 Task: Develop an online course platform, featuring video lessons, quizzes, and progress tracking for learners.
Action: Mouse moved to (926, 591)
Screenshot: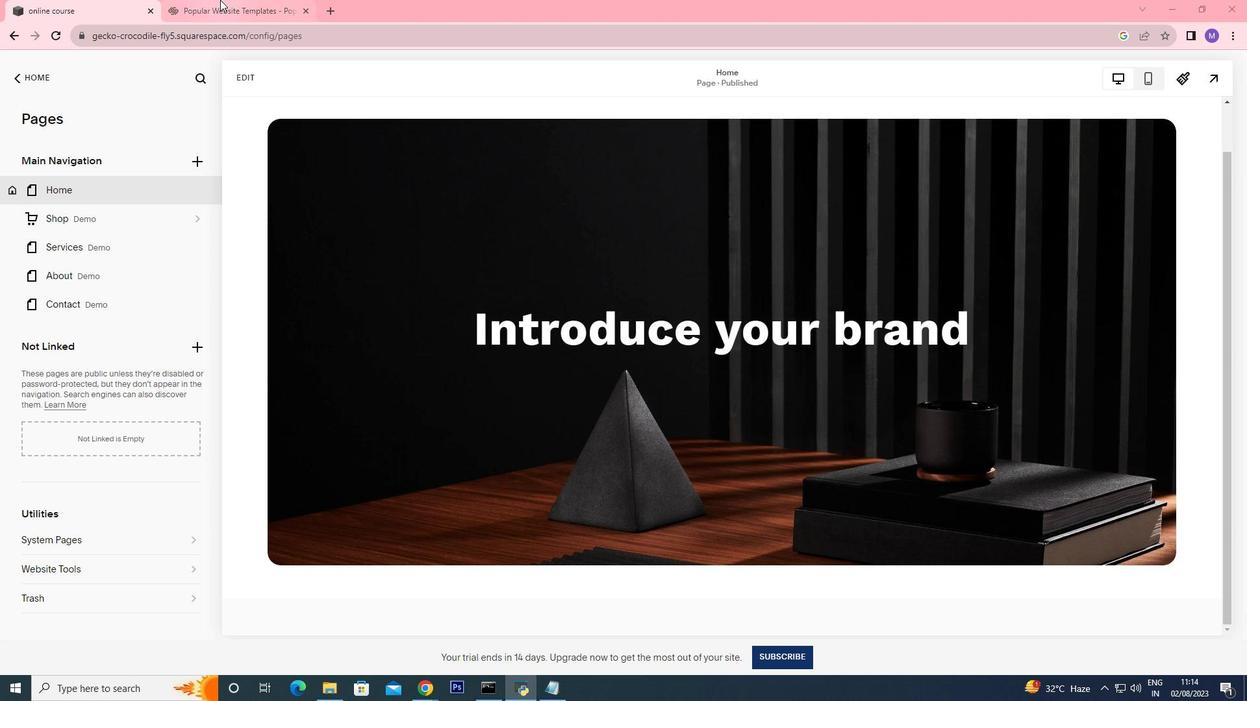 
Action: Mouse pressed left at (926, 591)
Screenshot: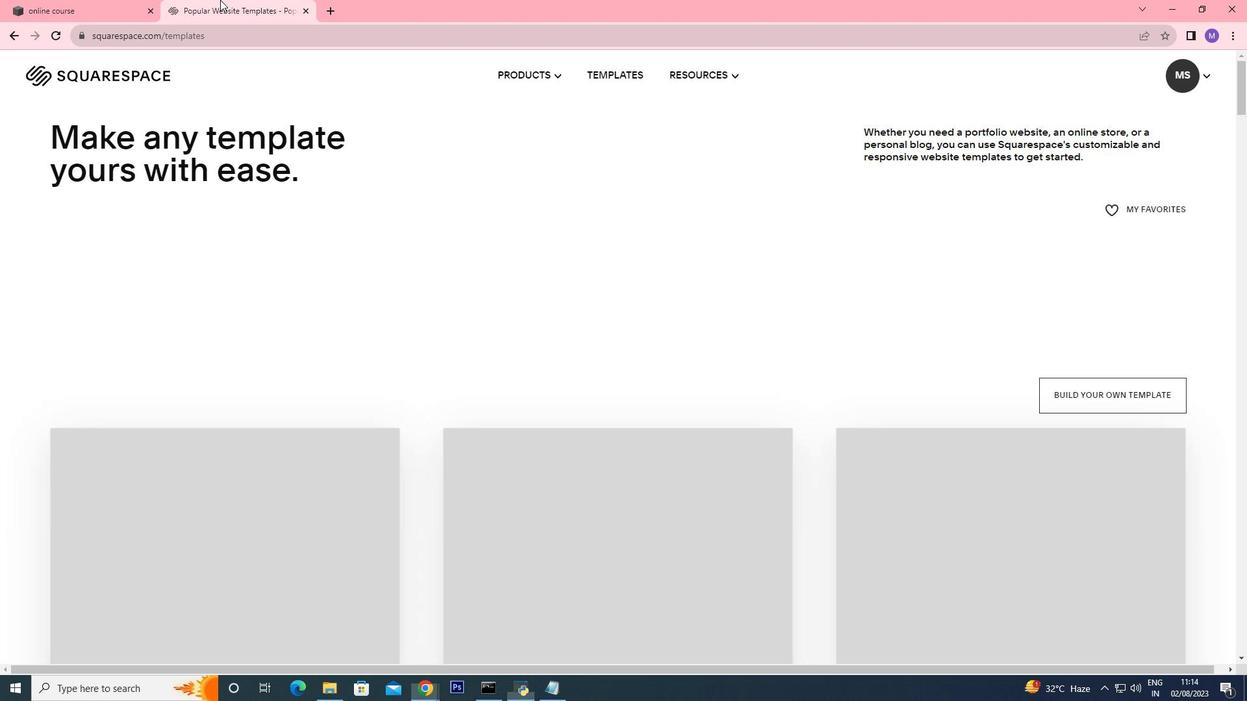 
Action: Mouse pressed left at (926, 591)
Screenshot: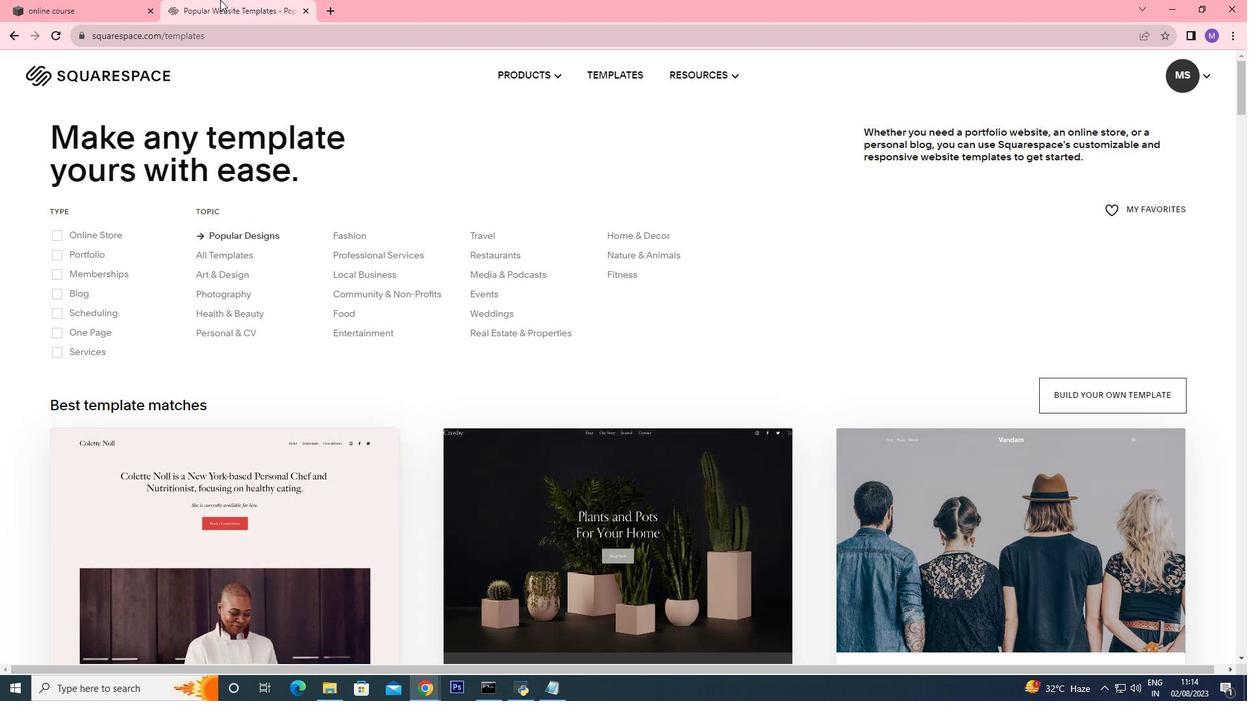 
Action: Mouse moved to (619, 548)
Screenshot: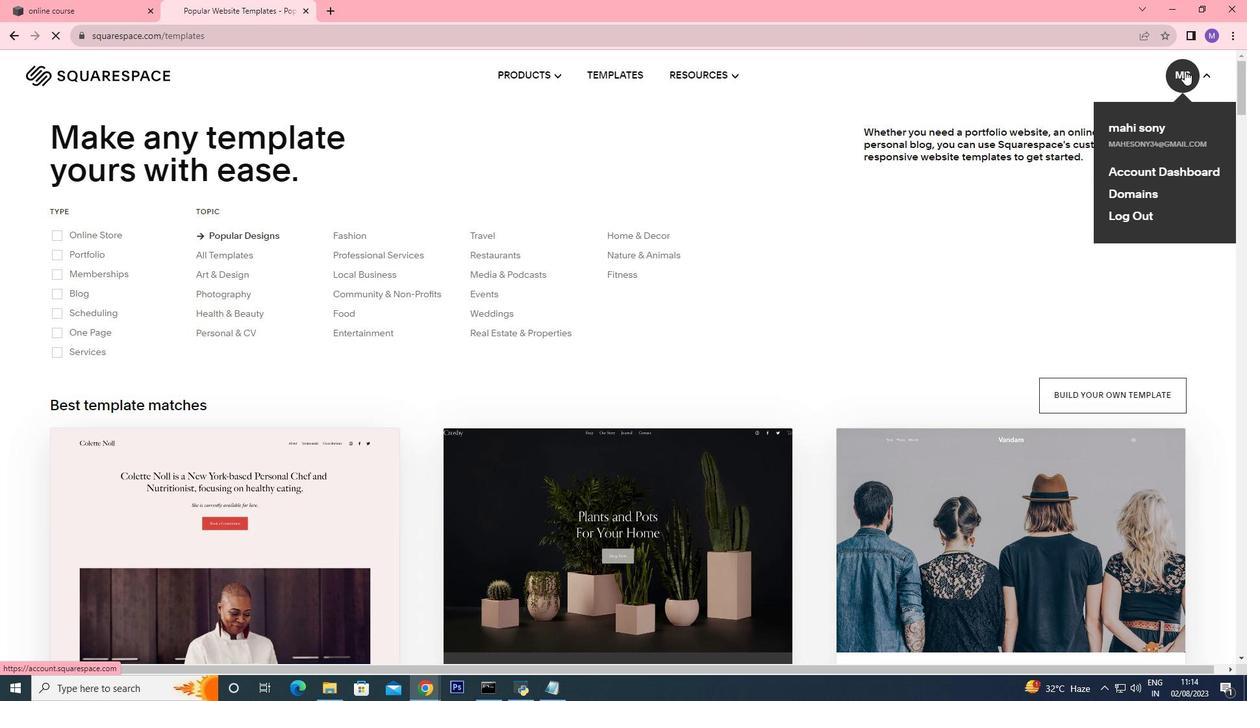
Action: Mouse pressed left at (619, 548)
Screenshot: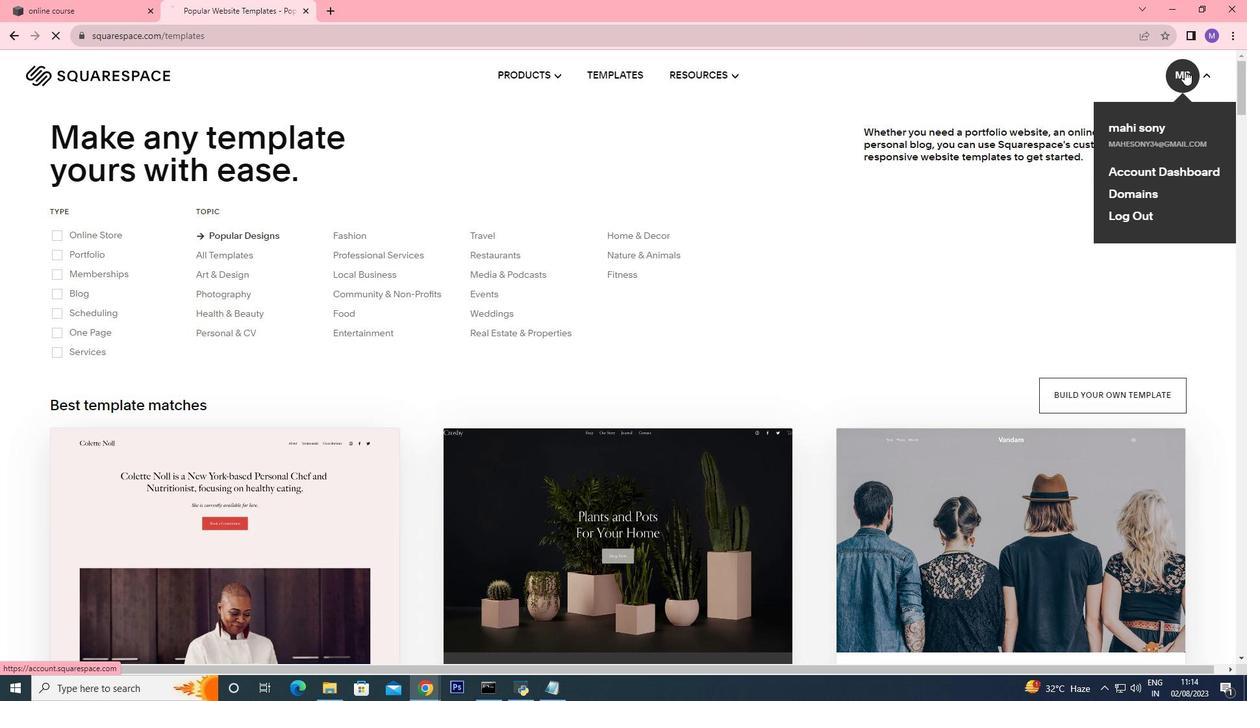 
Action: Mouse moved to (668, 512)
Screenshot: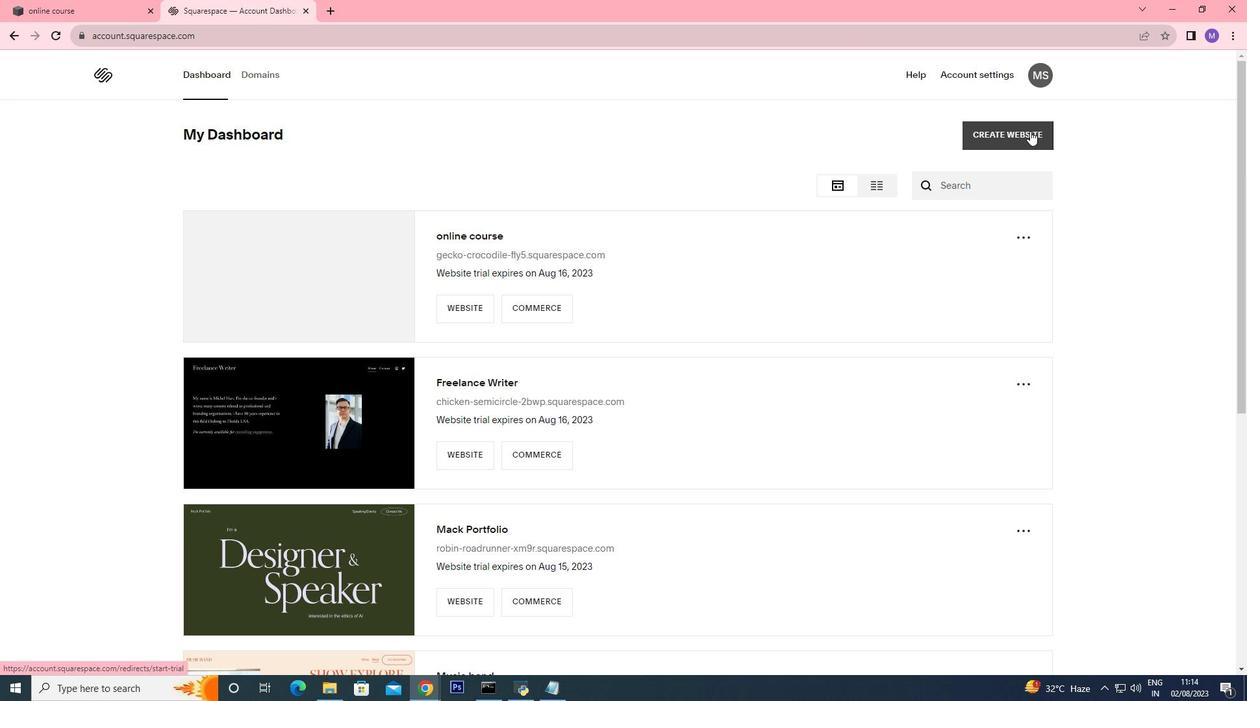 
Action: Mouse pressed left at (668, 512)
Screenshot: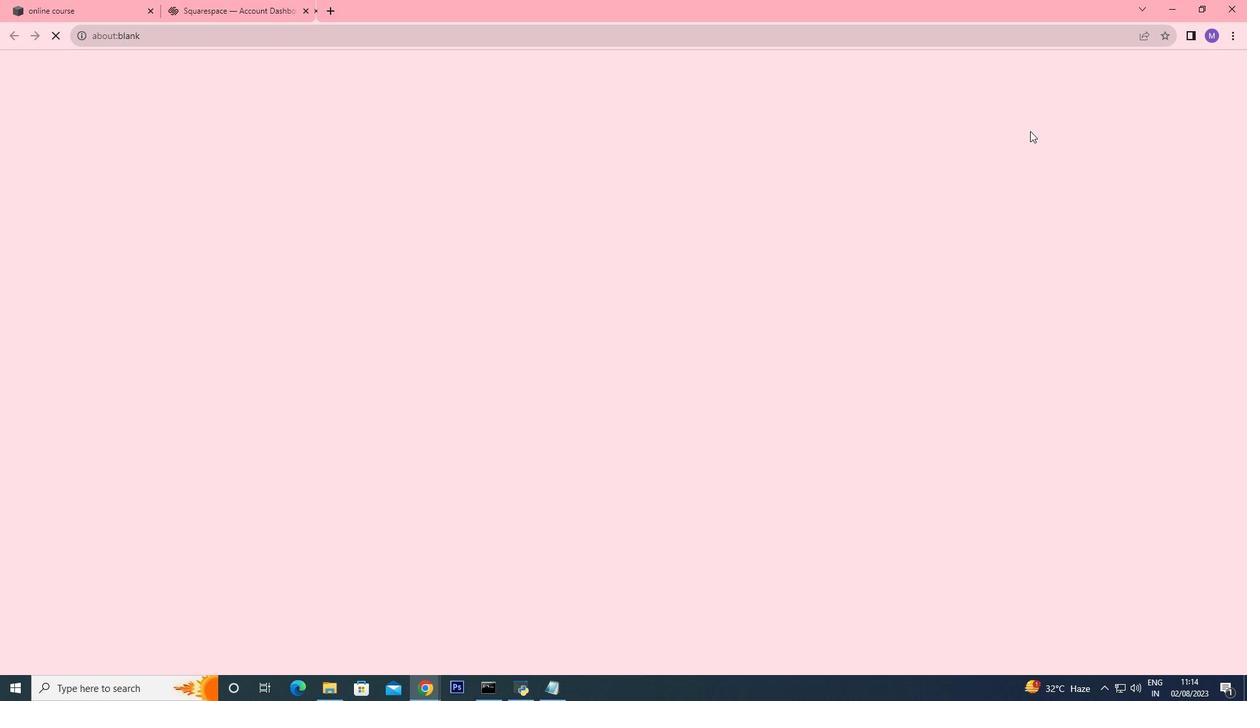 
Action: Mouse moved to (653, 356)
Screenshot: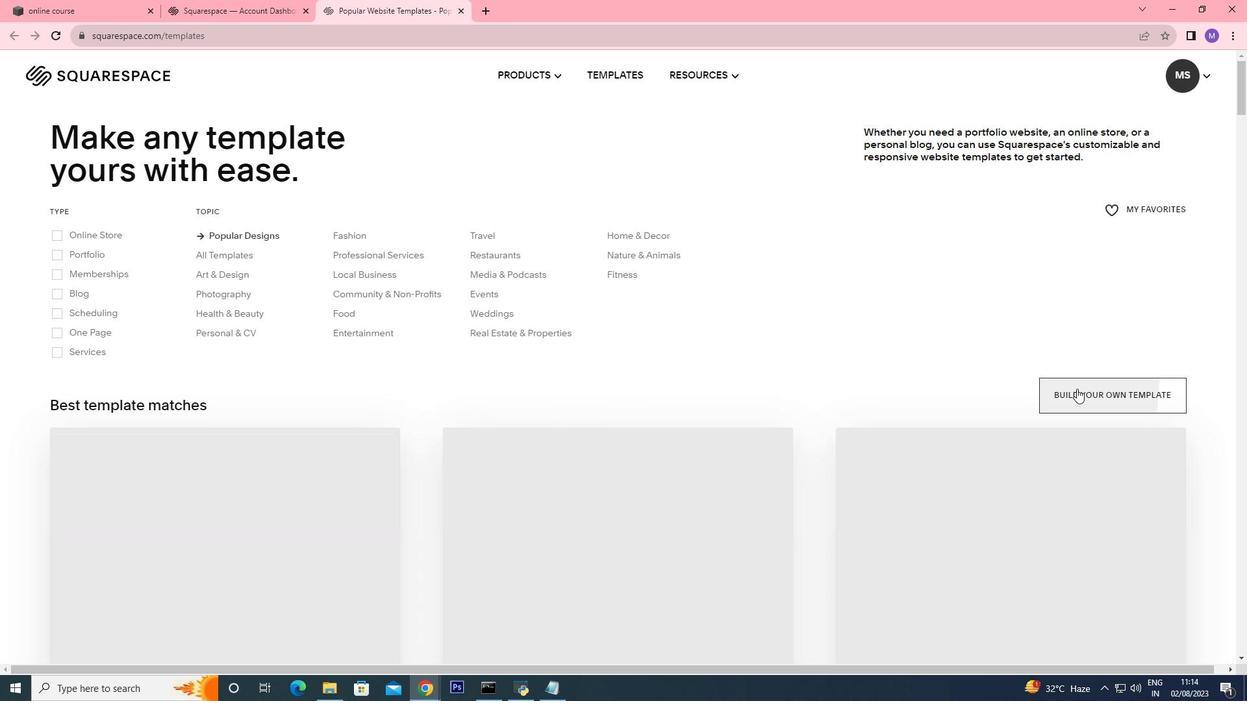 
Action: Mouse pressed left at (653, 356)
Screenshot: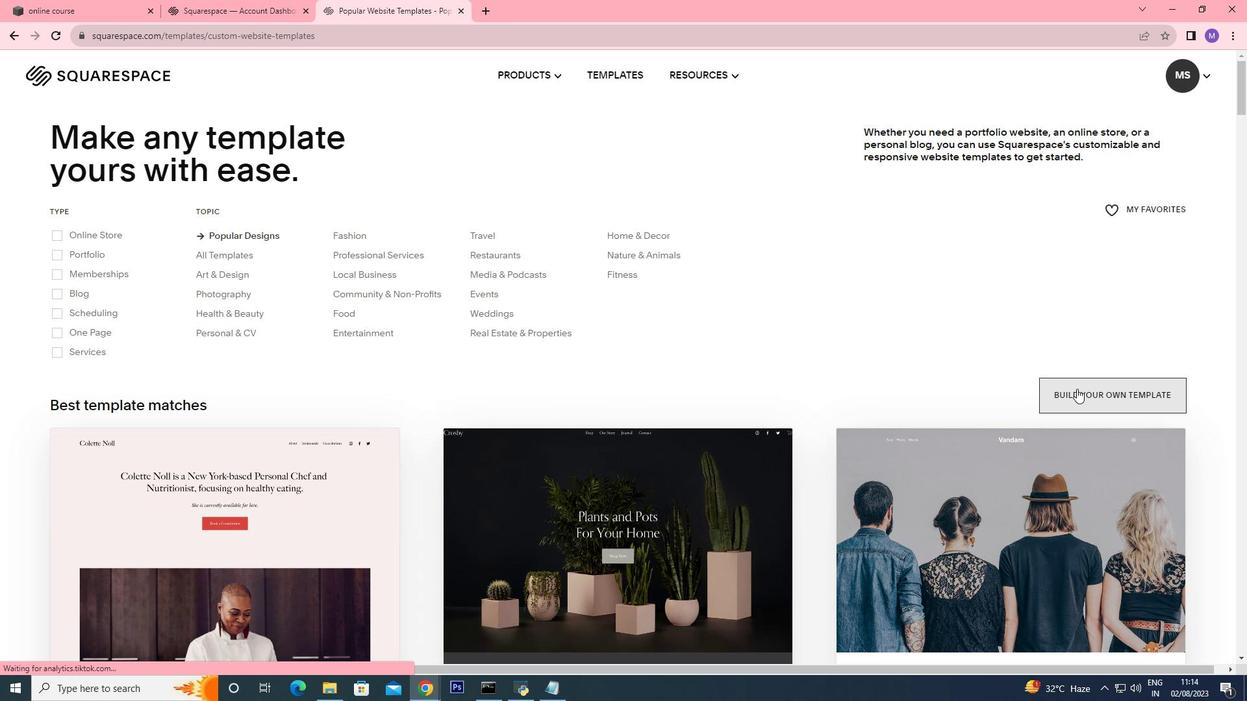 
Action: Mouse moved to (674, 289)
Screenshot: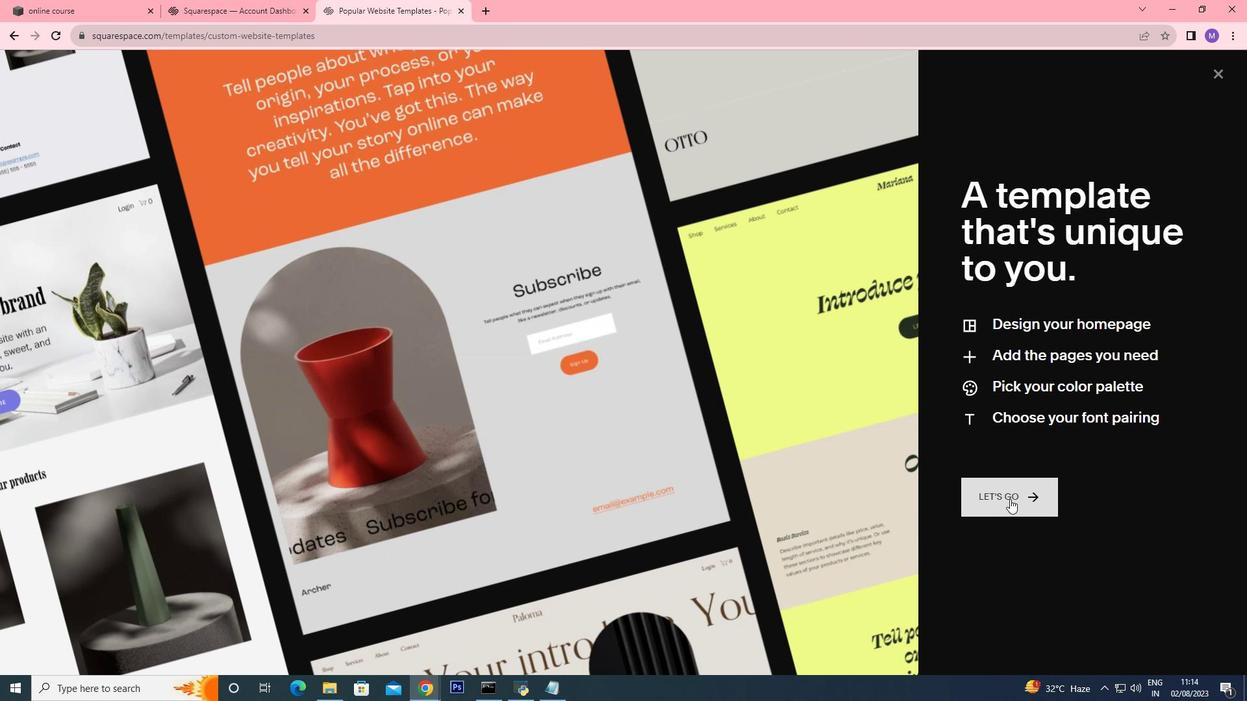 
Action: Mouse pressed left at (674, 289)
Screenshot: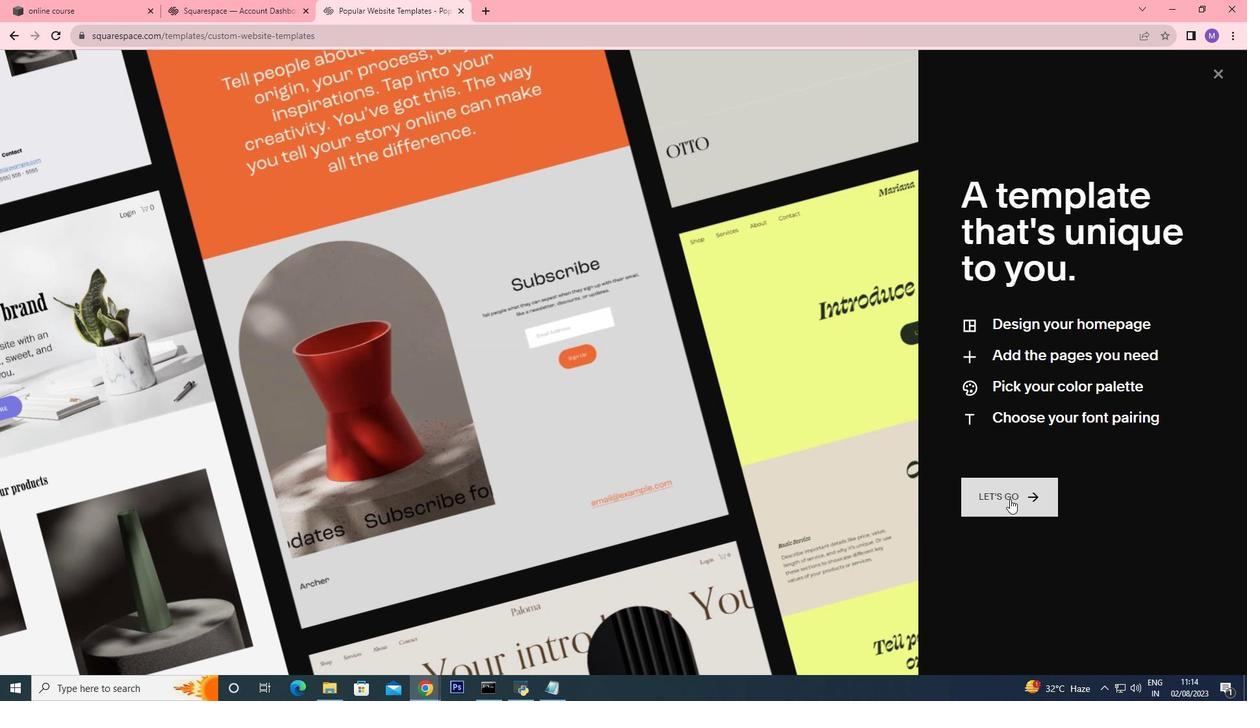 
Action: Mouse moved to (670, 450)
Screenshot: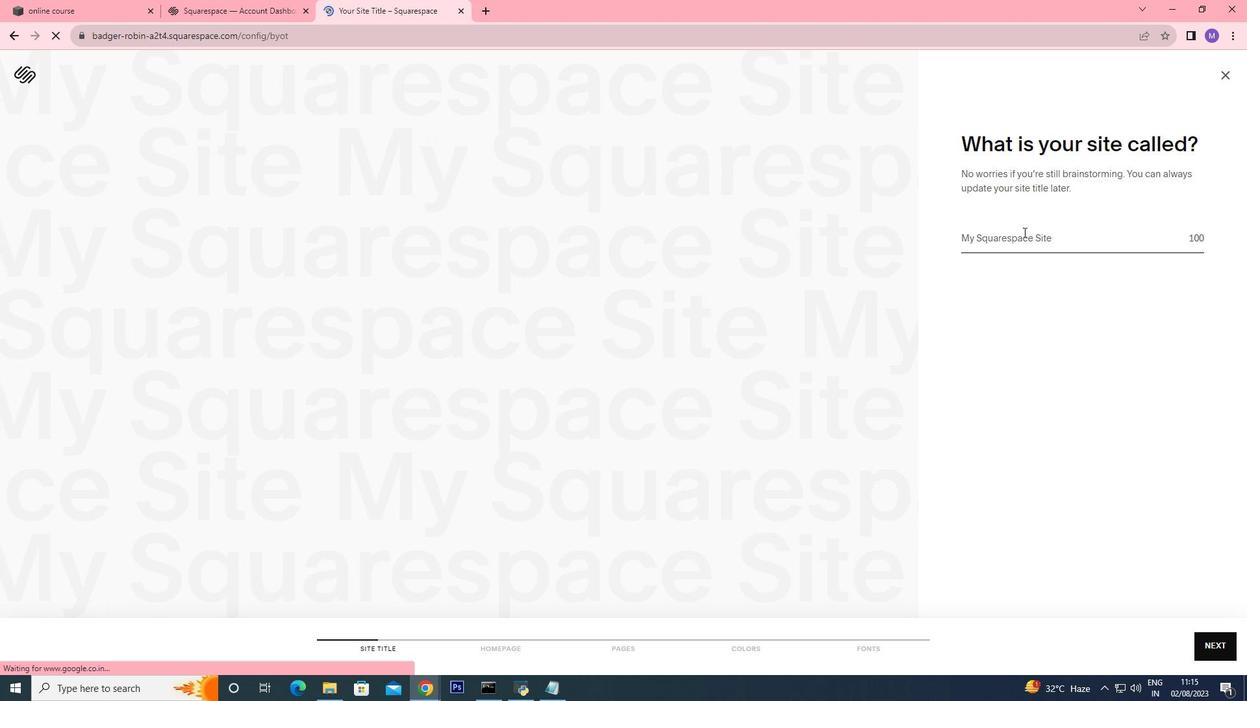 
Action: Mouse pressed left at (670, 450)
Screenshot: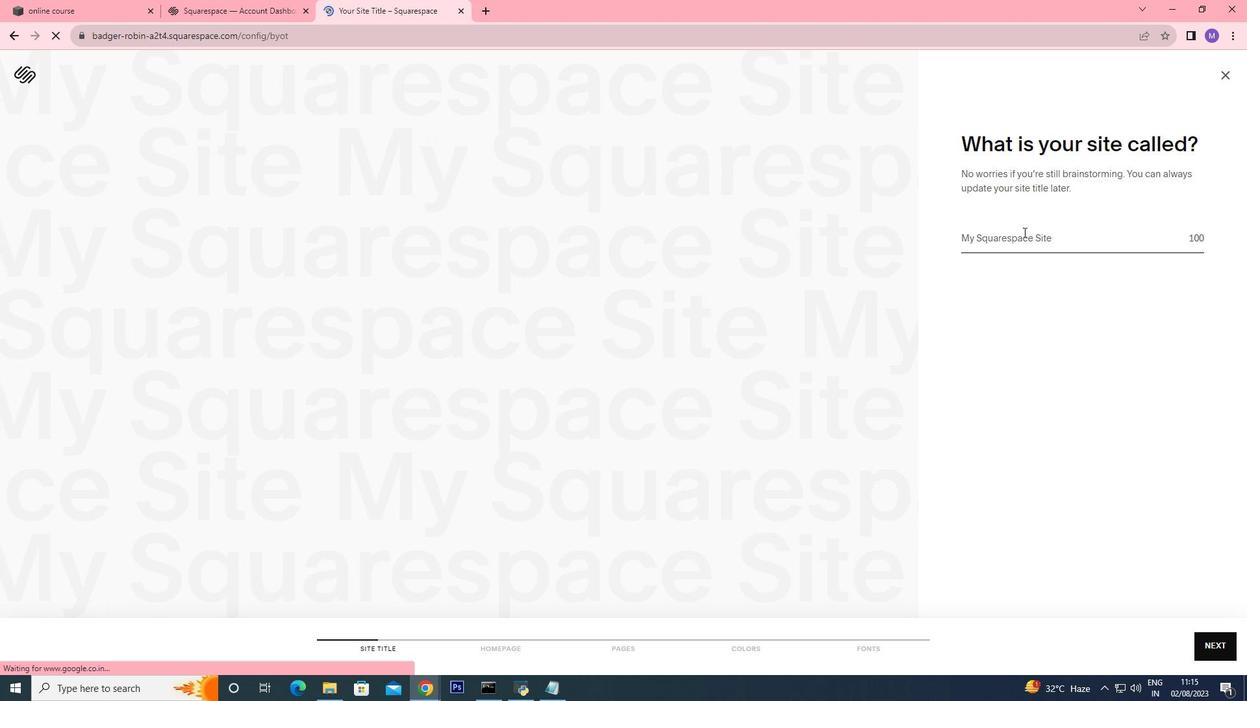 
Action: Key pressed <Key.shift>Online<Key.space><Key.shift>Course<Key.space><Key.shift>Platform
Screenshot: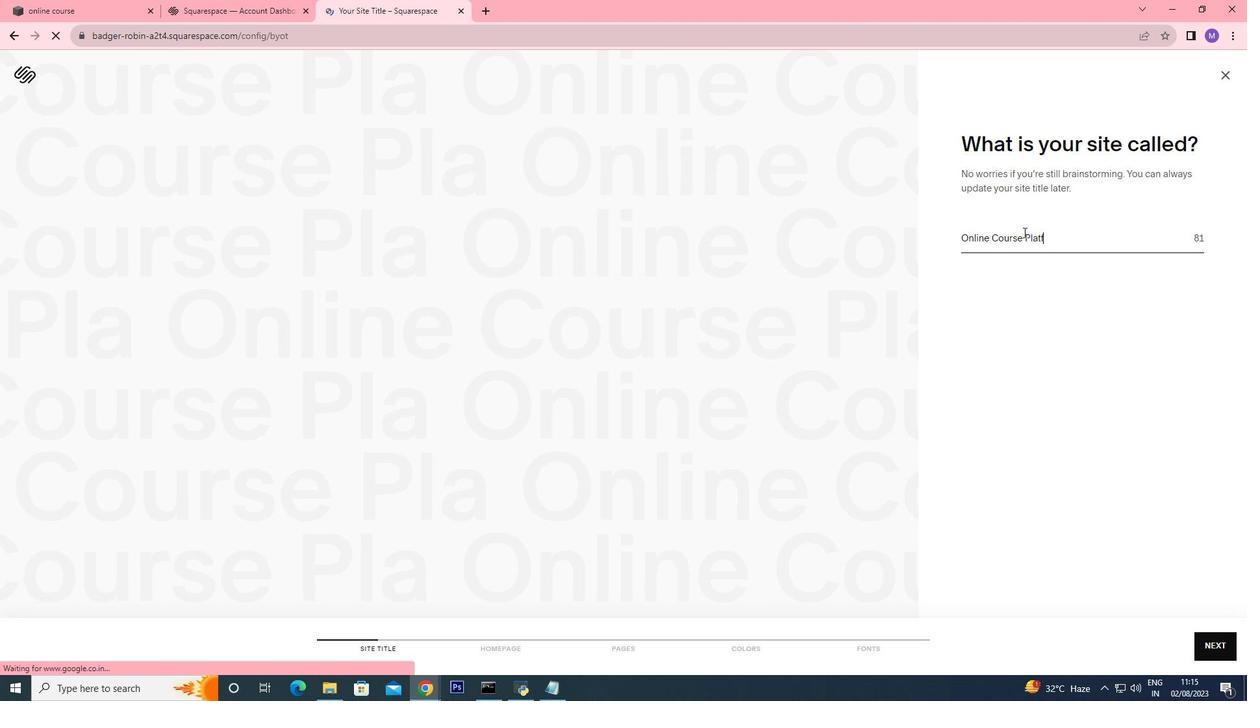 
Action: Mouse moved to (608, 204)
Screenshot: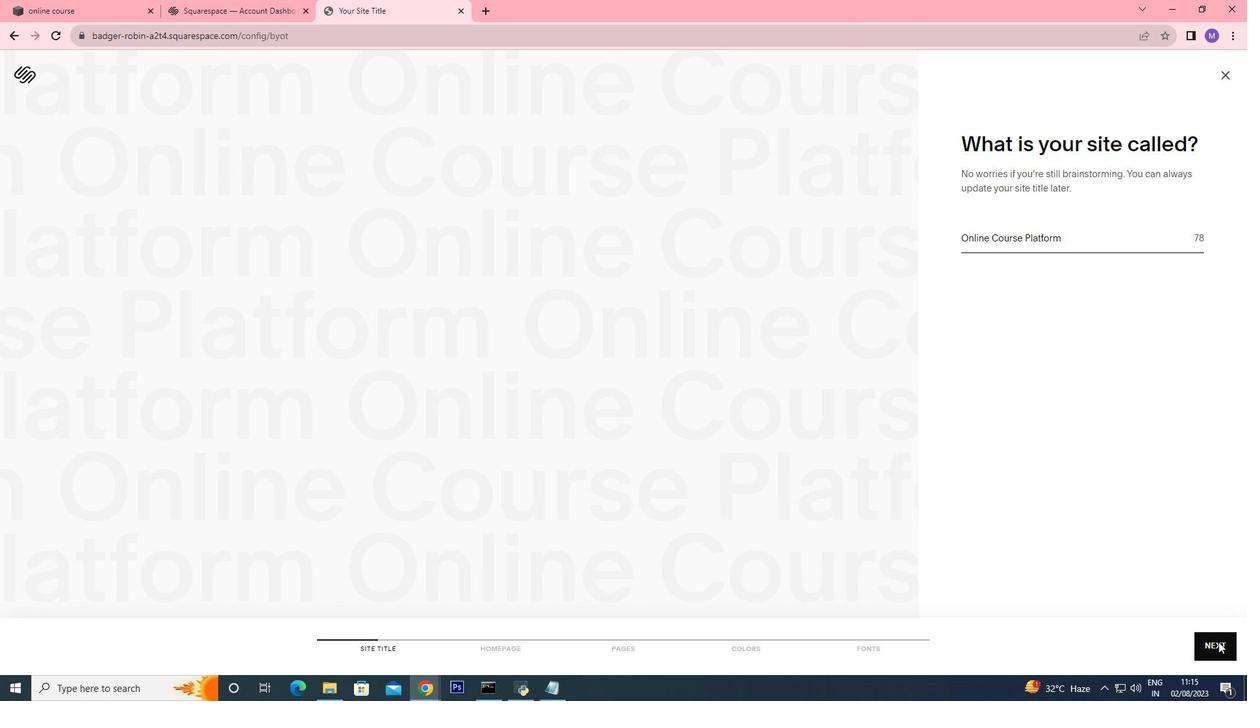 
Action: Mouse pressed left at (608, 204)
Screenshot: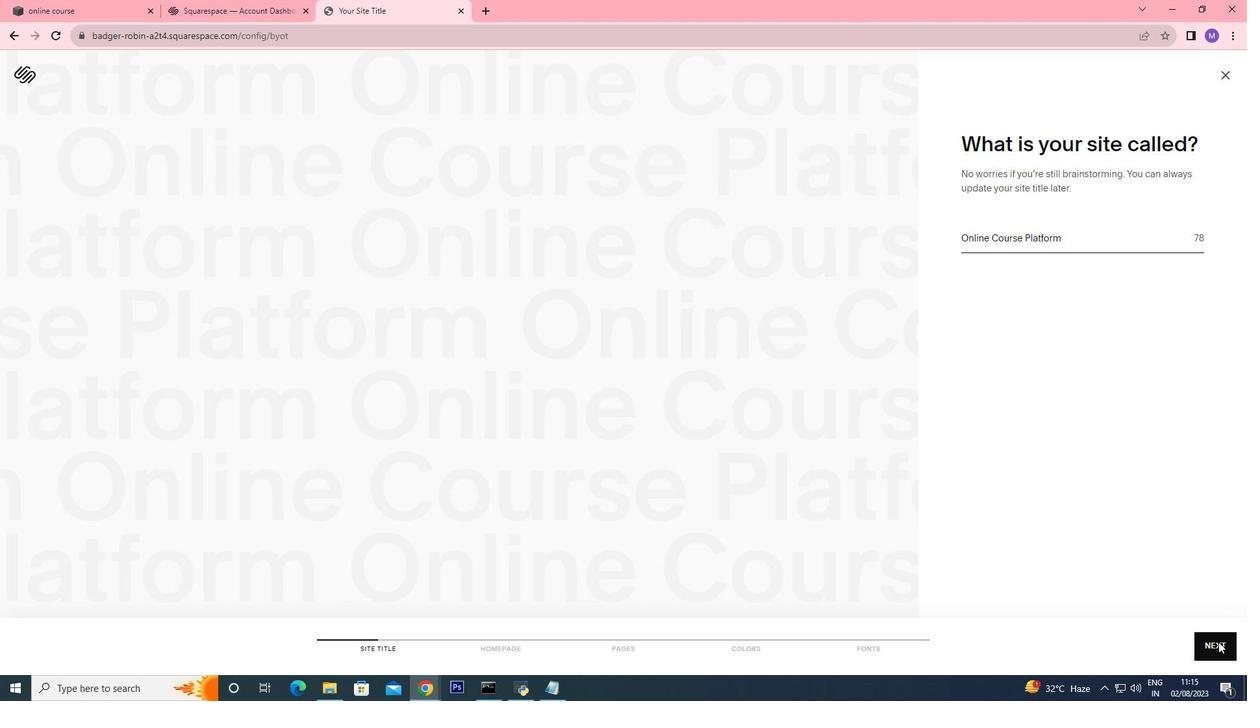 
Action: Mouse moved to (635, 384)
Screenshot: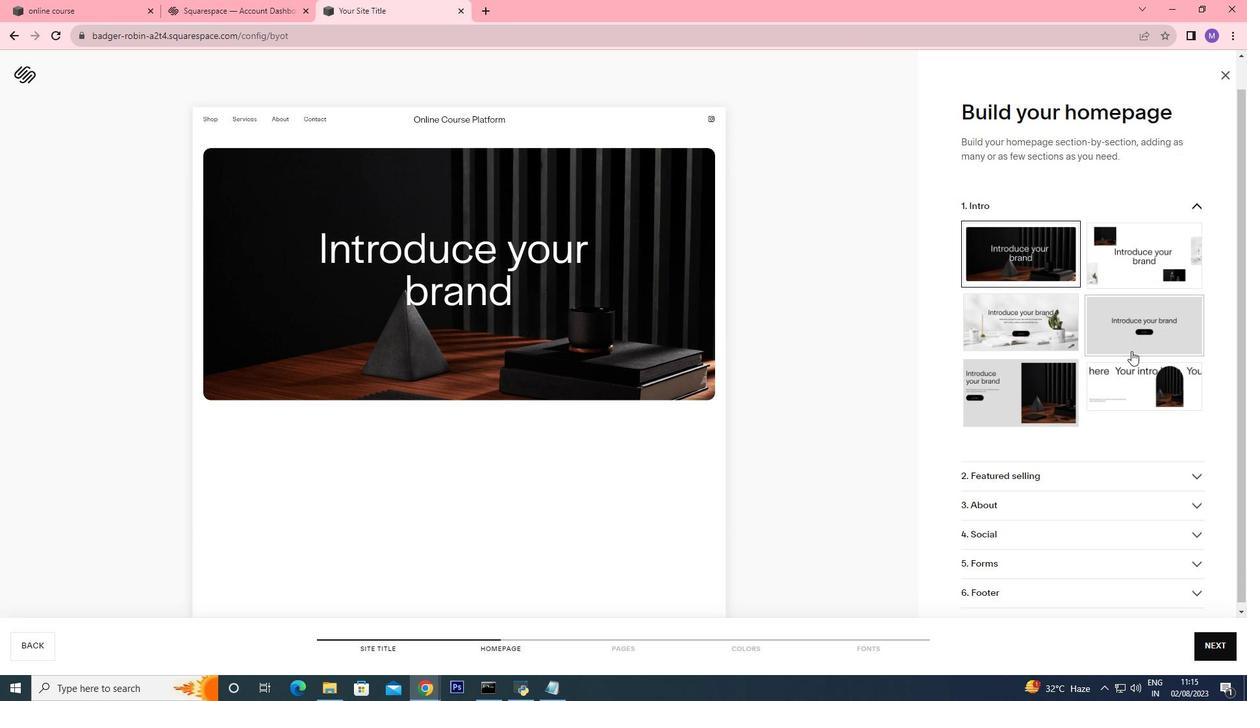 
Action: Mouse scrolled (635, 384) with delta (0, 0)
Screenshot: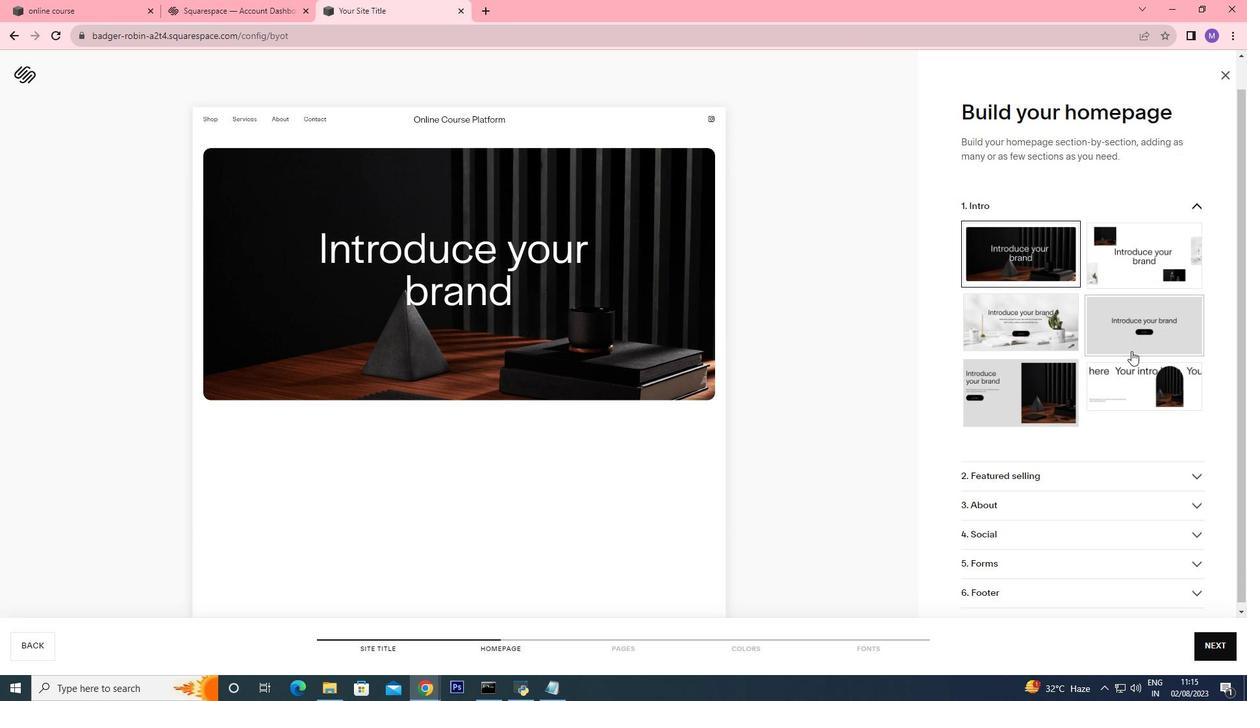 
Action: Mouse moved to (636, 380)
Screenshot: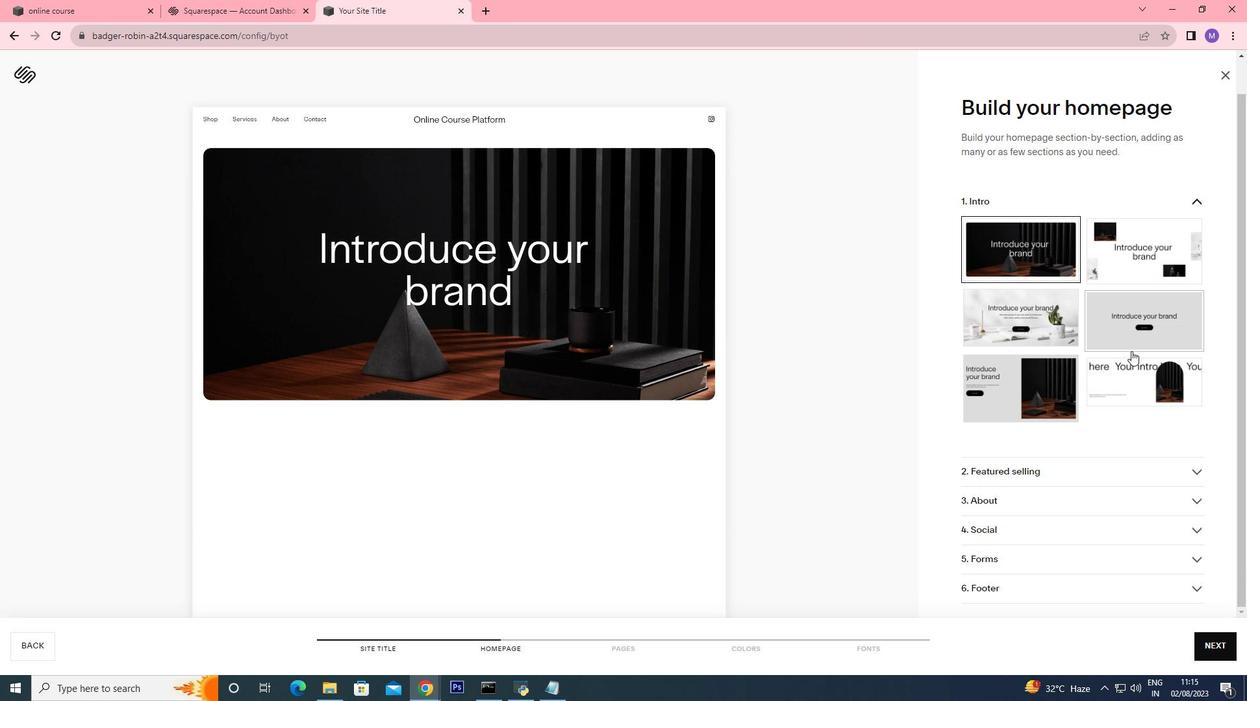
Action: Mouse scrolled (636, 380) with delta (0, 0)
Screenshot: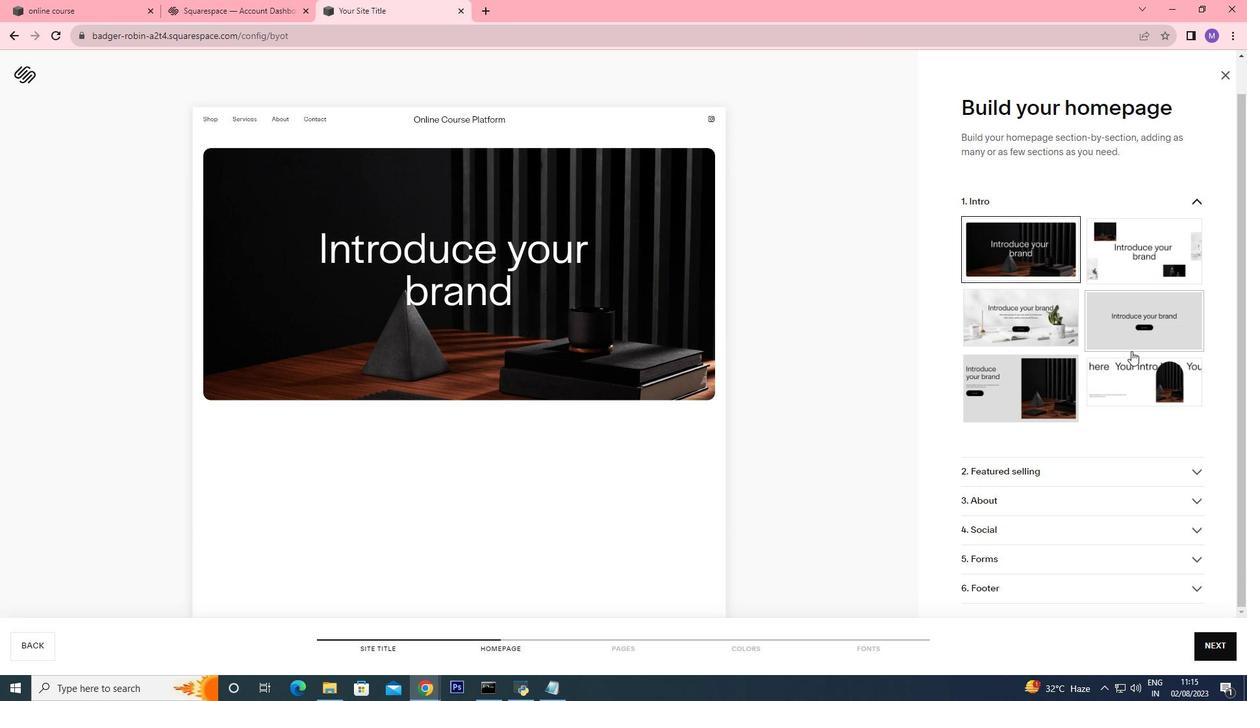 
Action: Mouse moved to (636, 379)
Screenshot: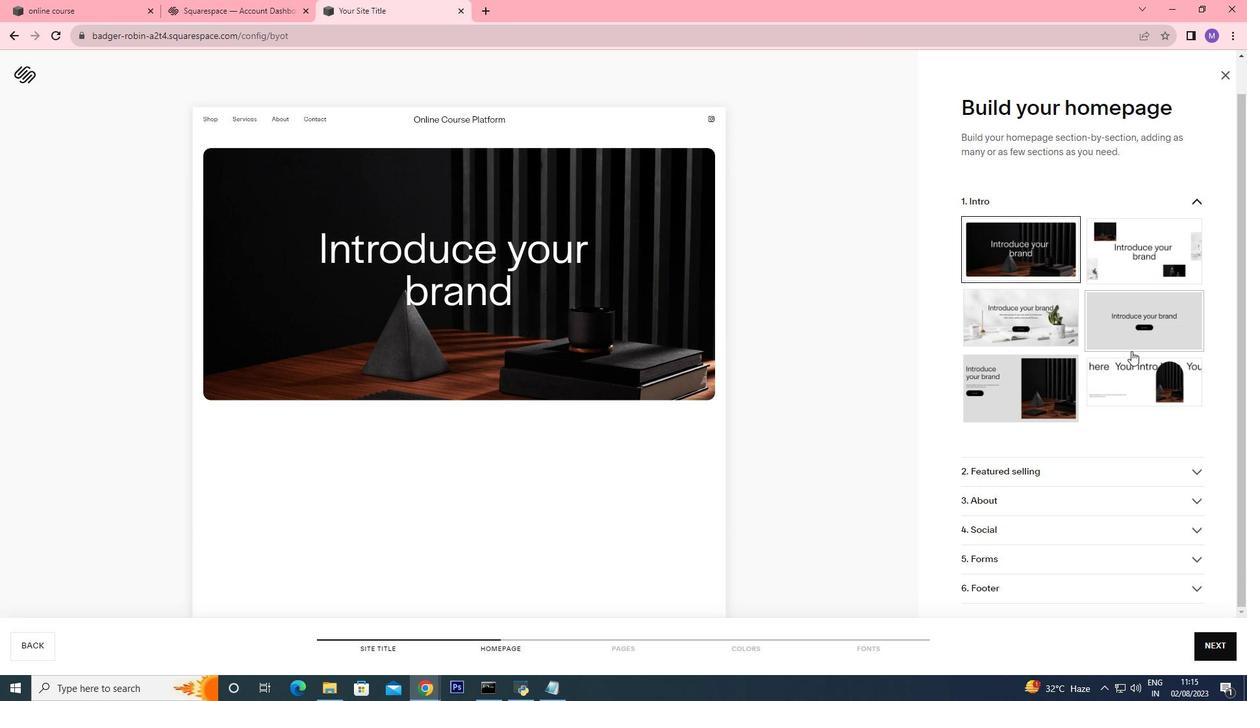 
Action: Mouse scrolled (636, 379) with delta (0, 0)
Screenshot: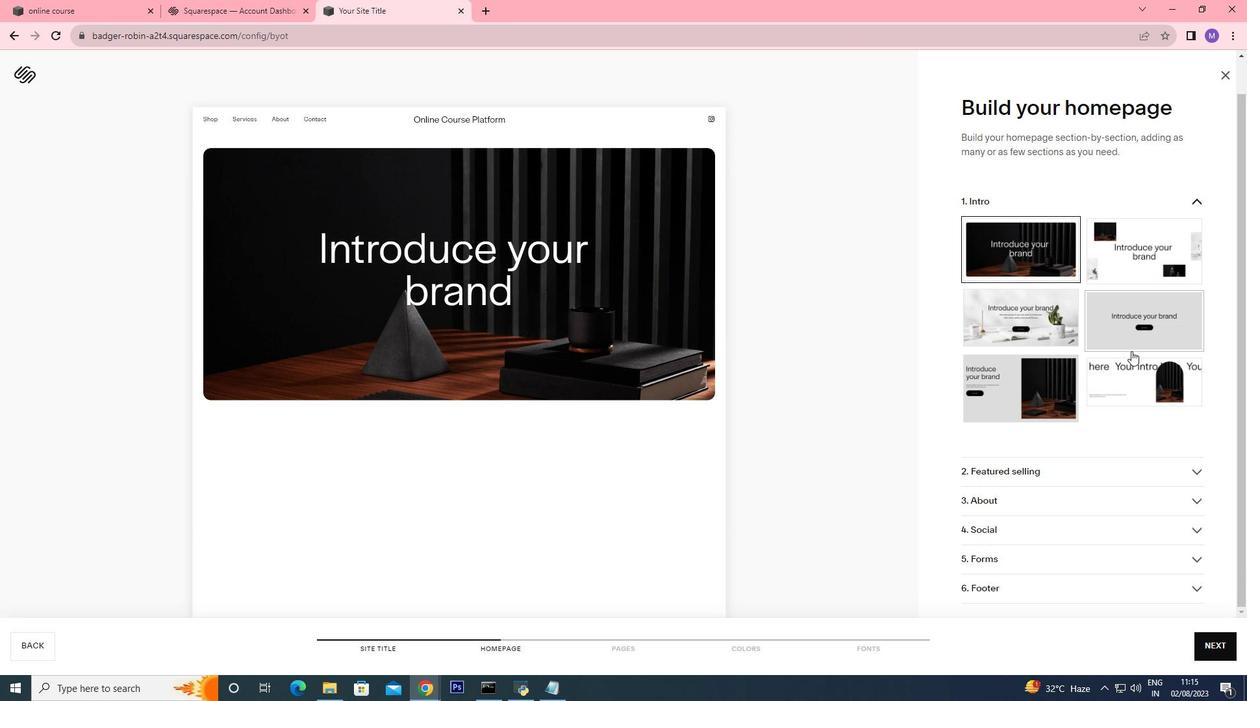 
Action: Mouse scrolled (636, 379) with delta (0, 0)
Screenshot: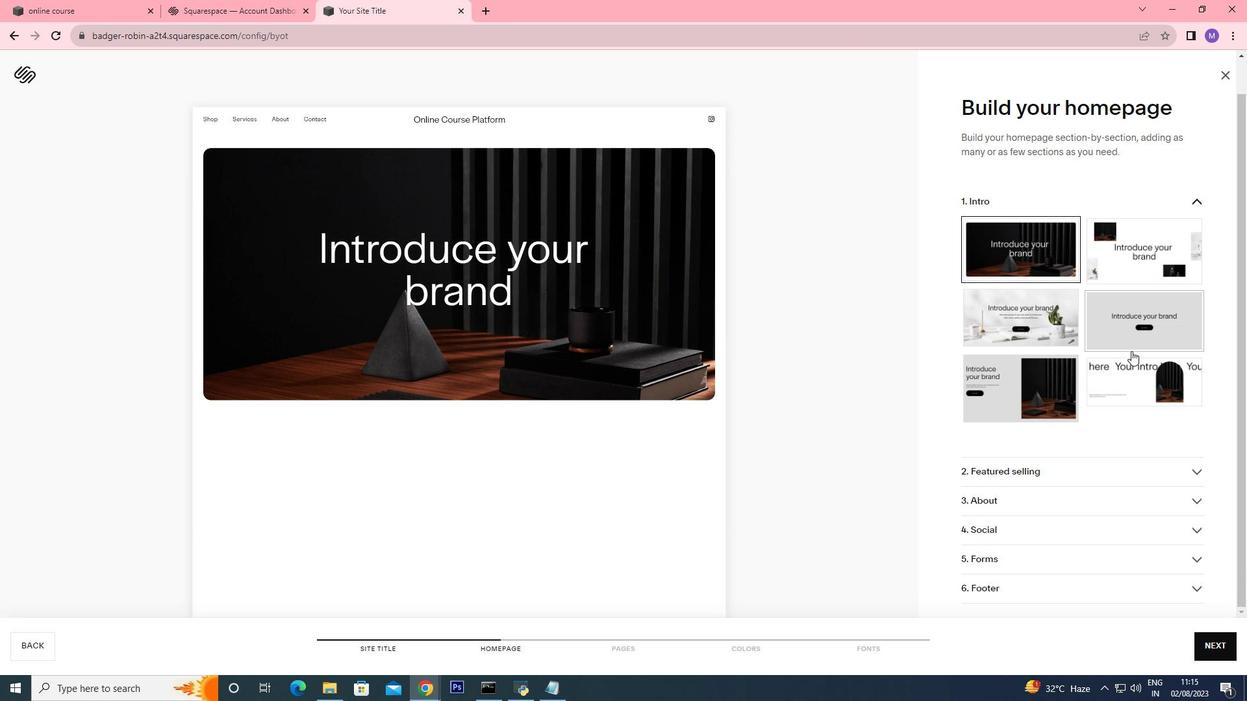 
Action: Mouse scrolled (636, 379) with delta (0, 0)
Screenshot: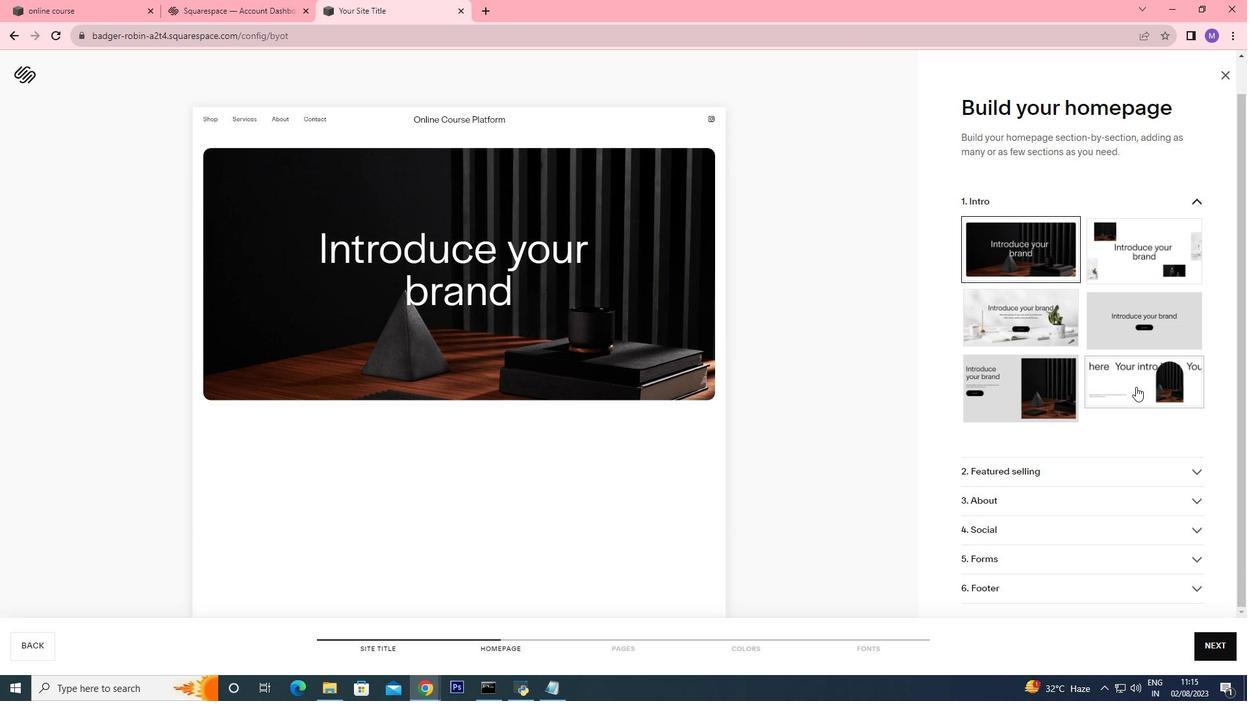 
Action: Mouse moved to (660, 443)
Screenshot: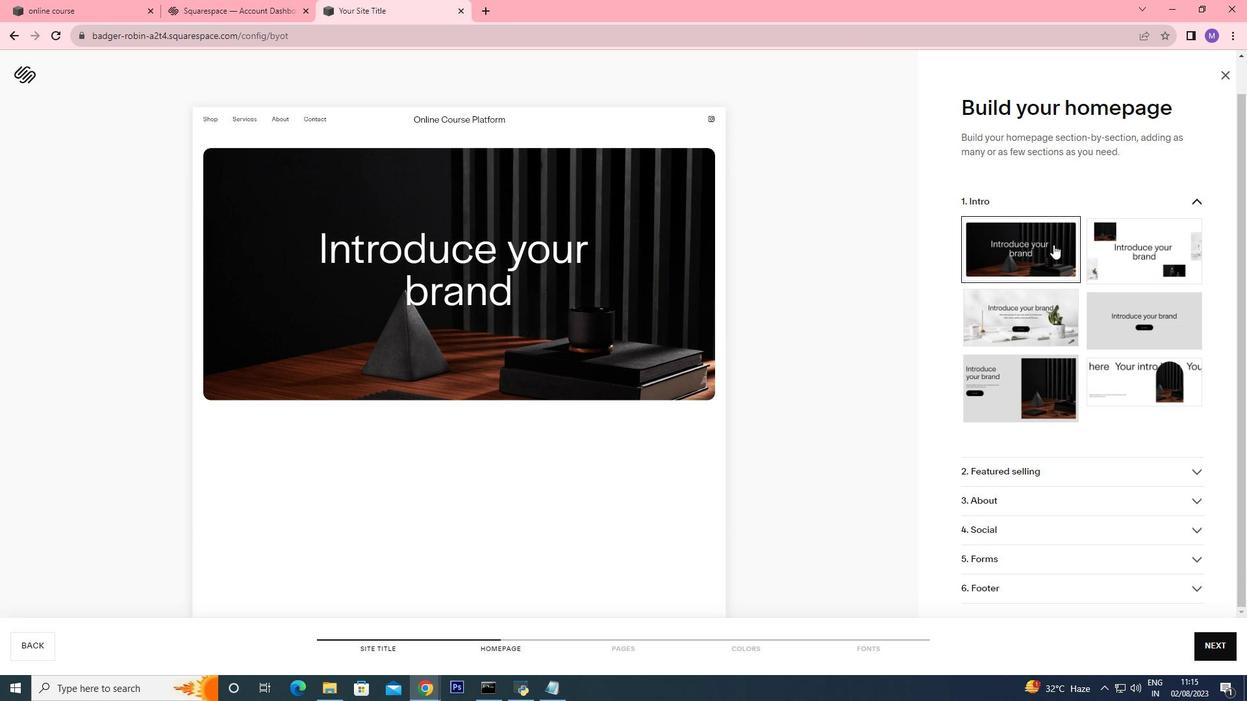 
Action: Mouse pressed left at (660, 443)
Screenshot: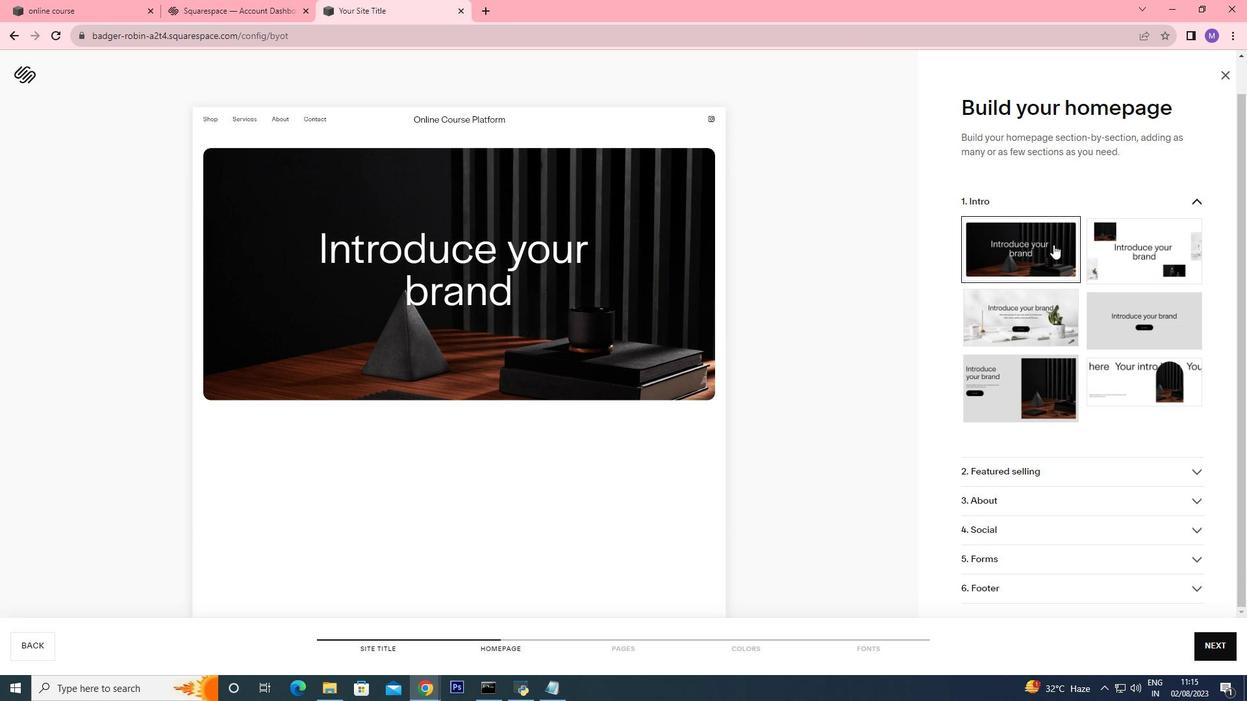 
Action: Mouse moved to (665, 437)
Screenshot: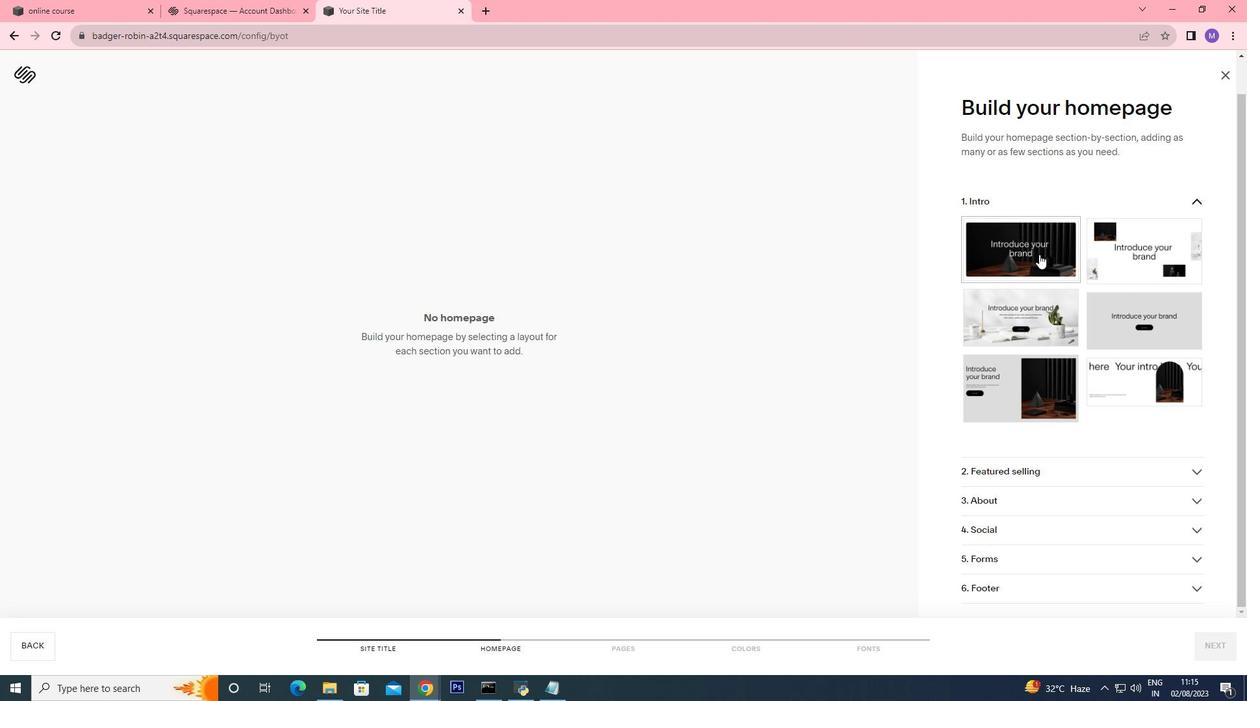 
Action: Mouse pressed left at (665, 437)
Screenshot: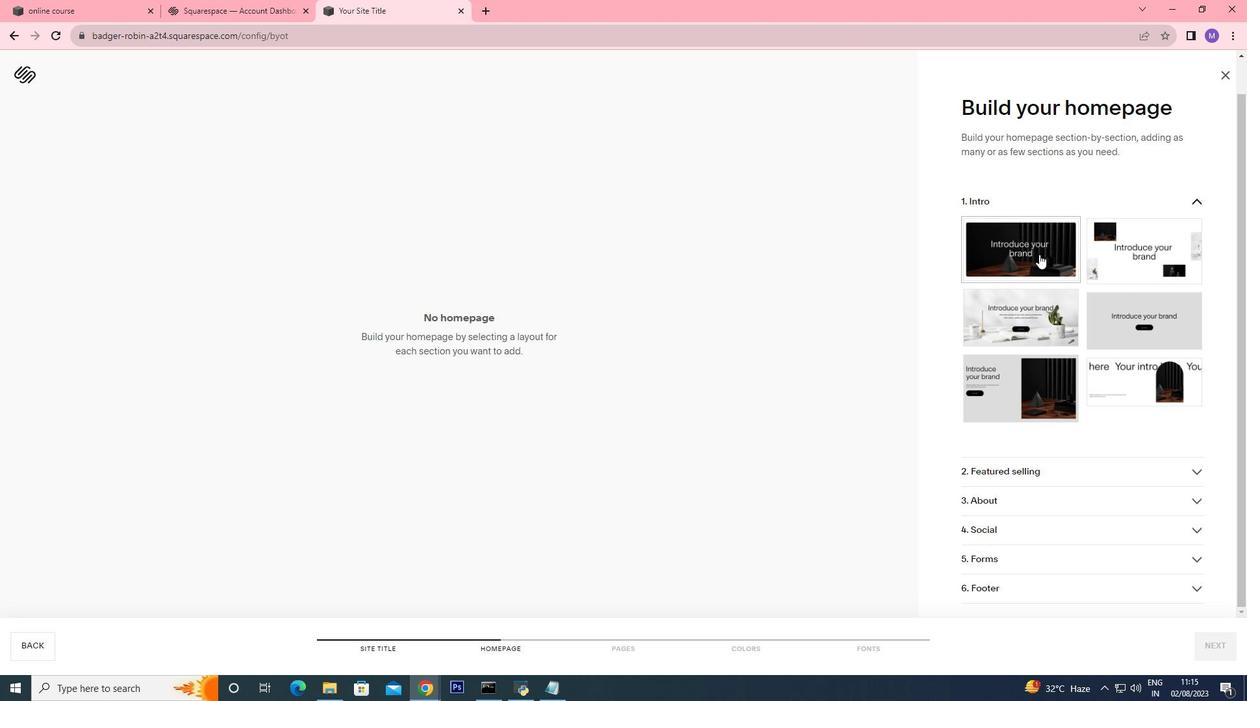 
Action: Mouse moved to (614, 310)
Screenshot: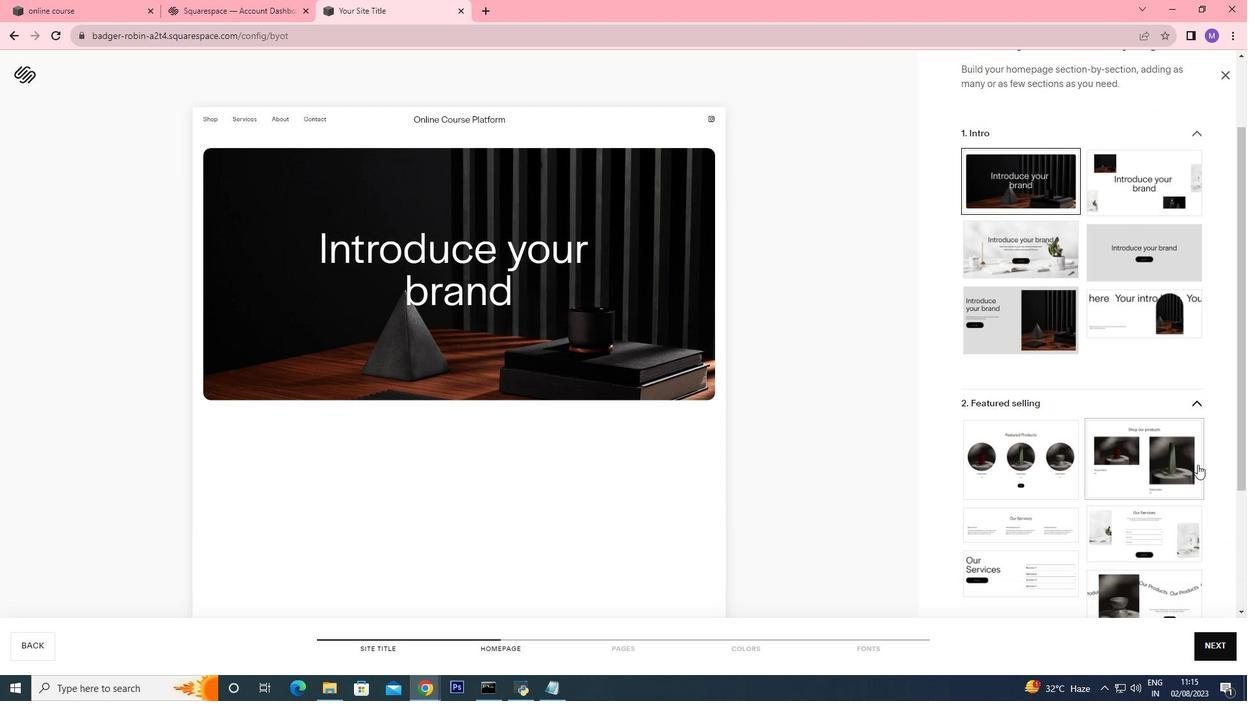 
Action: Mouse scrolled (614, 310) with delta (0, 0)
Screenshot: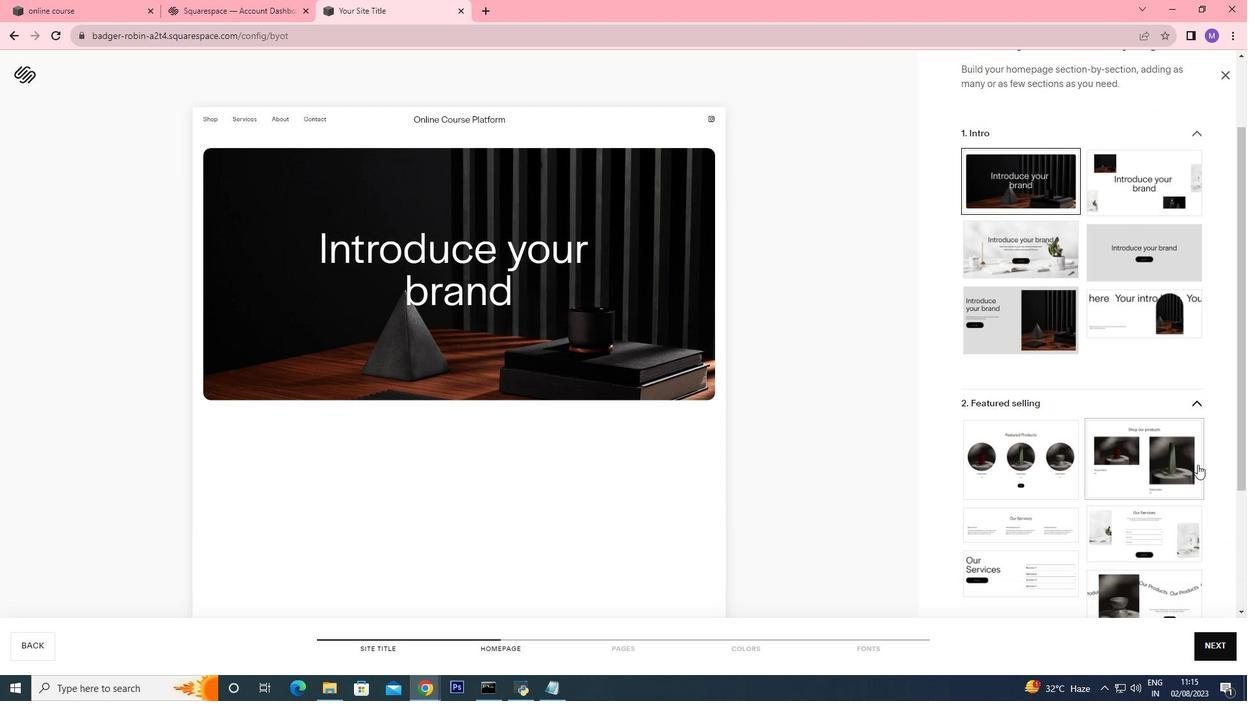 
Action: Mouse moved to (614, 310)
Screenshot: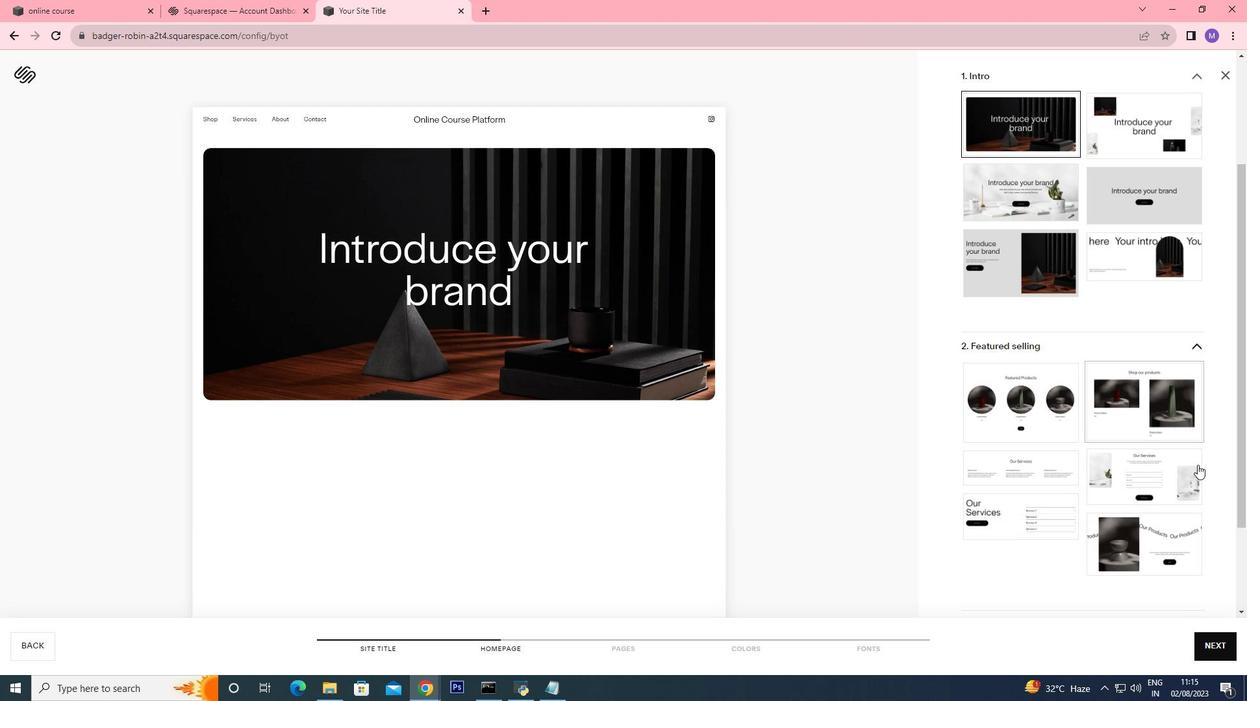 
Action: Mouse scrolled (614, 310) with delta (0, 0)
Screenshot: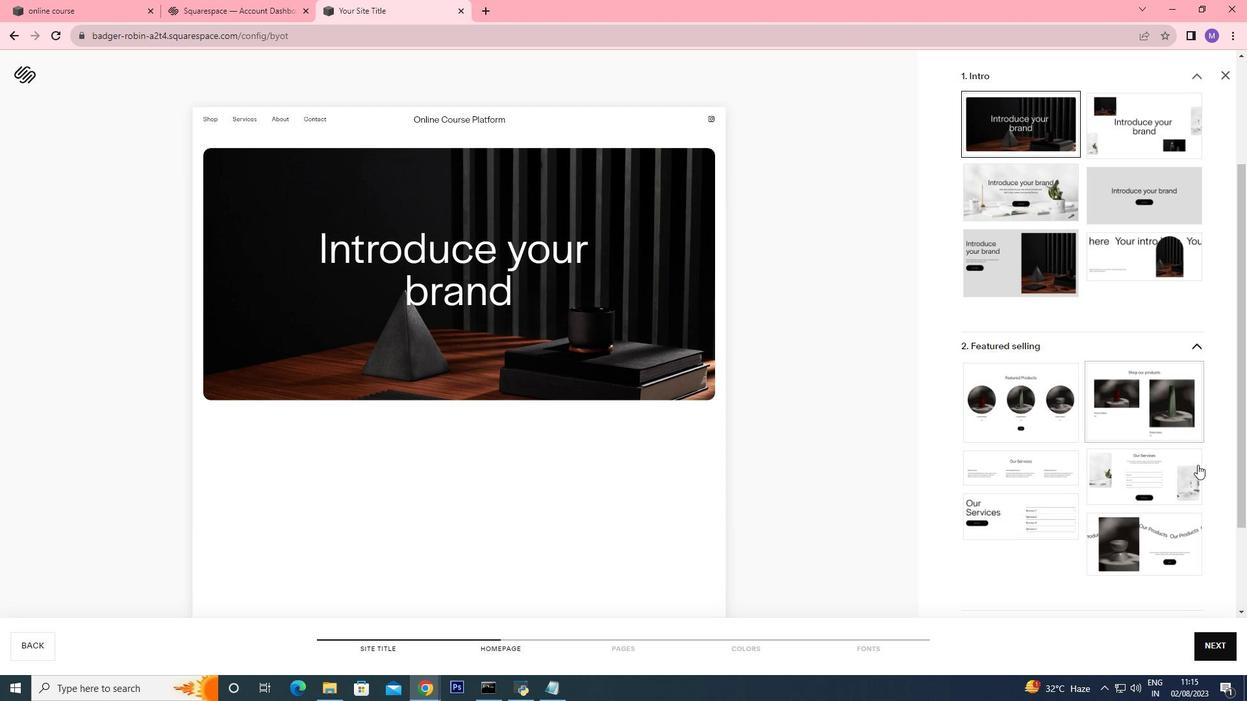 
Action: Mouse moved to (626, 318)
Screenshot: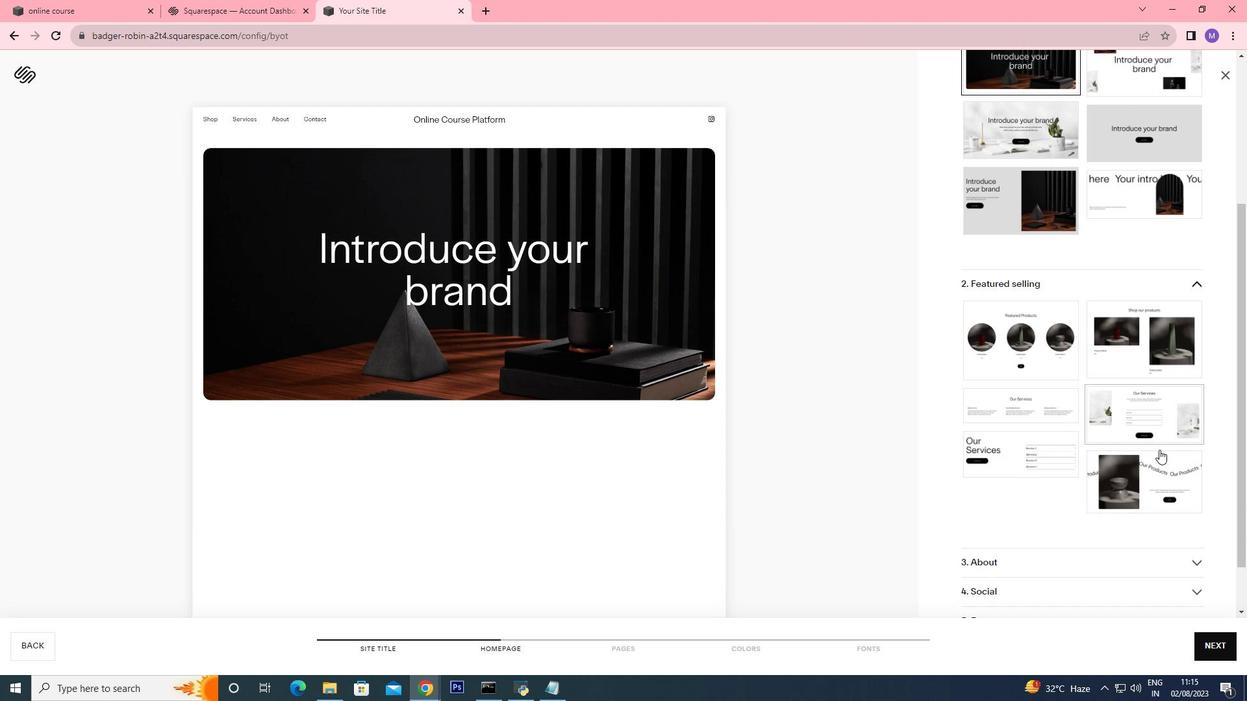 
Action: Mouse scrolled (626, 319) with delta (0, 0)
Screenshot: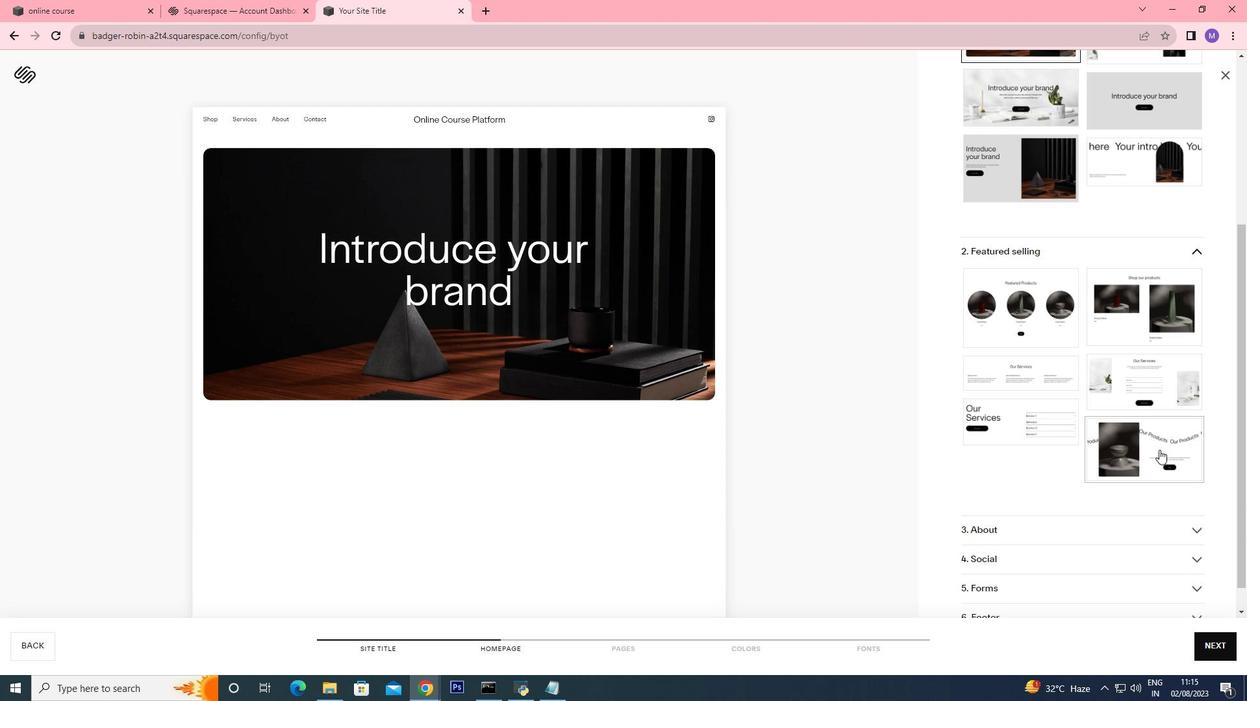 
Action: Mouse moved to (627, 319)
Screenshot: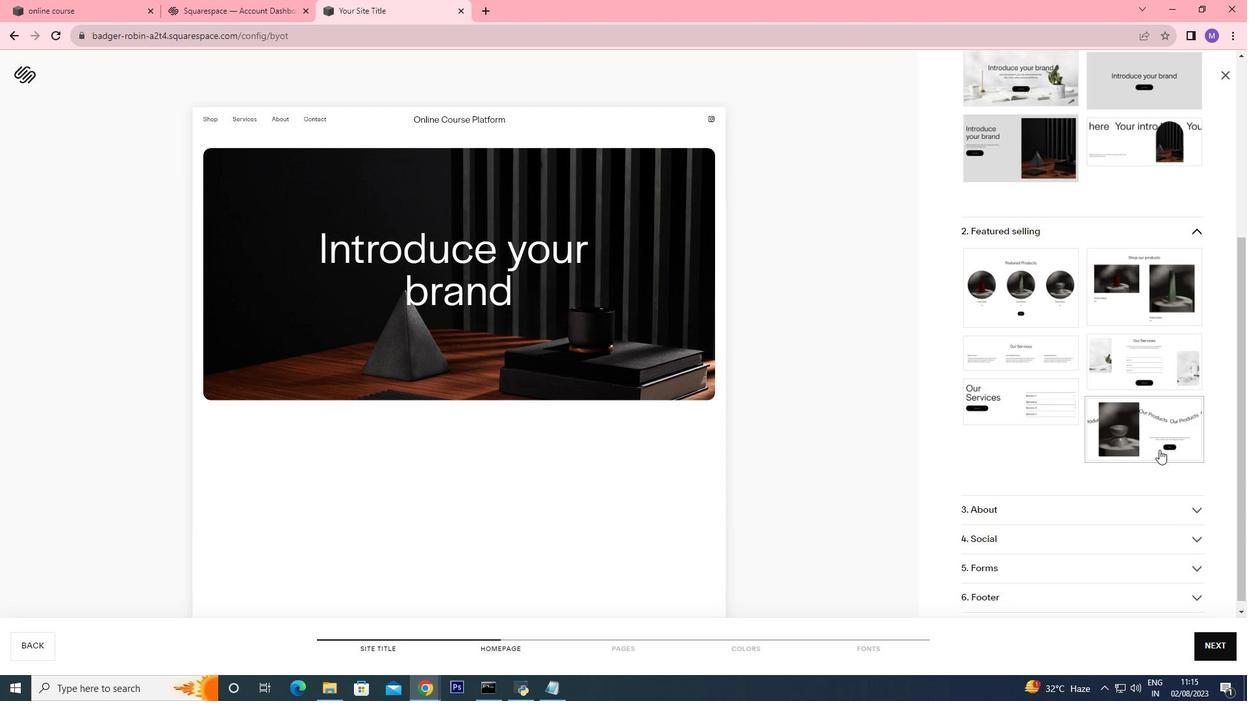 
Action: Mouse scrolled (627, 320) with delta (0, 0)
Screenshot: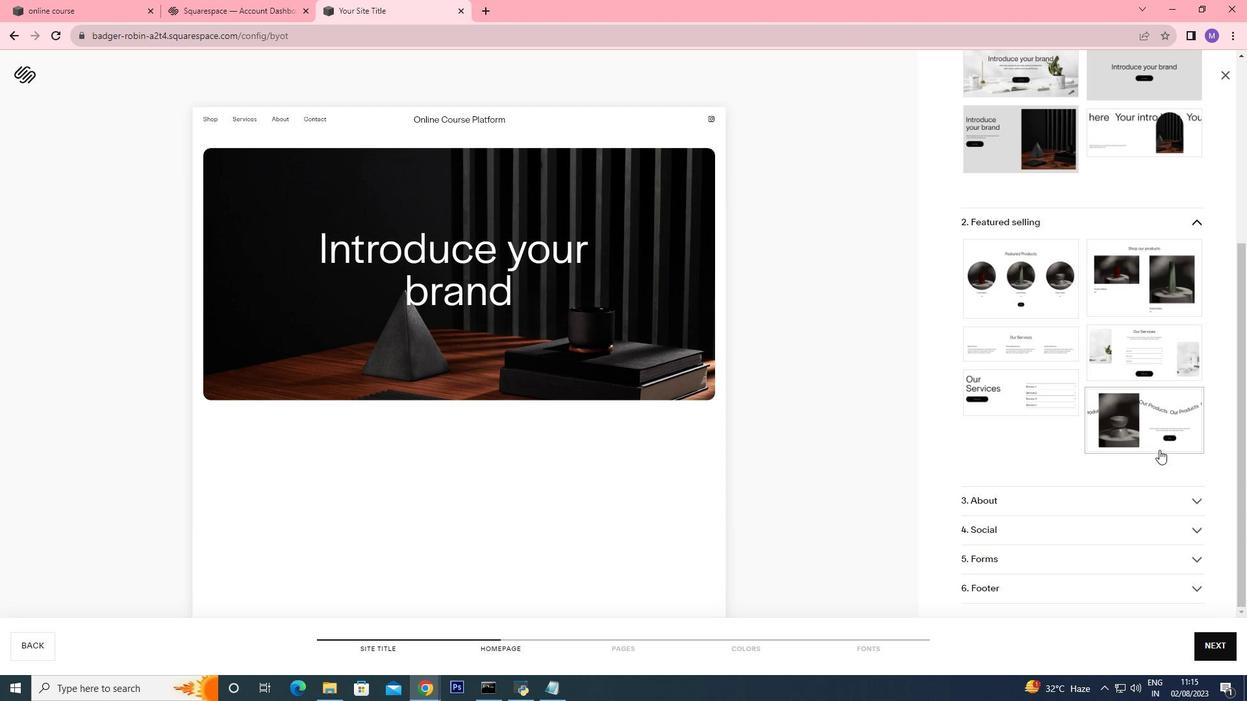 
Action: Mouse moved to (659, 413)
Screenshot: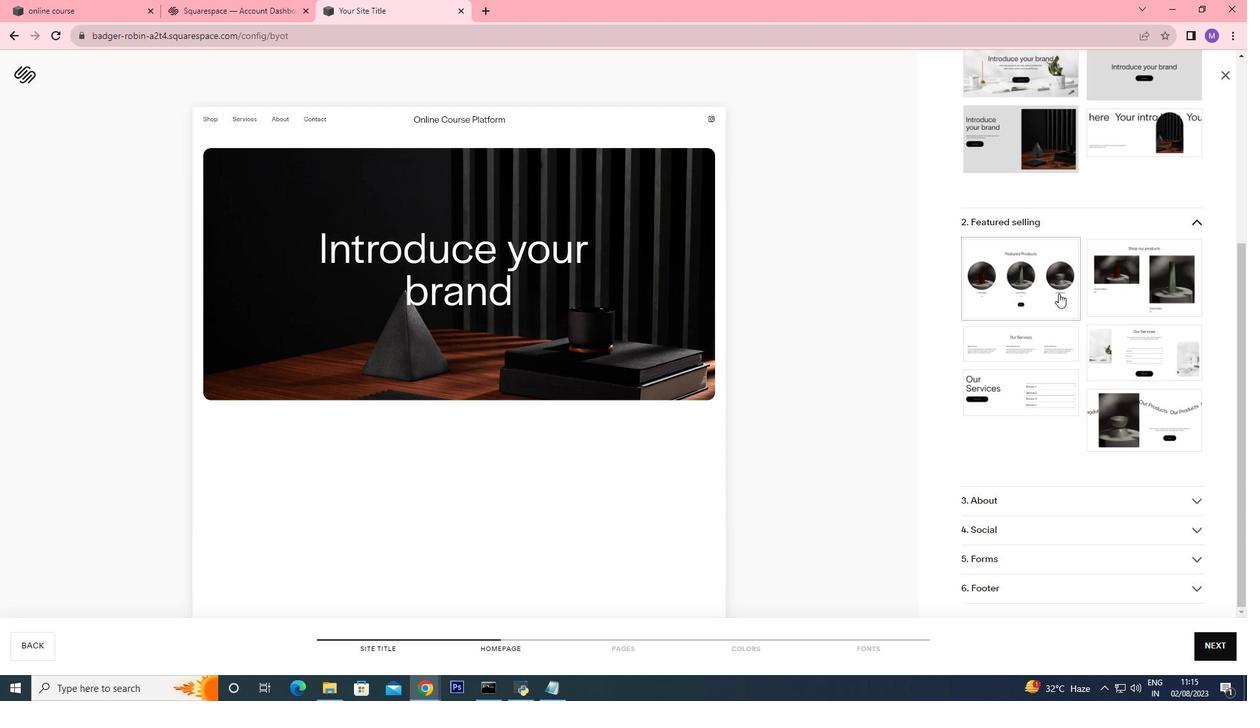 
Action: Mouse pressed left at (659, 413)
Screenshot: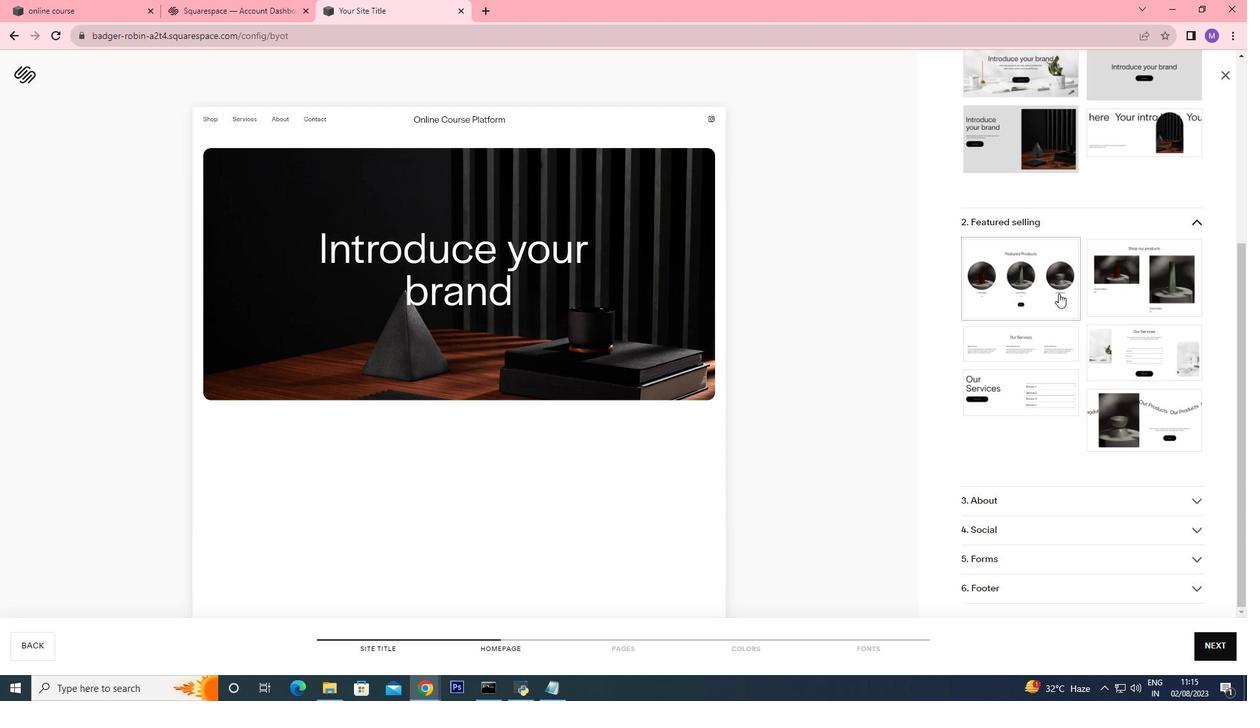
Action: Mouse moved to (653, 319)
Screenshot: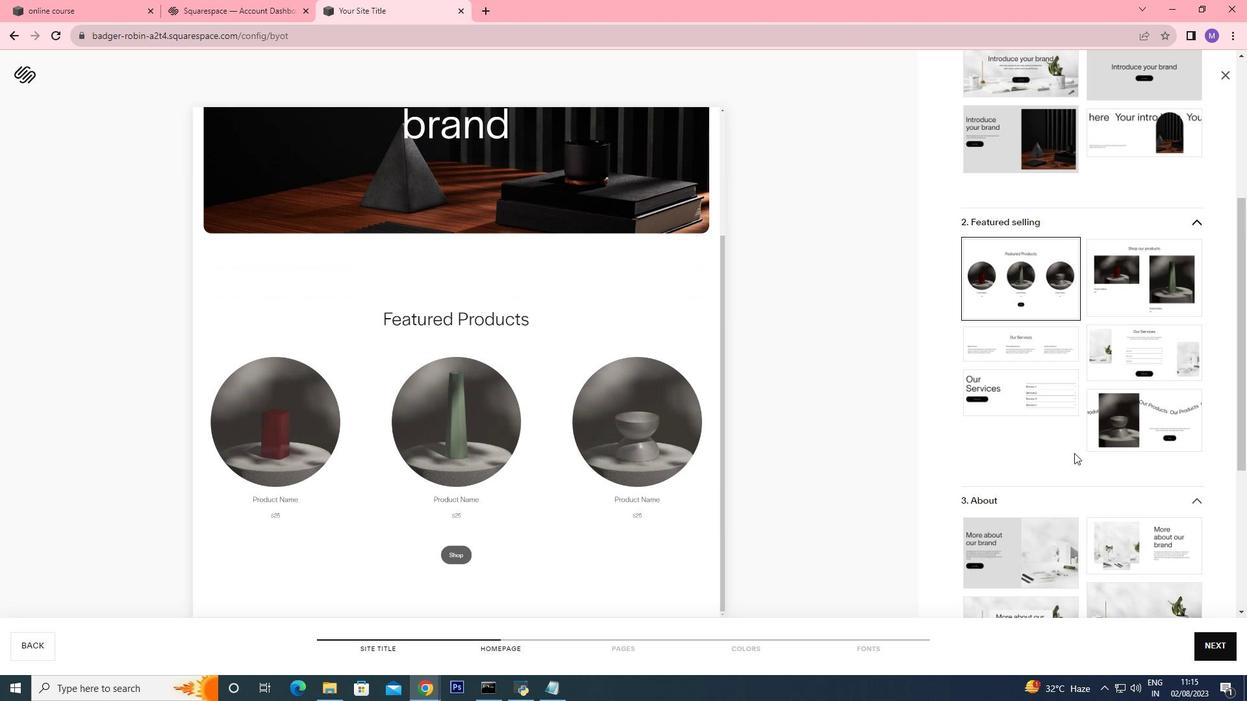
Action: Mouse scrolled (653, 320) with delta (0, 0)
Screenshot: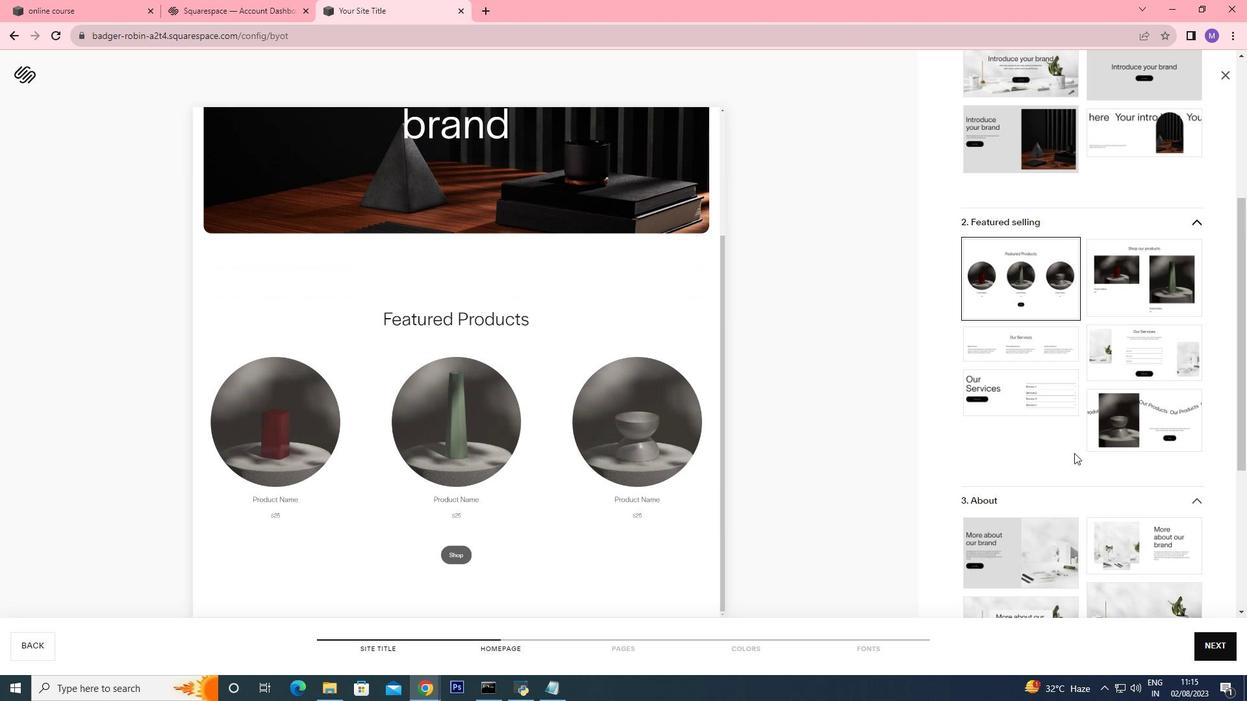 
Action: Mouse moved to (654, 317)
Screenshot: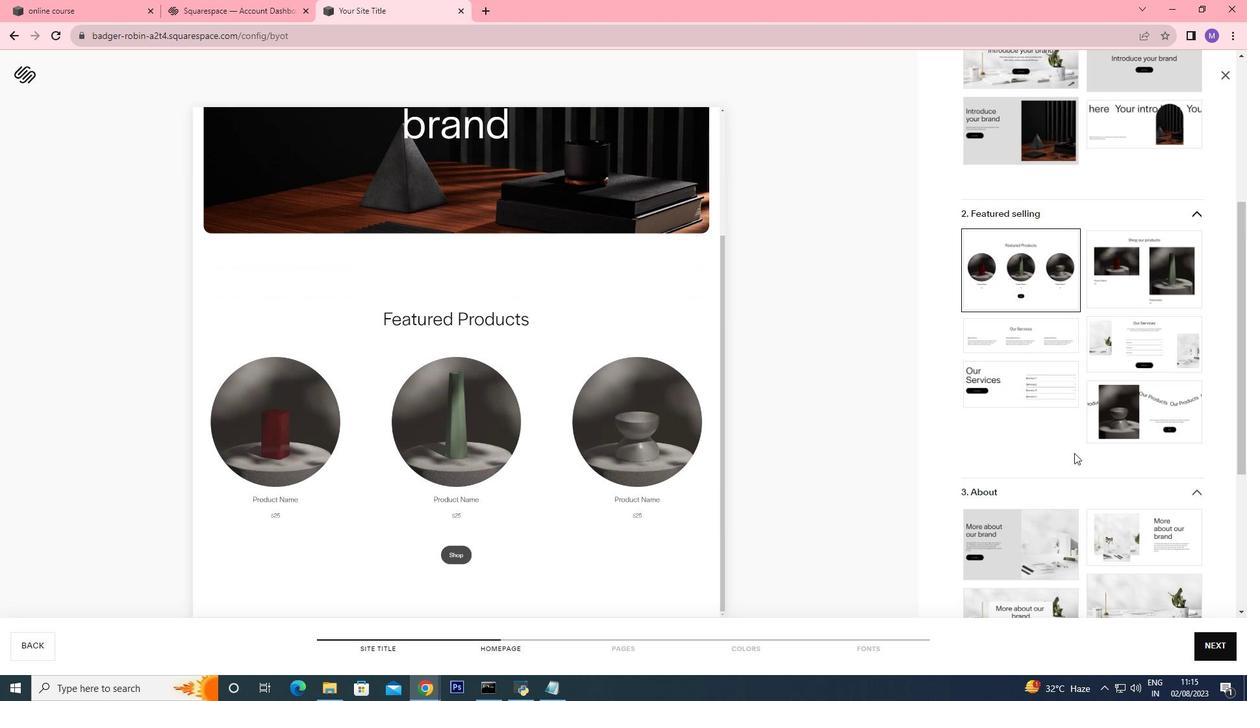 
Action: Mouse scrolled (654, 318) with delta (0, 0)
Screenshot: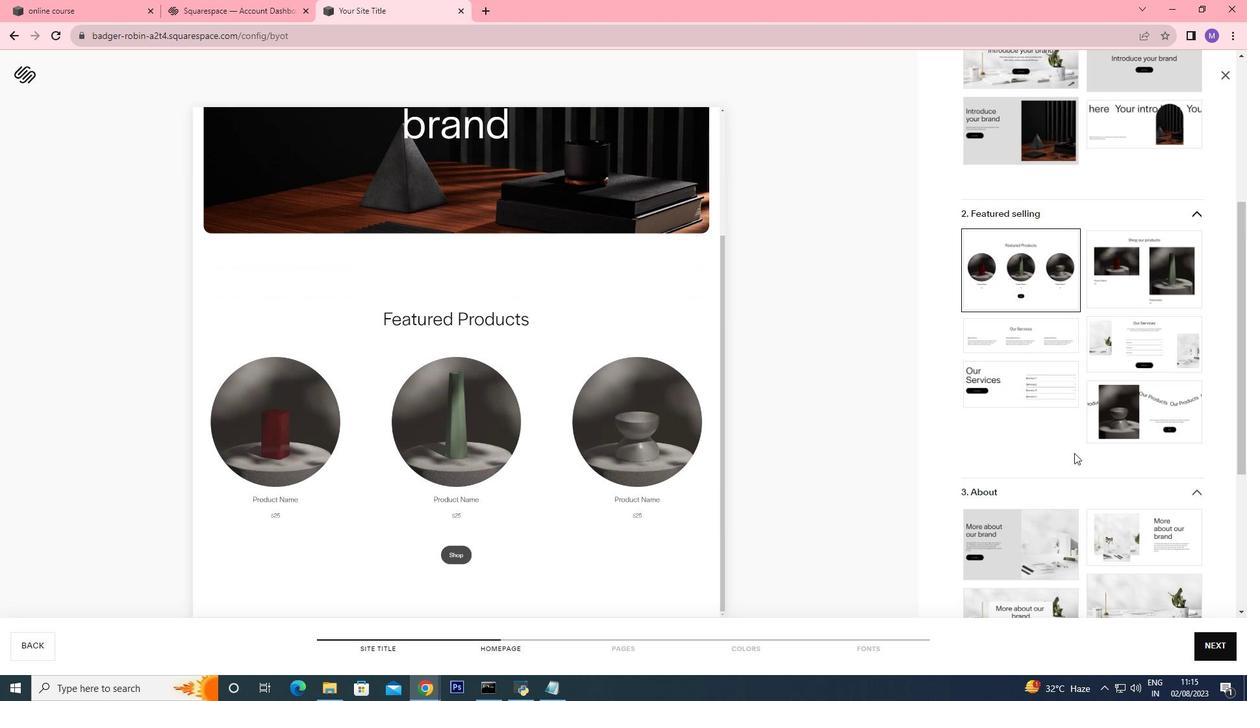 
Action: Mouse moved to (654, 317)
Screenshot: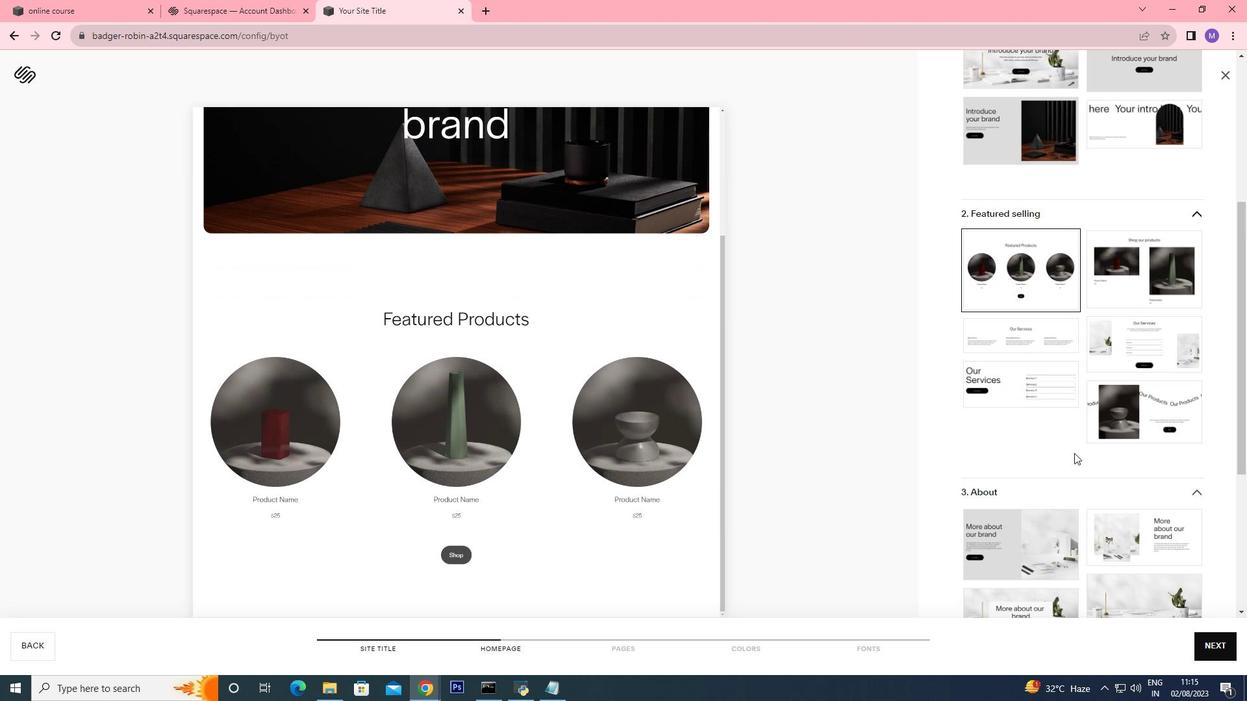 
Action: Mouse scrolled (654, 318) with delta (0, 0)
Screenshot: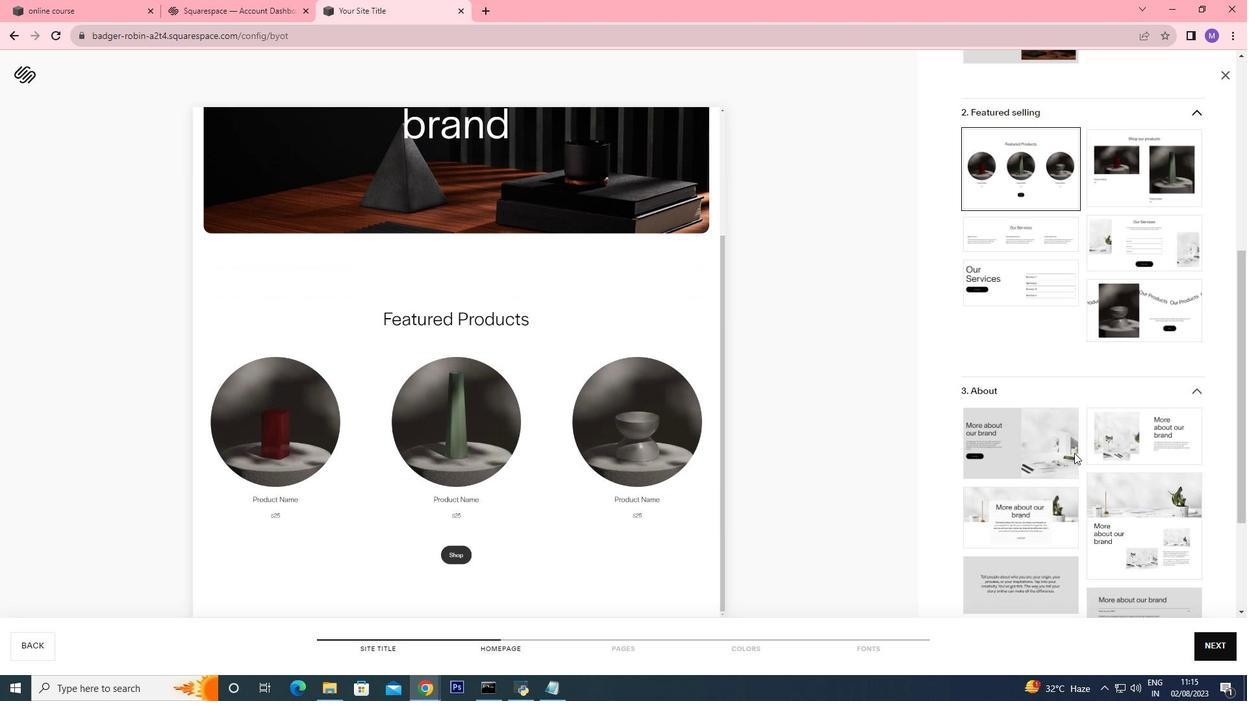 
Action: Mouse moved to (666, 339)
Screenshot: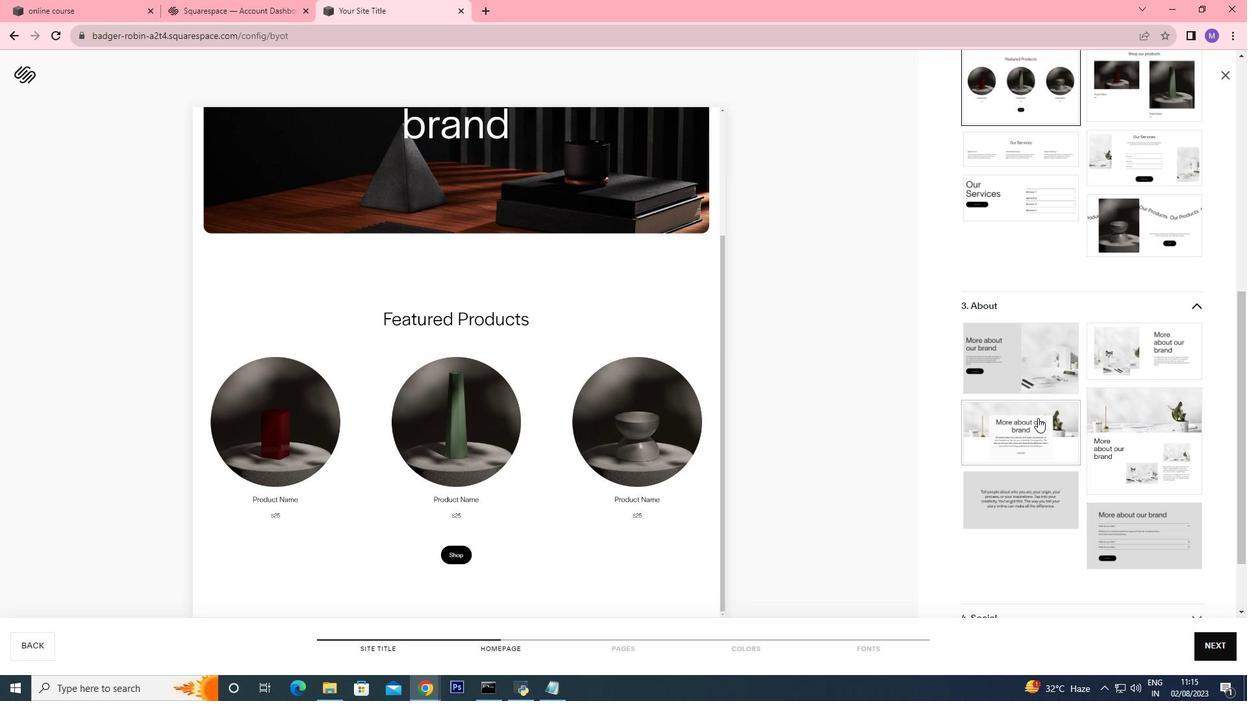 
Action: Mouse pressed left at (666, 339)
Screenshot: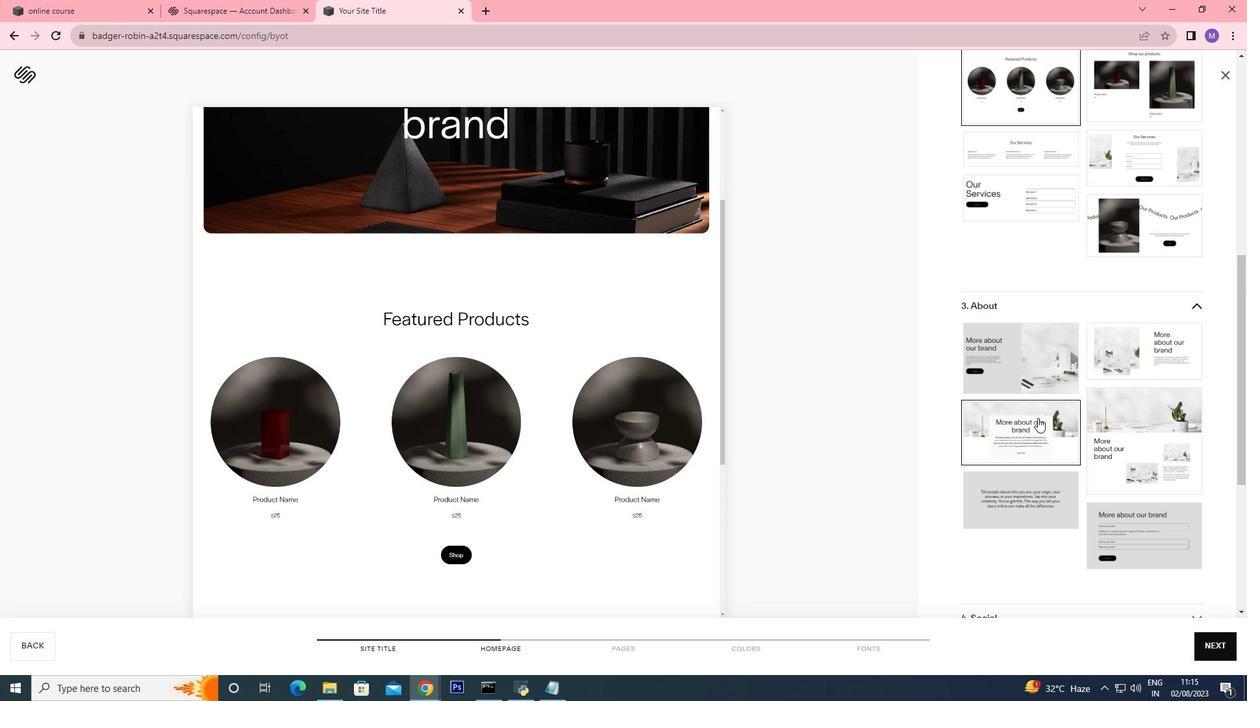 
Action: Mouse moved to (643, 329)
Screenshot: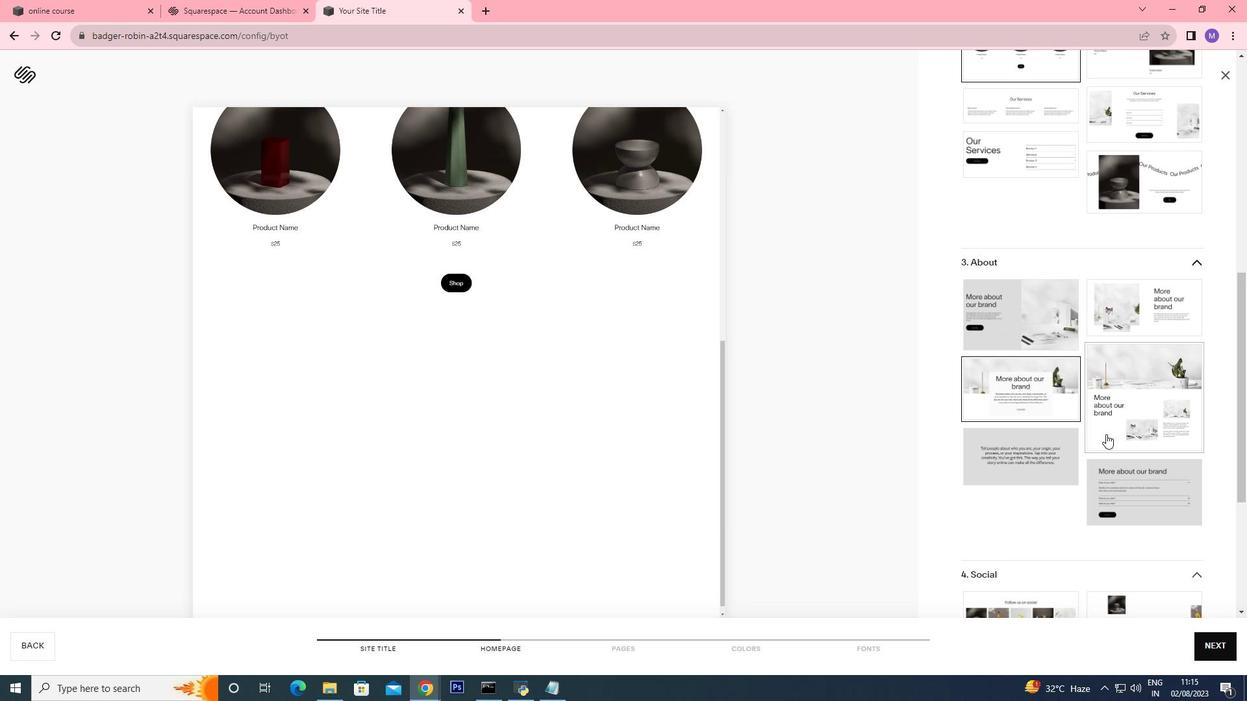 
Action: Mouse scrolled (643, 329) with delta (0, 0)
Screenshot: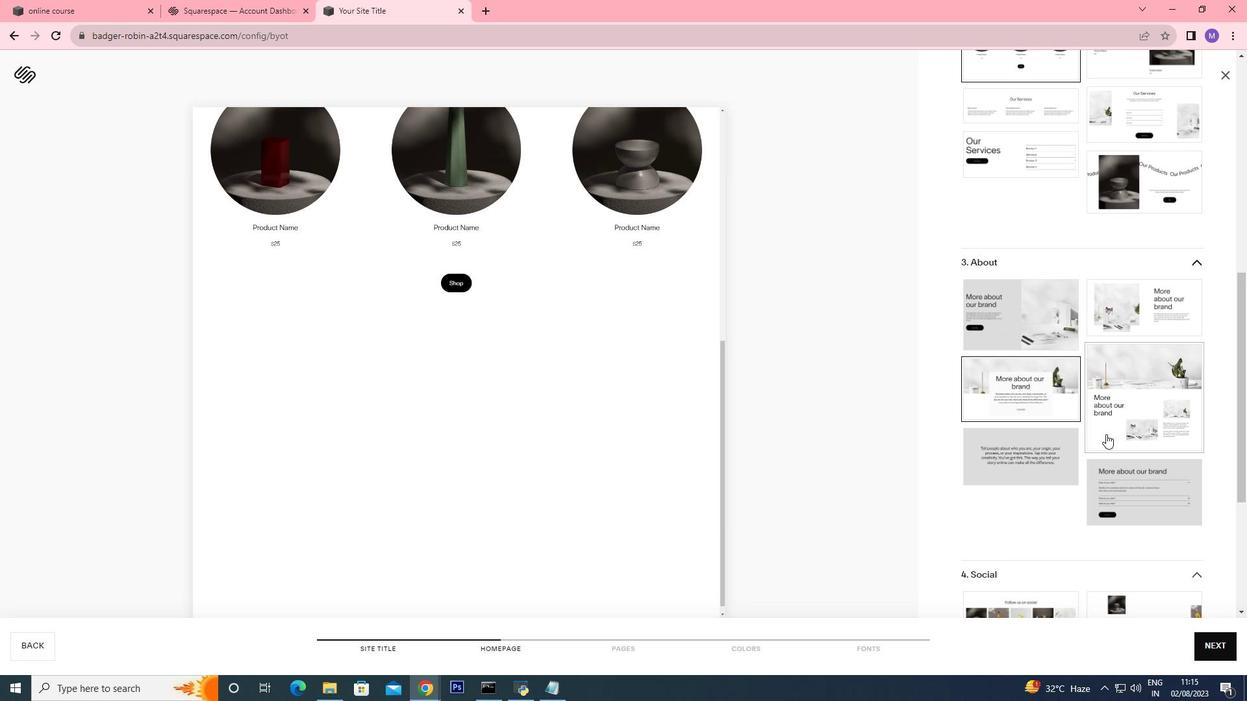 
Action: Mouse scrolled (643, 329) with delta (0, 0)
Screenshot: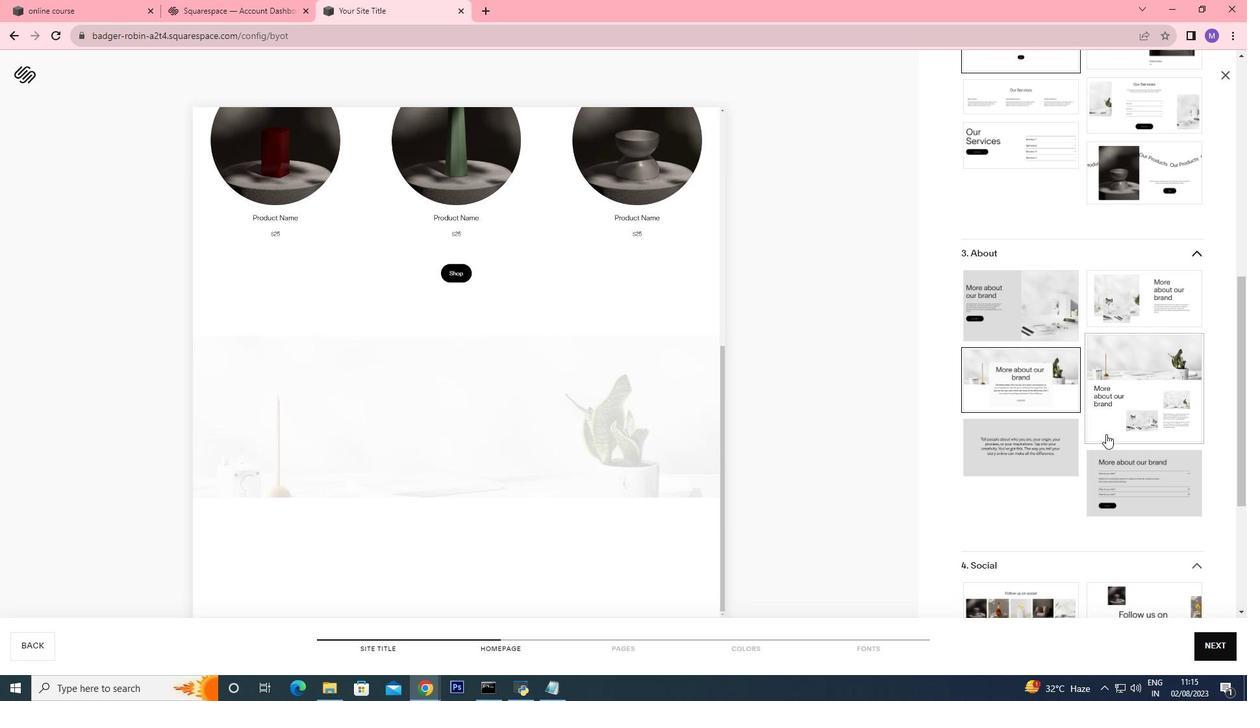 
Action: Mouse scrolled (643, 329) with delta (0, 0)
Screenshot: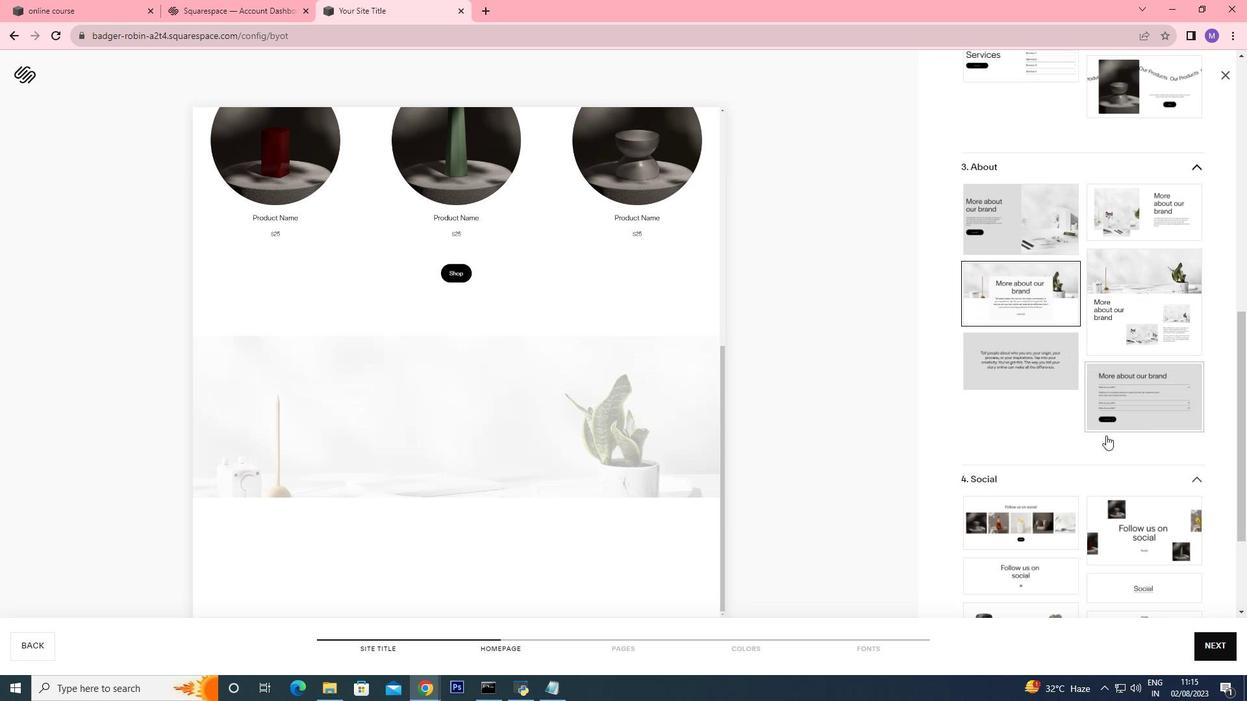
Action: Mouse scrolled (643, 329) with delta (0, 0)
Screenshot: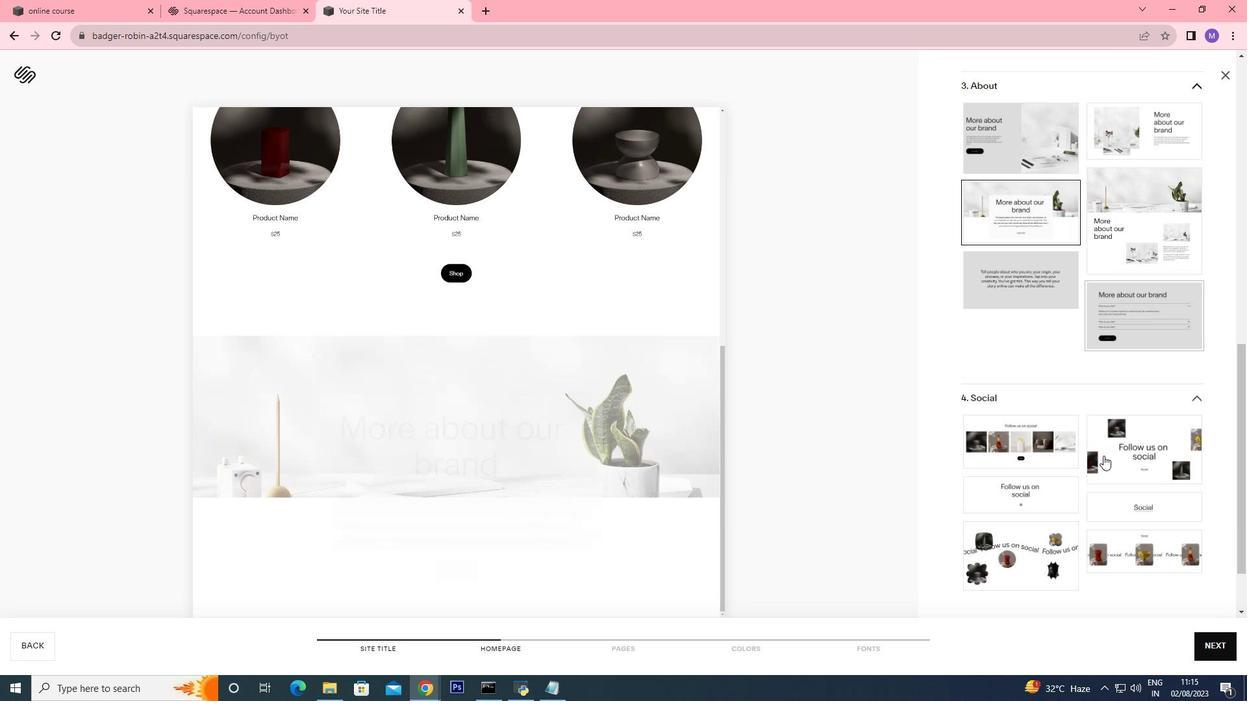 
Action: Mouse moved to (646, 309)
Screenshot: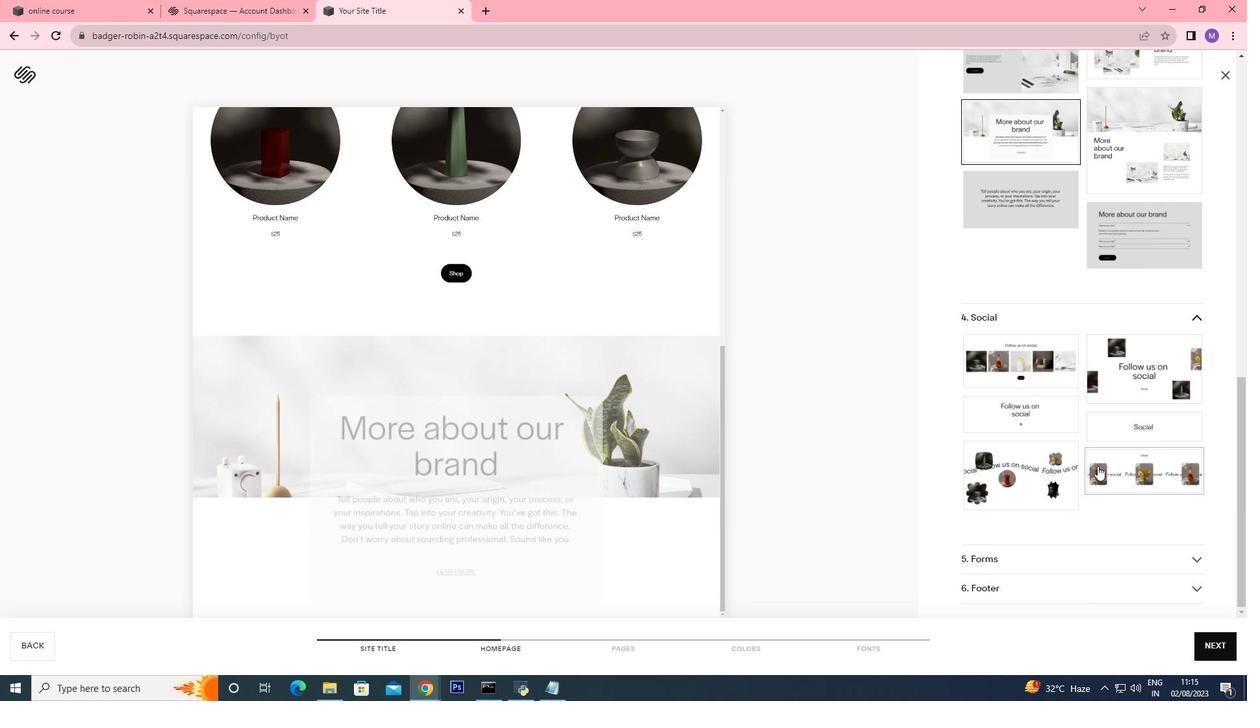 
Action: Mouse scrolled (646, 310) with delta (0, 0)
Screenshot: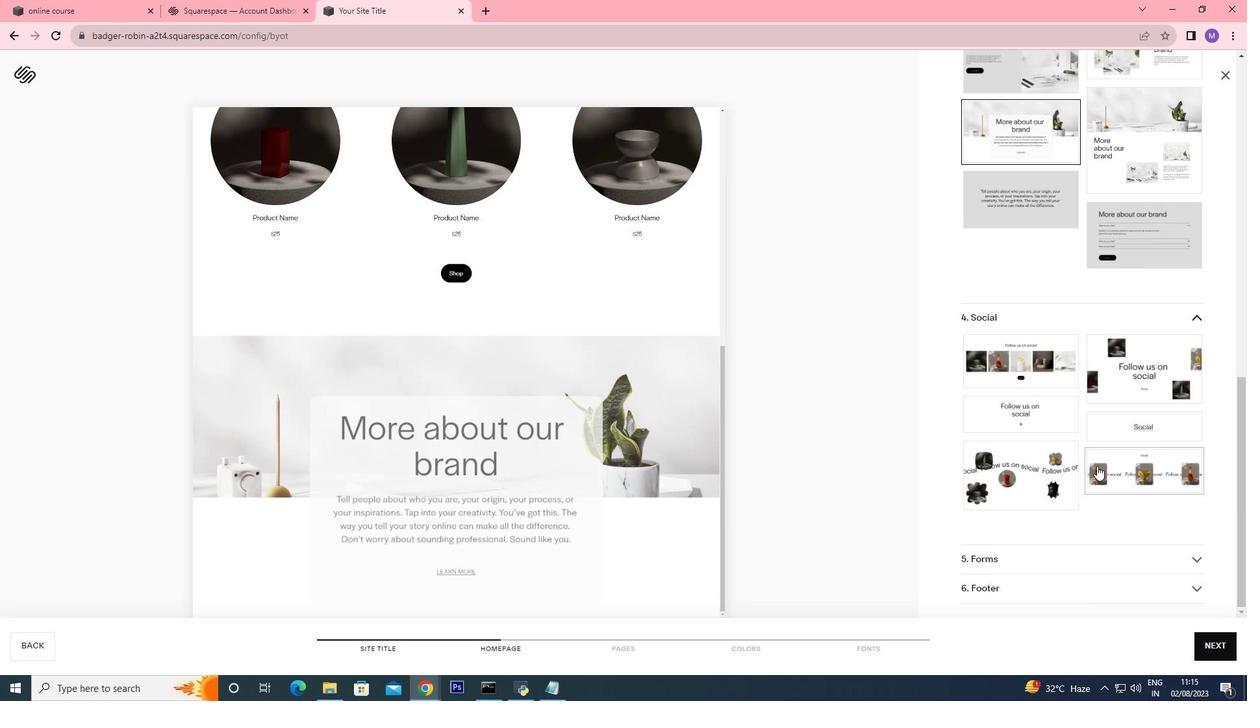 
Action: Mouse moved to (672, 352)
Screenshot: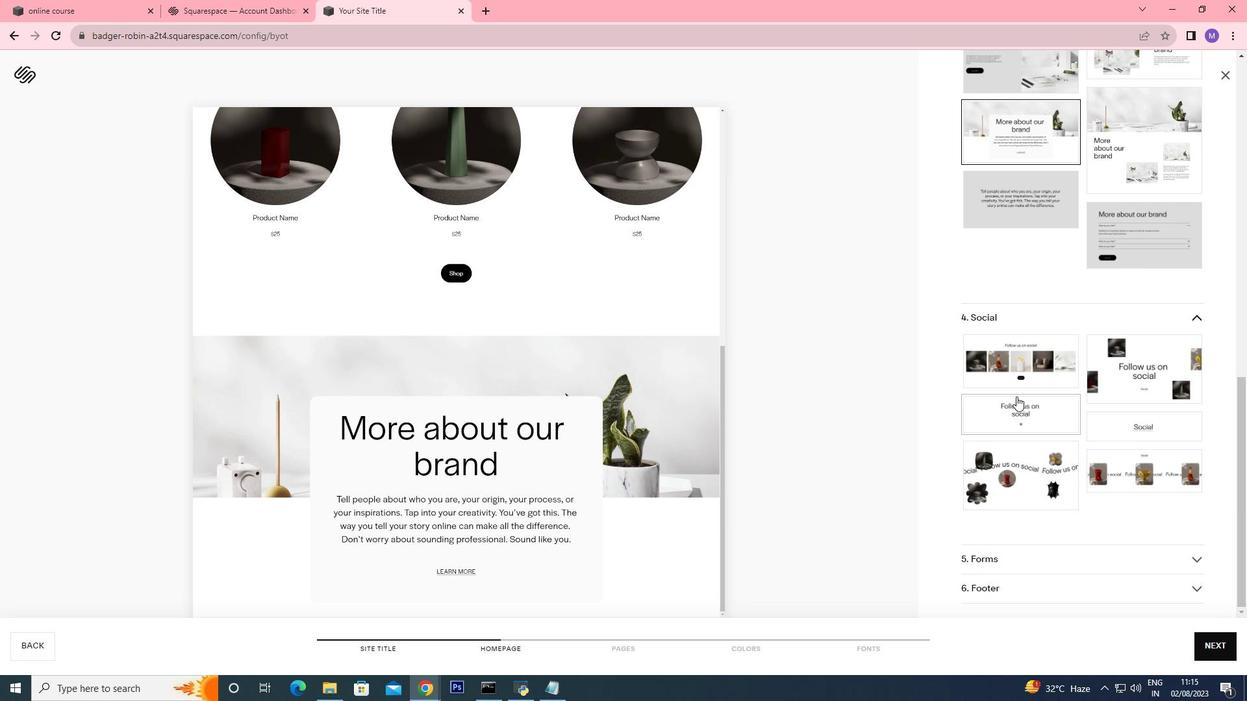
Action: Mouse scrolled (672, 352) with delta (0, 0)
Screenshot: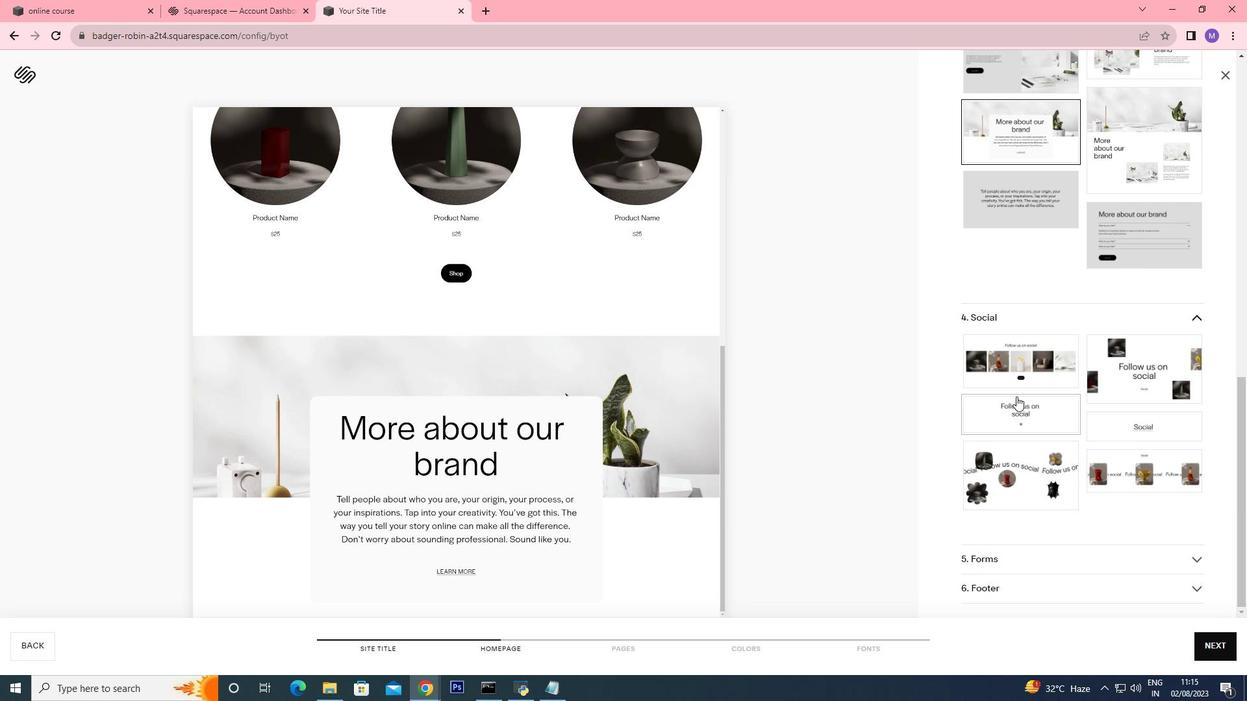 
Action: Mouse moved to (658, 305)
Screenshot: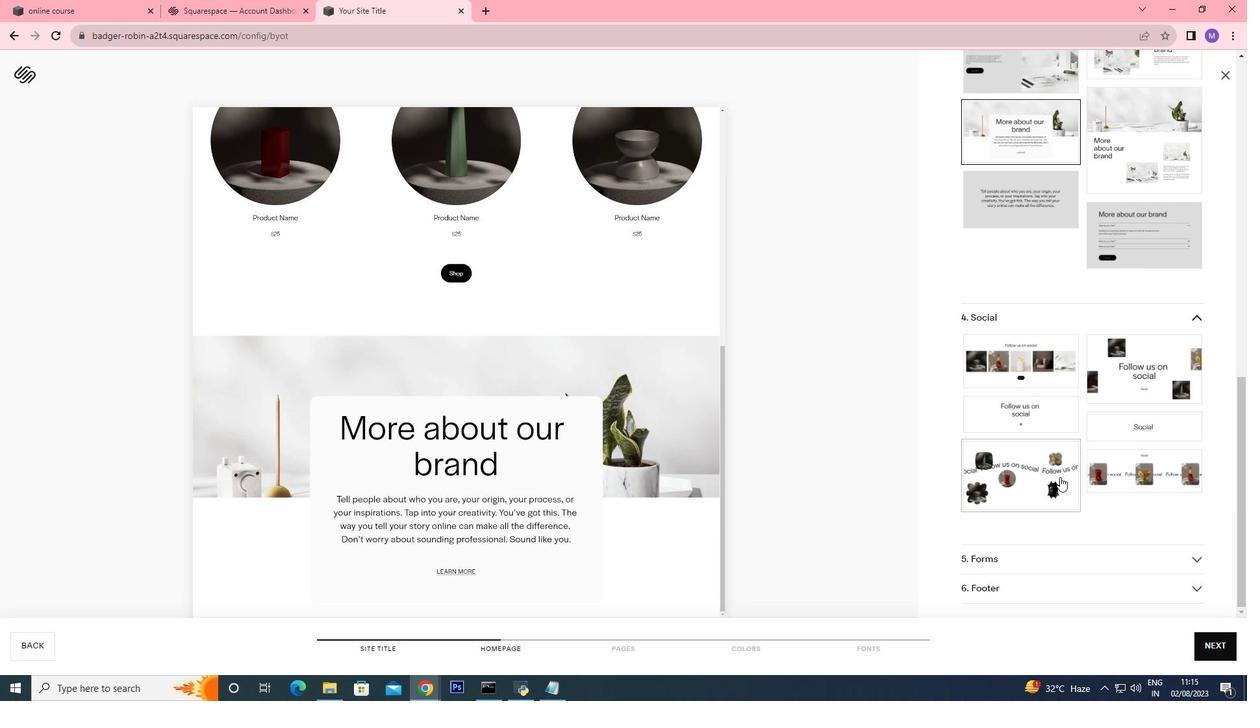 
Action: Mouse scrolled (658, 306) with delta (0, 0)
Screenshot: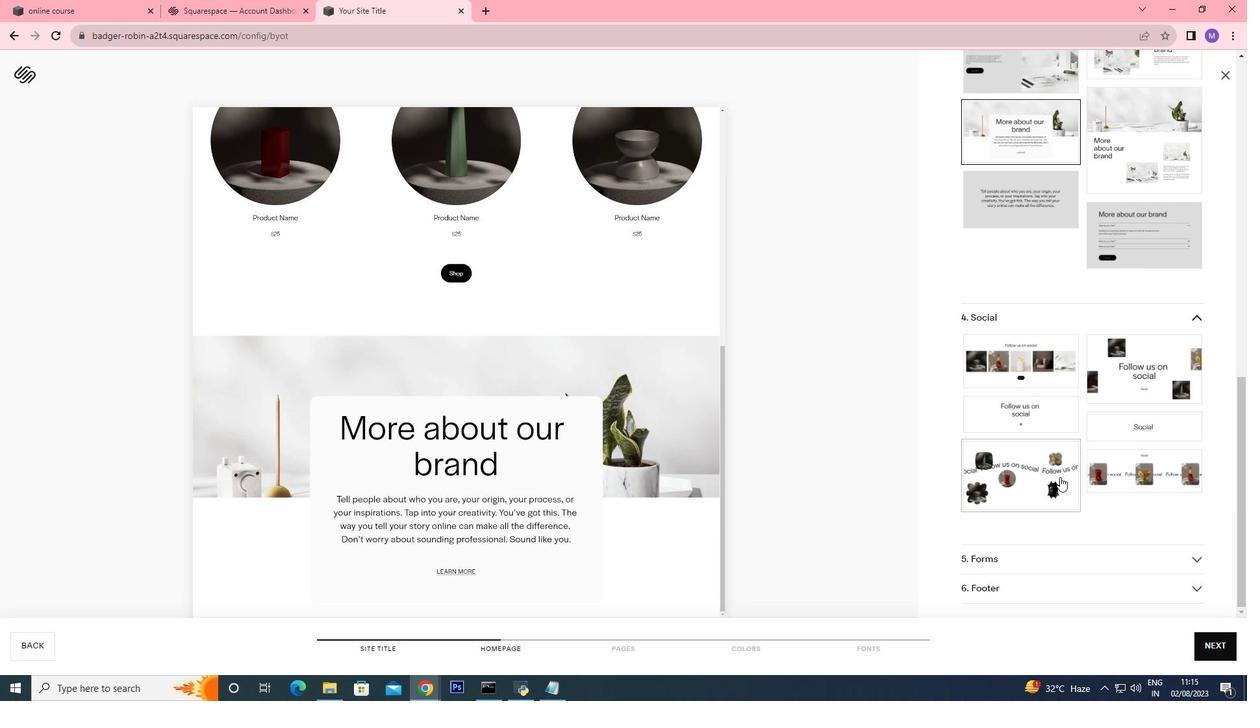 
Action: Mouse moved to (658, 305)
Screenshot: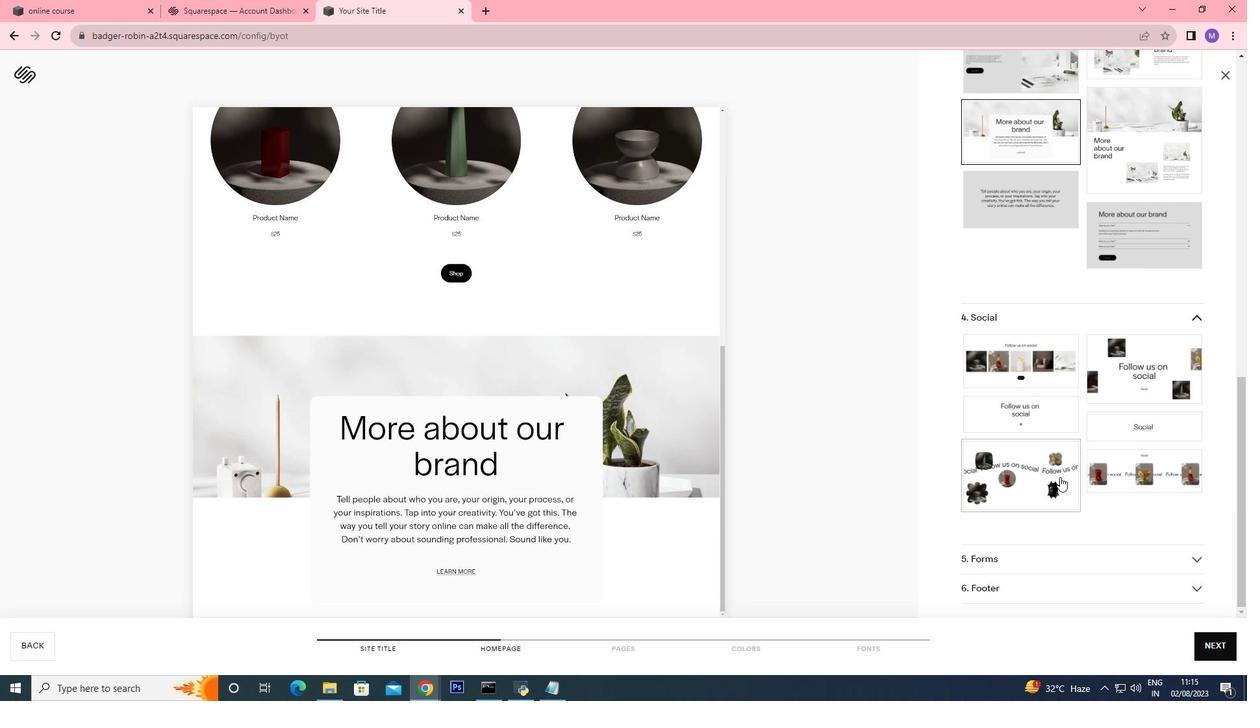 
Action: Mouse scrolled (658, 305) with delta (0, 0)
Screenshot: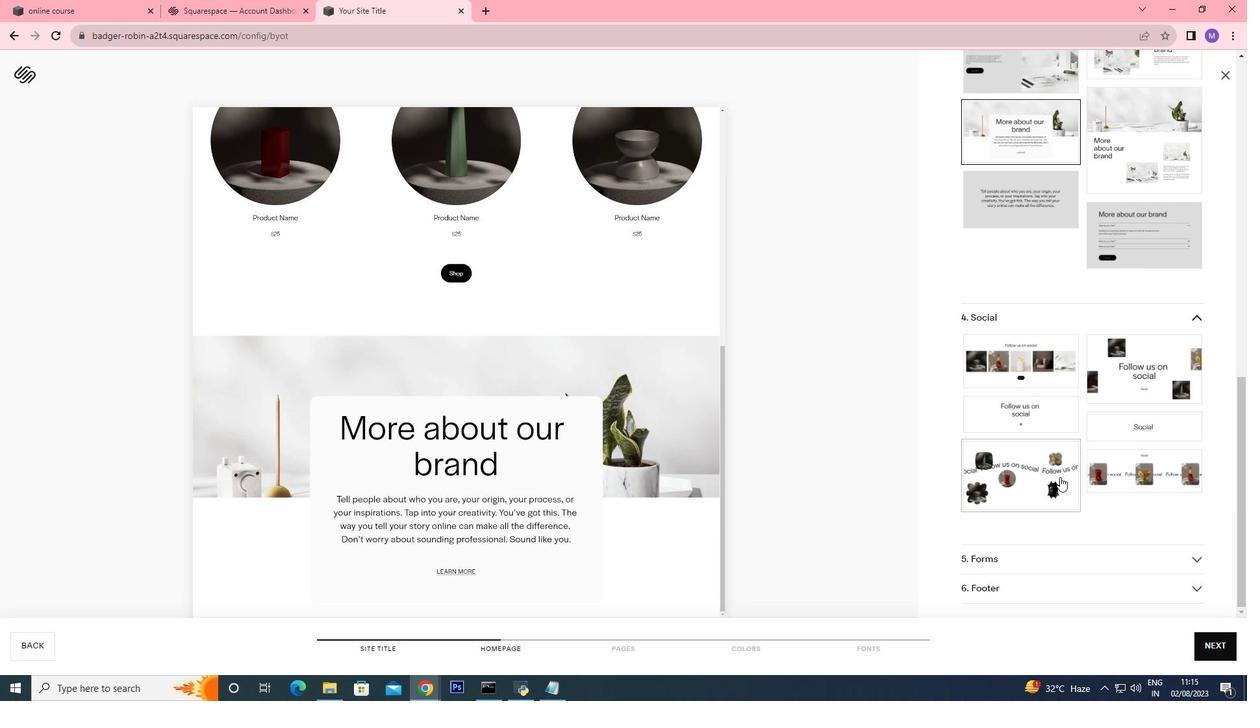 
Action: Mouse moved to (658, 303)
Screenshot: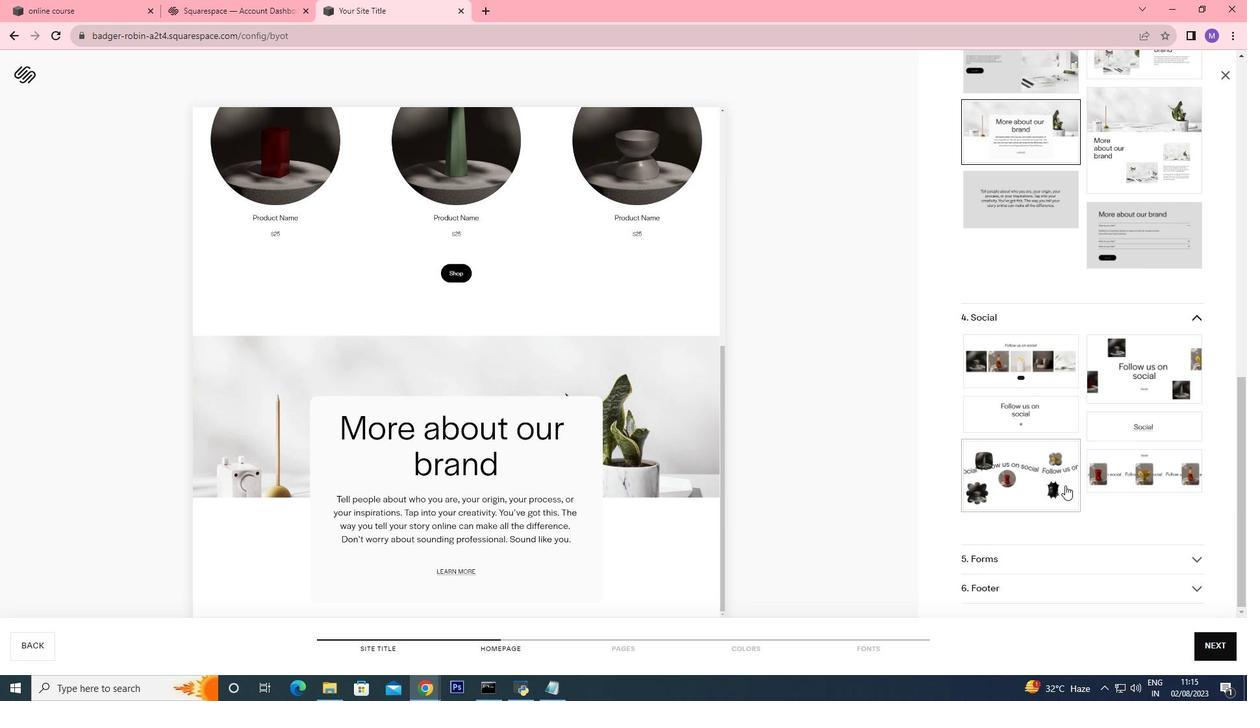 
Action: Mouse scrolled (658, 303) with delta (0, 0)
Screenshot: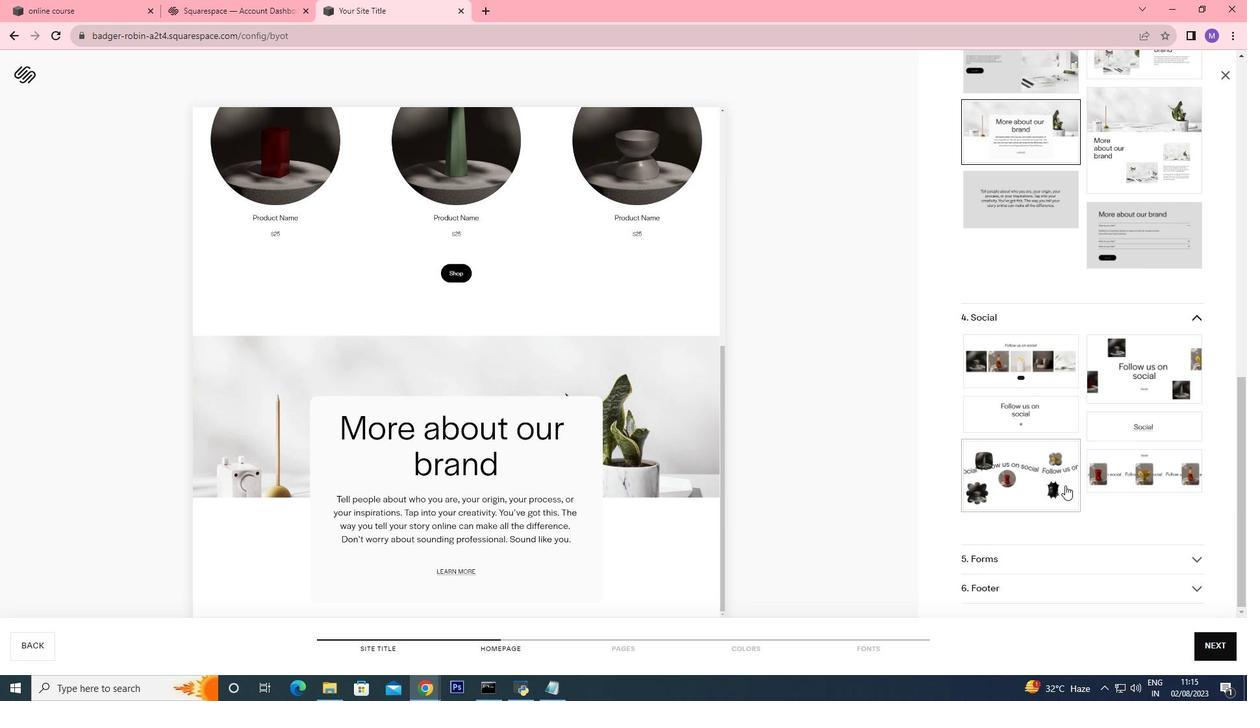 
Action: Mouse moved to (617, 256)
Screenshot: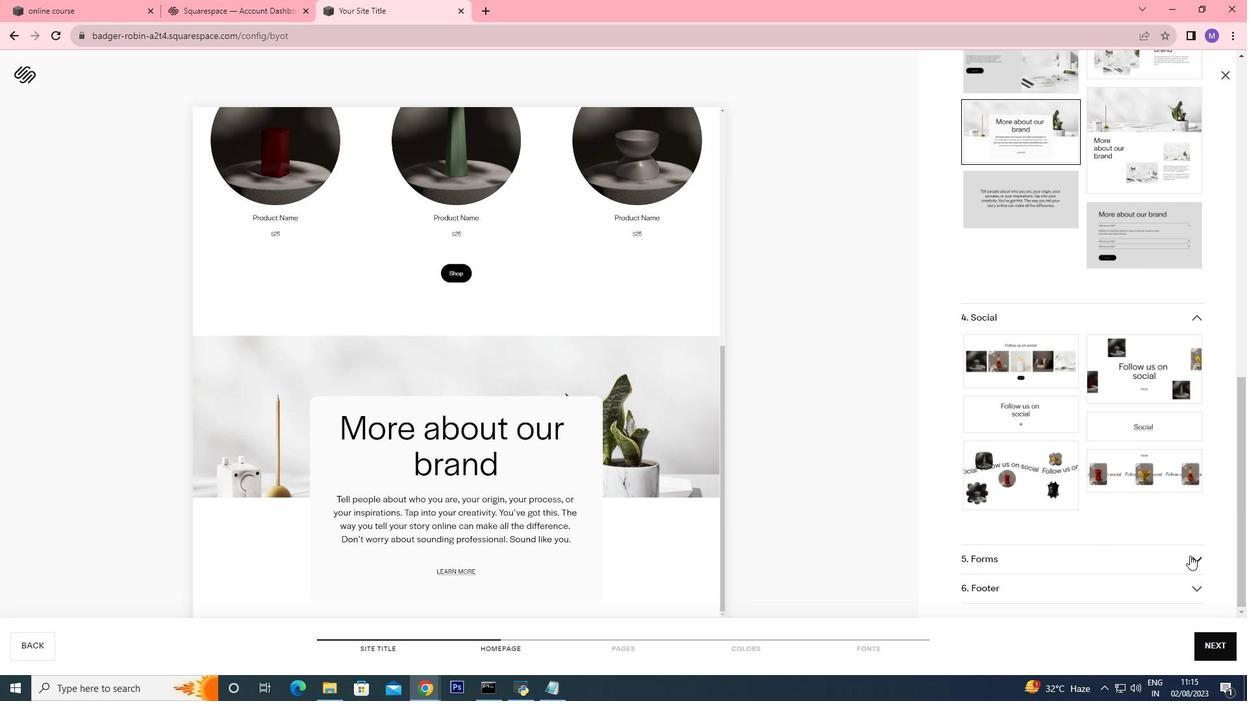 
Action: Mouse pressed left at (617, 256)
Screenshot: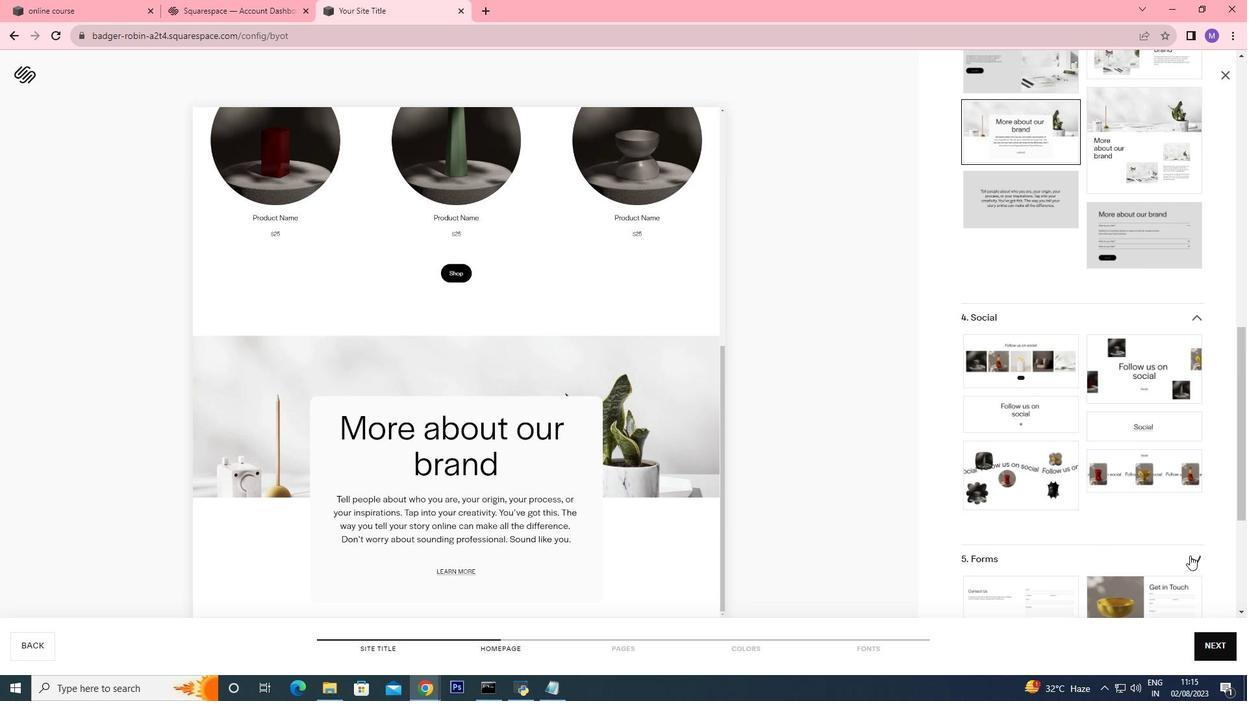 
Action: Mouse moved to (645, 301)
Screenshot: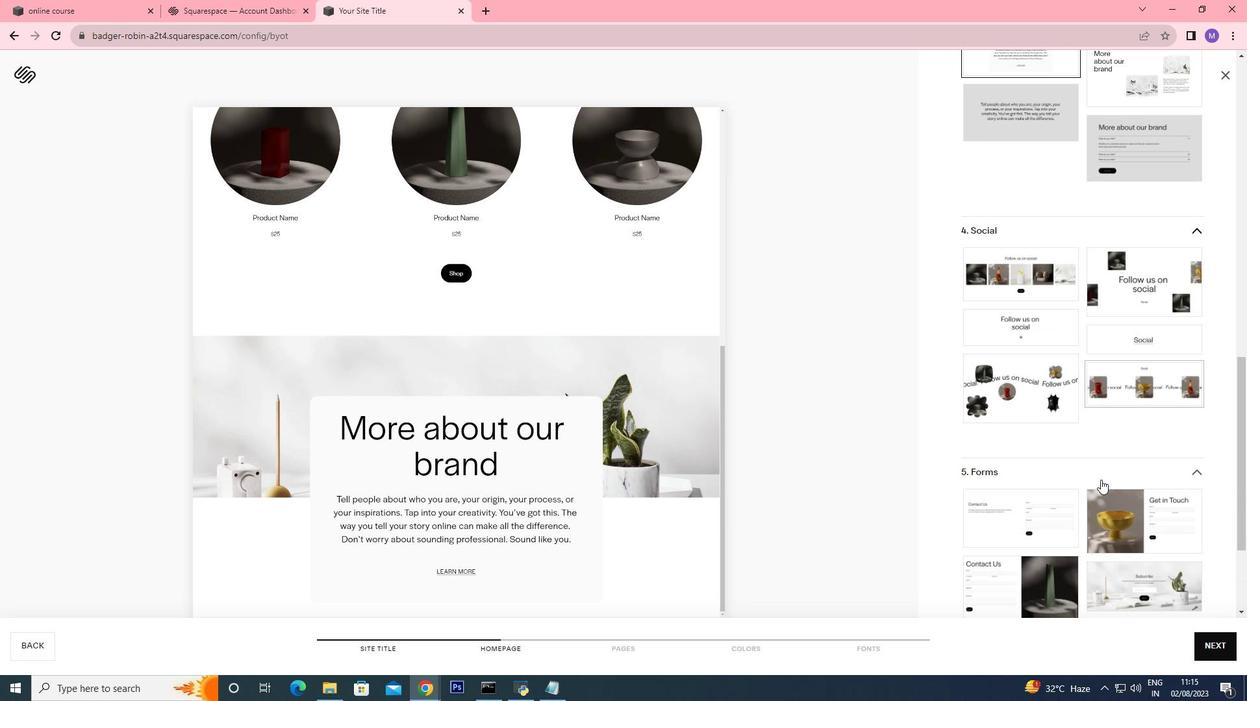 
Action: Mouse scrolled (645, 302) with delta (0, 0)
Screenshot: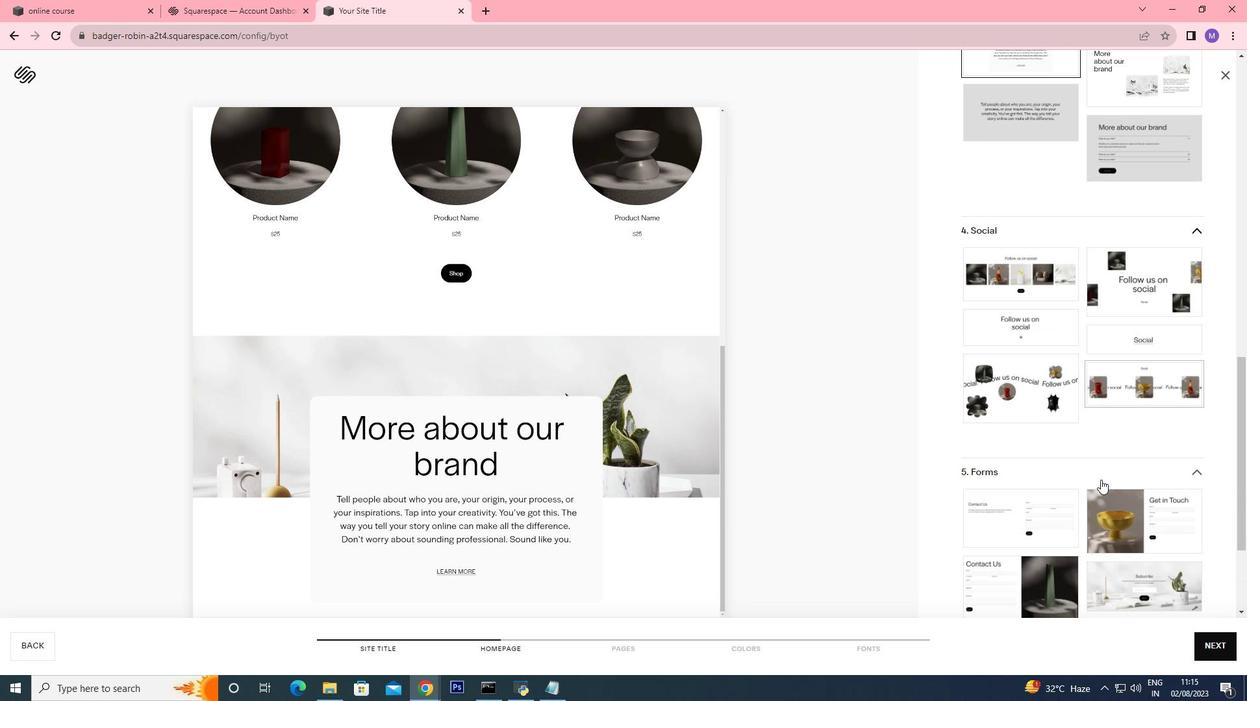 
Action: Mouse scrolled (645, 302) with delta (0, 0)
Screenshot: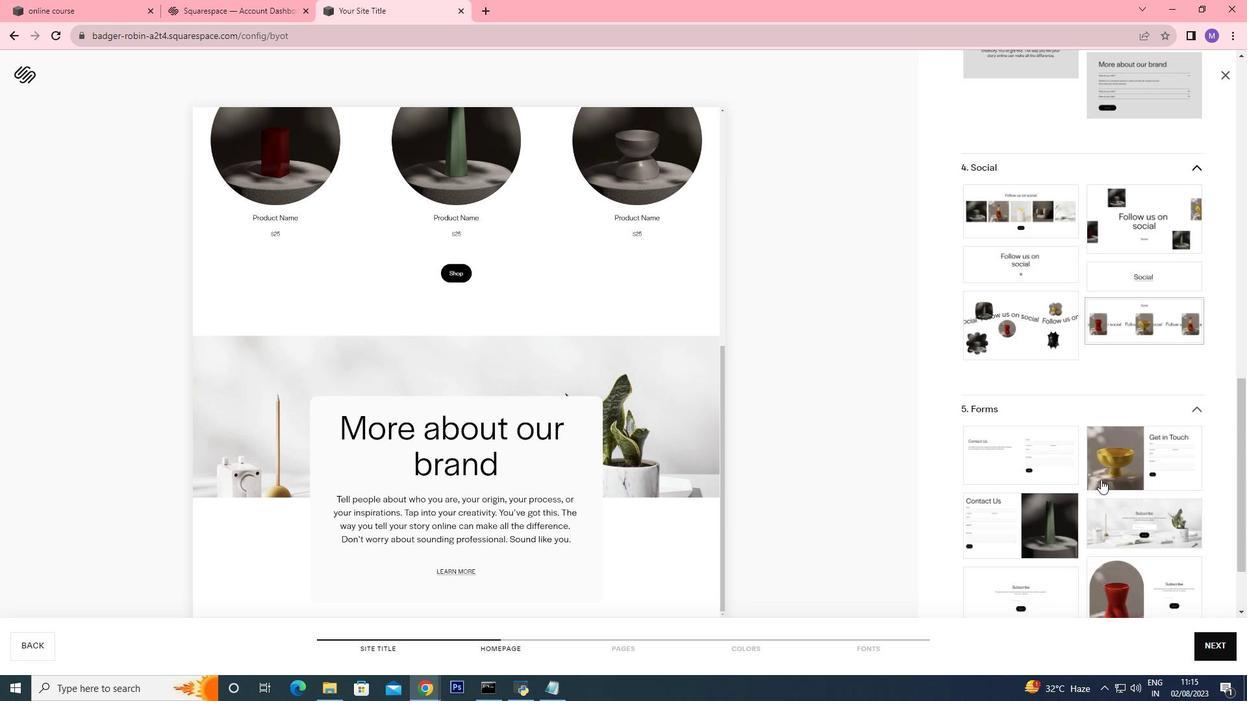 
Action: Mouse scrolled (645, 302) with delta (0, 0)
Screenshot: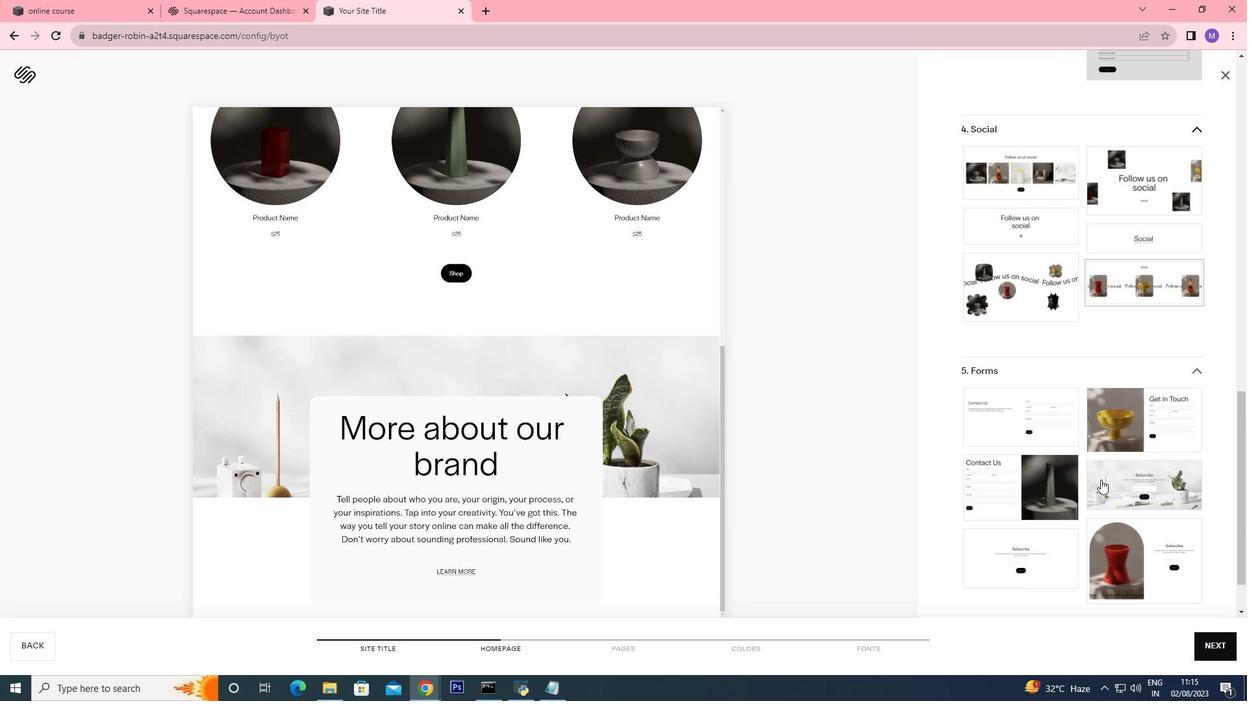 
Action: Mouse moved to (653, 296)
Screenshot: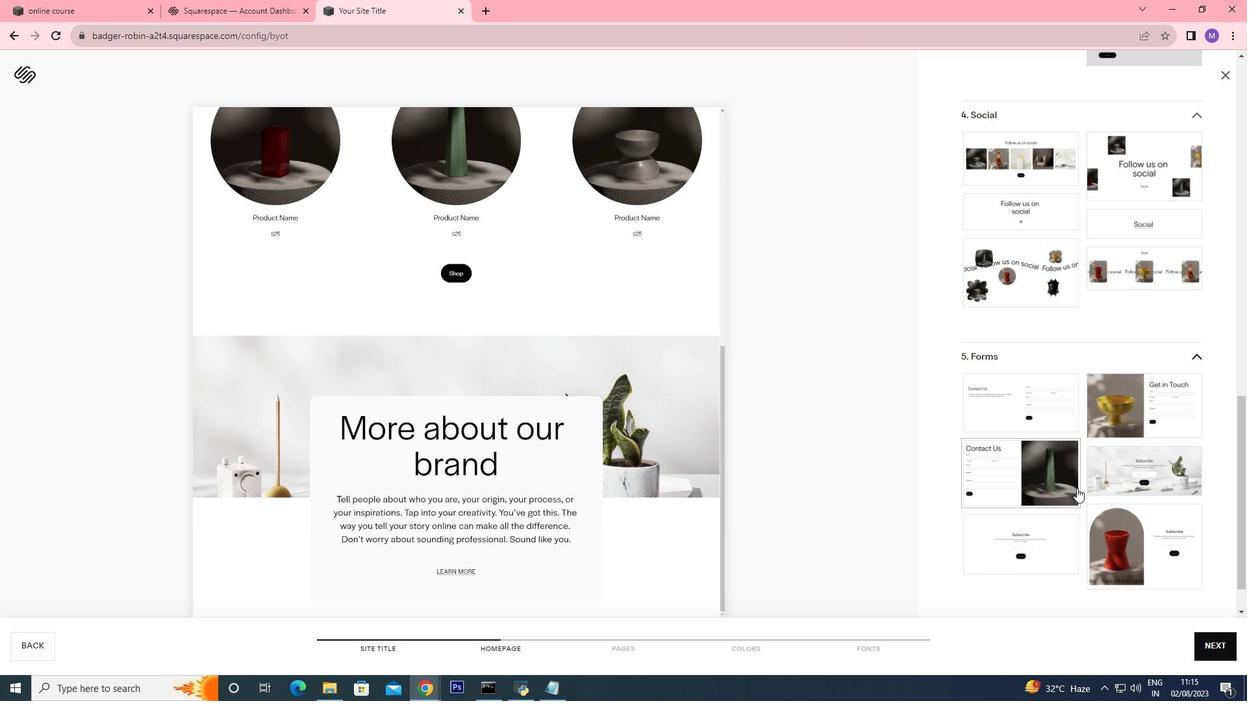 
Action: Mouse scrolled (653, 296) with delta (0, 0)
Screenshot: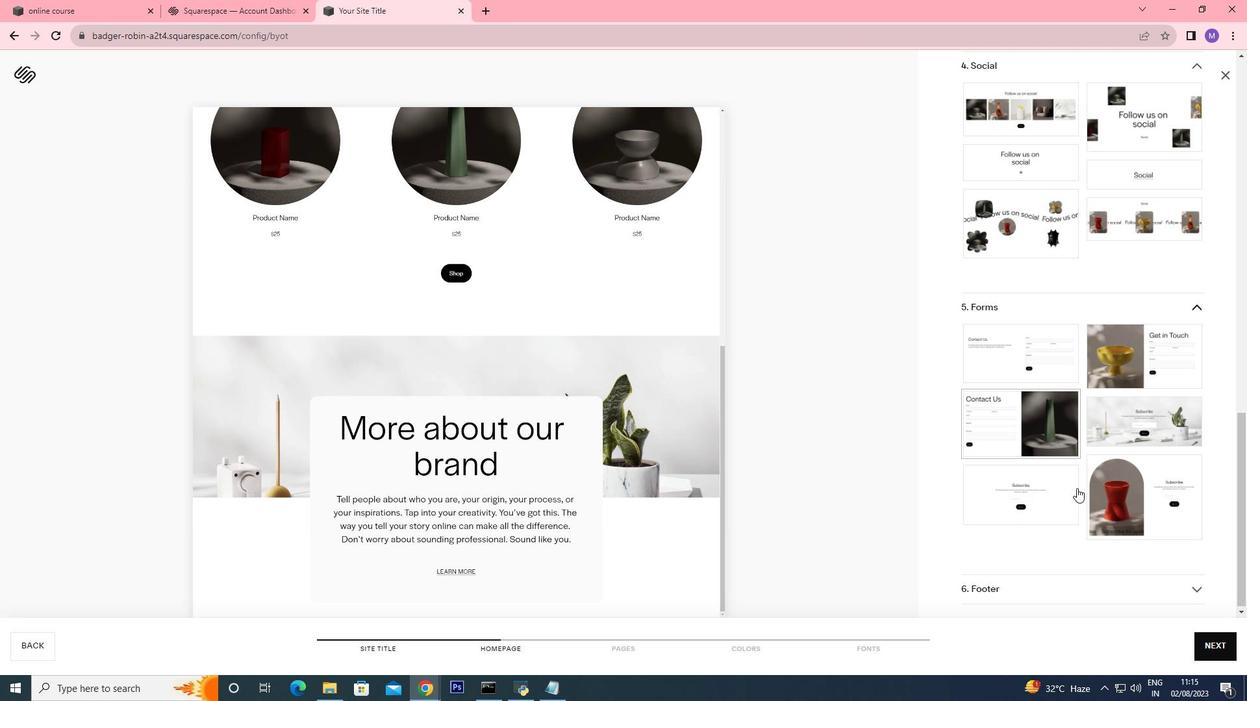 
Action: Mouse moved to (672, 345)
Screenshot: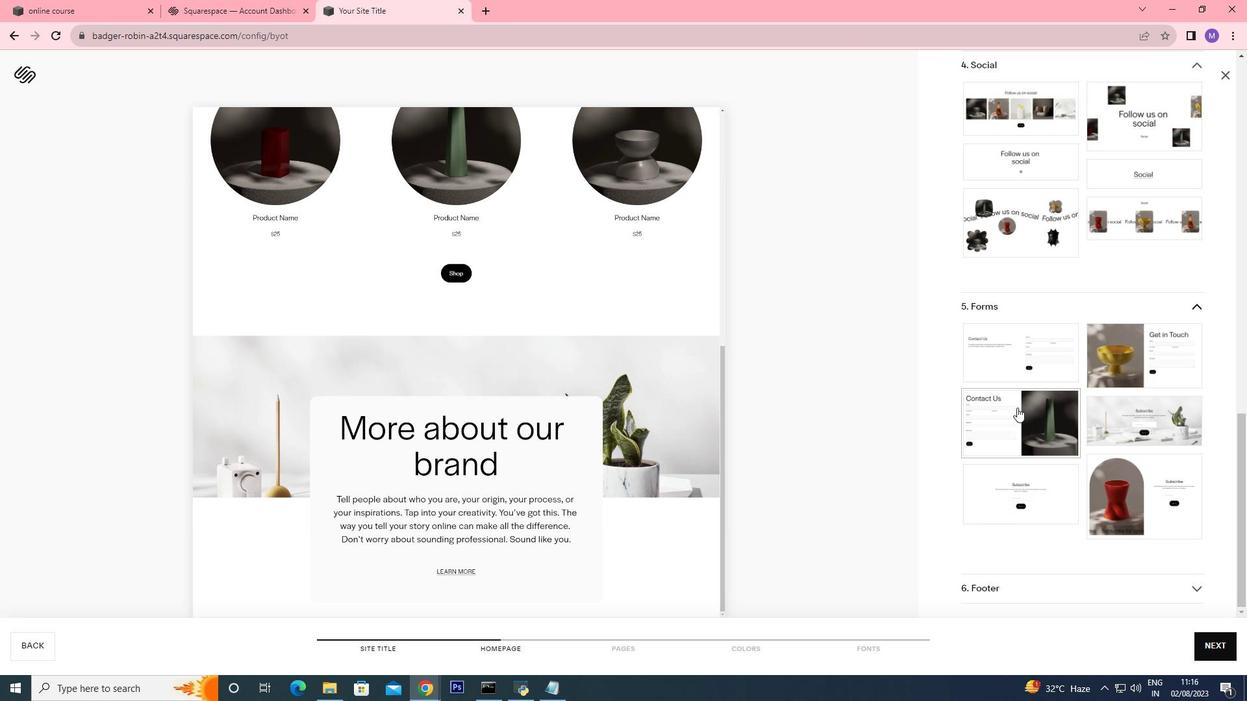 
Action: Mouse pressed left at (672, 345)
Screenshot: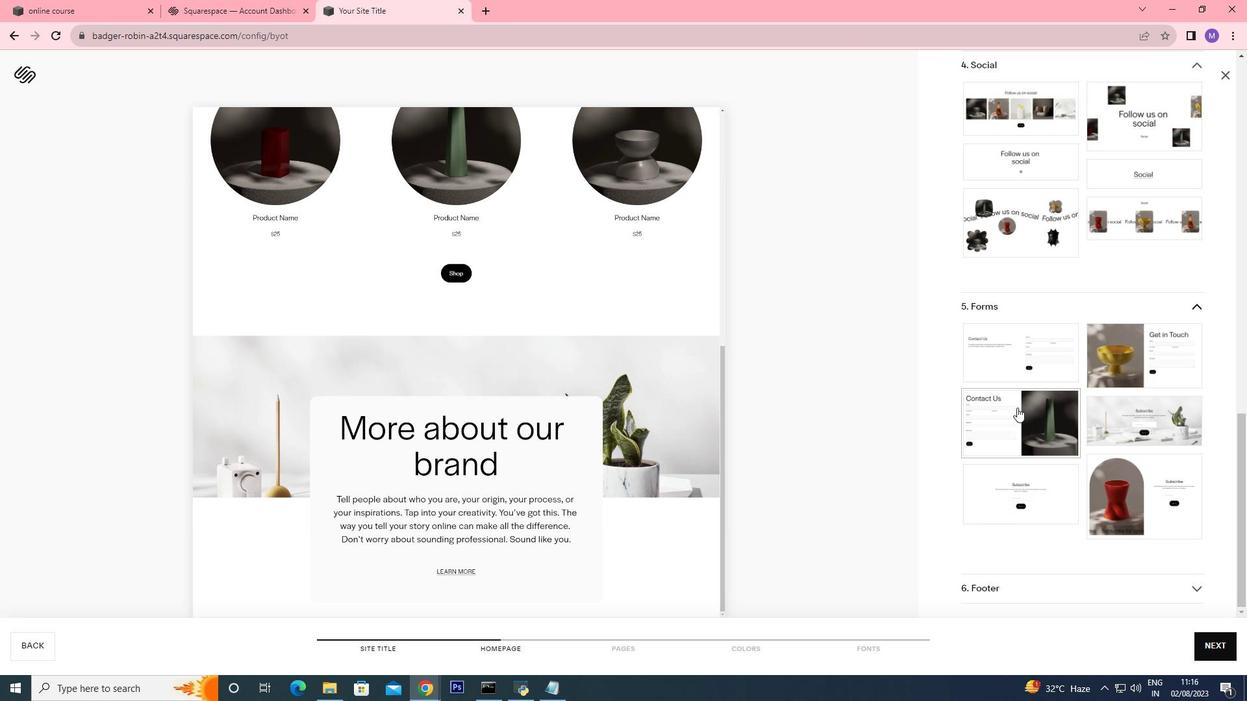 
Action: Mouse moved to (642, 315)
Screenshot: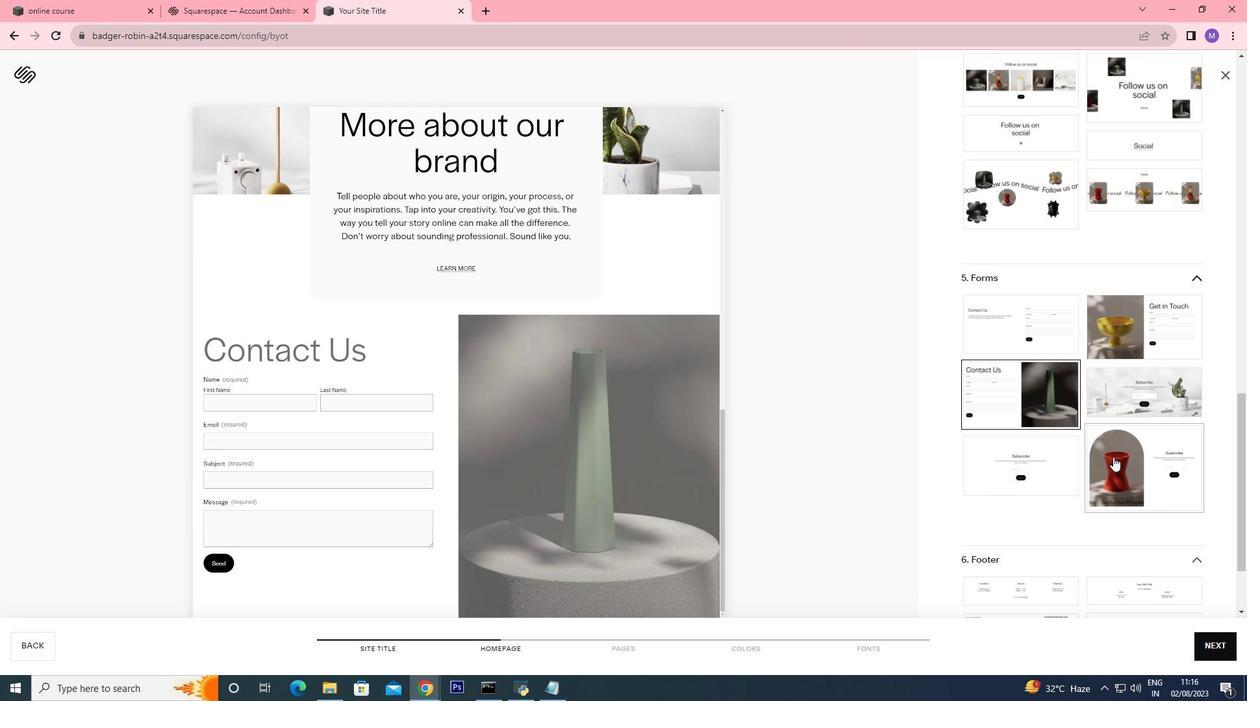 
Action: Mouse scrolled (642, 315) with delta (0, 0)
Screenshot: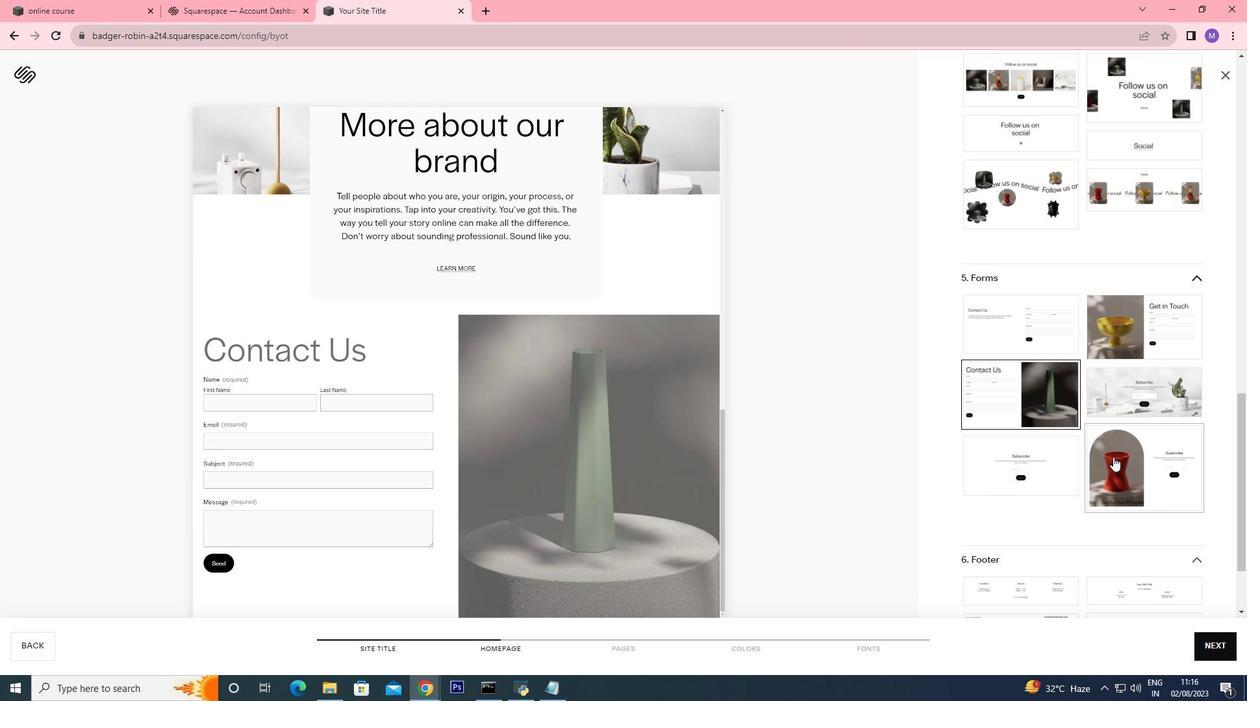 
Action: Mouse scrolled (642, 315) with delta (0, 0)
Screenshot: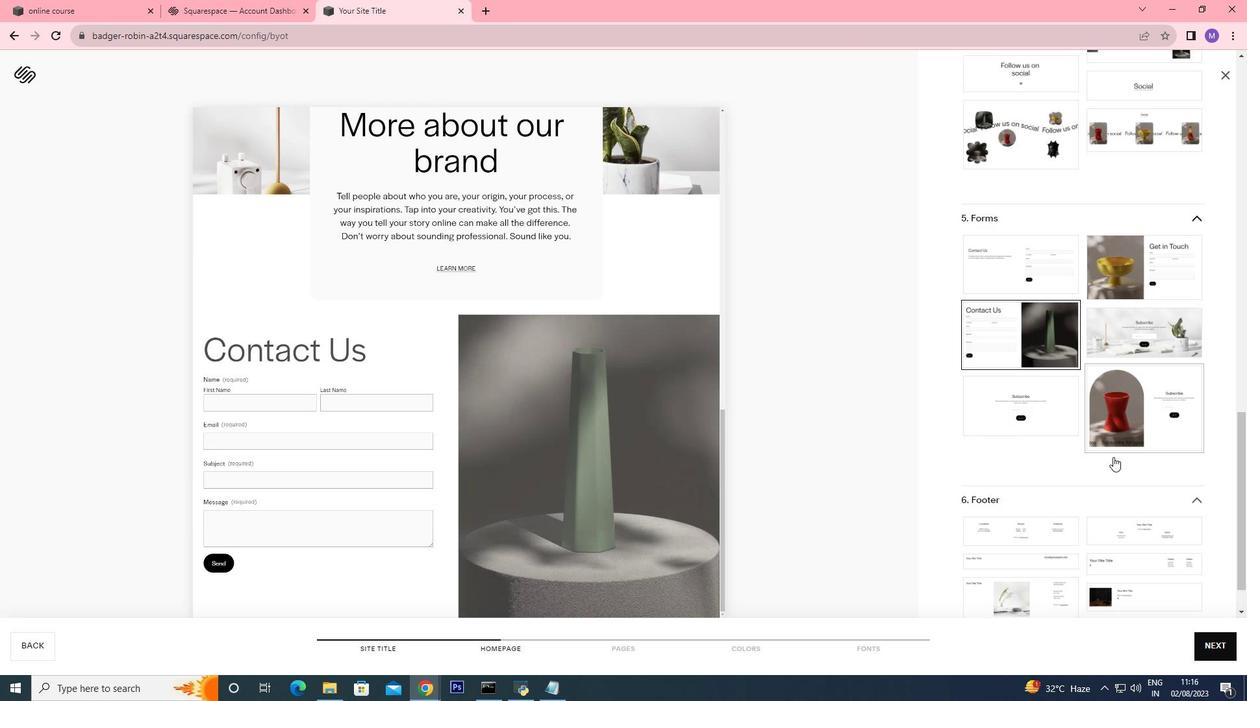 
Action: Mouse scrolled (642, 315) with delta (0, 0)
Screenshot: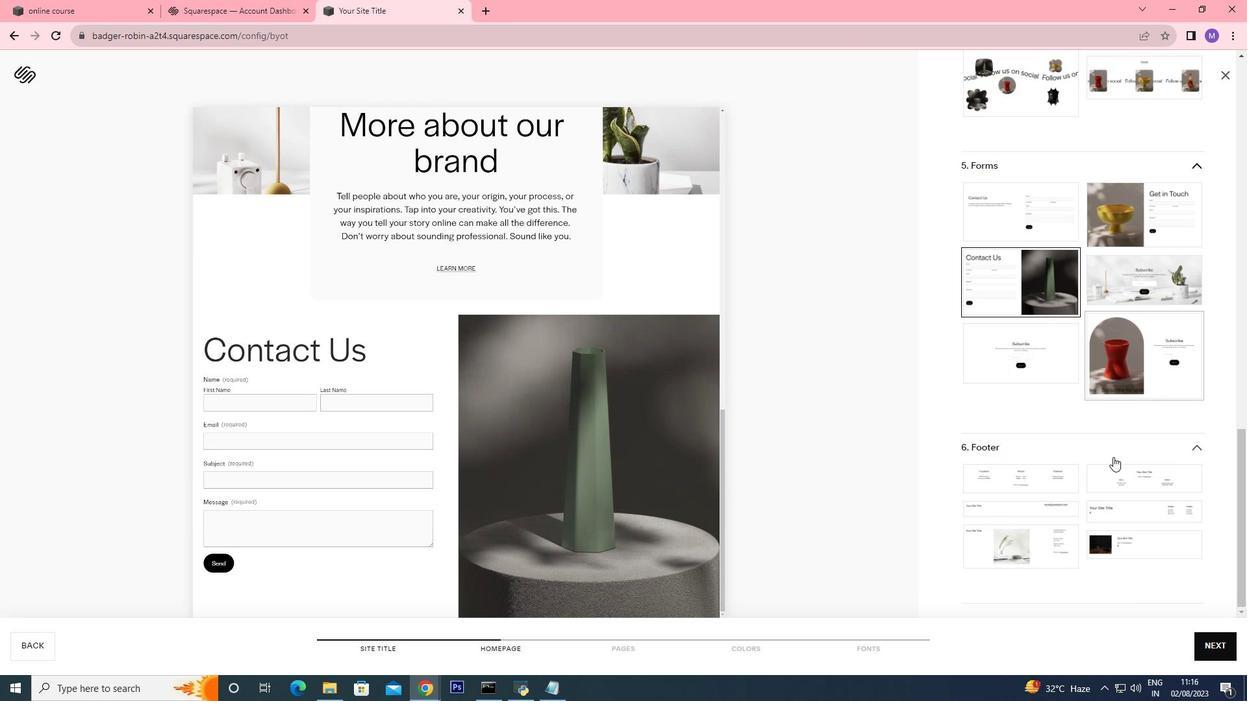 
Action: Mouse scrolled (642, 315) with delta (0, 0)
Screenshot: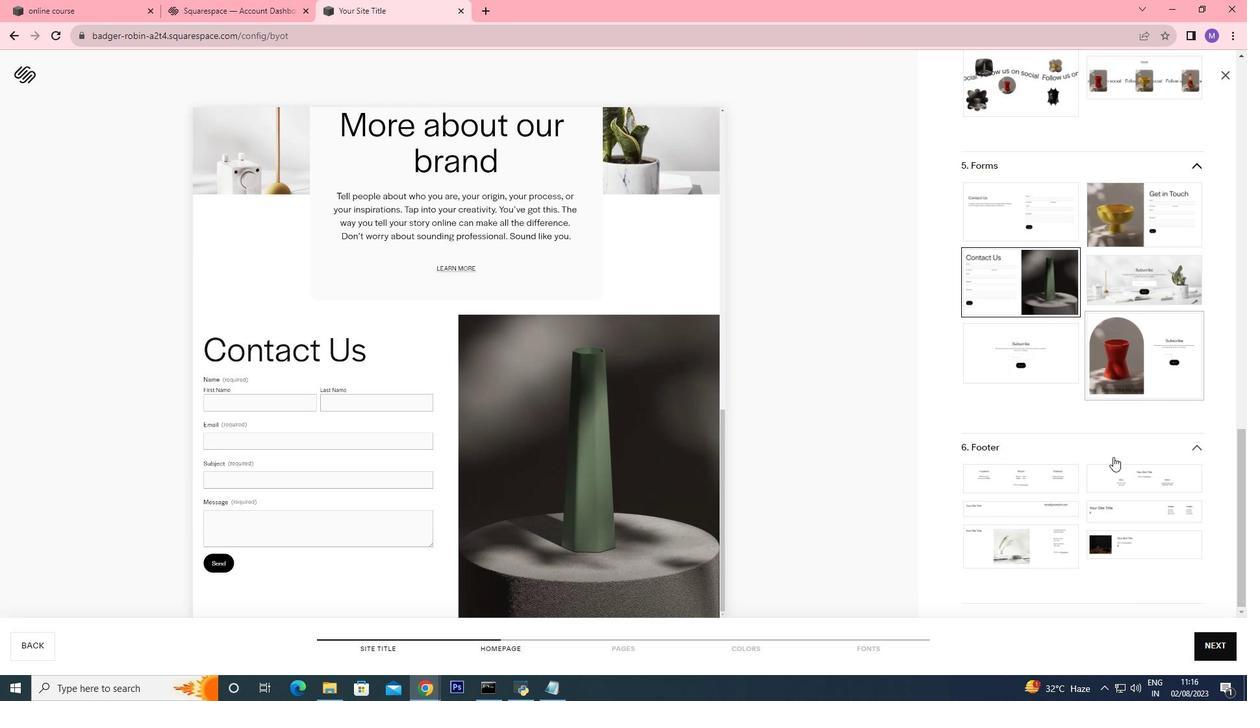 
Action: Mouse moved to (624, 265)
Screenshot: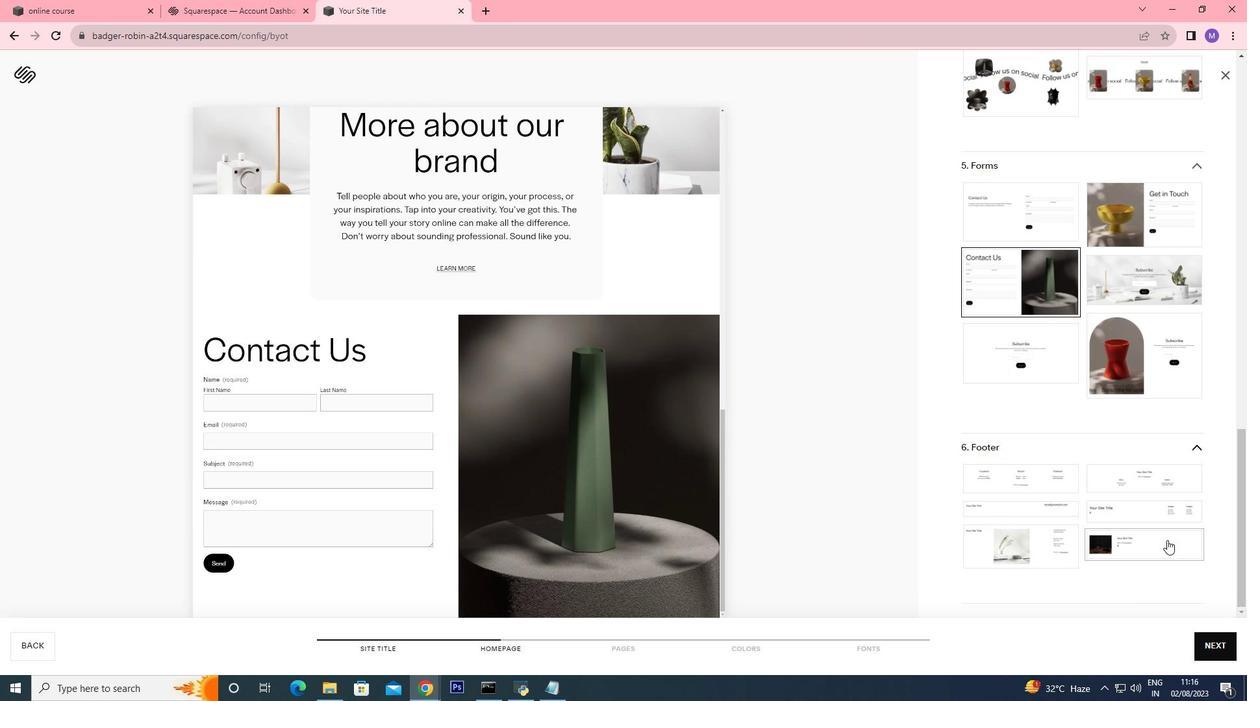 
Action: Mouse pressed left at (624, 265)
Screenshot: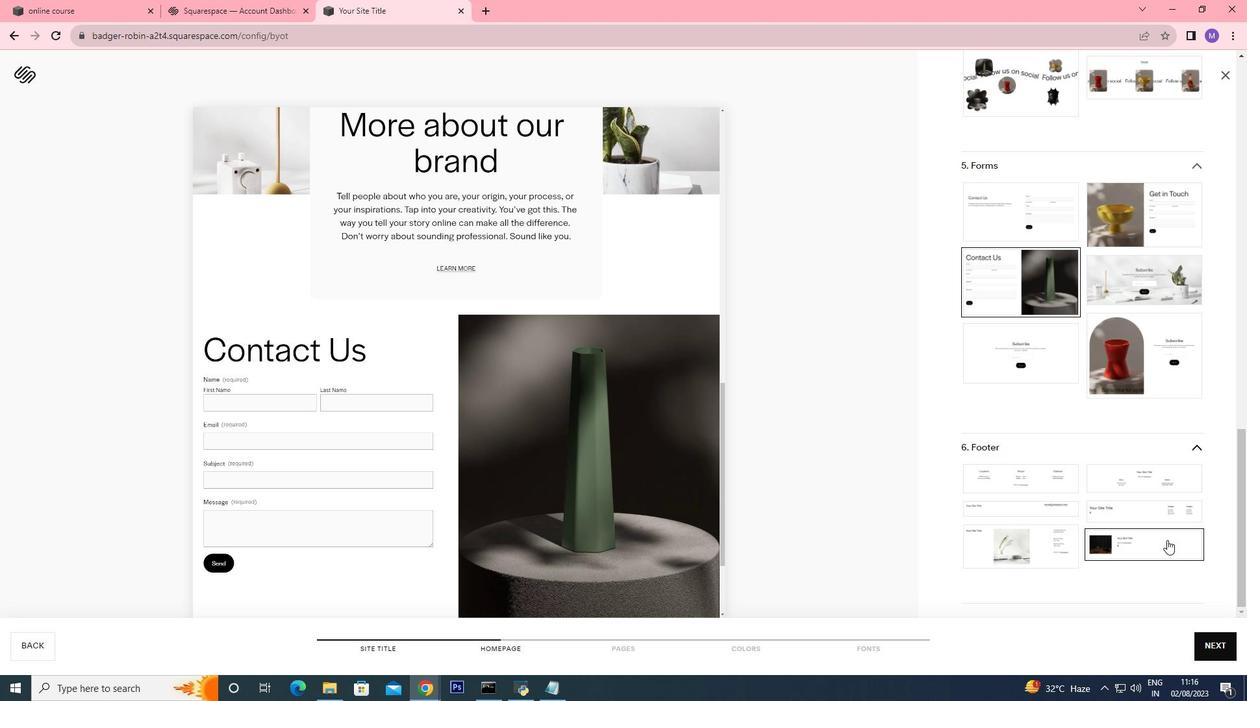 
Action: Mouse moved to (628, 373)
Screenshot: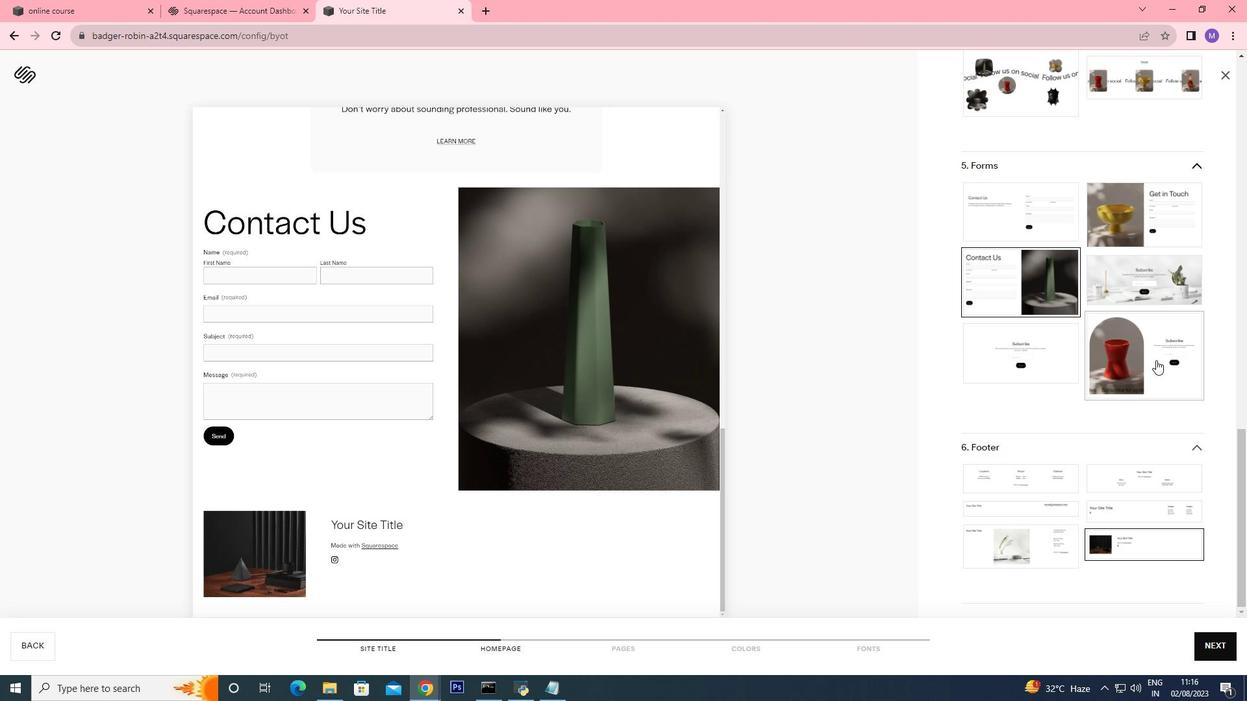 
Action: Mouse scrolled (628, 374) with delta (0, 0)
Screenshot: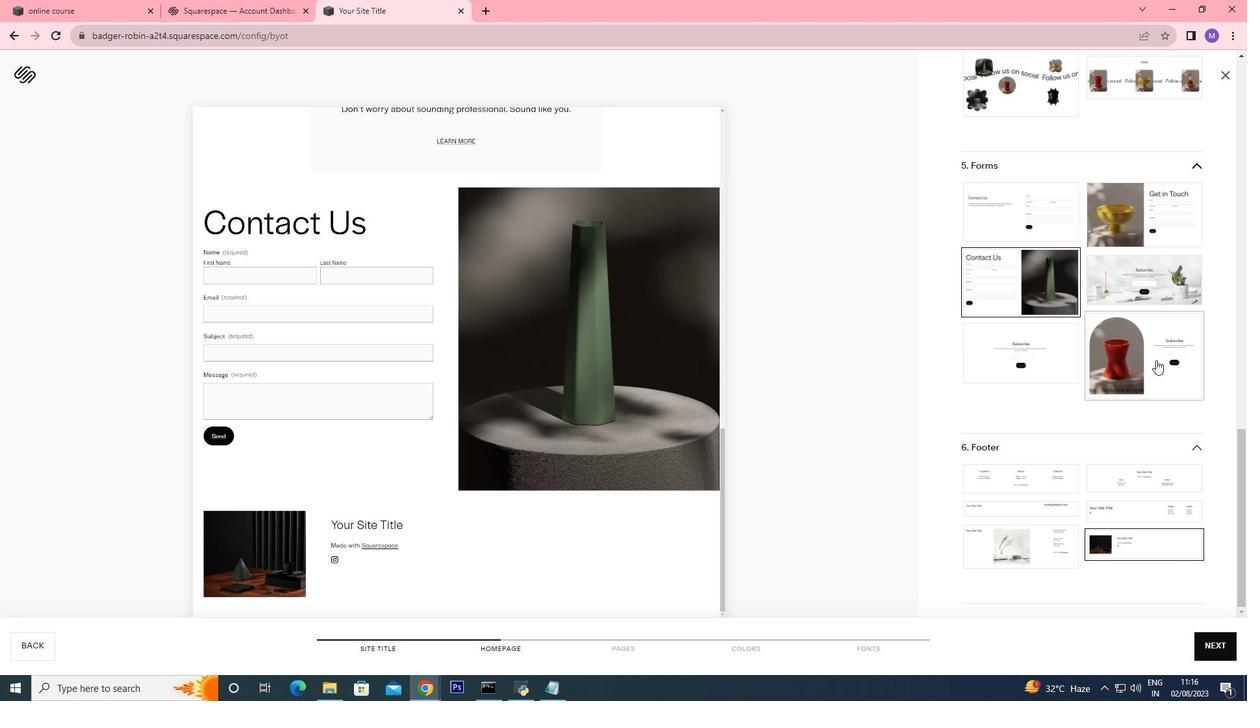 
Action: Mouse scrolled (628, 374) with delta (0, 0)
Screenshot: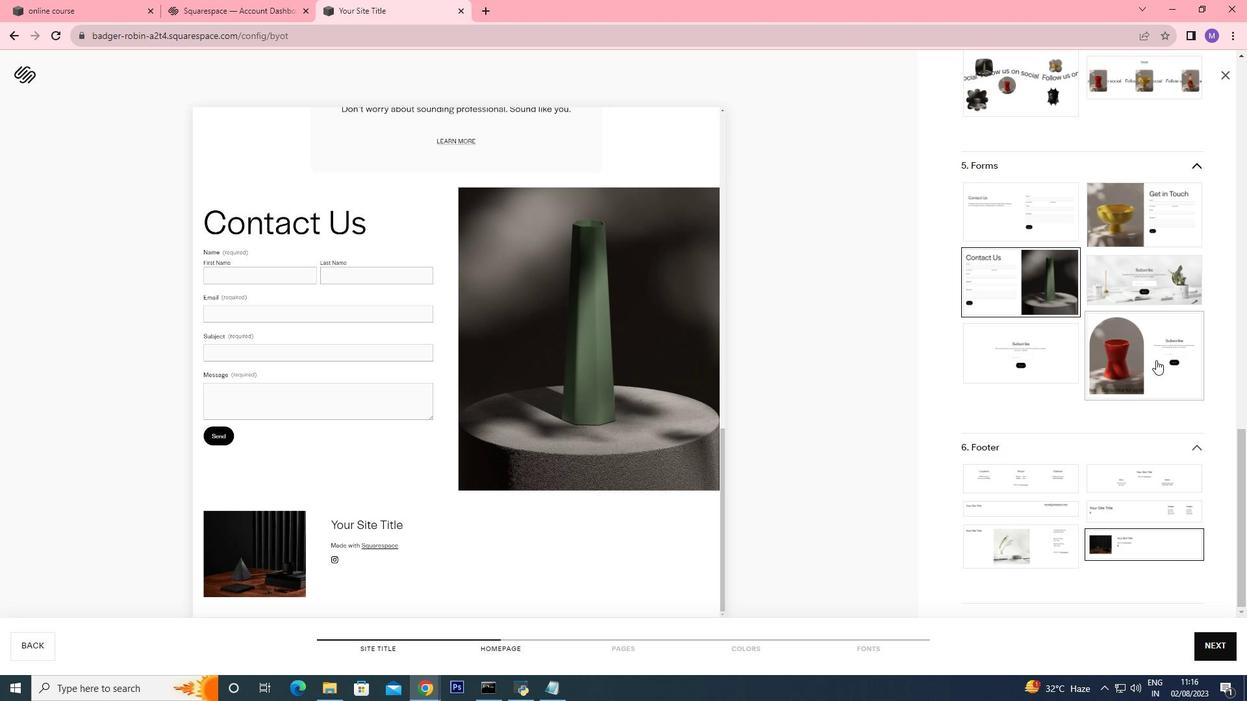 
Action: Mouse moved to (633, 367)
Screenshot: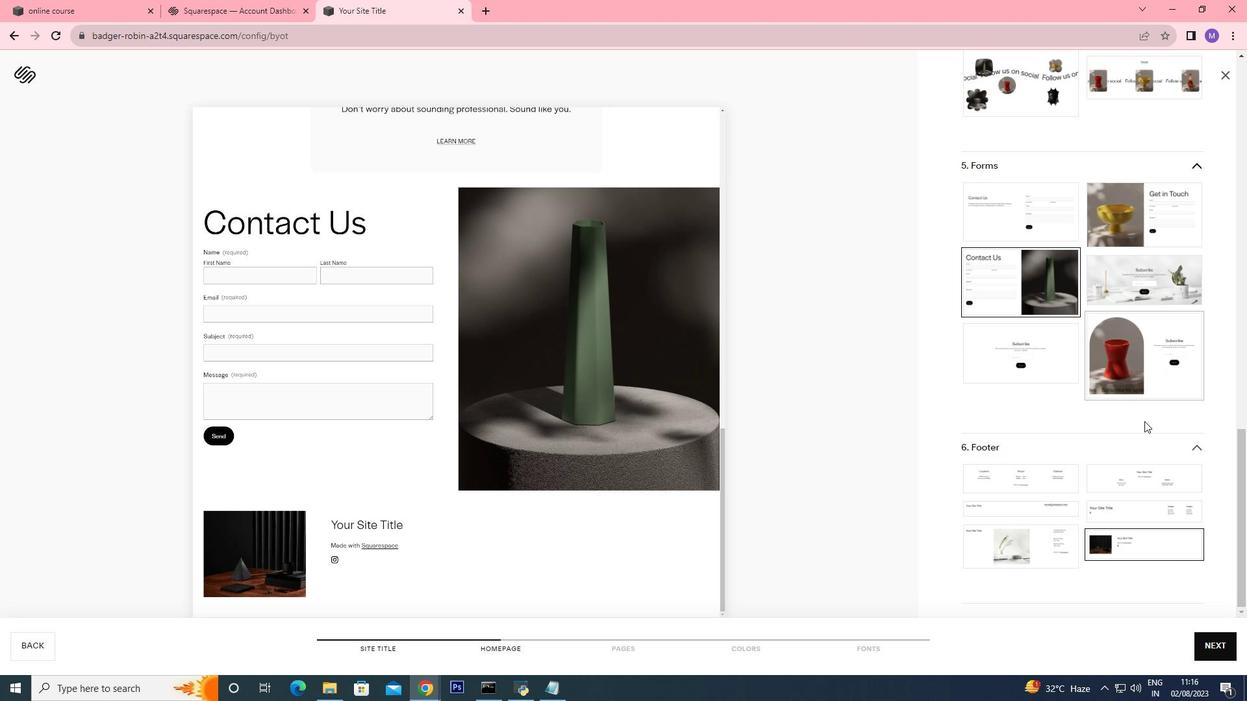 
Action: Mouse scrolled (633, 367) with delta (0, 0)
Screenshot: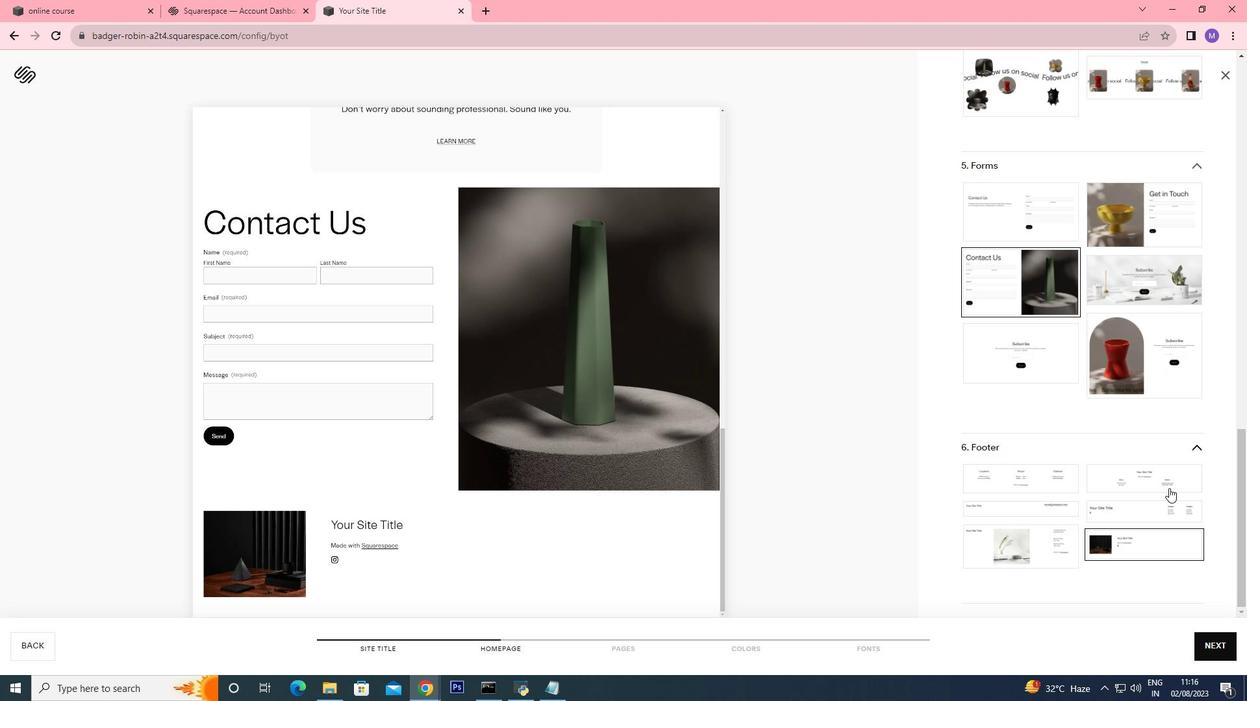 
Action: Mouse moved to (634, 361)
Screenshot: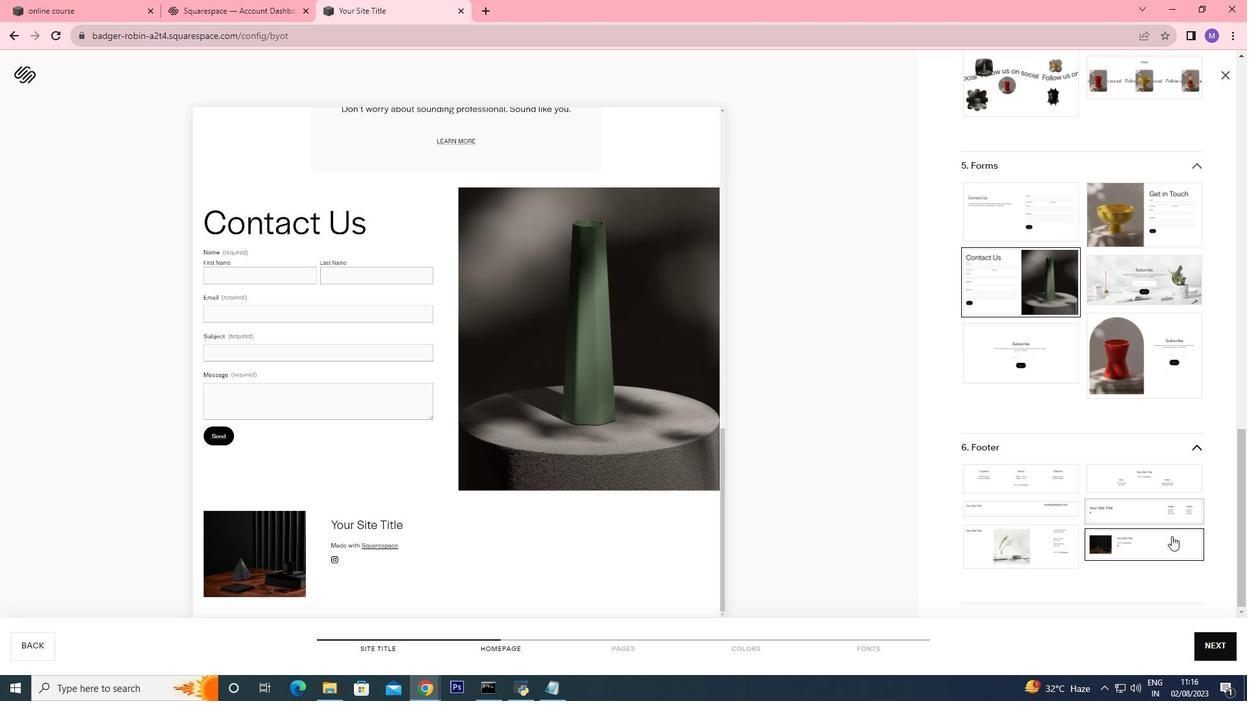 
Action: Mouse scrolled (634, 361) with delta (0, 0)
Screenshot: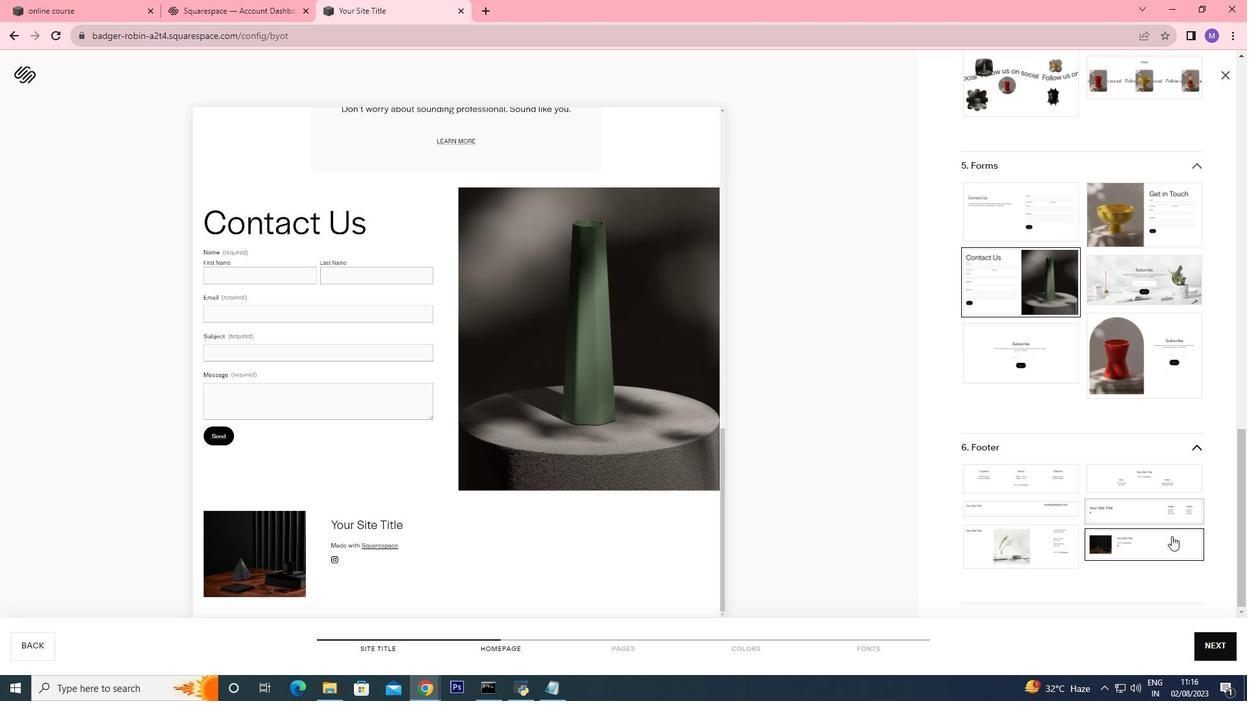 
Action: Mouse moved to (612, 201)
Screenshot: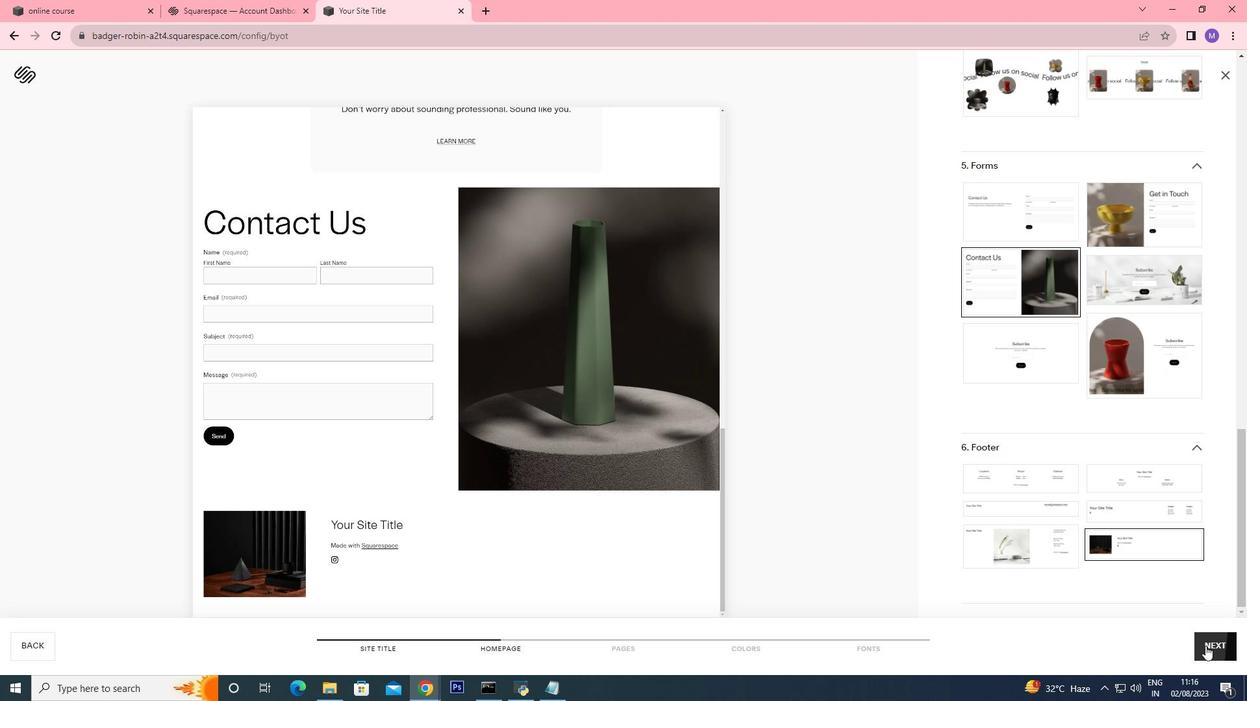 
Action: Mouse pressed left at (612, 201)
Screenshot: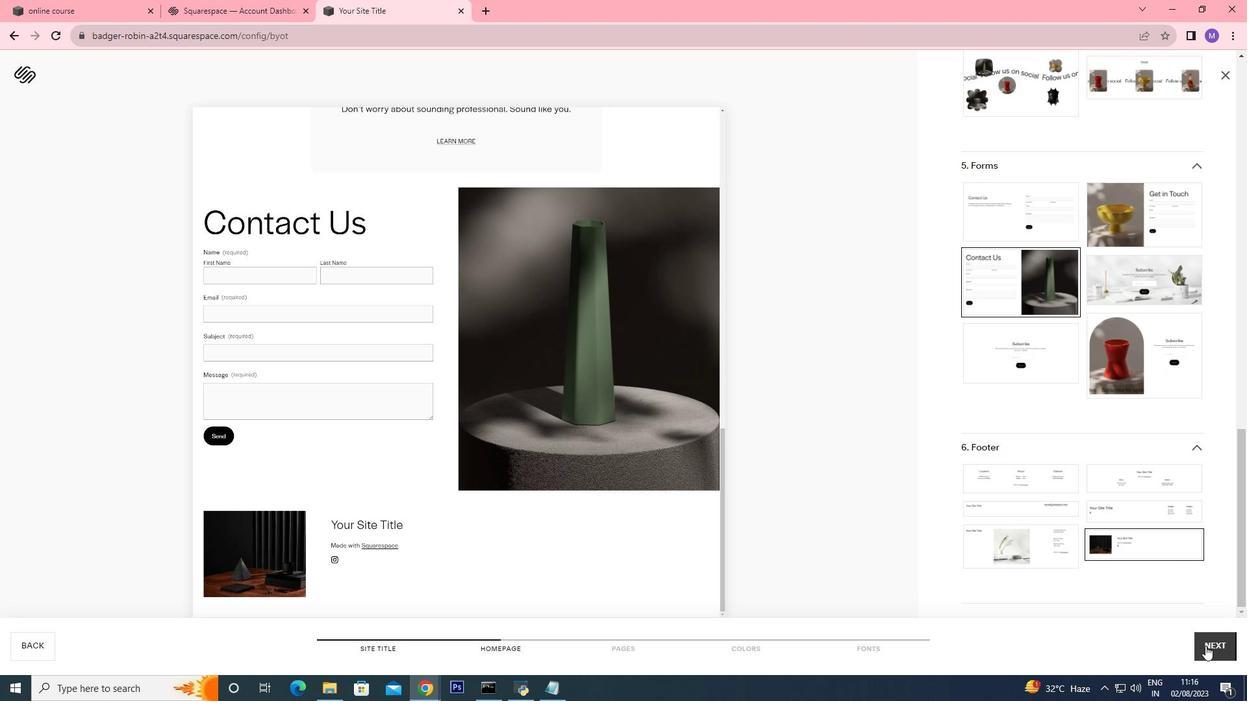 
Action: Mouse moved to (636, 432)
Screenshot: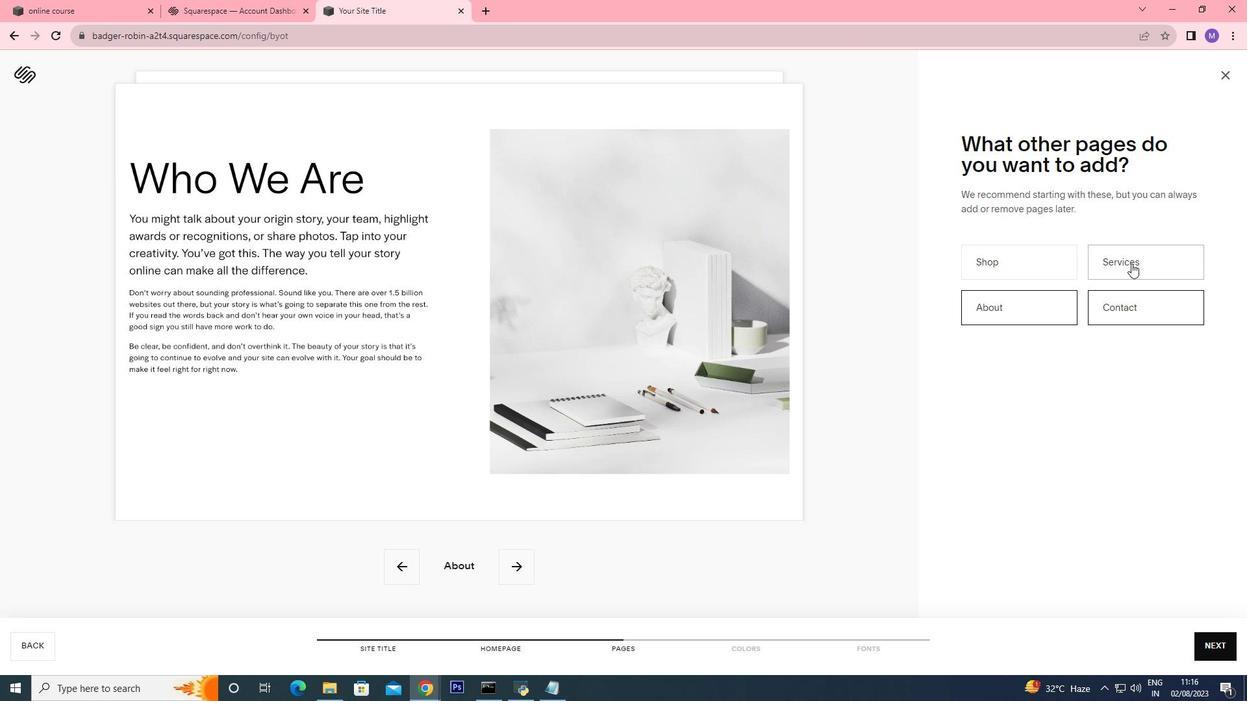 
Action: Mouse pressed left at (636, 432)
Screenshot: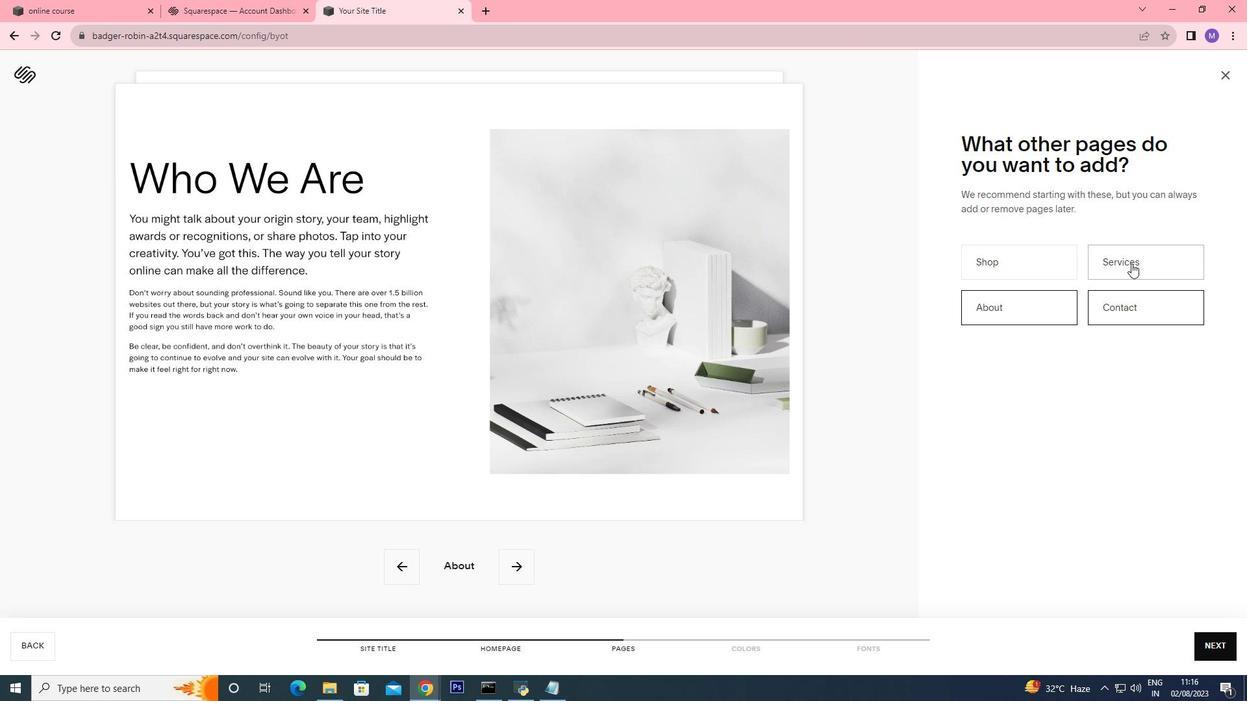 
Action: Mouse moved to (608, 205)
Screenshot: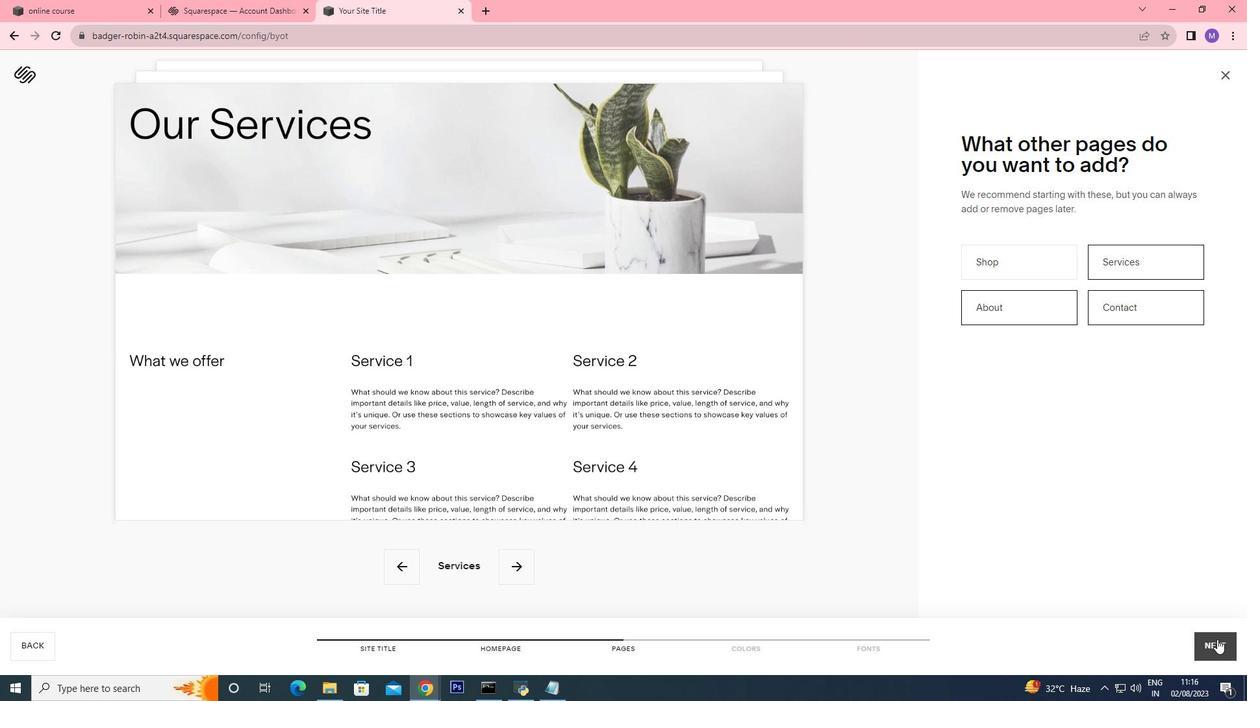 
Action: Mouse pressed left at (608, 205)
Screenshot: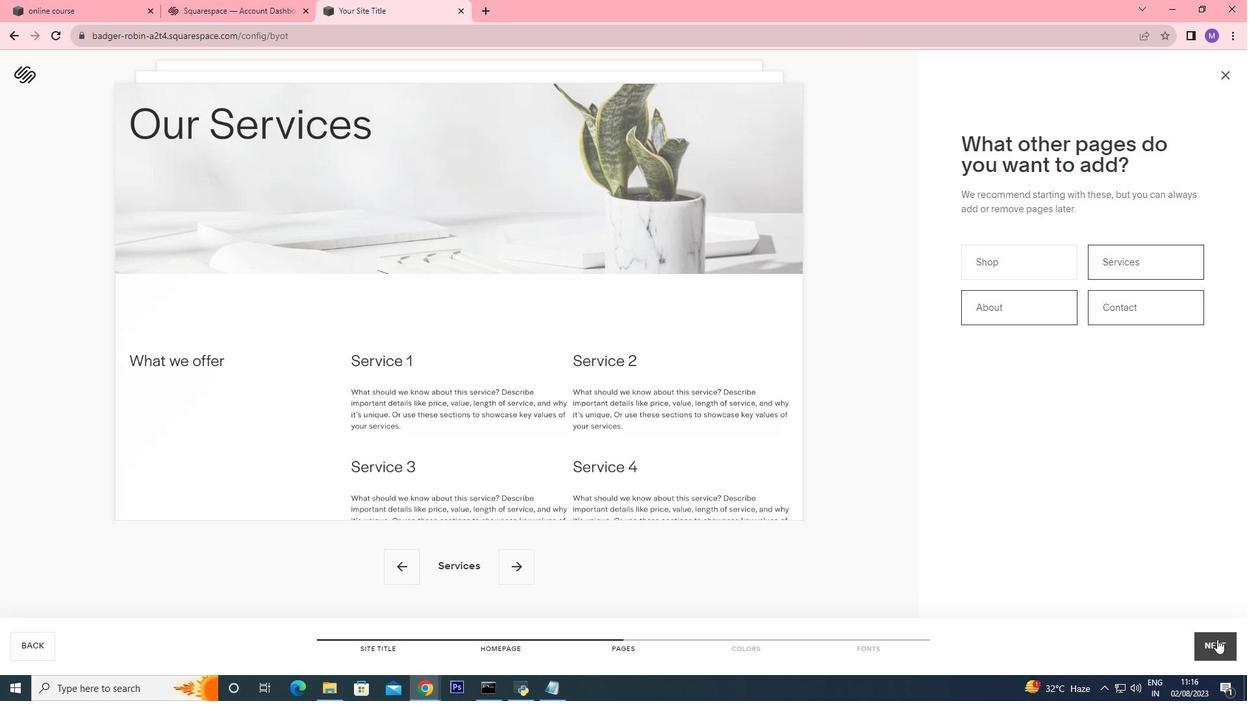 
Action: Mouse moved to (620, 436)
Screenshot: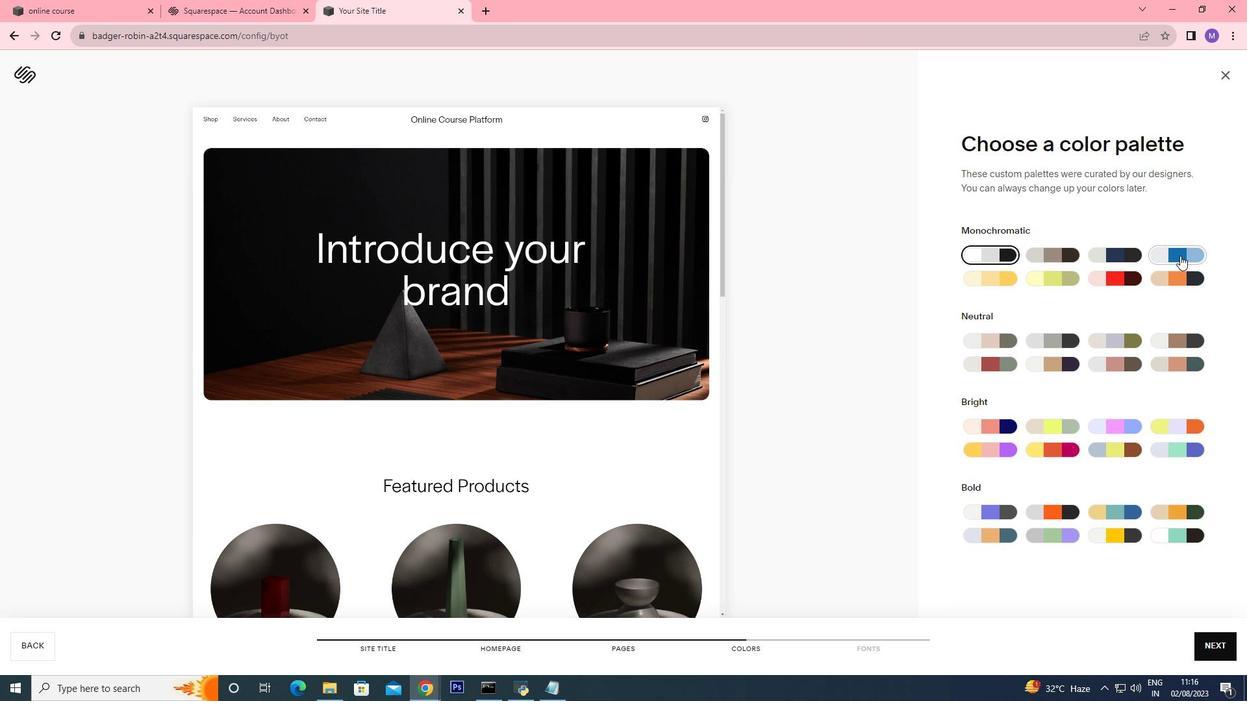 
Action: Mouse pressed left at (620, 436)
Screenshot: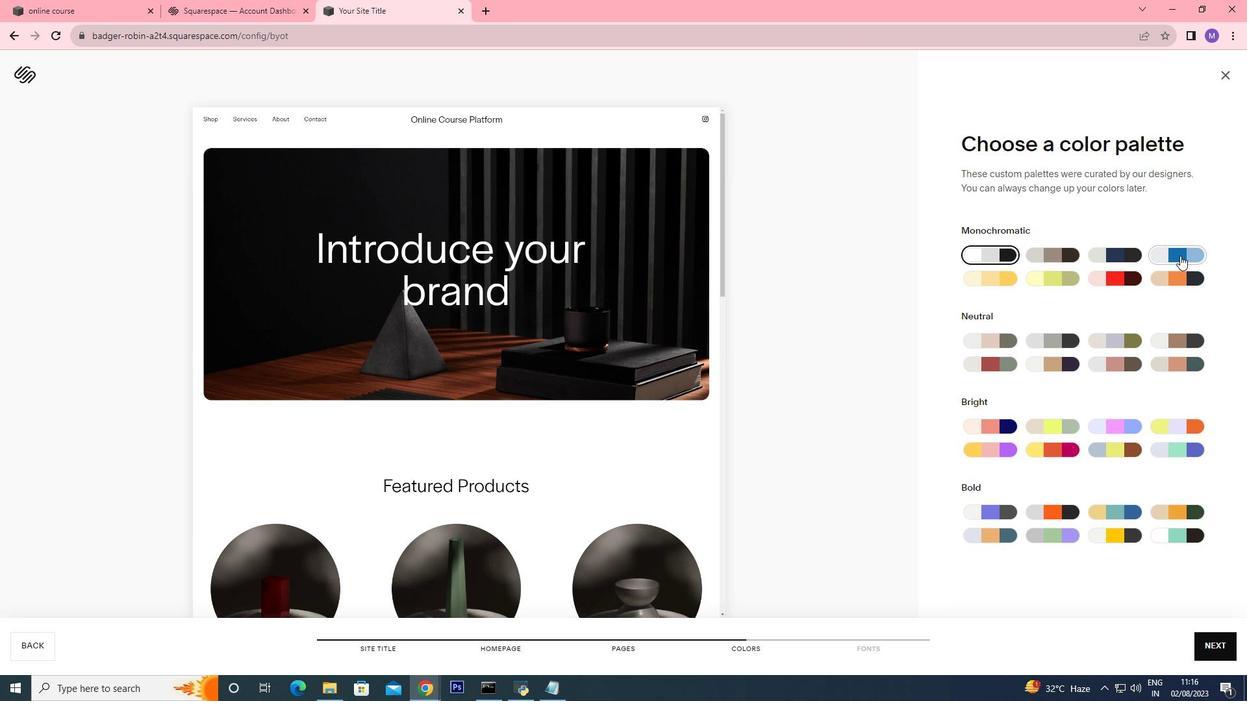
Action: Mouse moved to (615, 329)
Screenshot: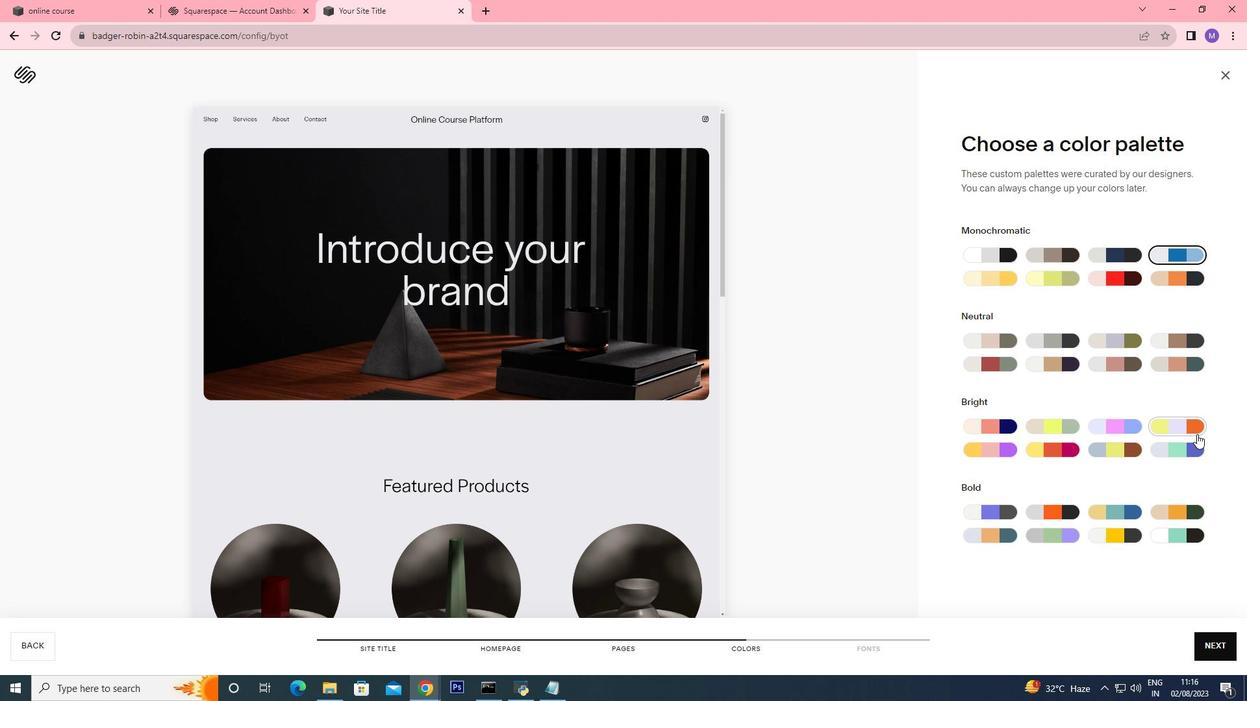 
Action: Mouse scrolled (615, 329) with delta (0, 0)
Screenshot: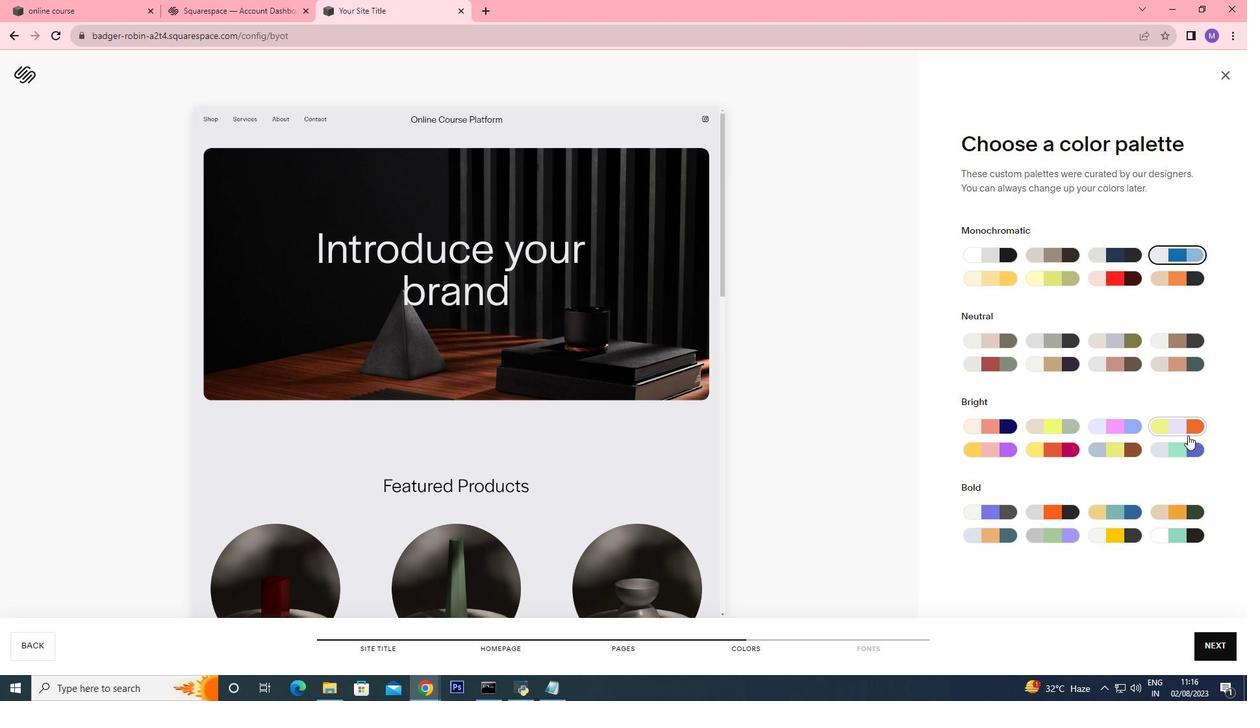 
Action: Mouse moved to (617, 328)
Screenshot: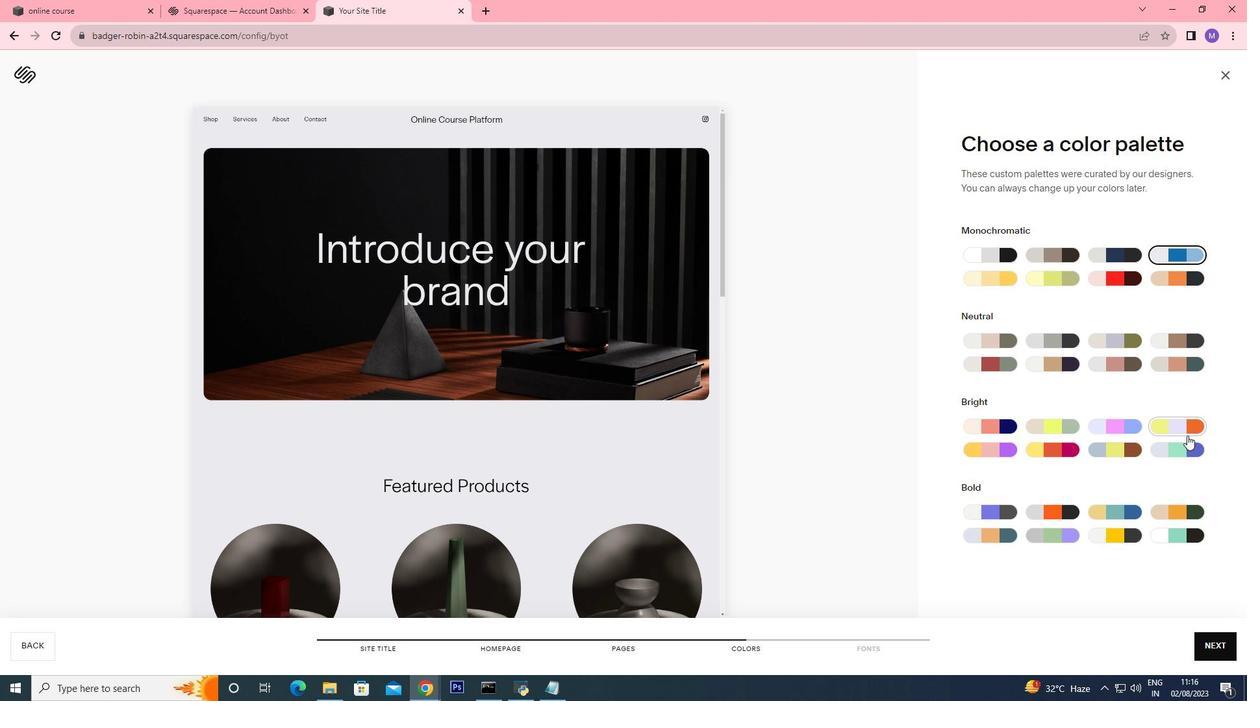 
Action: Mouse scrolled (617, 328) with delta (0, 0)
Screenshot: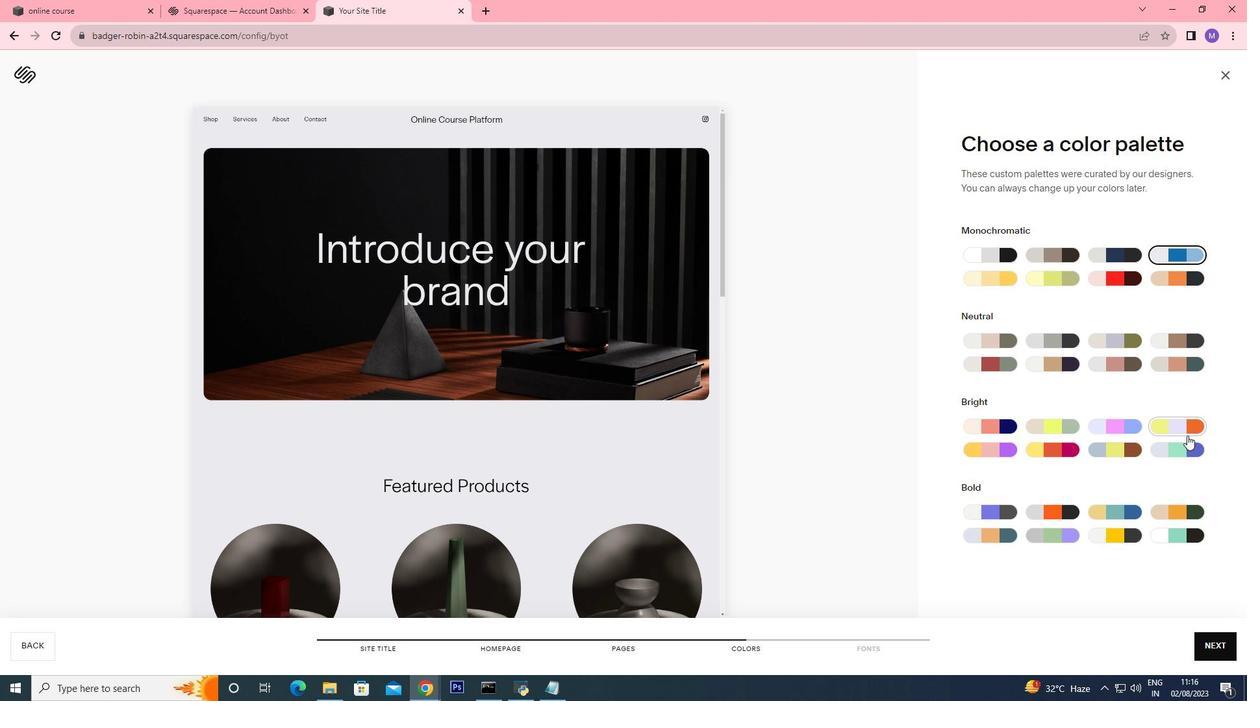 
Action: Mouse moved to (618, 328)
Screenshot: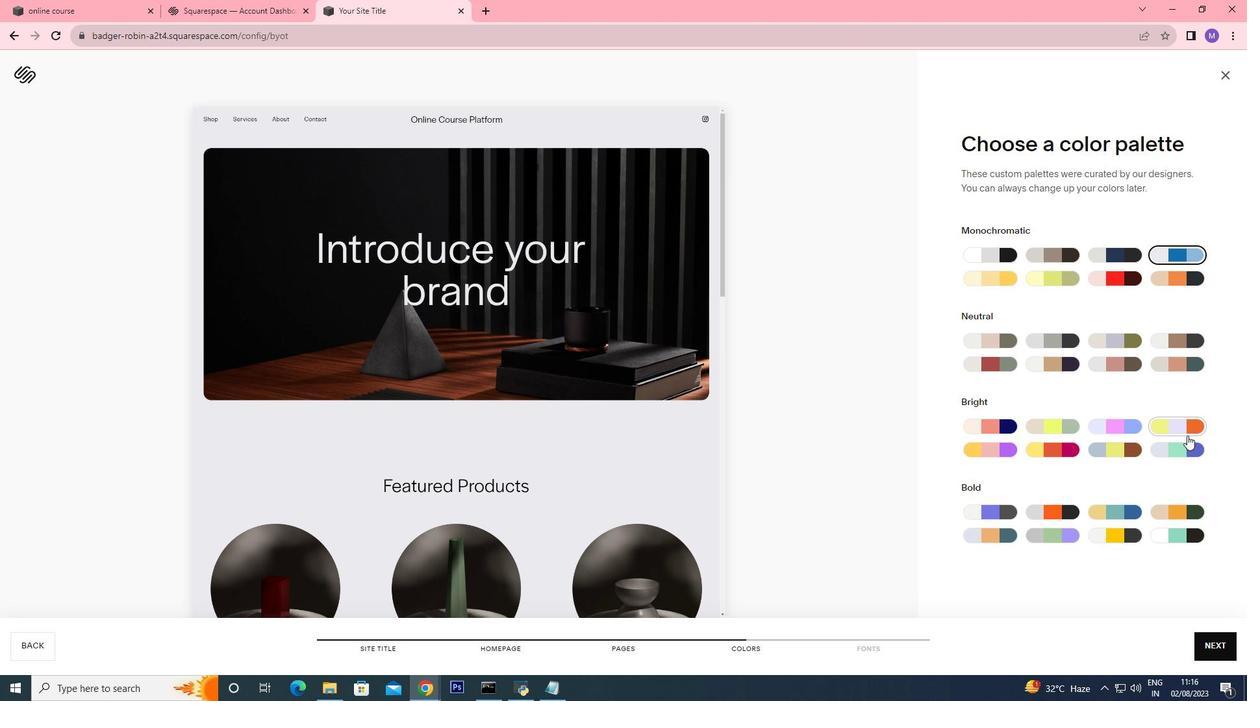 
Action: Mouse scrolled (618, 328) with delta (0, 0)
Screenshot: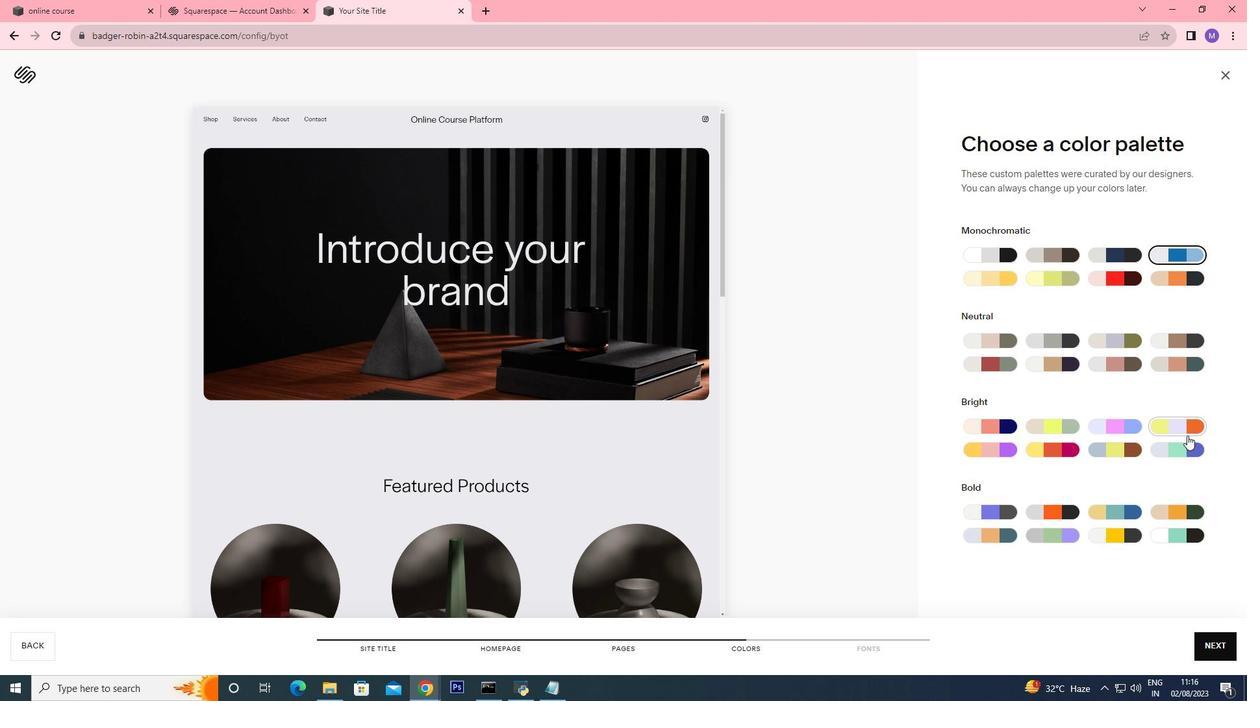 
Action: Mouse scrolled (618, 328) with delta (0, 0)
Screenshot: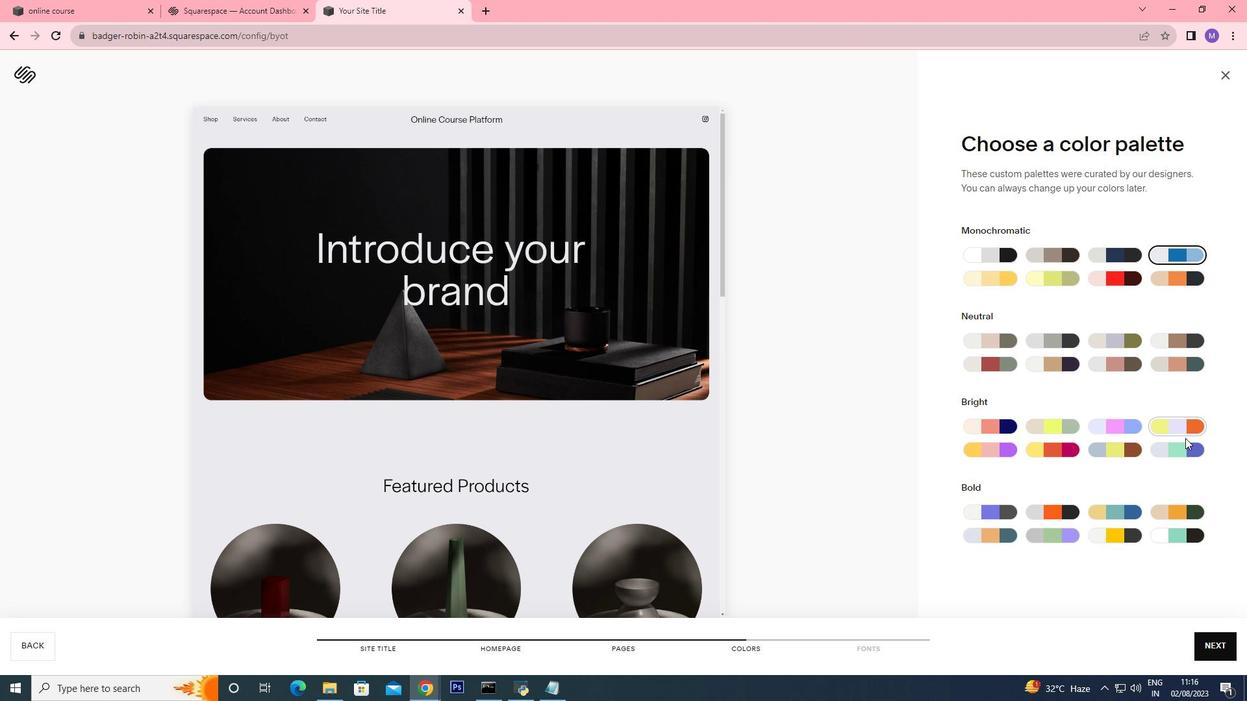 
Action: Mouse moved to (618, 328)
Screenshot: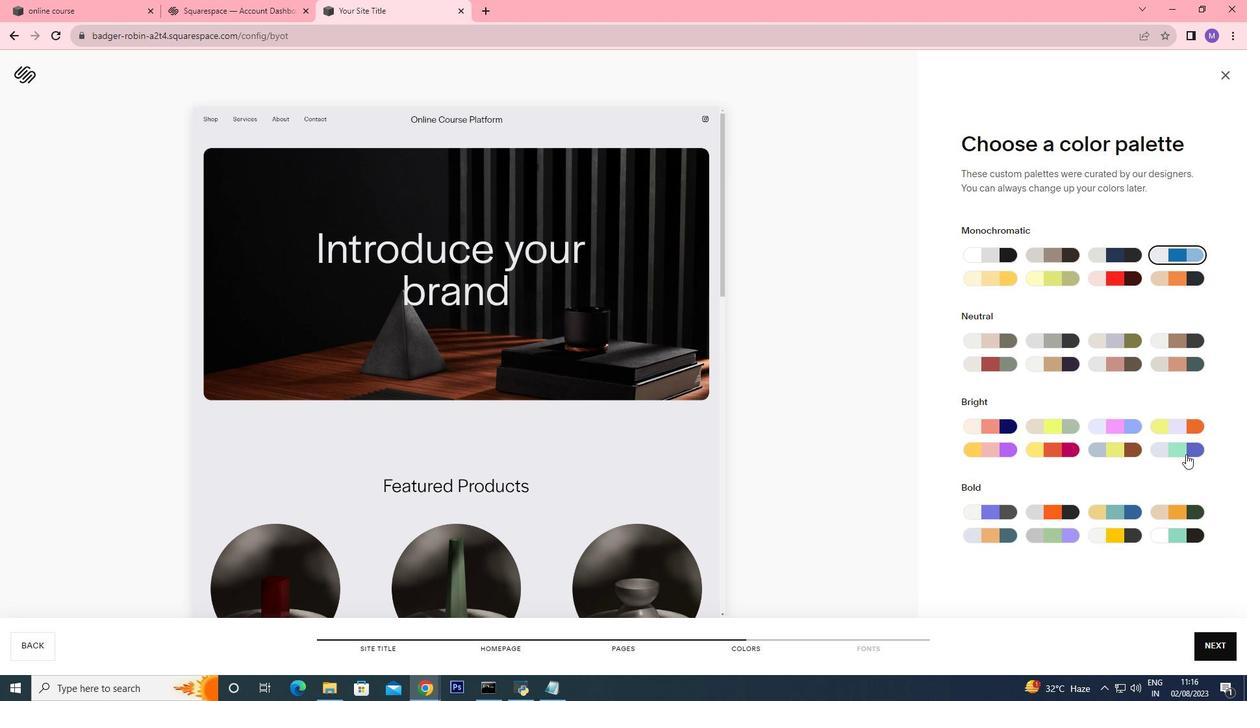 
Action: Mouse scrolled (618, 328) with delta (0, 0)
Screenshot: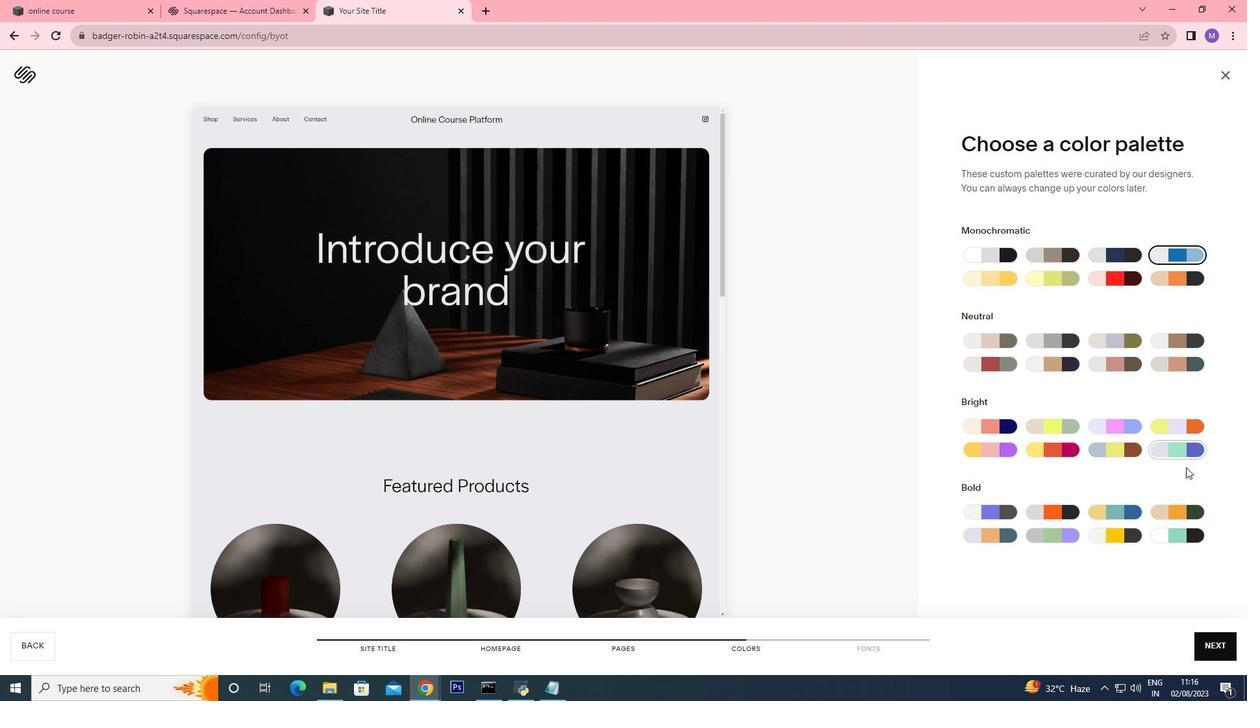 
Action: Mouse scrolled (618, 328) with delta (0, 0)
Screenshot: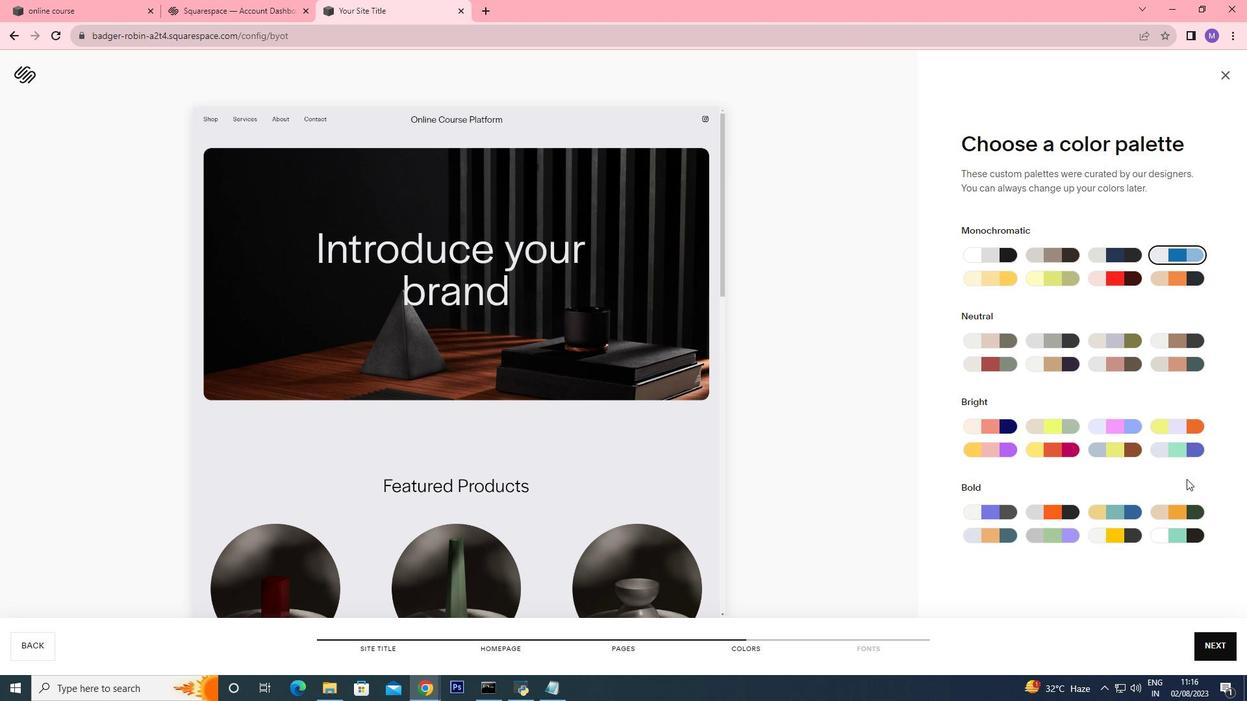 
Action: Mouse moved to (610, 203)
Screenshot: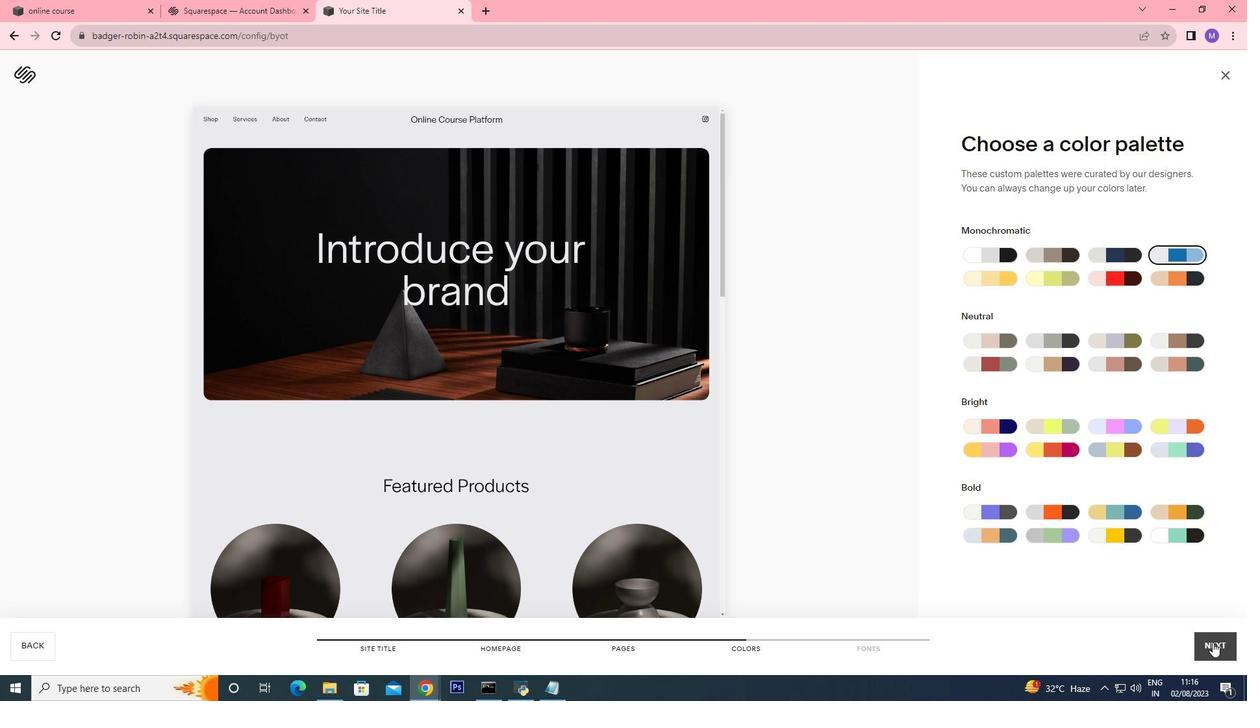 
Action: Mouse pressed left at (610, 203)
Screenshot: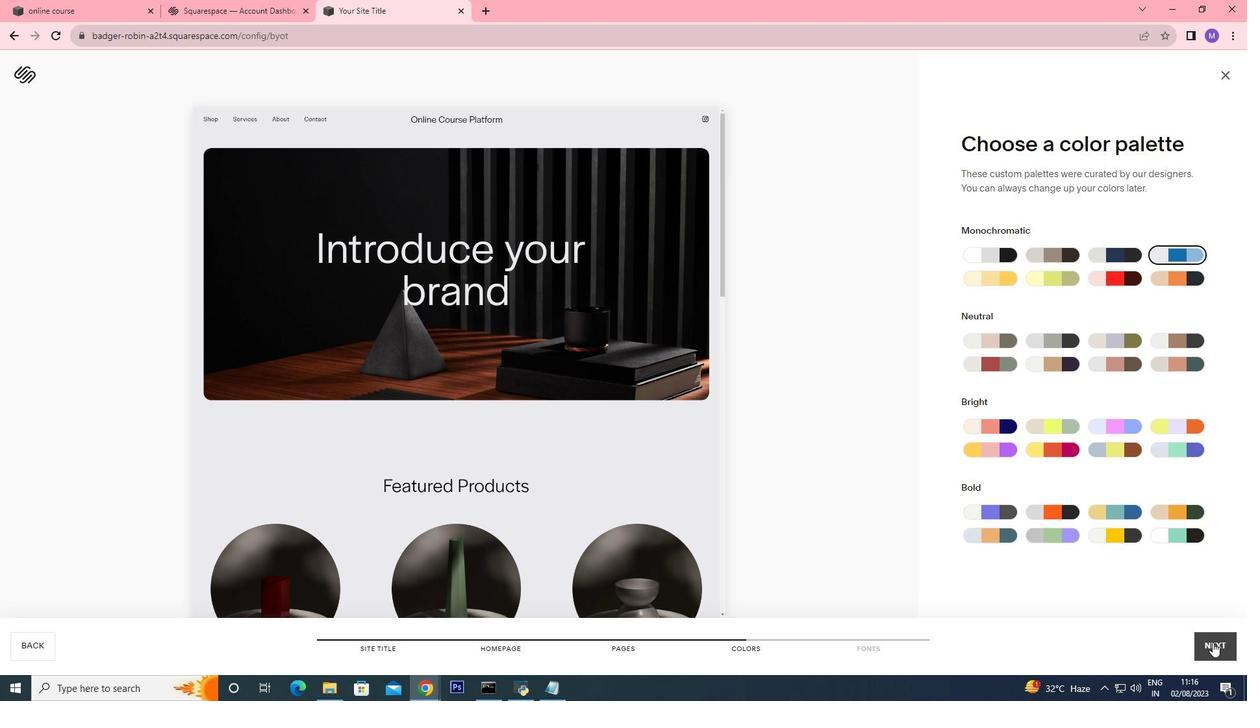 
Action: Mouse moved to (634, 341)
Screenshot: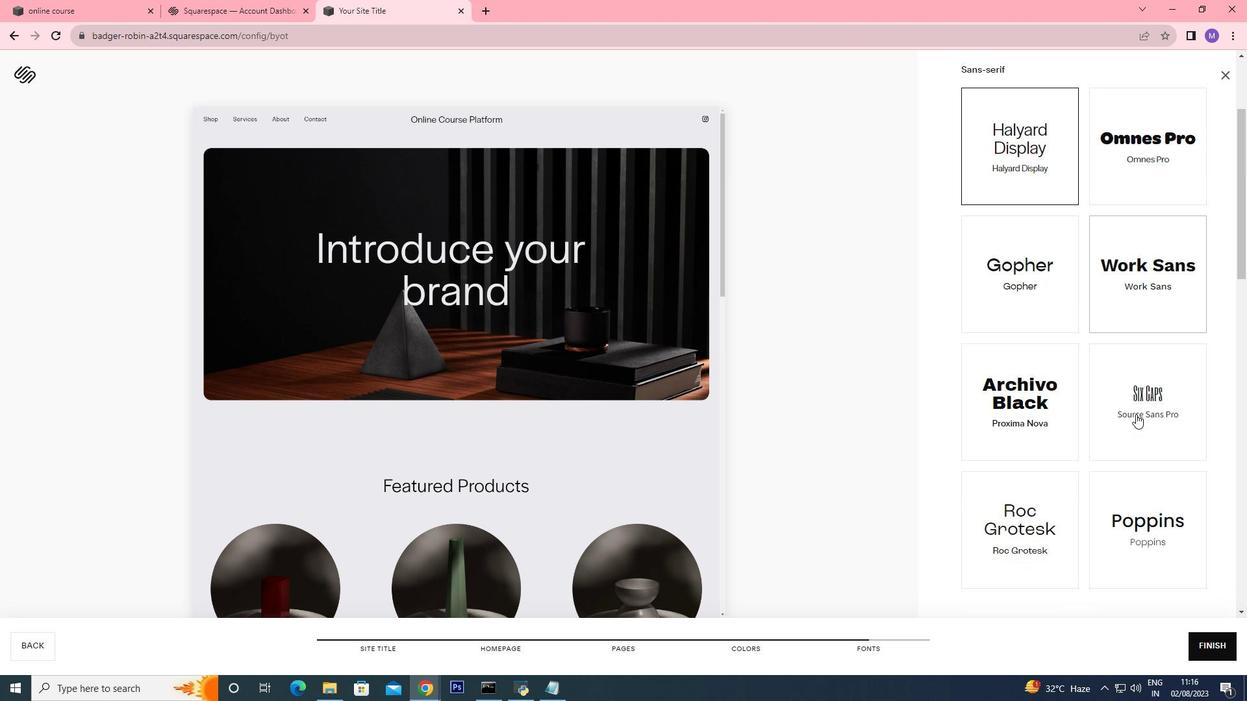 
Action: Mouse scrolled (634, 341) with delta (0, 0)
Screenshot: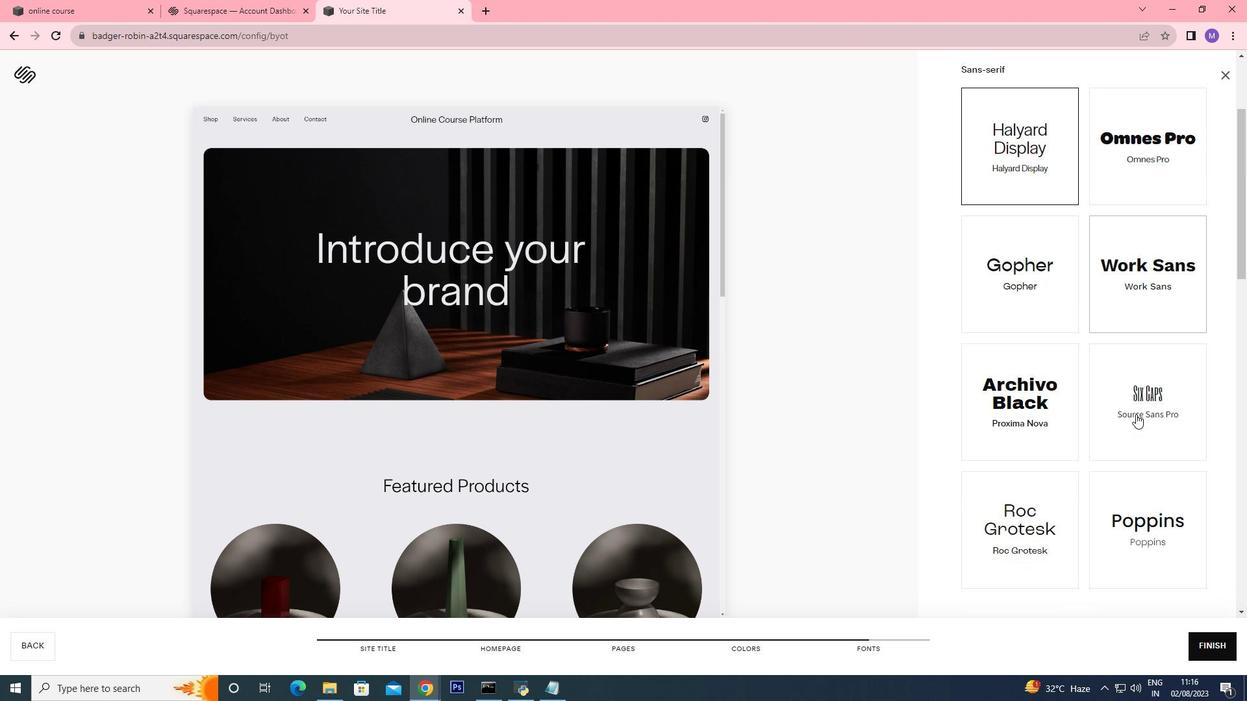 
Action: Mouse scrolled (634, 341) with delta (0, 0)
Screenshot: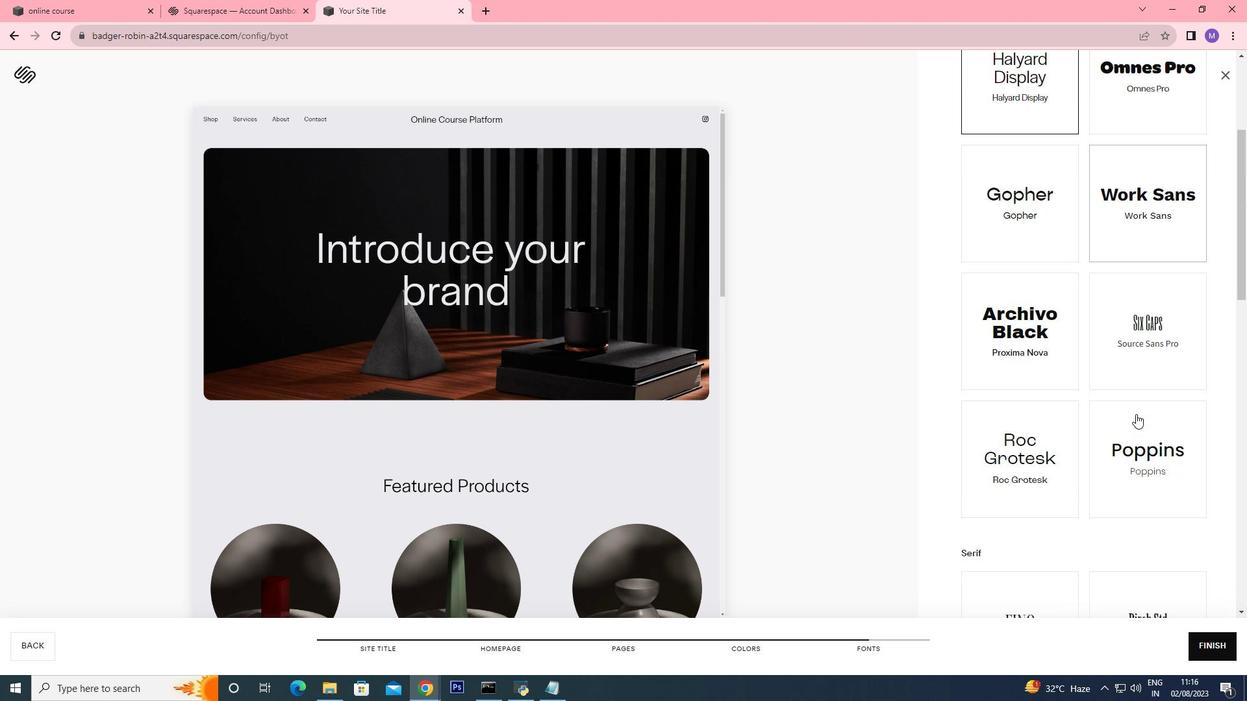 
Action: Mouse scrolled (634, 341) with delta (0, 0)
Screenshot: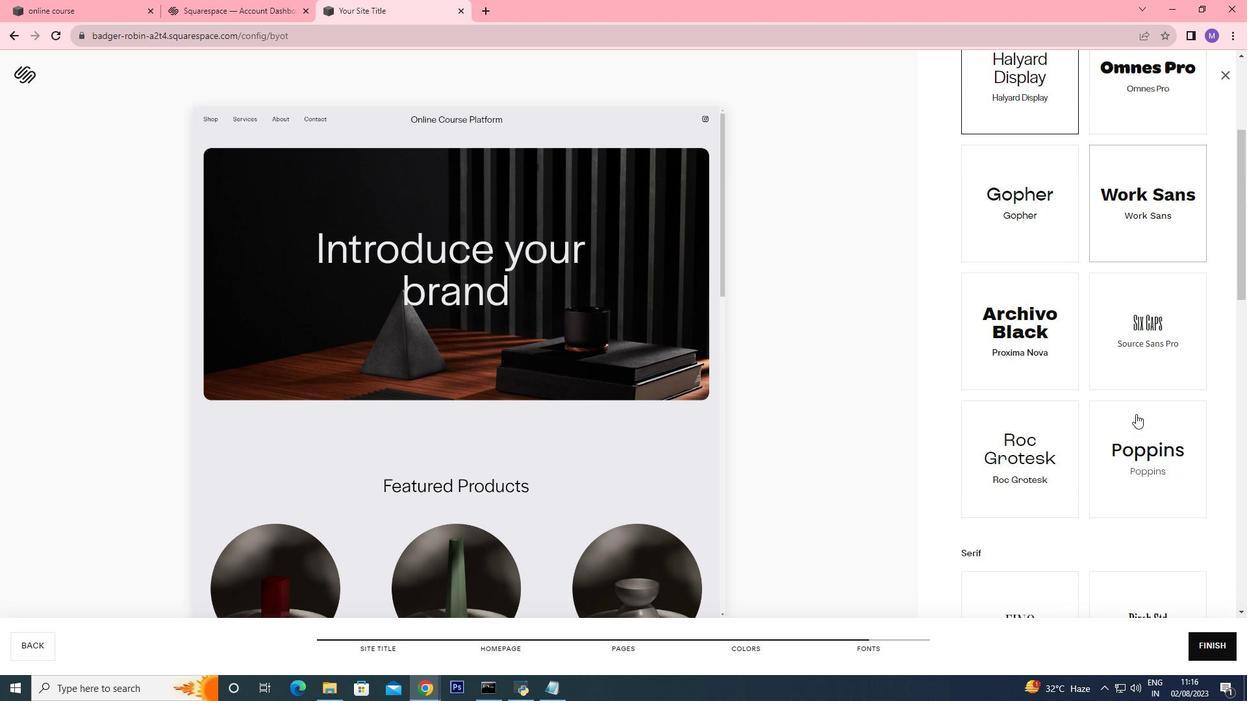 
Action: Mouse scrolled (634, 341) with delta (0, 0)
Screenshot: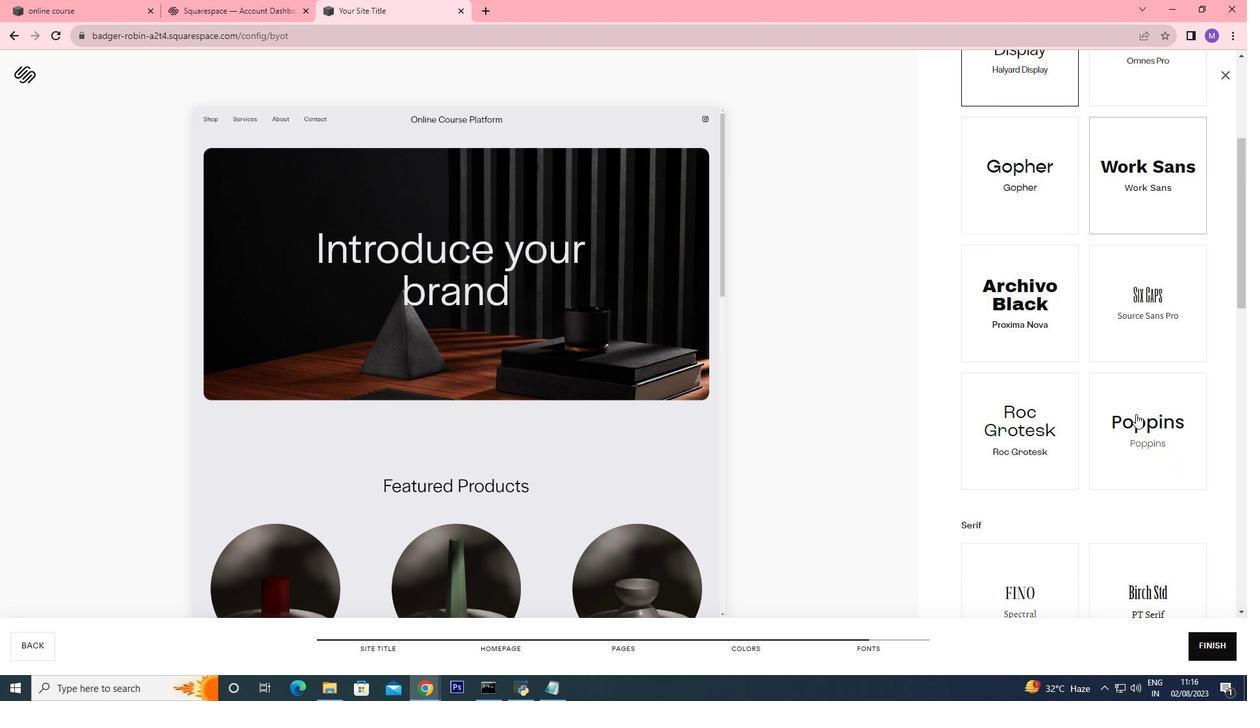 
Action: Mouse moved to (626, 339)
Screenshot: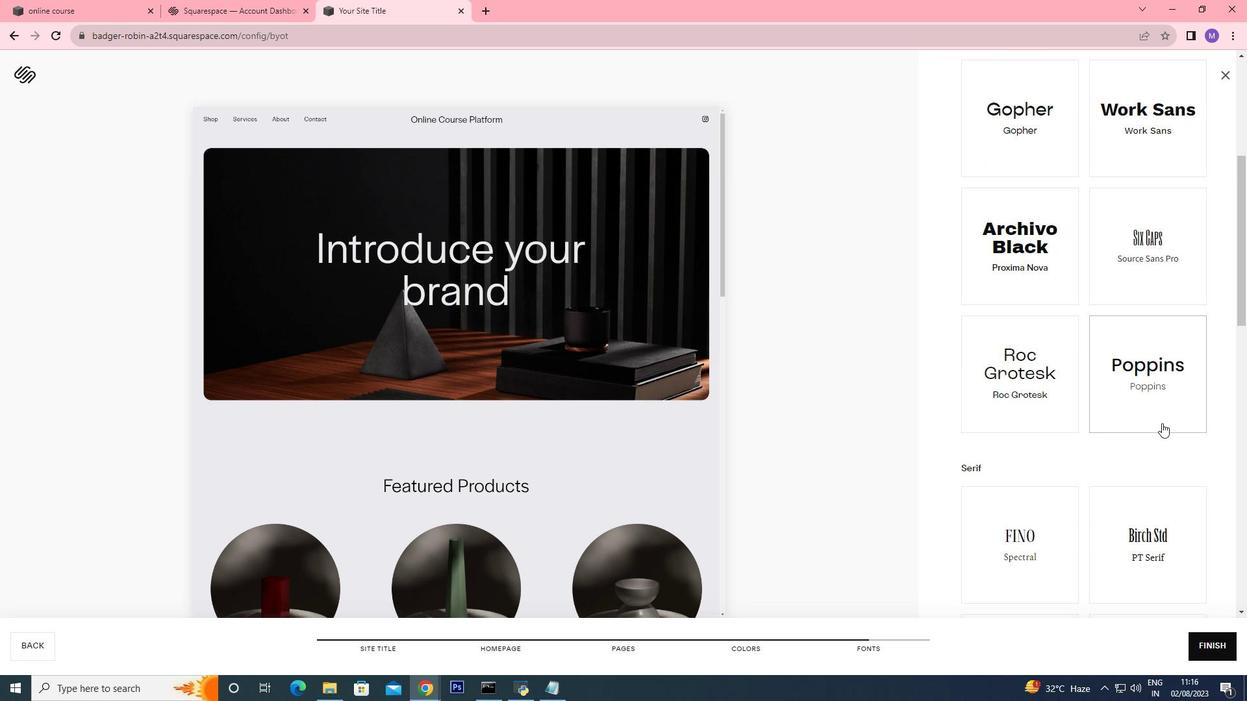 
Action: Mouse scrolled (626, 339) with delta (0, 0)
Screenshot: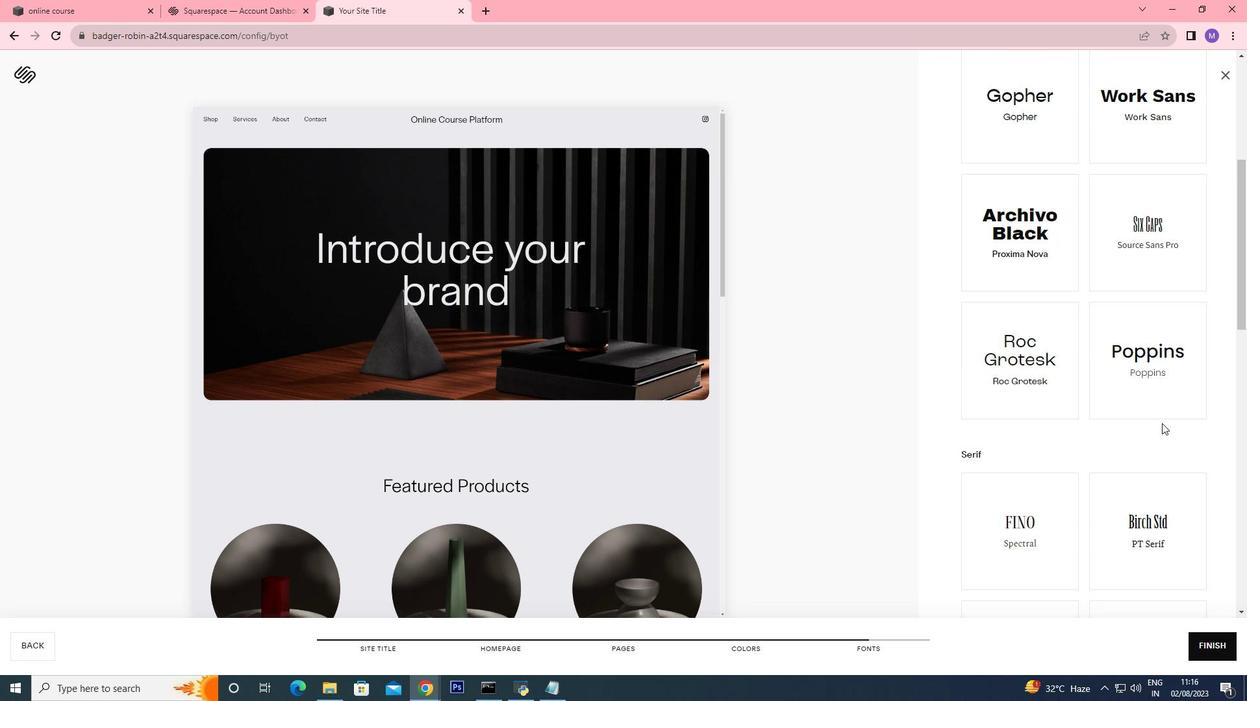 
Action: Mouse moved to (626, 335)
Screenshot: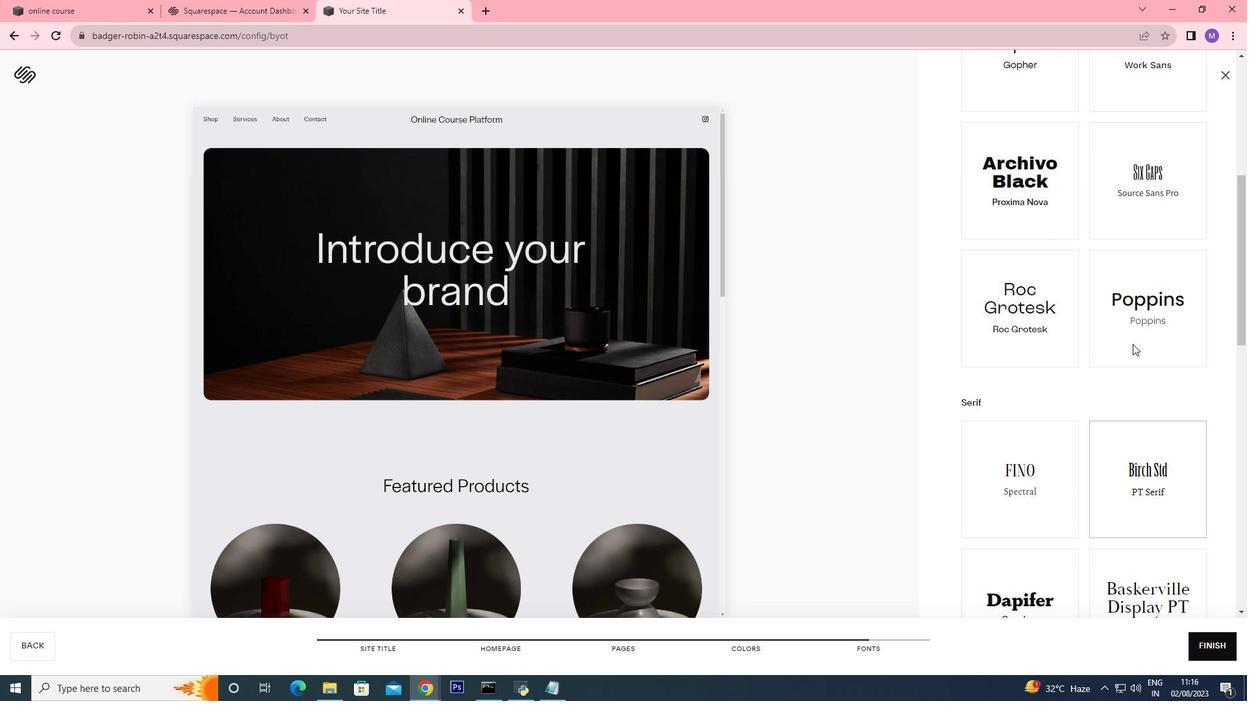 
Action: Mouse scrolled (626, 335) with delta (0, 0)
Screenshot: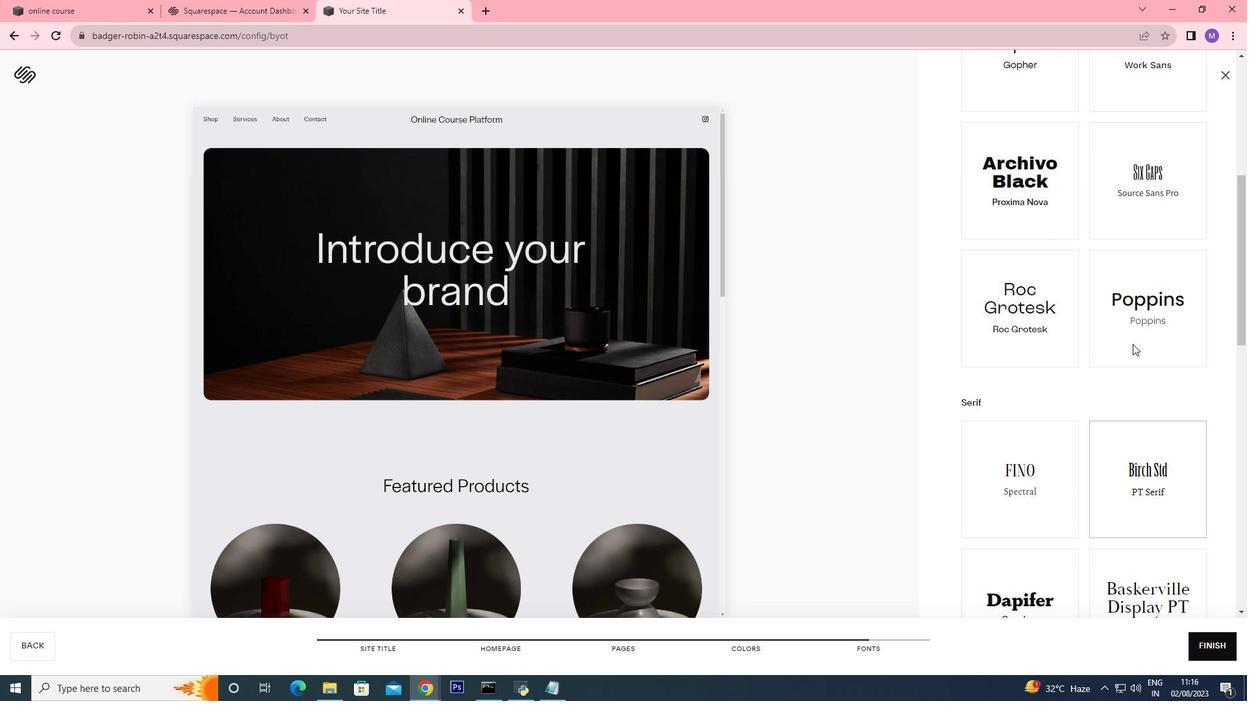 
Action: Mouse moved to (657, 484)
Screenshot: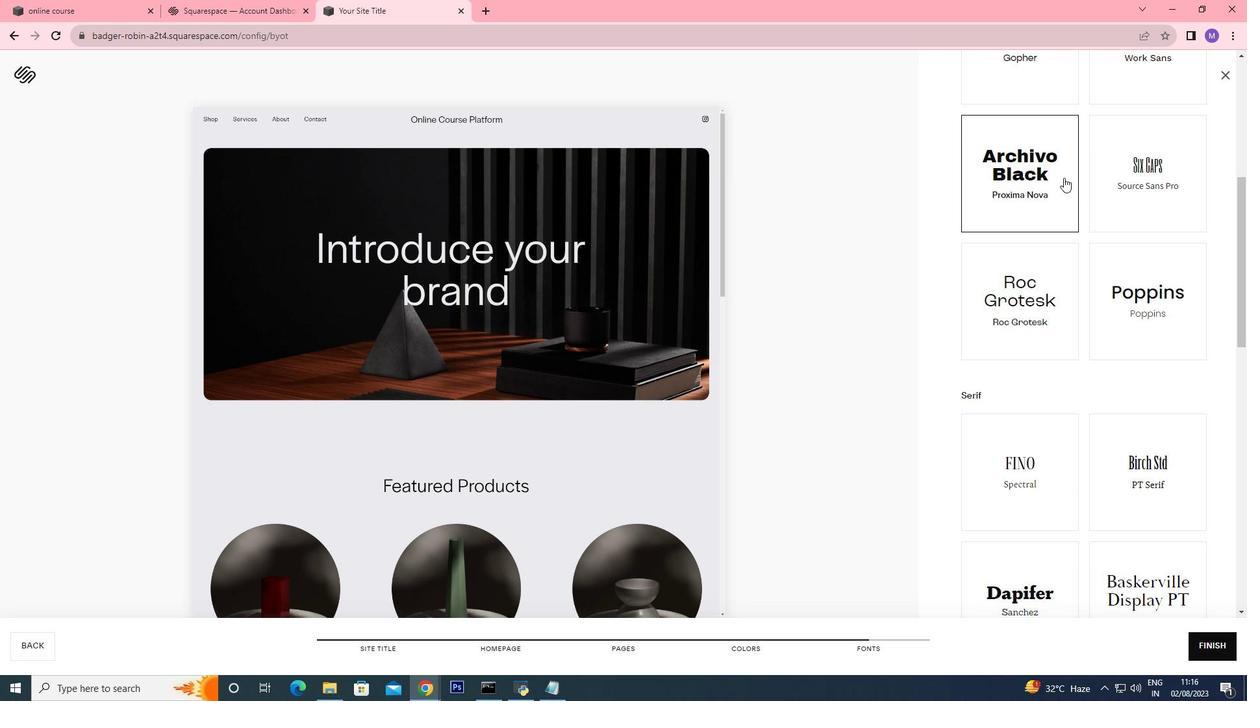 
Action: Mouse pressed left at (657, 484)
Screenshot: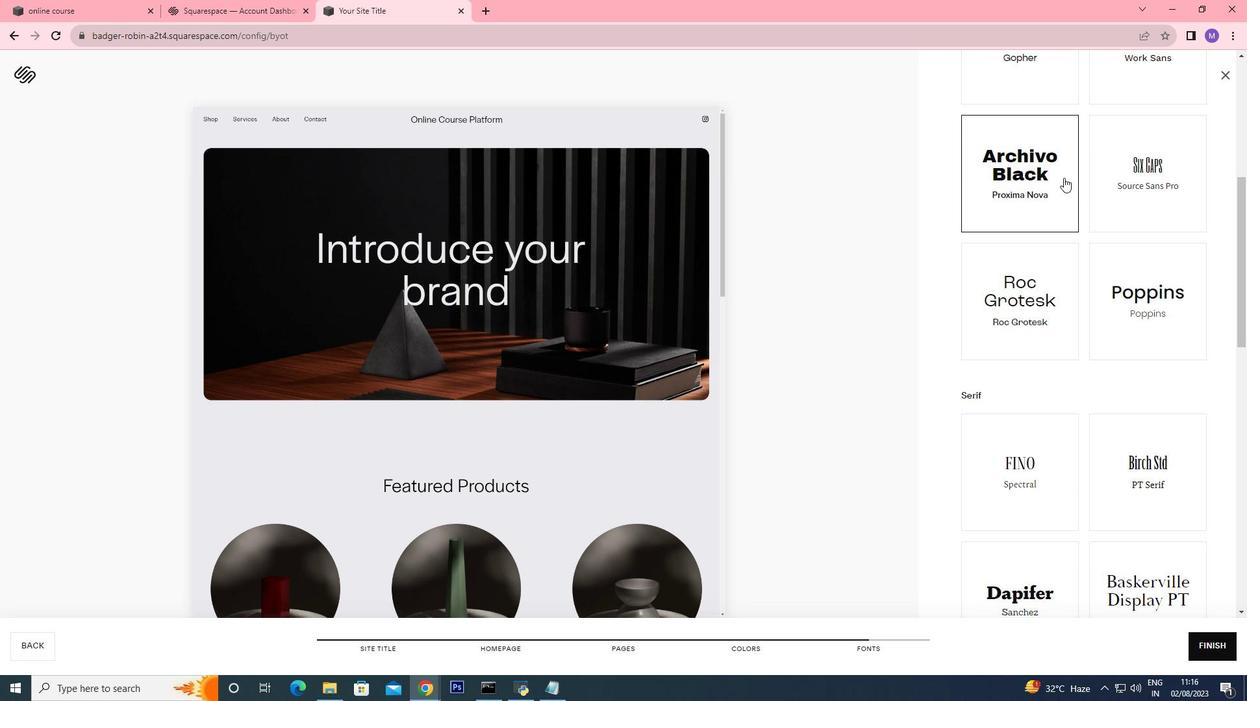 
Action: Mouse moved to (612, 206)
Screenshot: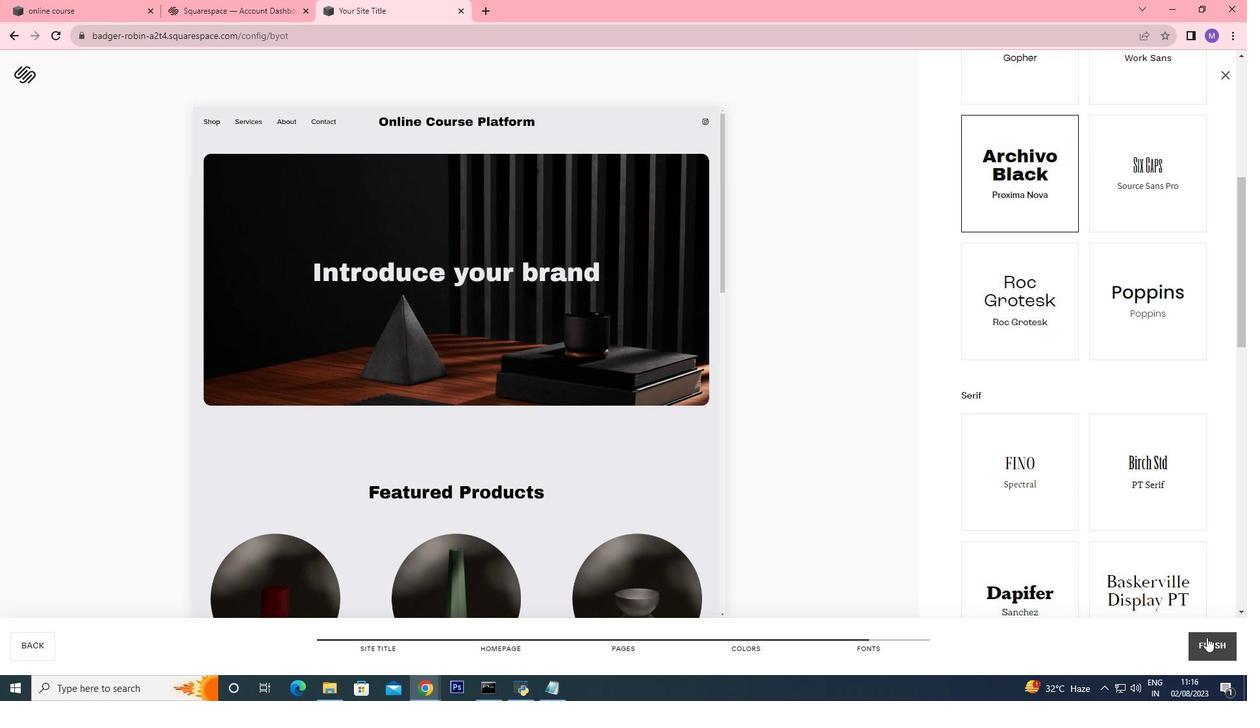 
Action: Mouse pressed left at (612, 206)
Screenshot: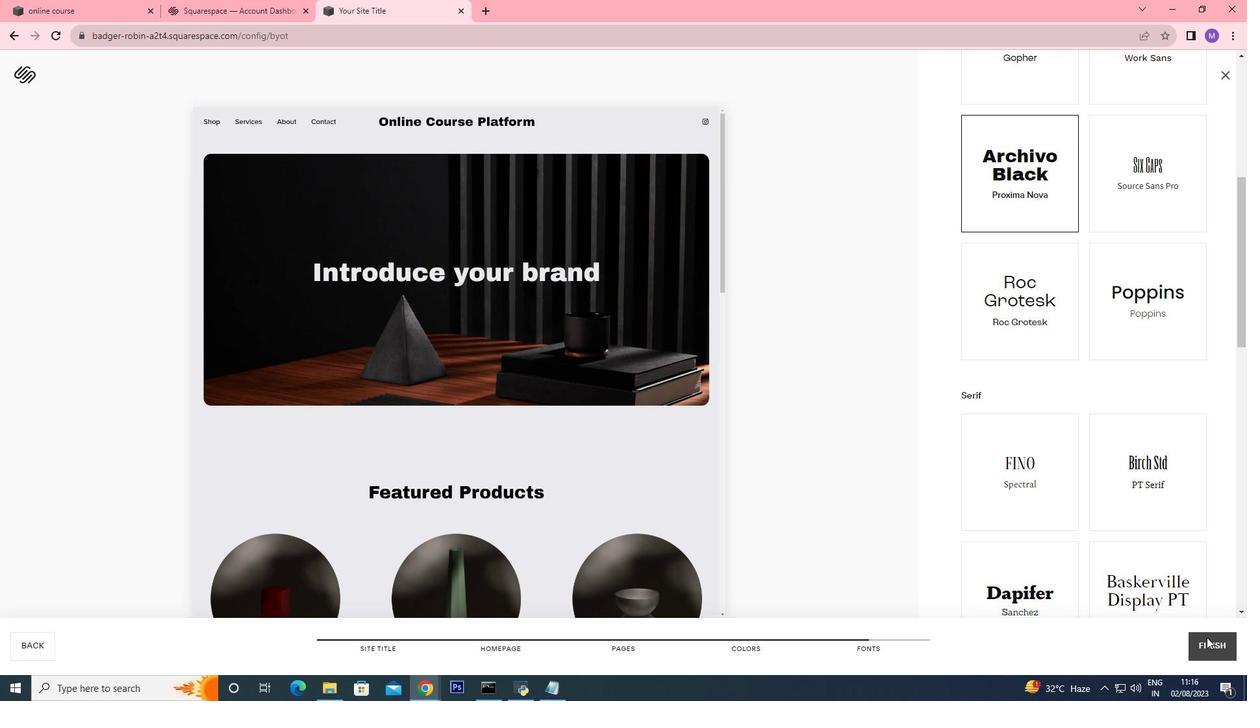 
Action: Mouse moved to (875, 254)
Screenshot: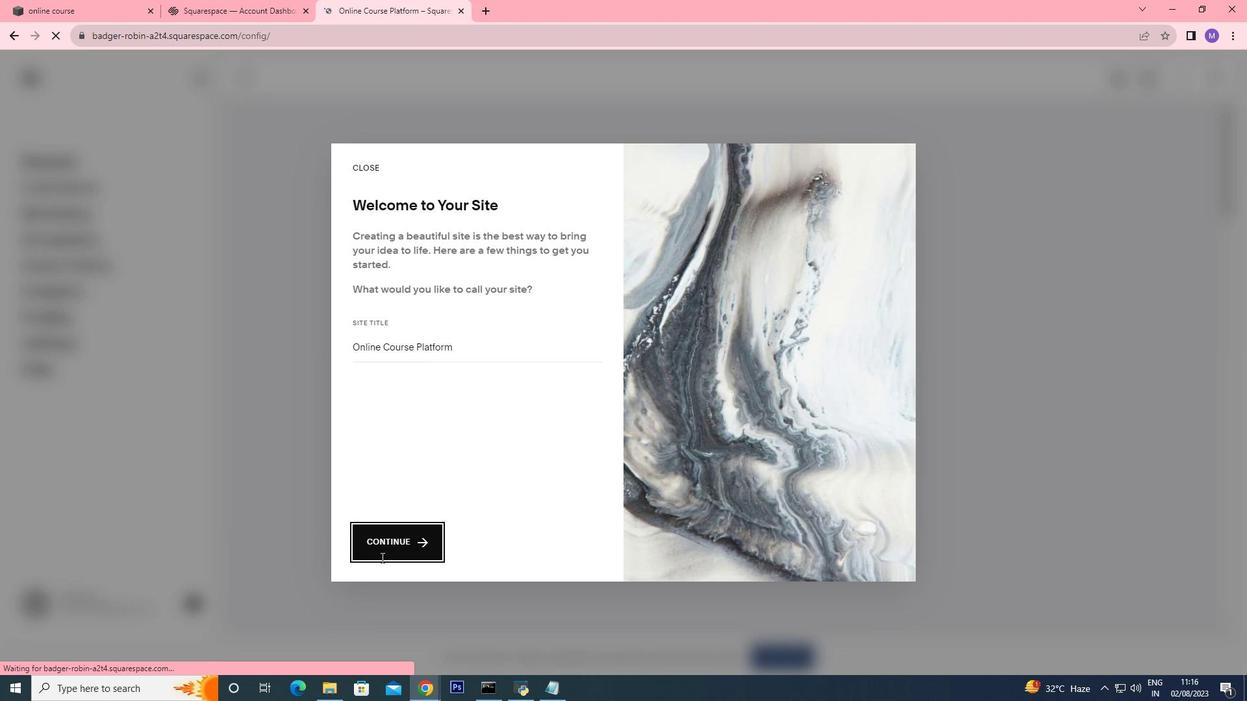 
Action: Mouse pressed left at (875, 254)
Screenshot: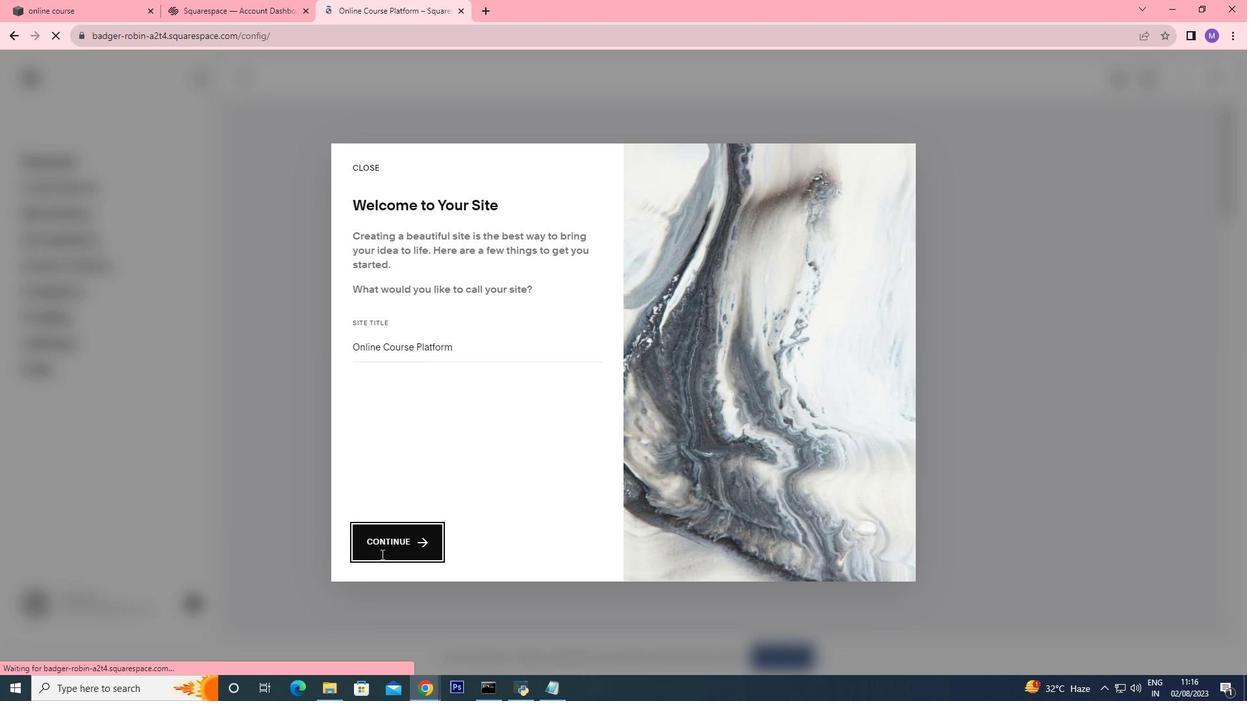 
Action: Mouse moved to (873, 264)
Screenshot: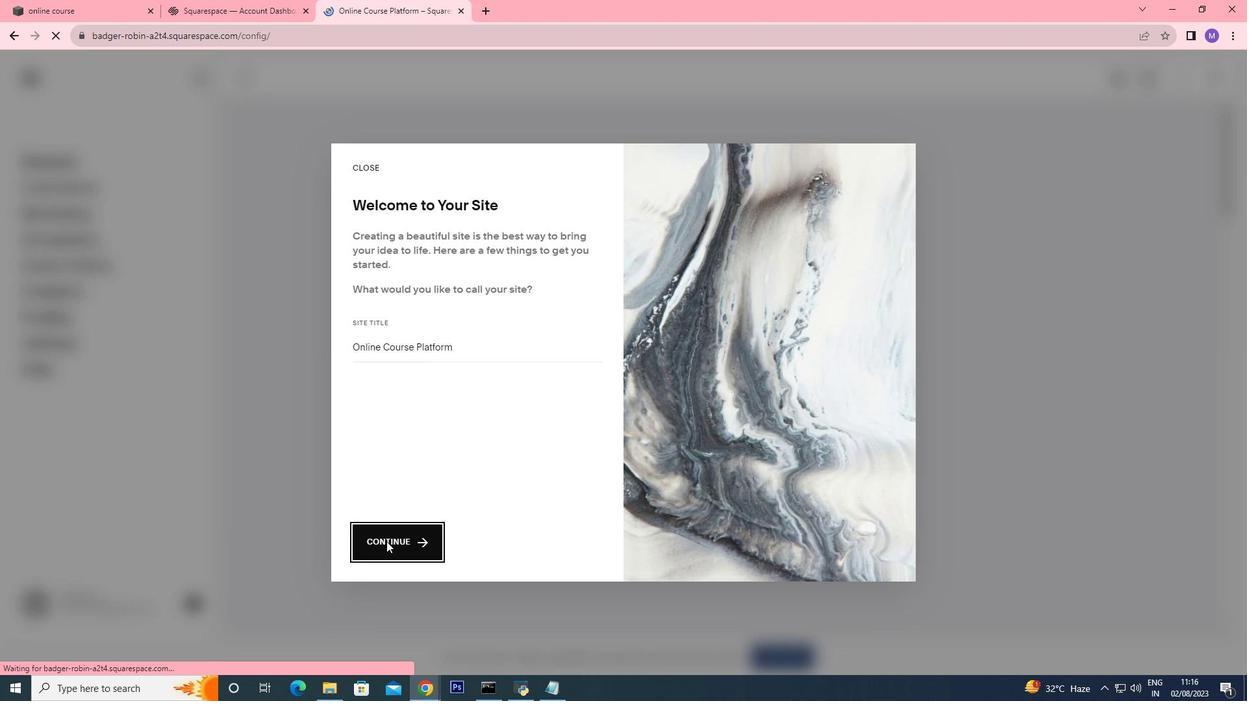 
Action: Mouse pressed left at (873, 264)
Screenshot: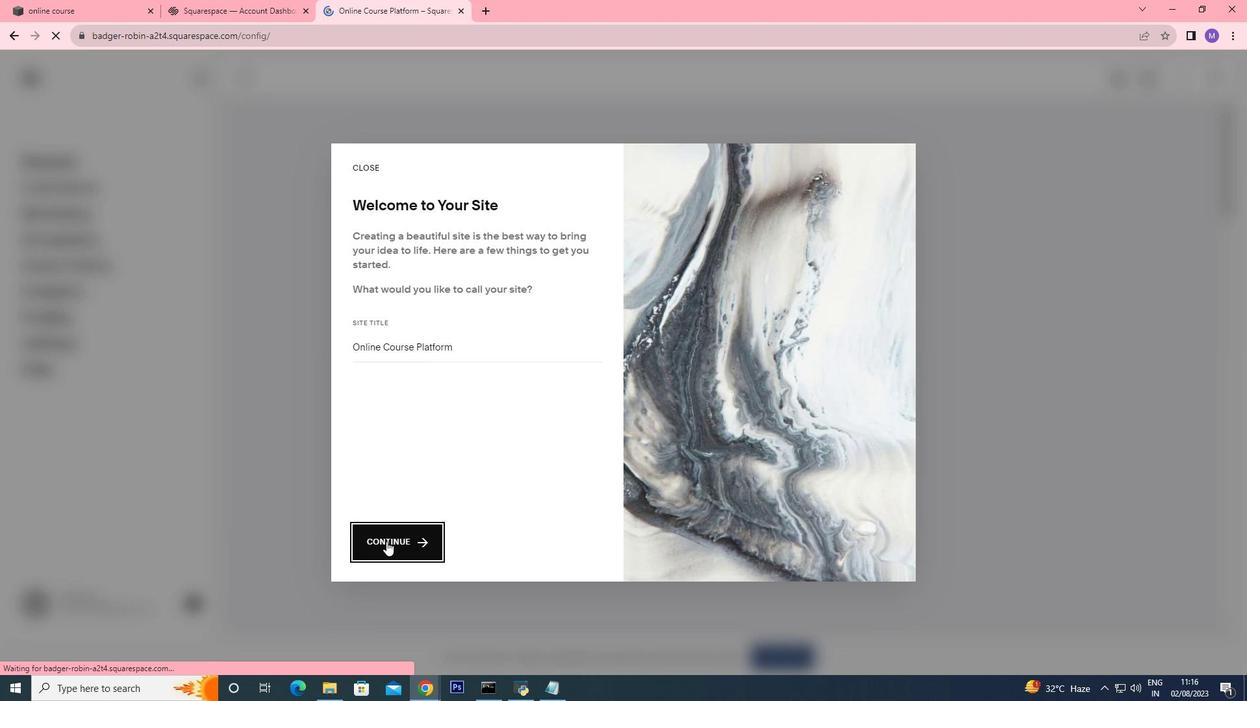 
Action: Mouse pressed left at (873, 264)
Screenshot: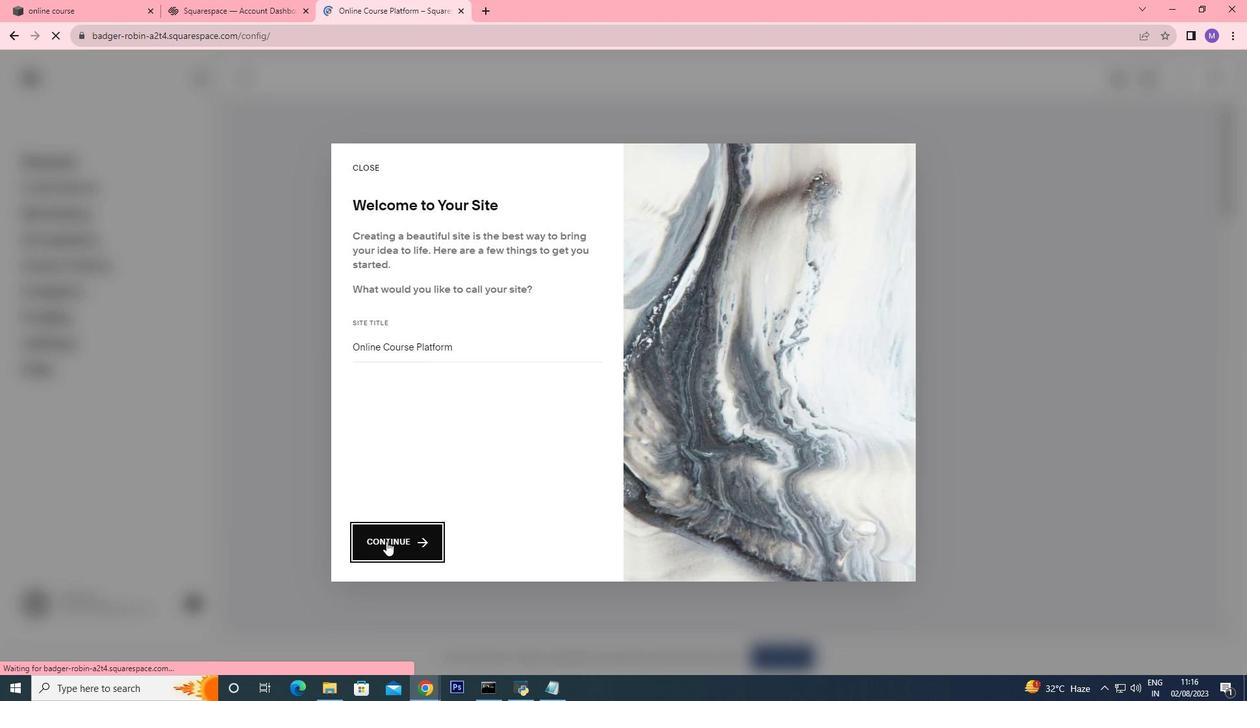 
Action: Mouse pressed left at (873, 264)
Screenshot: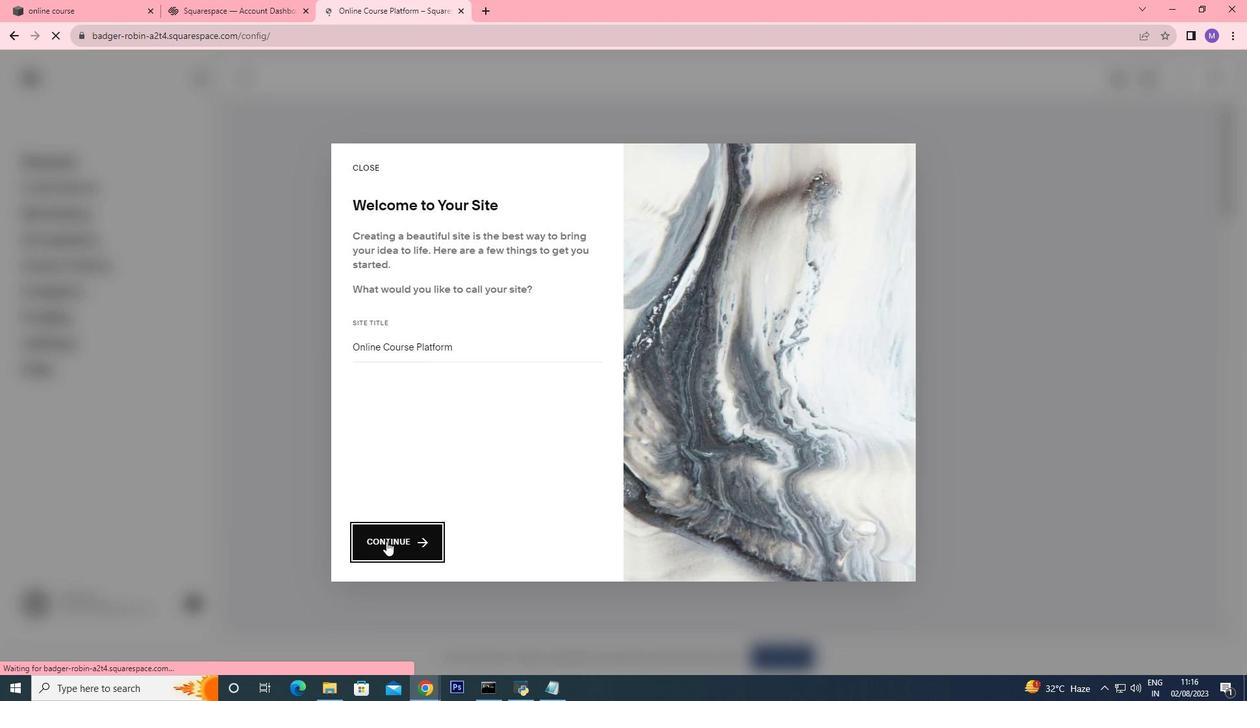 
Action: Mouse pressed left at (873, 264)
Screenshot: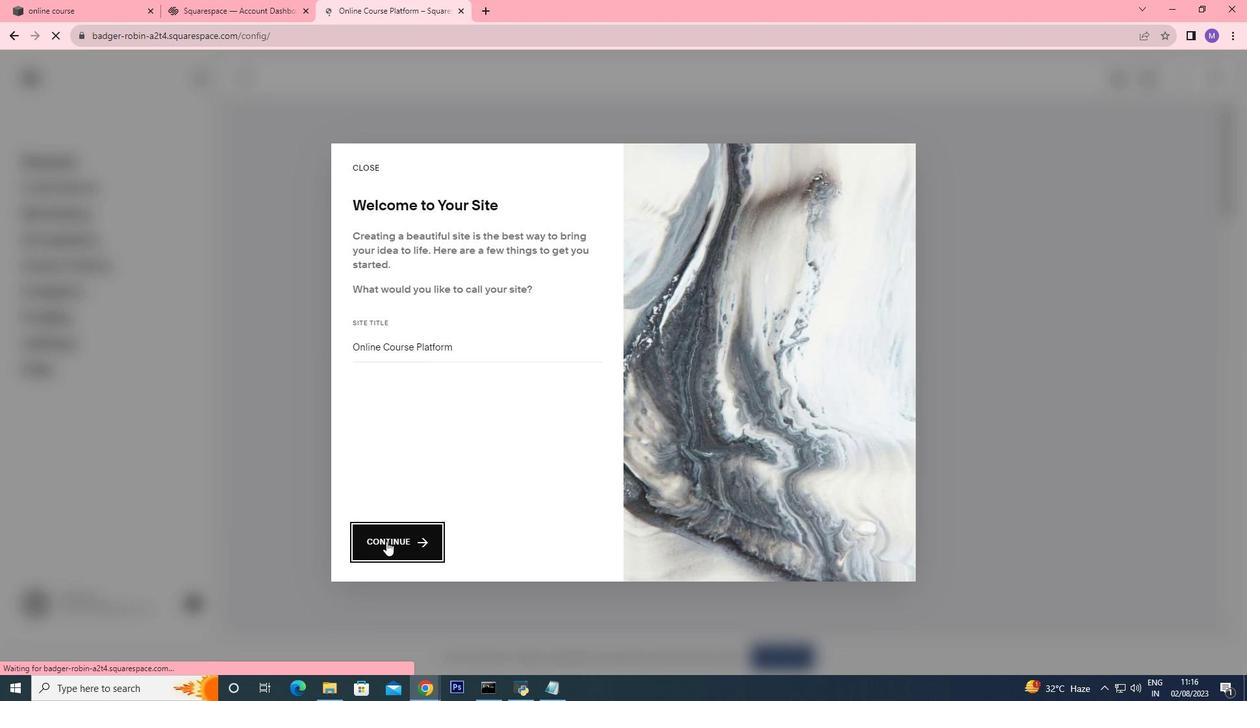 
Action: Mouse moved to (809, 266)
Screenshot: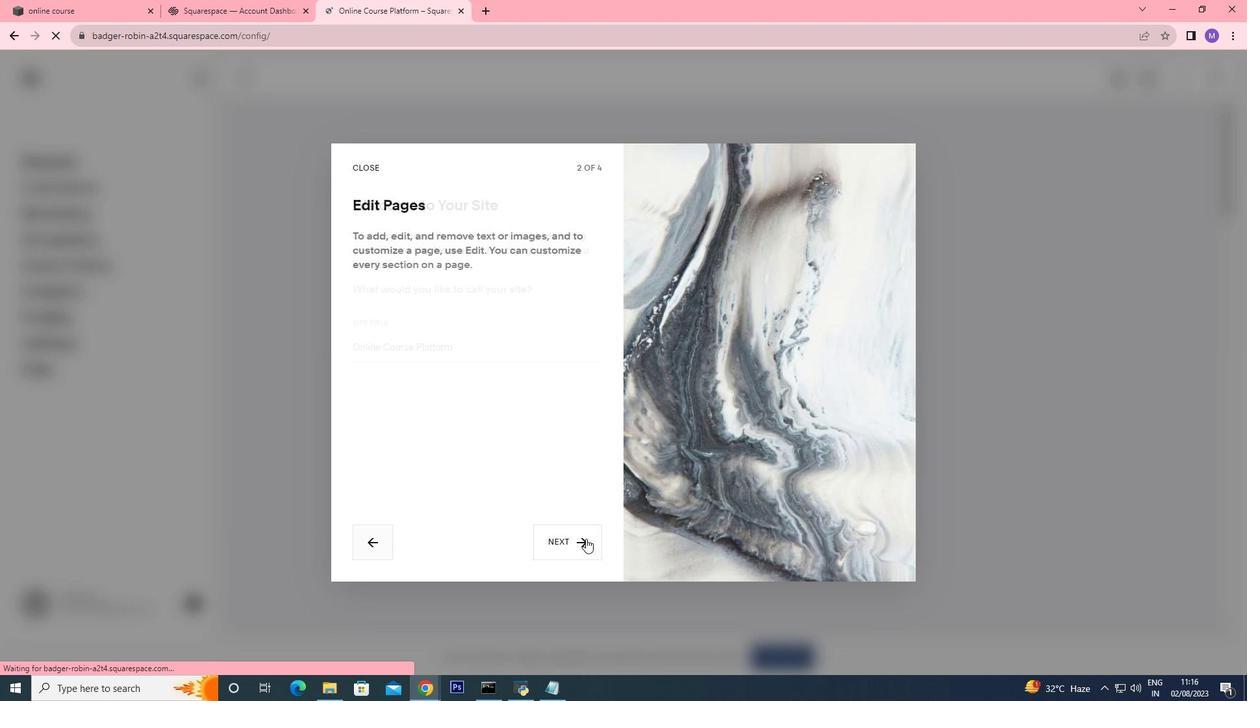 
Action: Mouse pressed left at (809, 266)
Screenshot: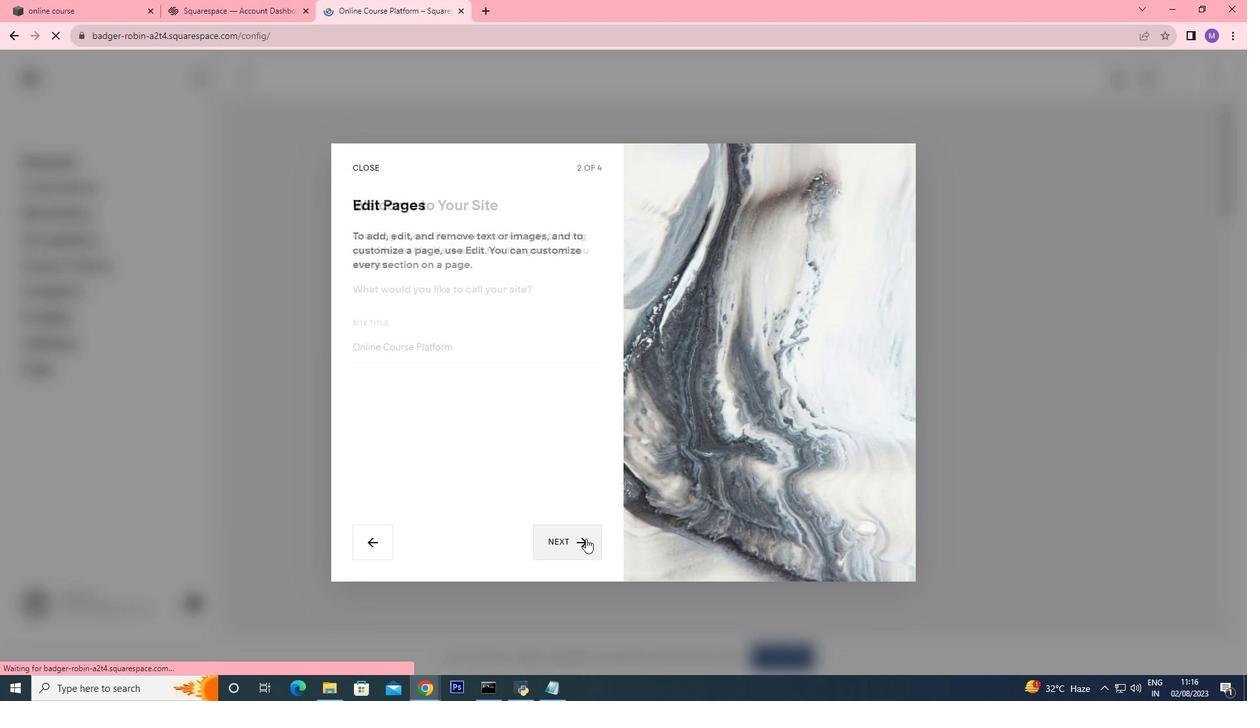 
Action: Mouse moved to (812, 267)
Screenshot: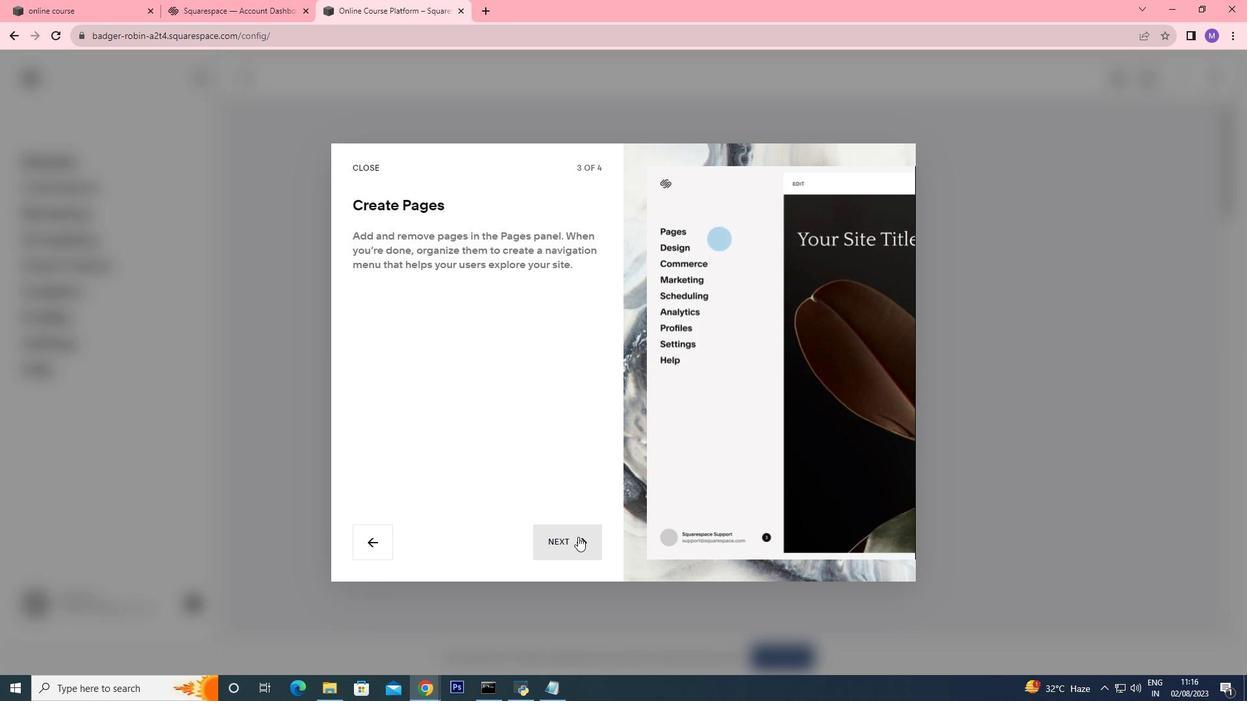 
Action: Mouse pressed left at (812, 267)
Screenshot: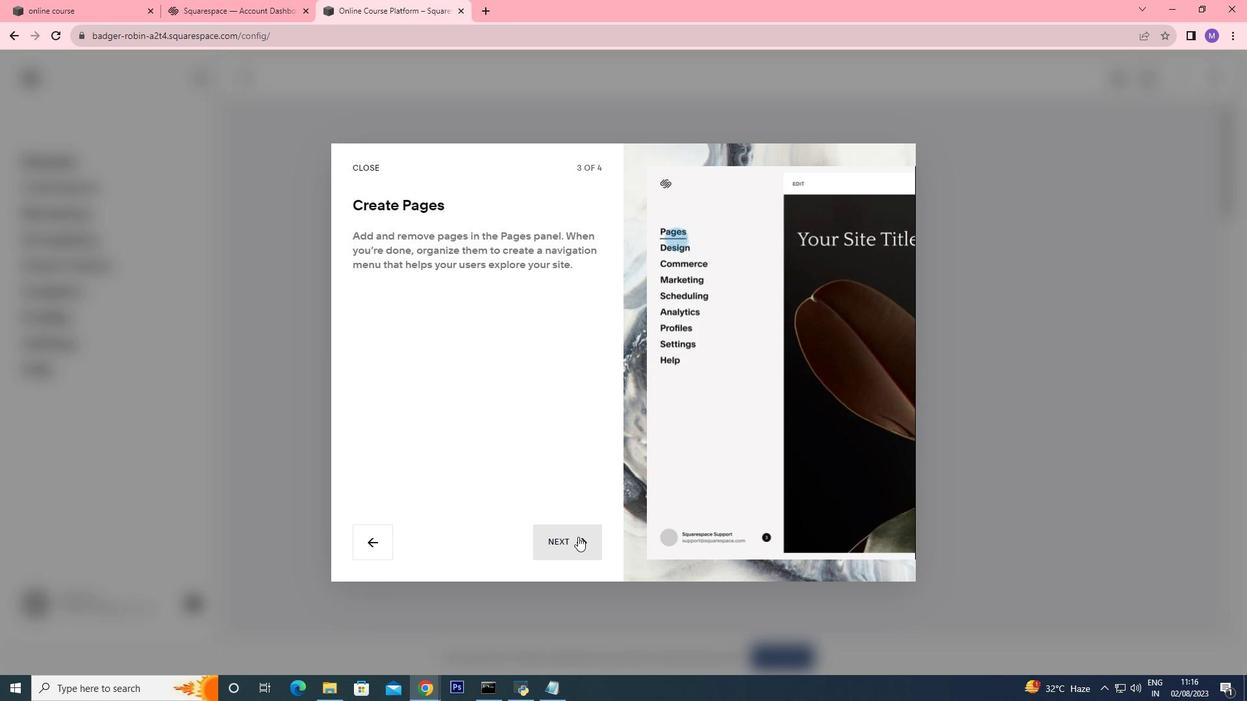 
Action: Mouse moved to (814, 266)
Screenshot: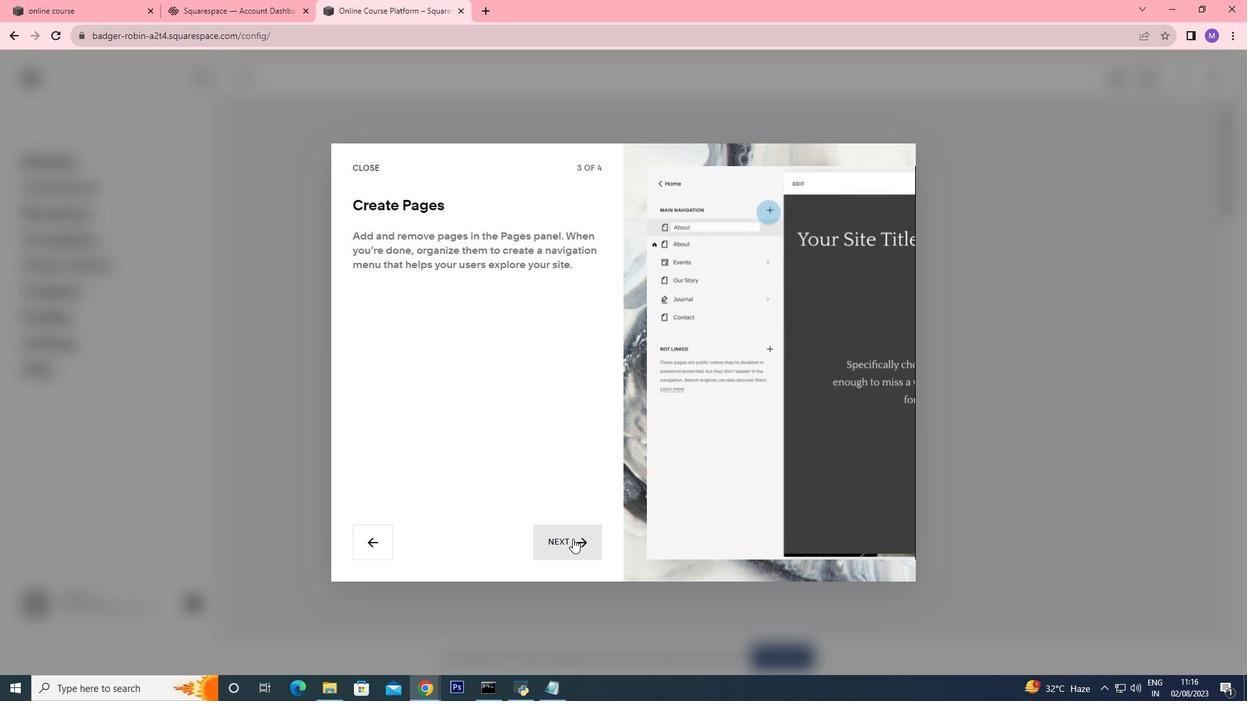 
Action: Mouse pressed left at (814, 266)
Screenshot: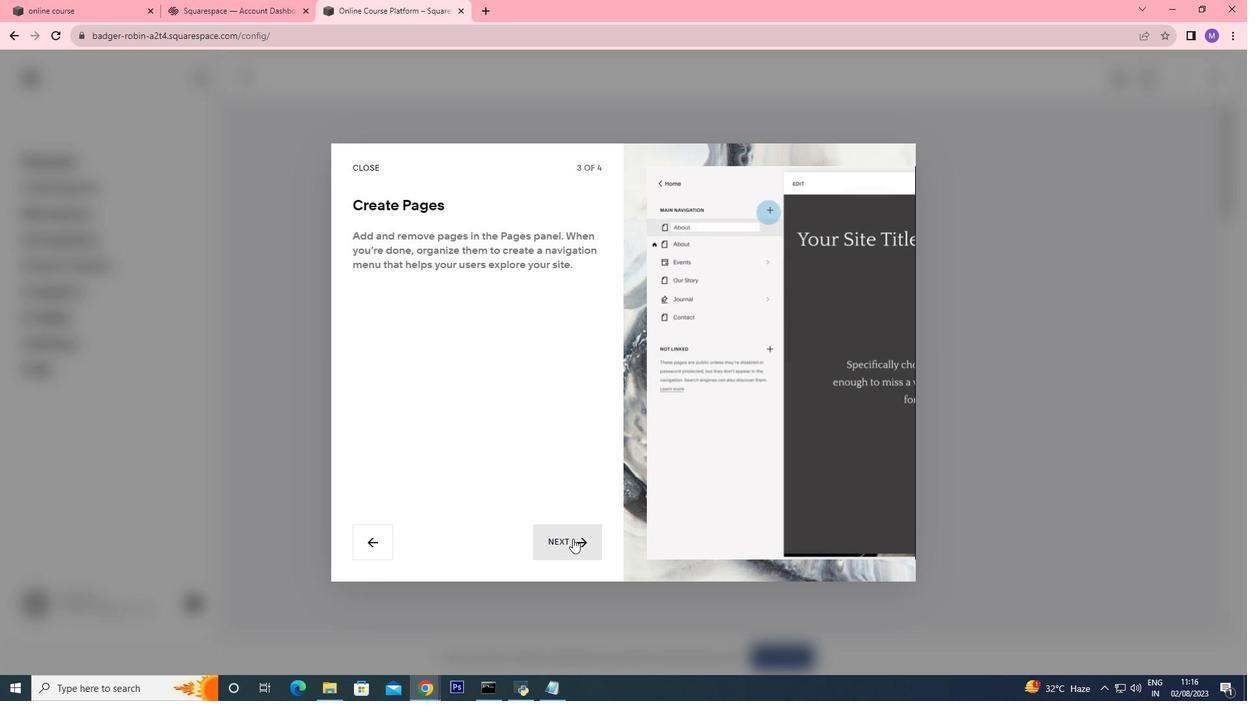 
Action: Mouse moved to (817, 265)
Screenshot: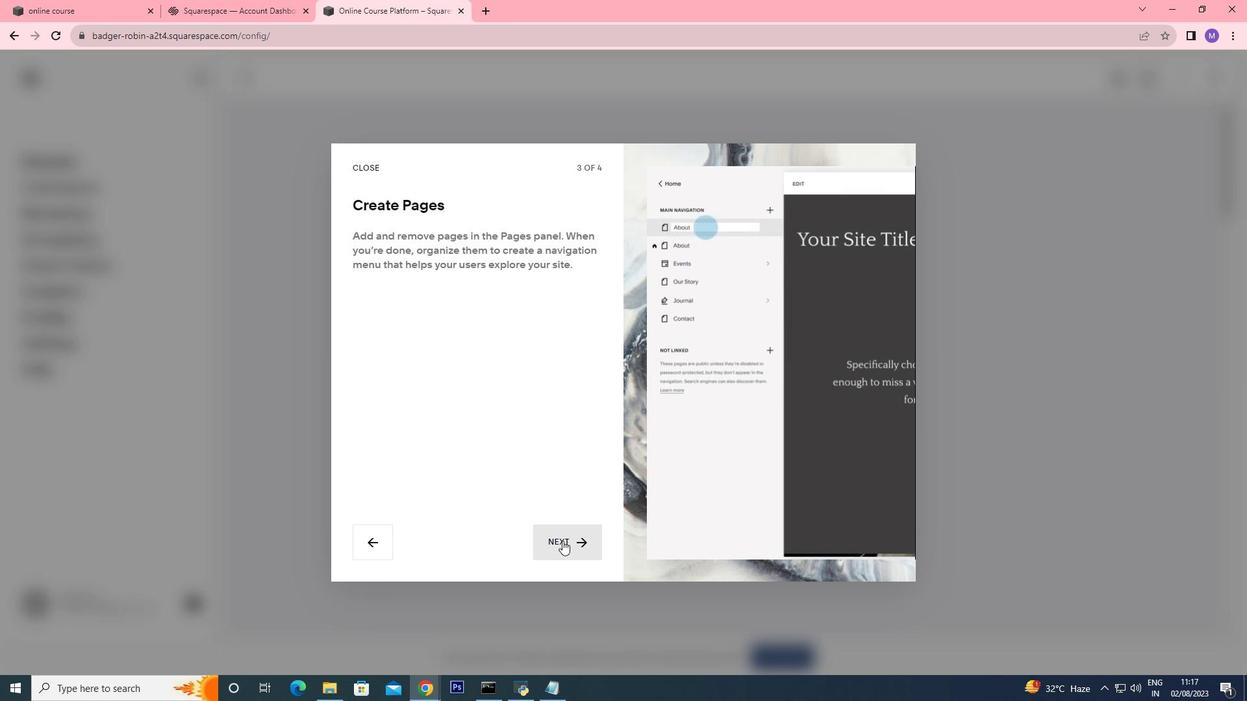 
Action: Mouse pressed left at (817, 265)
Screenshot: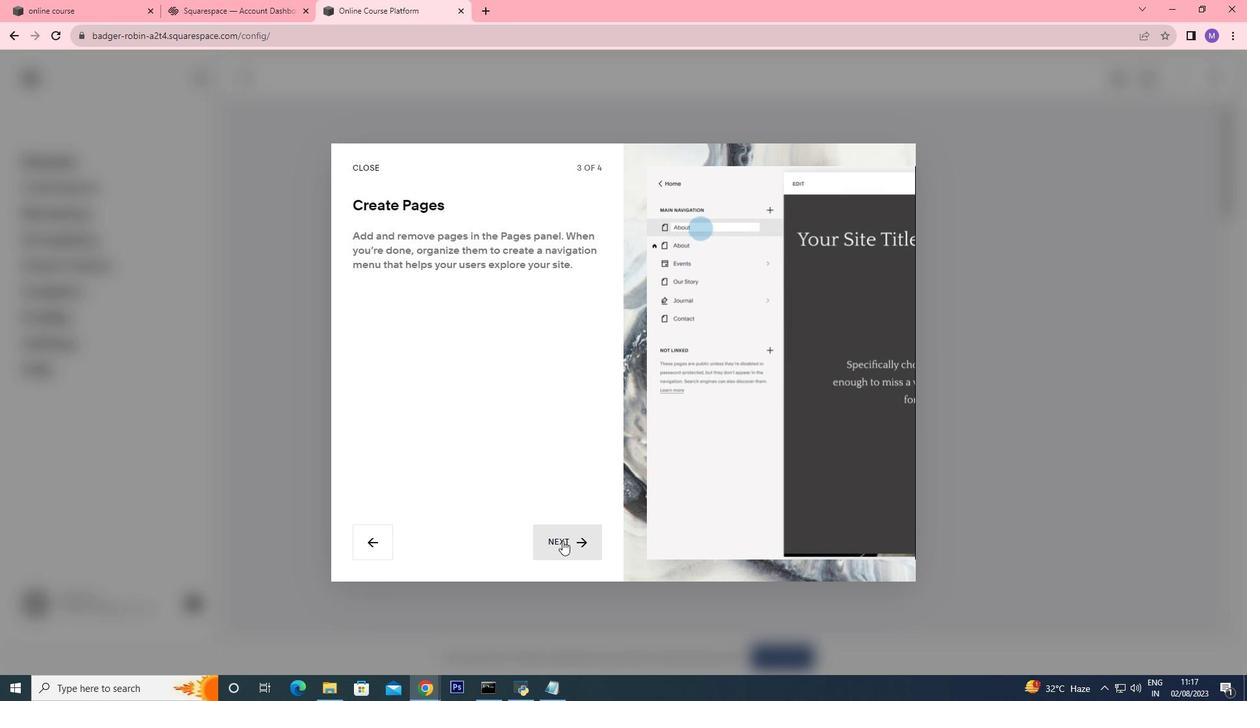 
Action: Mouse pressed left at (817, 265)
Screenshot: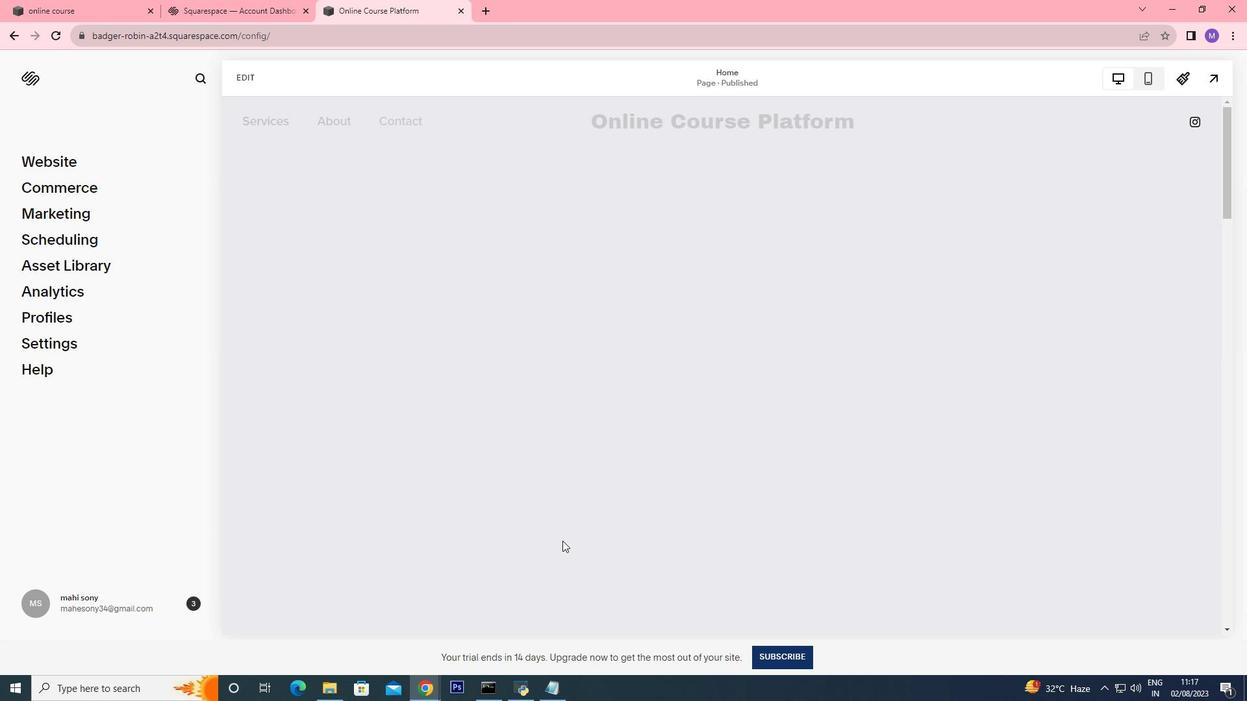 
Action: Mouse pressed left at (817, 265)
Screenshot: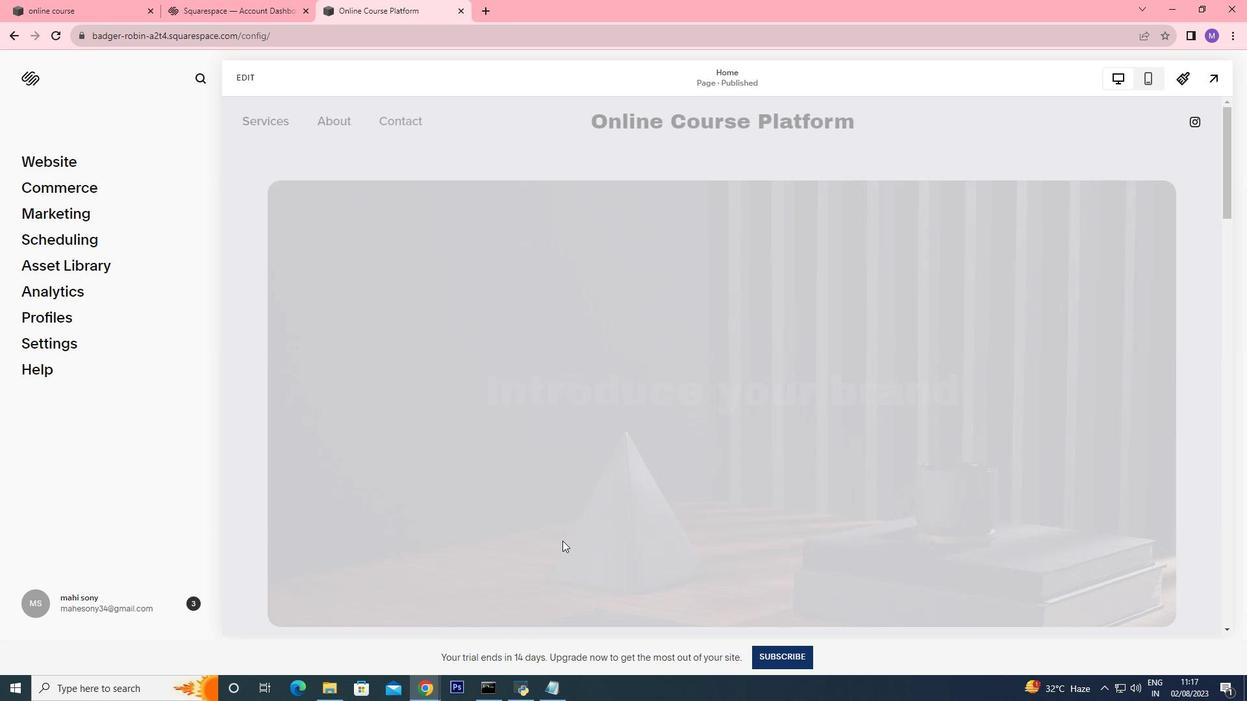
Action: Mouse moved to (991, 566)
Screenshot: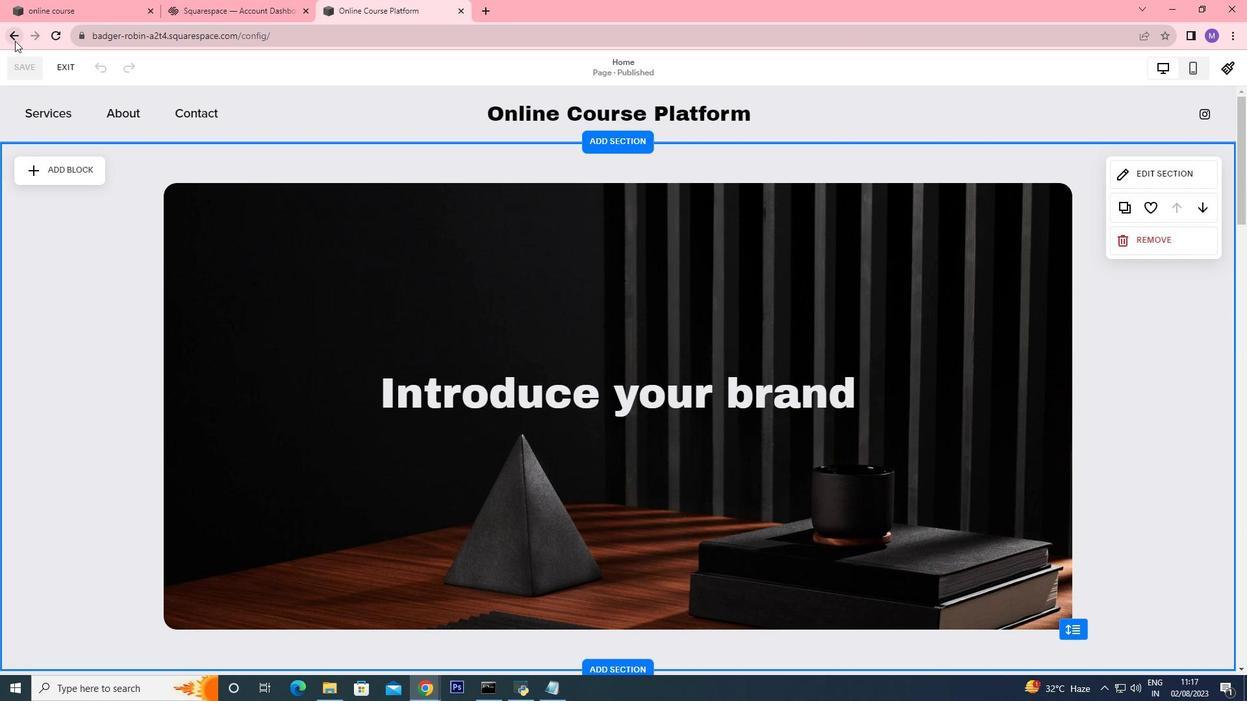 
Action: Mouse pressed left at (991, 566)
Screenshot: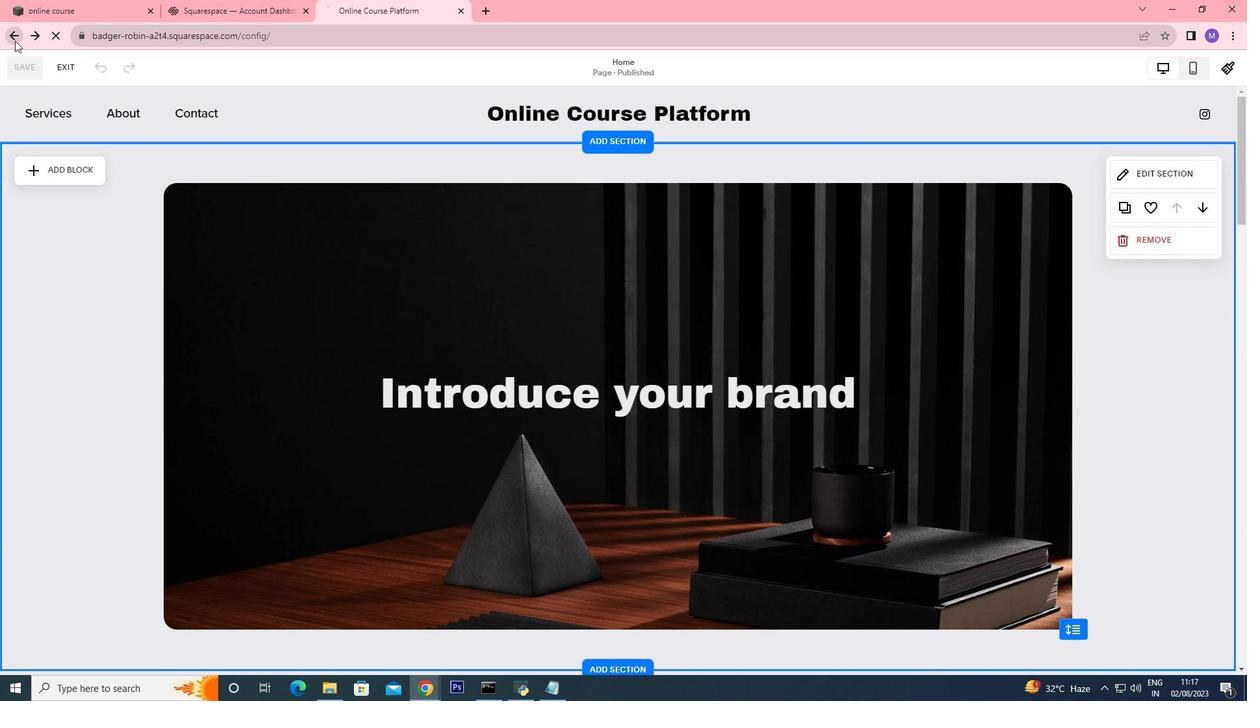 
Action: Mouse moved to (607, 252)
Screenshot: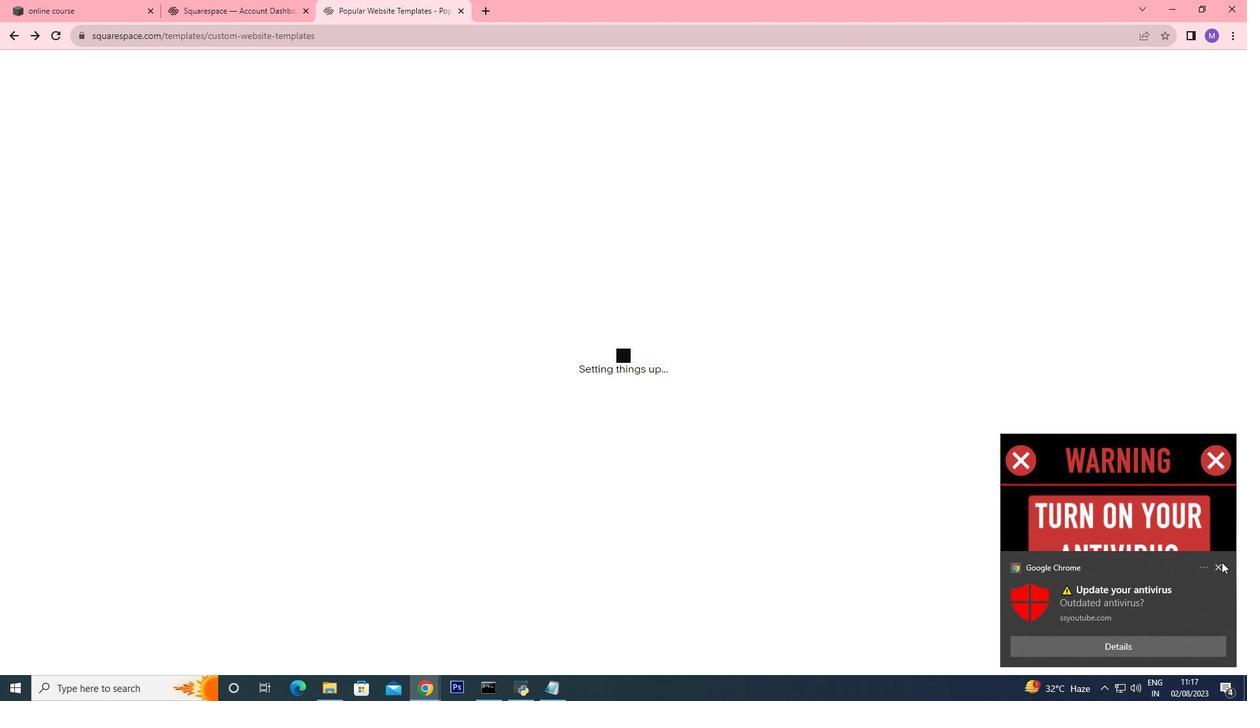 
Action: Mouse pressed left at (607, 252)
Screenshot: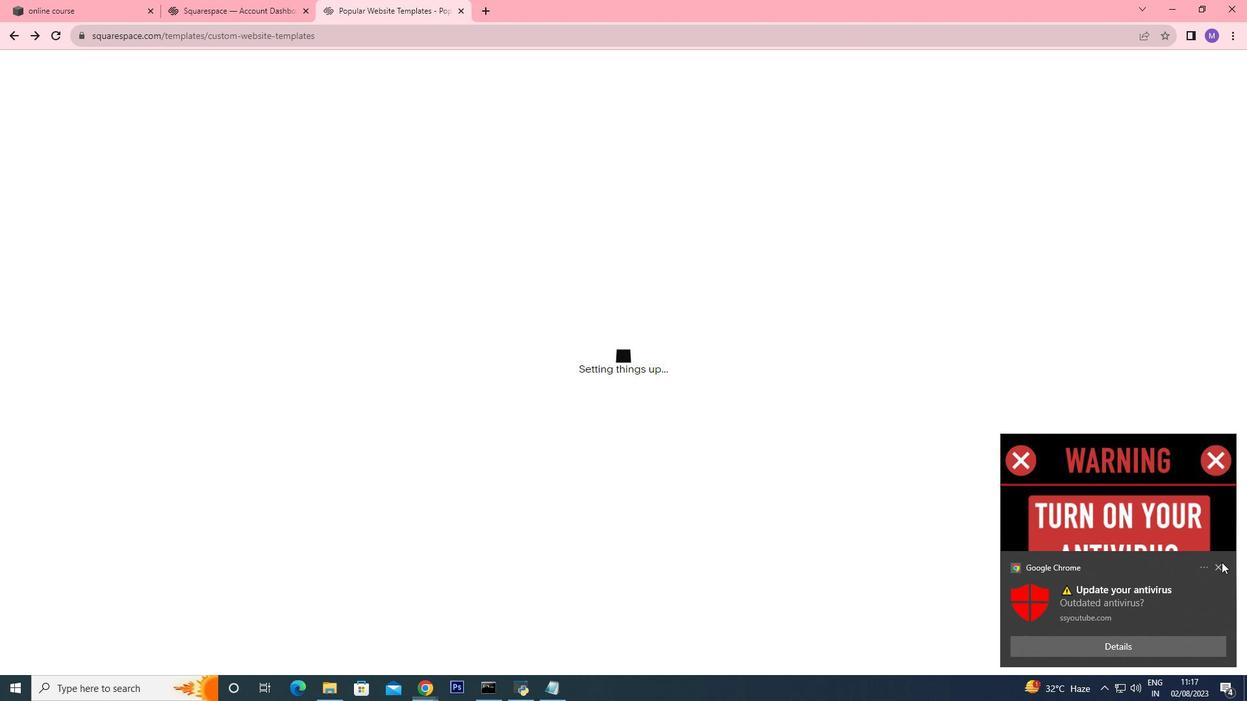 
Action: Mouse moved to (829, 430)
Screenshot: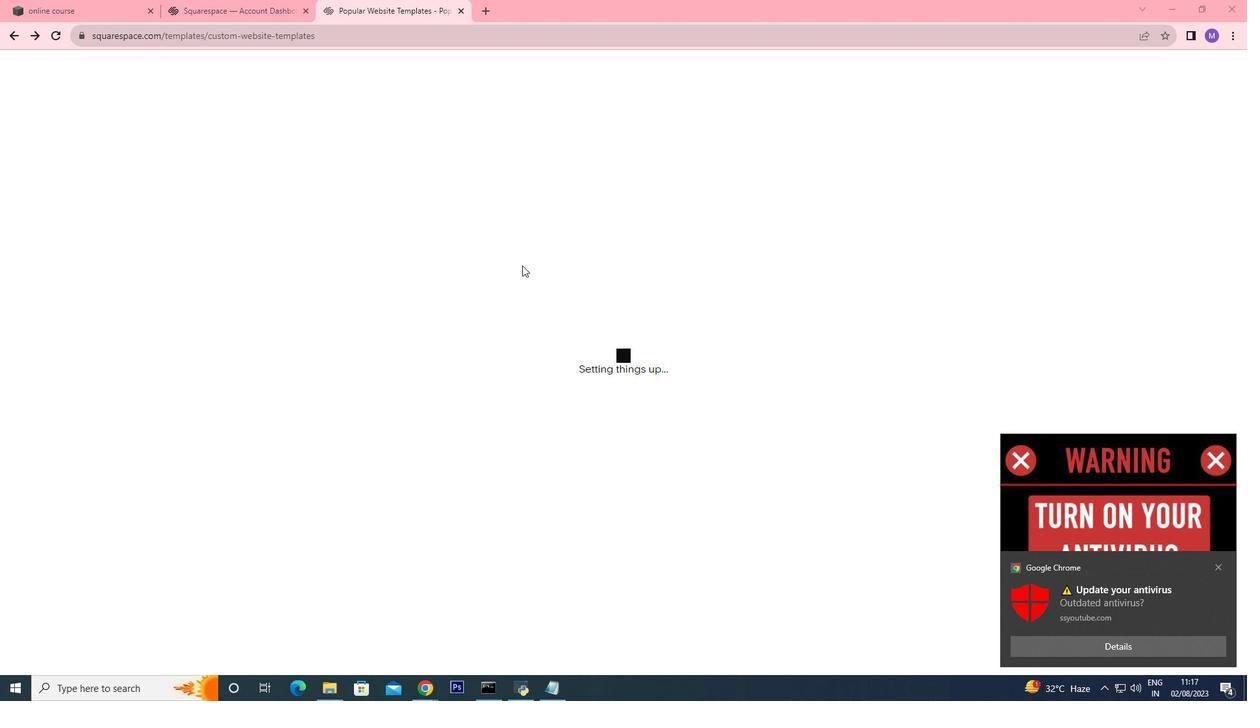 
Action: Mouse pressed left at (829, 430)
Screenshot: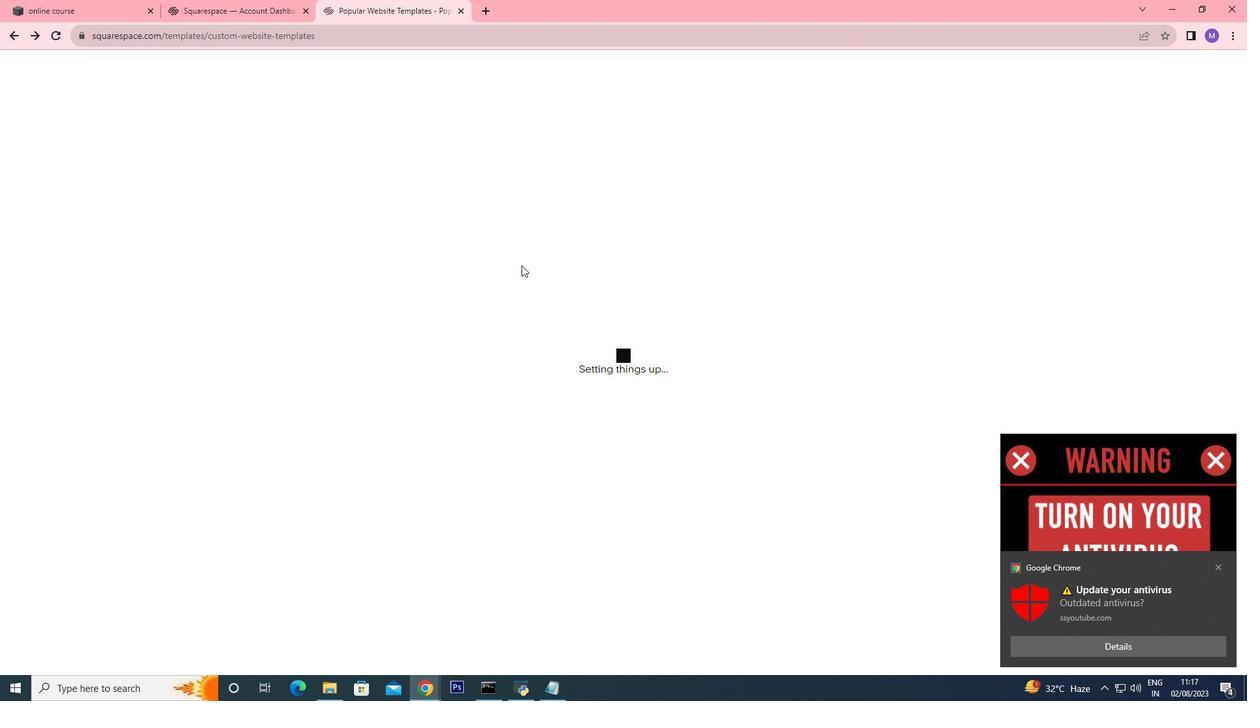 
Action: Mouse moved to (607, 249)
Screenshot: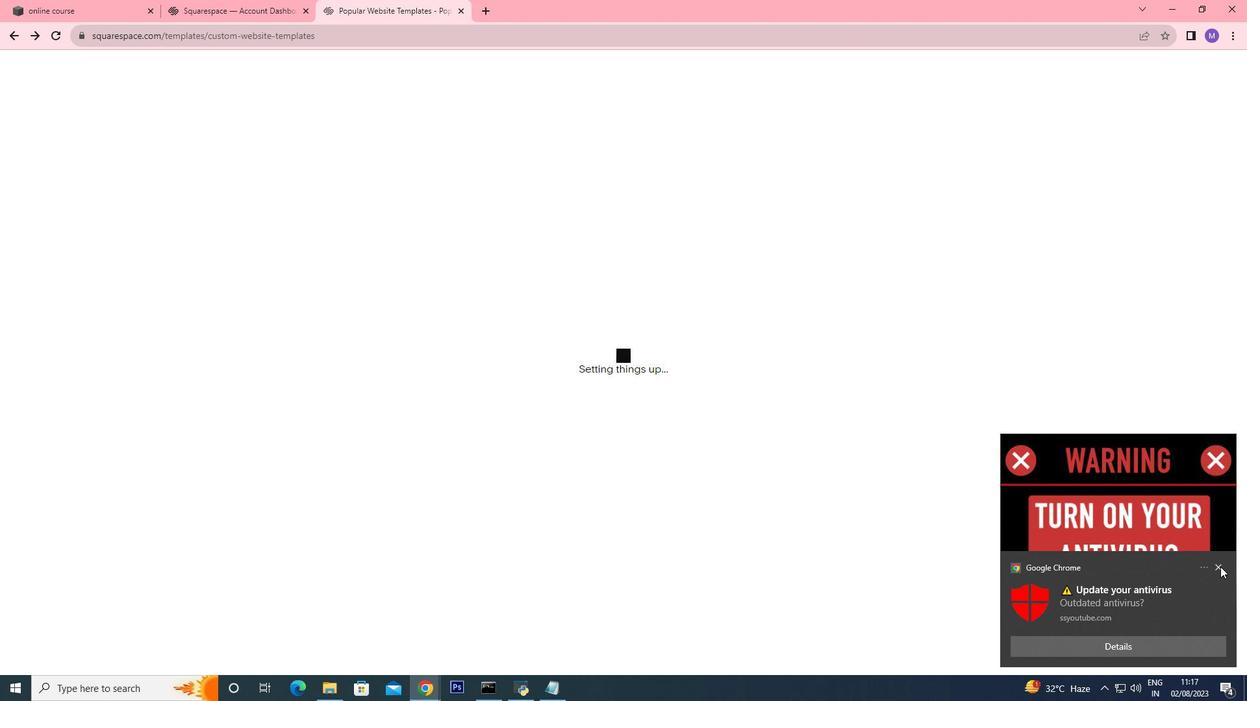 
Action: Mouse pressed left at (607, 249)
Screenshot: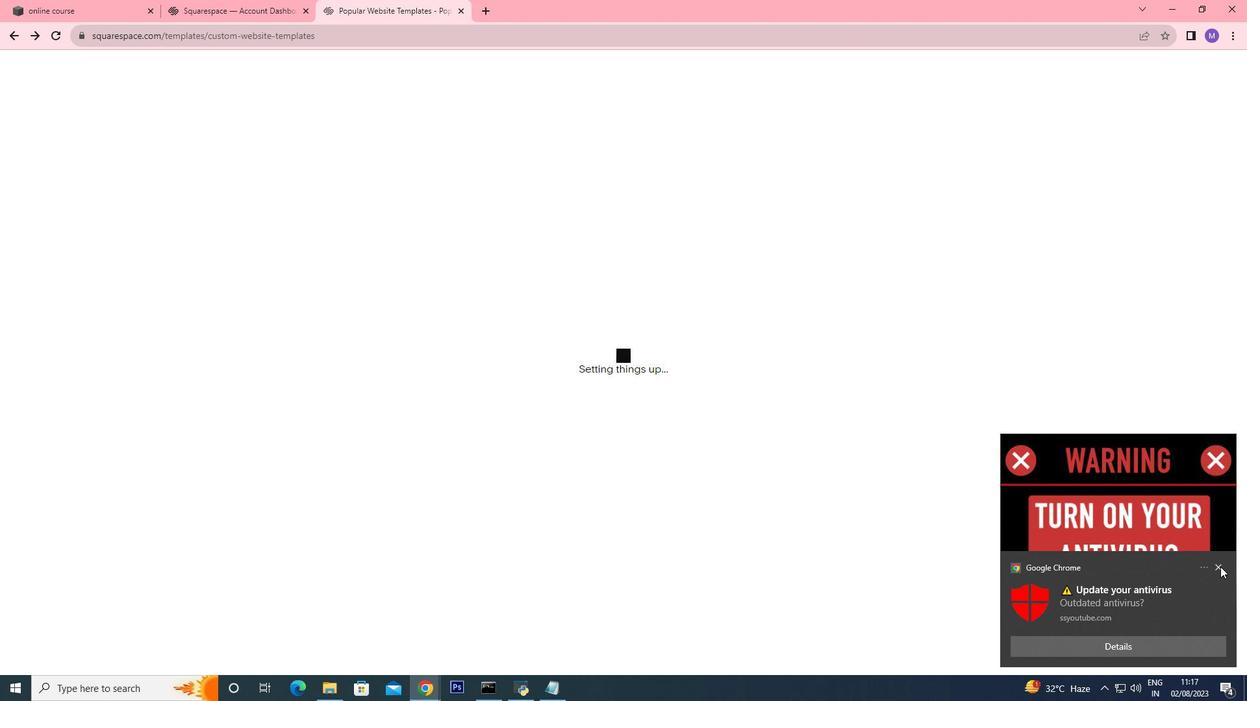 
Action: Mouse moved to (673, 312)
Screenshot: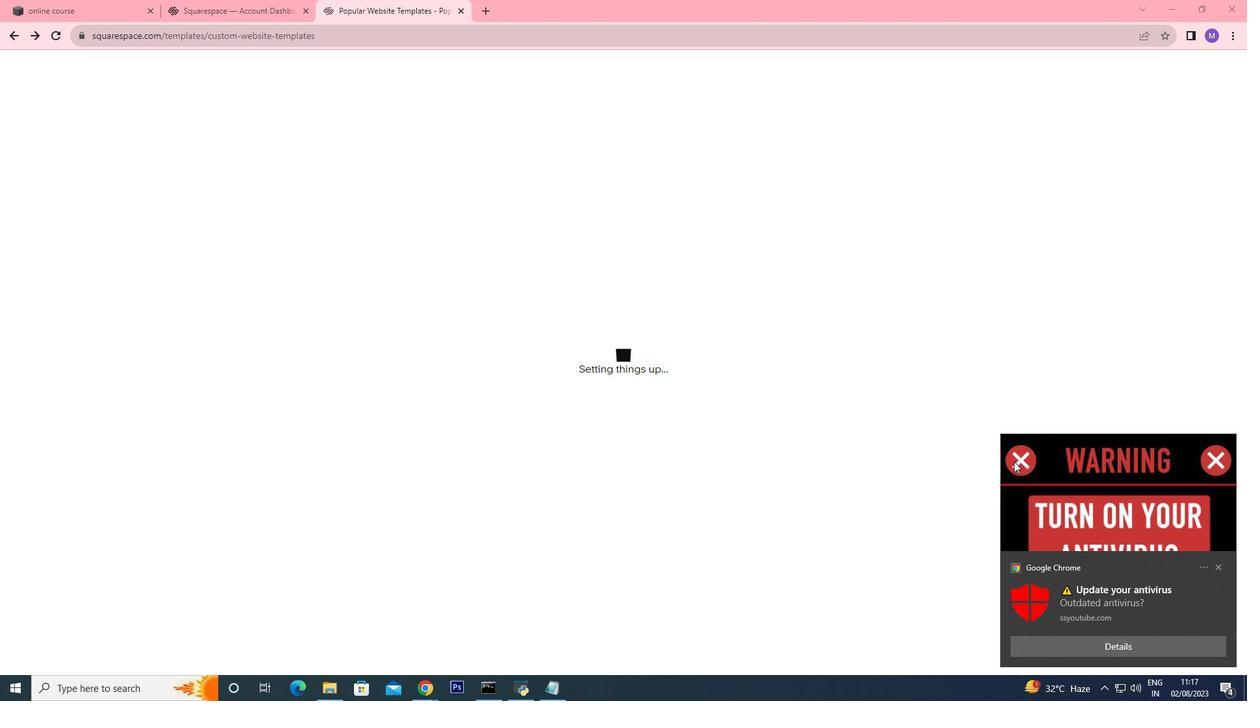 
Action: Mouse pressed left at (673, 312)
Screenshot: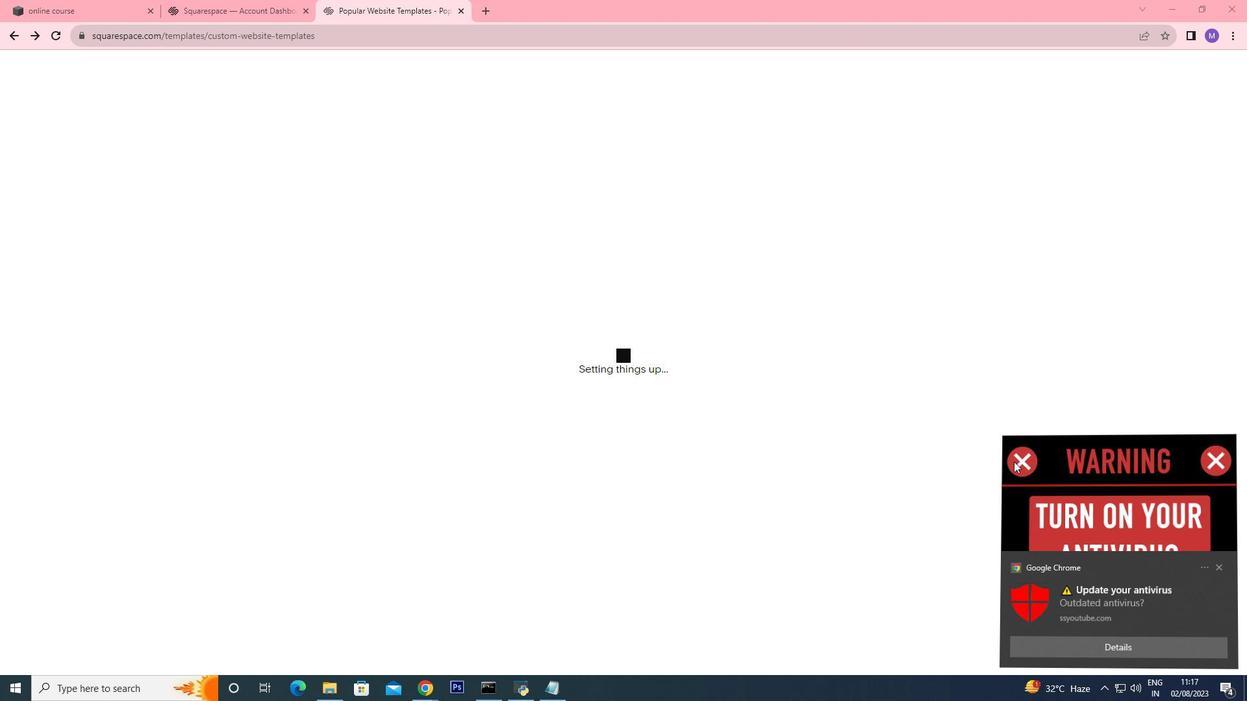 
Action: Key pressed <<0>>
Screenshot: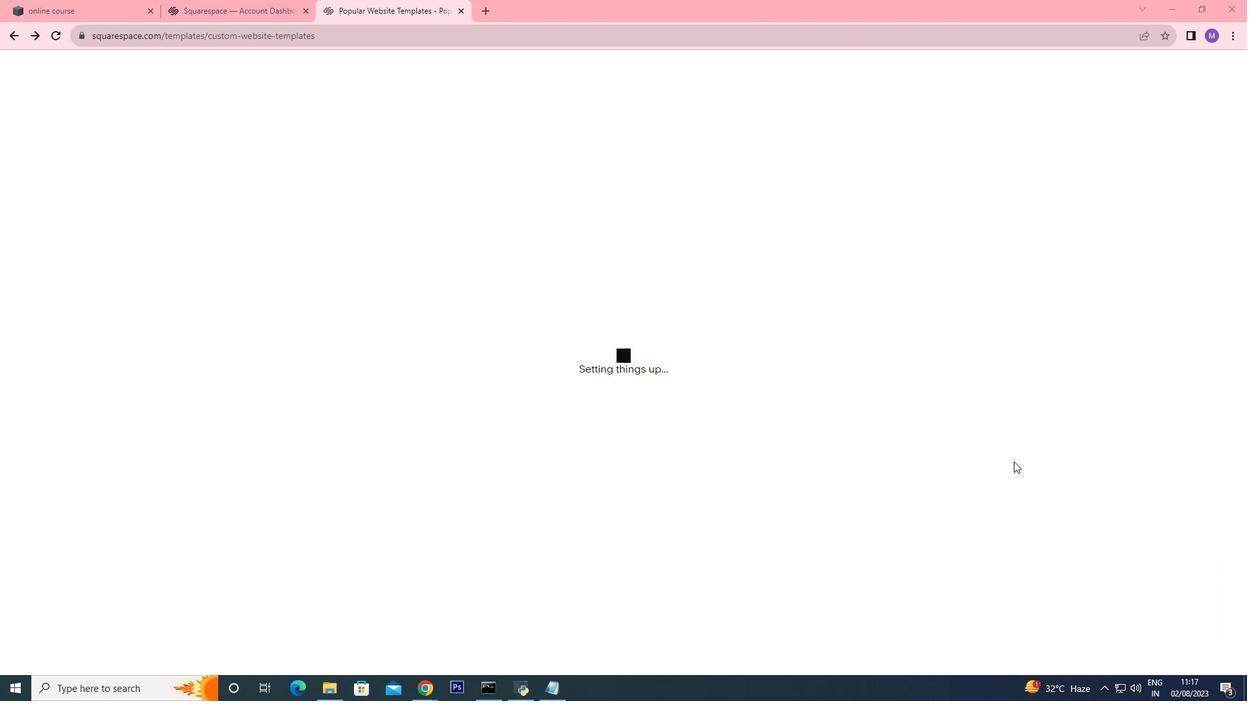 
Action: Mouse moved to (799, 583)
Screenshot: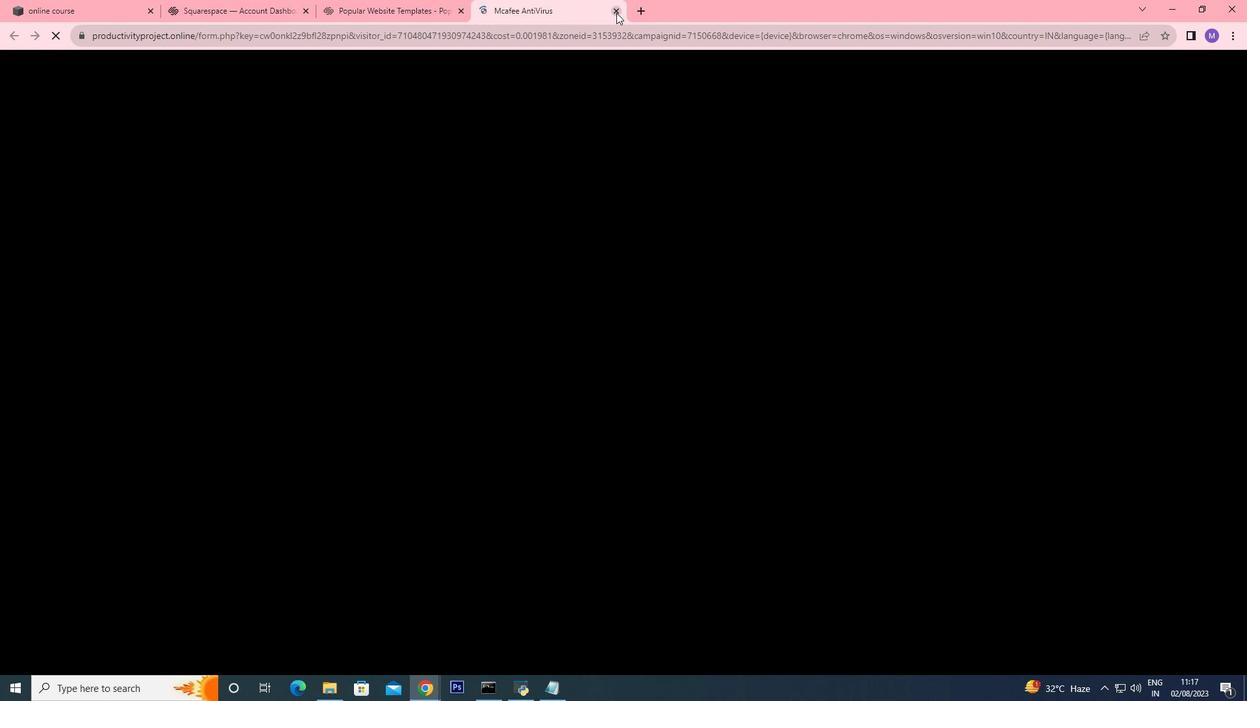 
Action: Mouse pressed left at (799, 583)
Screenshot: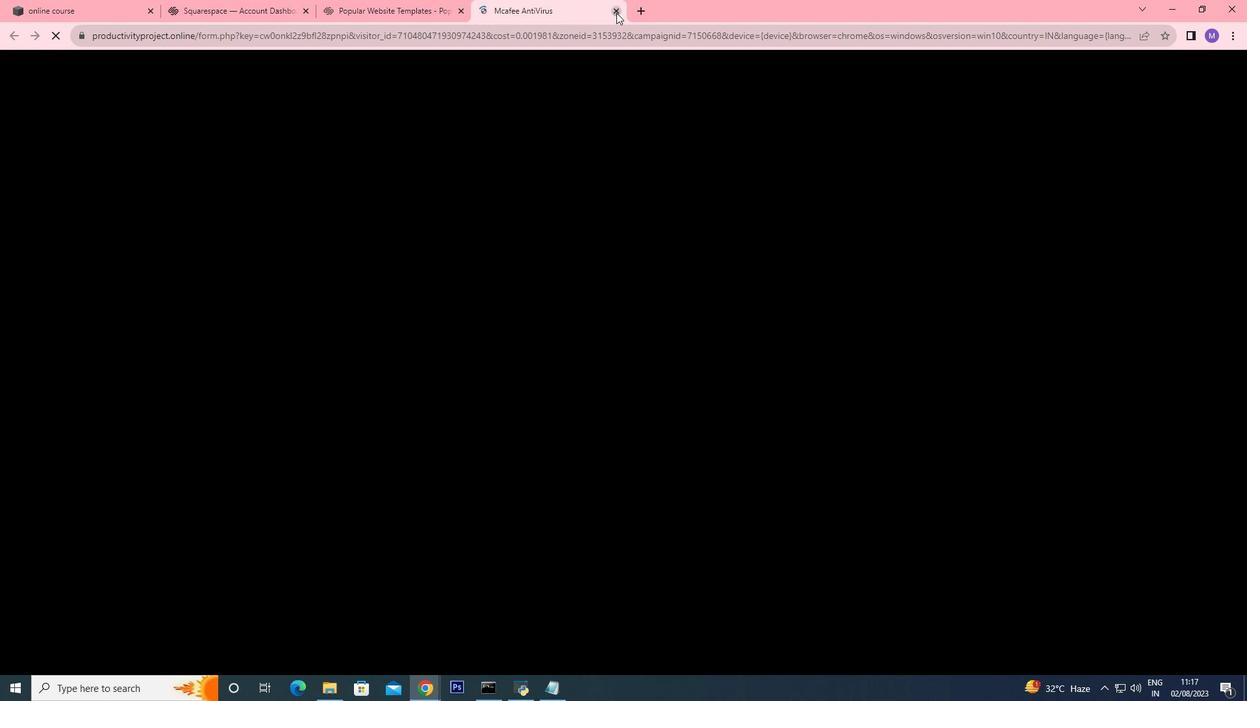 
Action: Mouse moved to (871, 592)
Screenshot: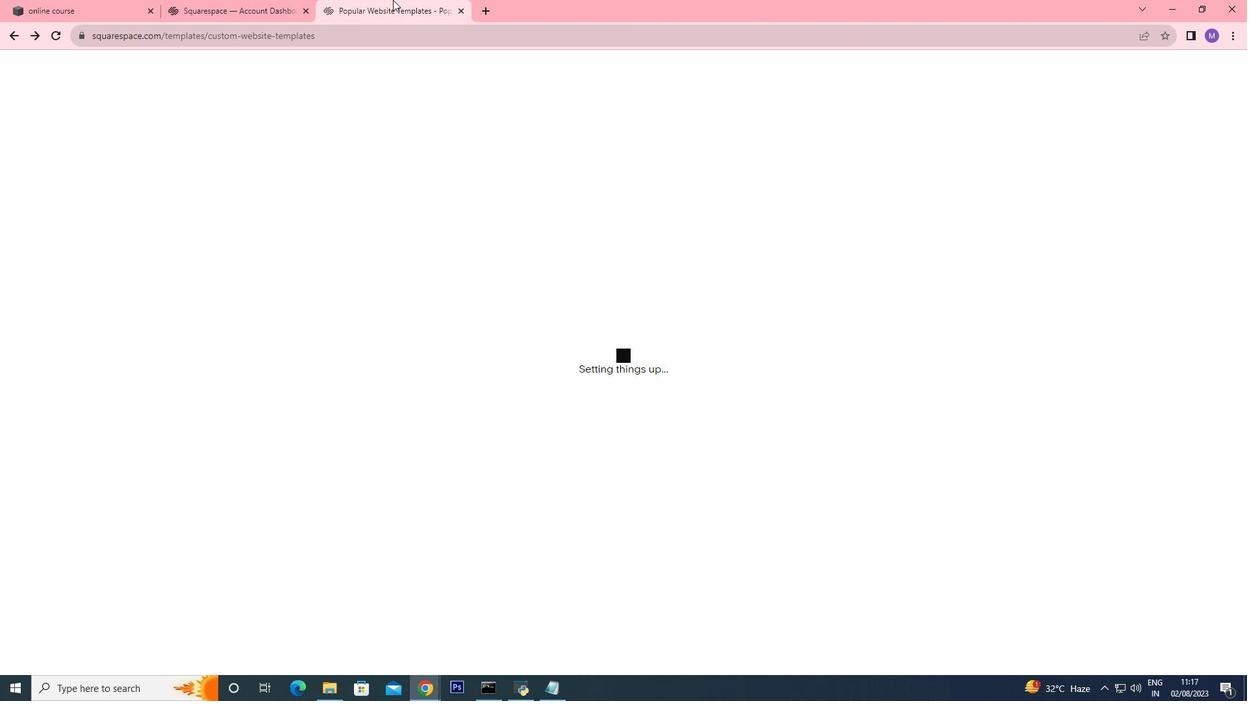 
Action: Mouse pressed left at (871, 591)
Screenshot: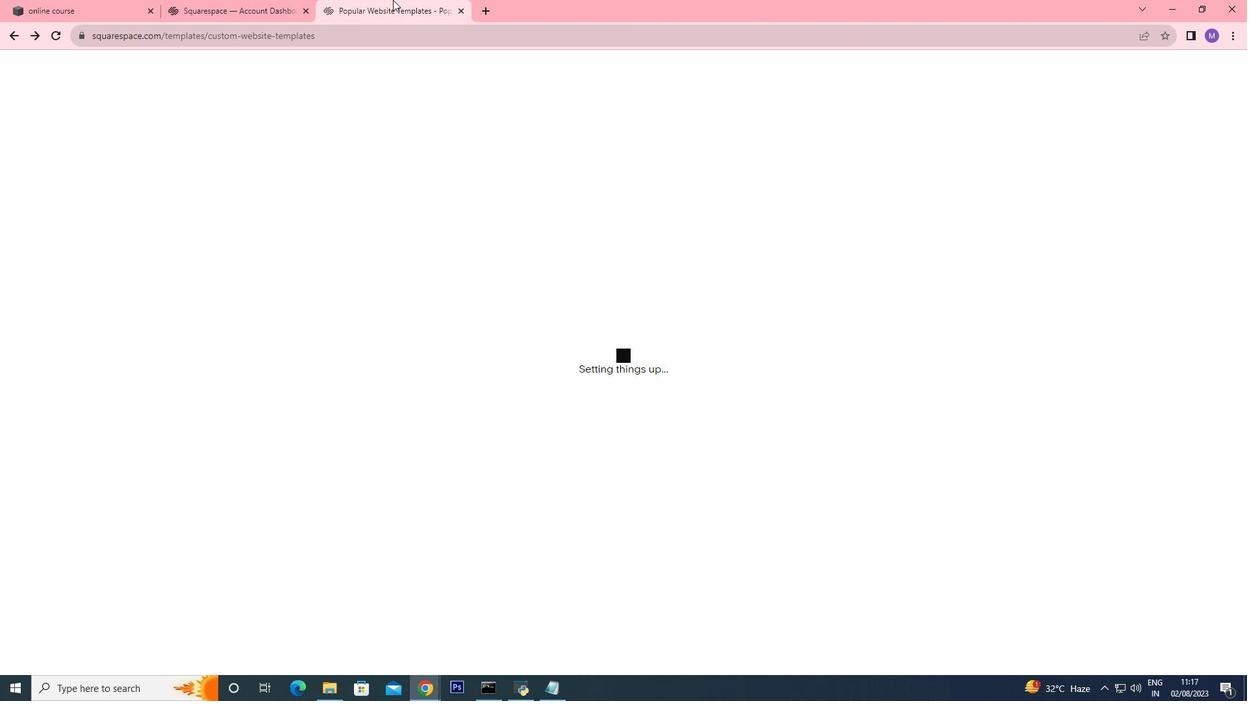 
Action: Mouse moved to (978, 569)
Screenshot: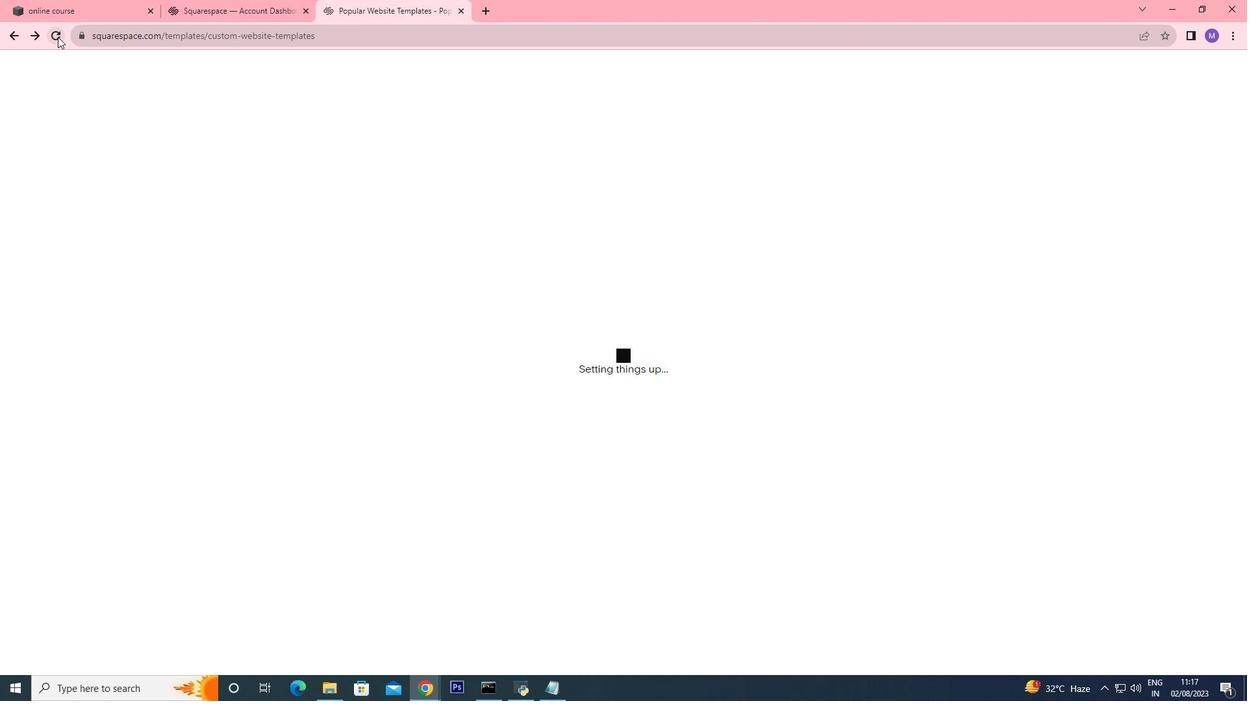 
Action: Mouse pressed left at (978, 569)
Screenshot: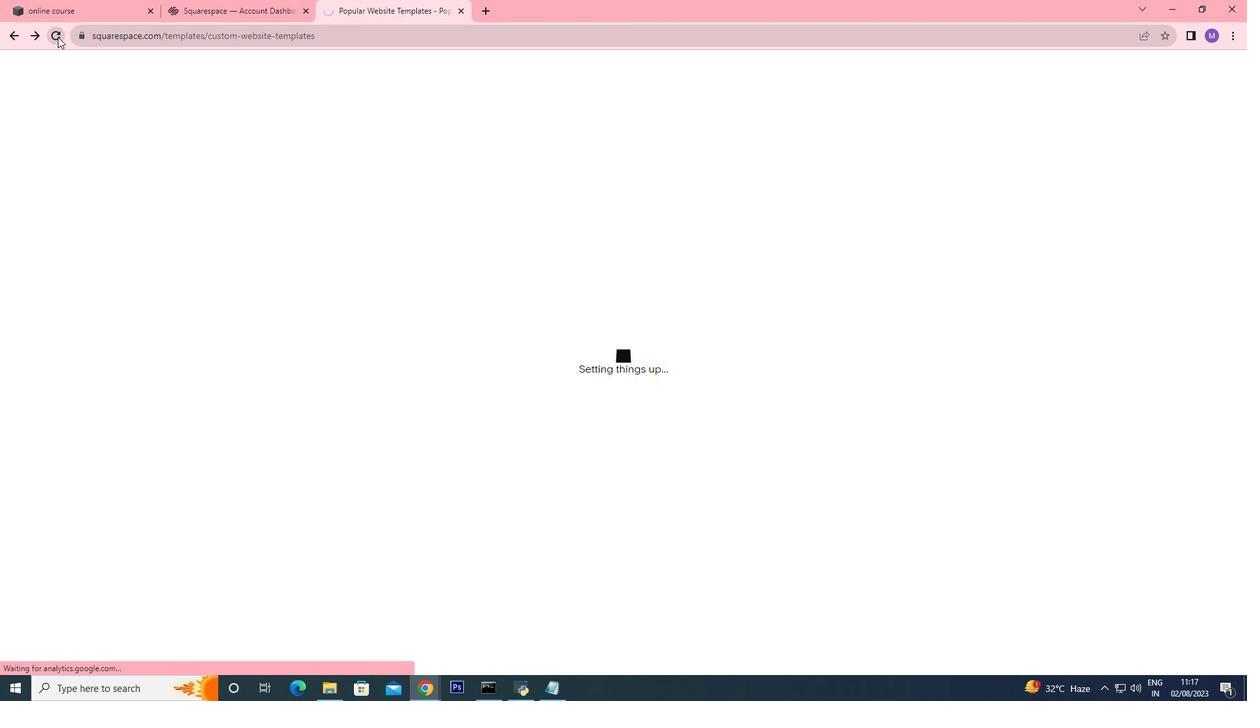 
Action: Mouse moved to (914, 591)
Screenshot: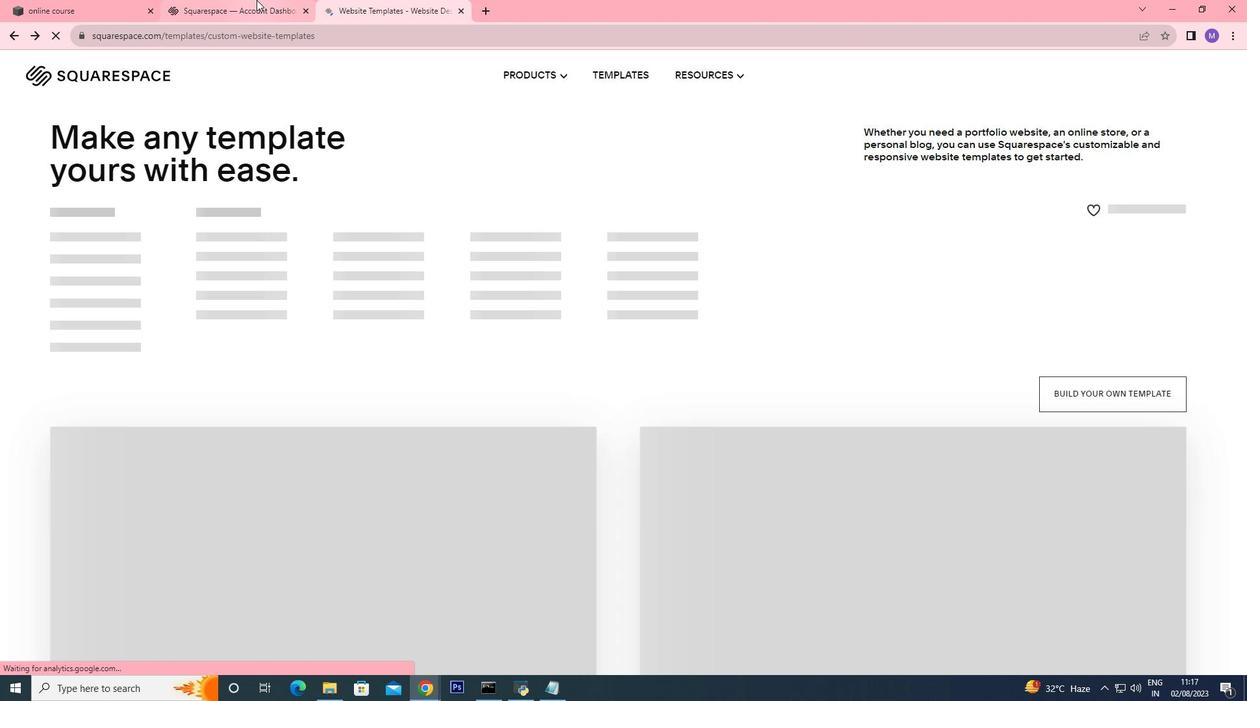 
Action: Mouse pressed left at (914, 591)
Screenshot: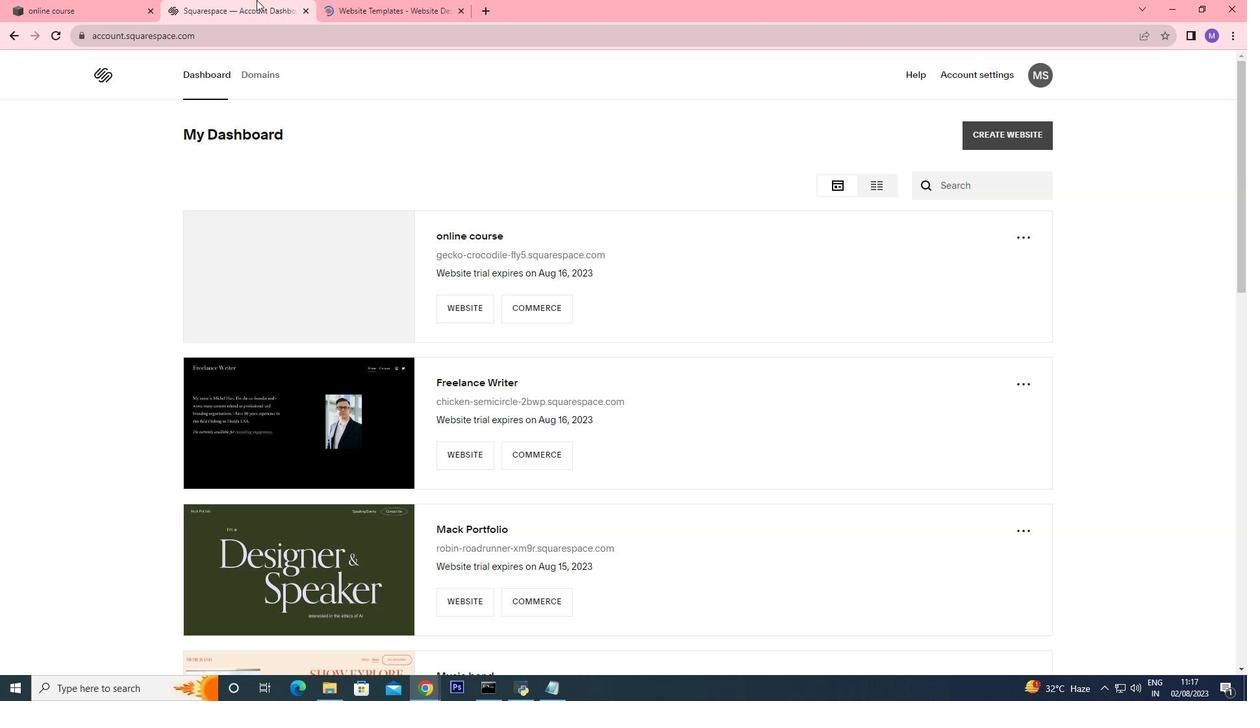 
Action: Mouse moved to (875, 591)
Screenshot: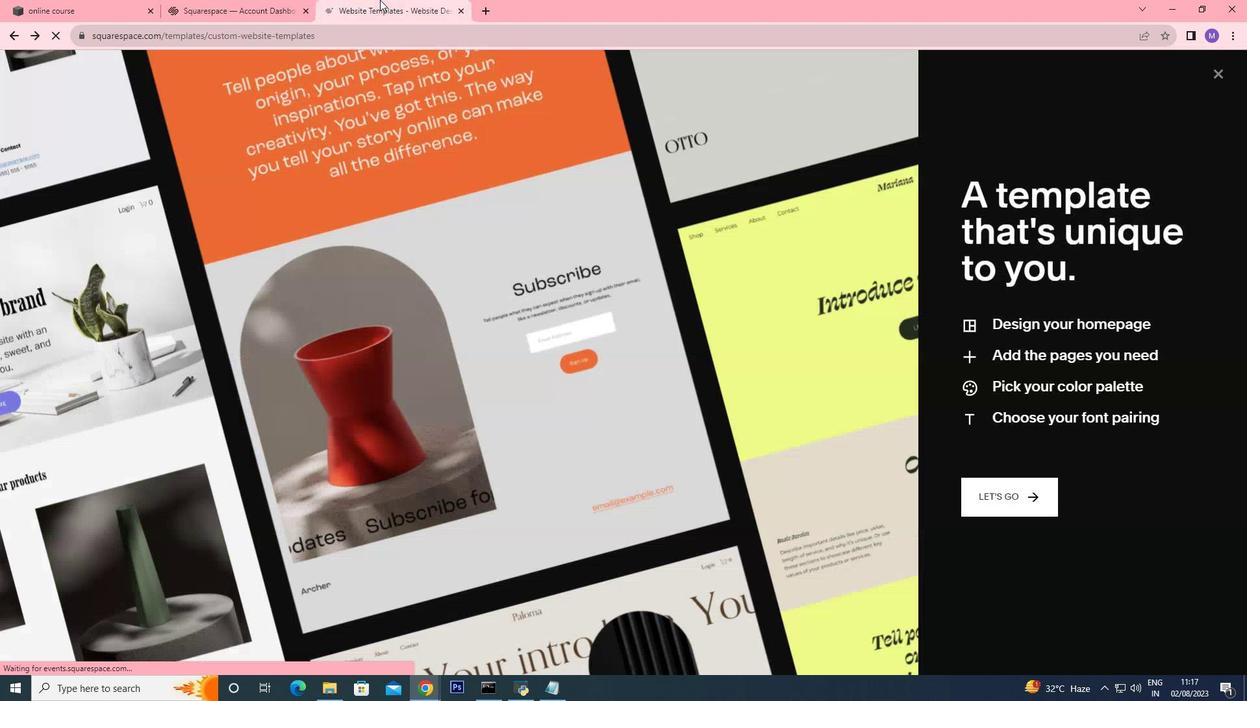 
Action: Mouse pressed left at (875, 591)
Screenshot: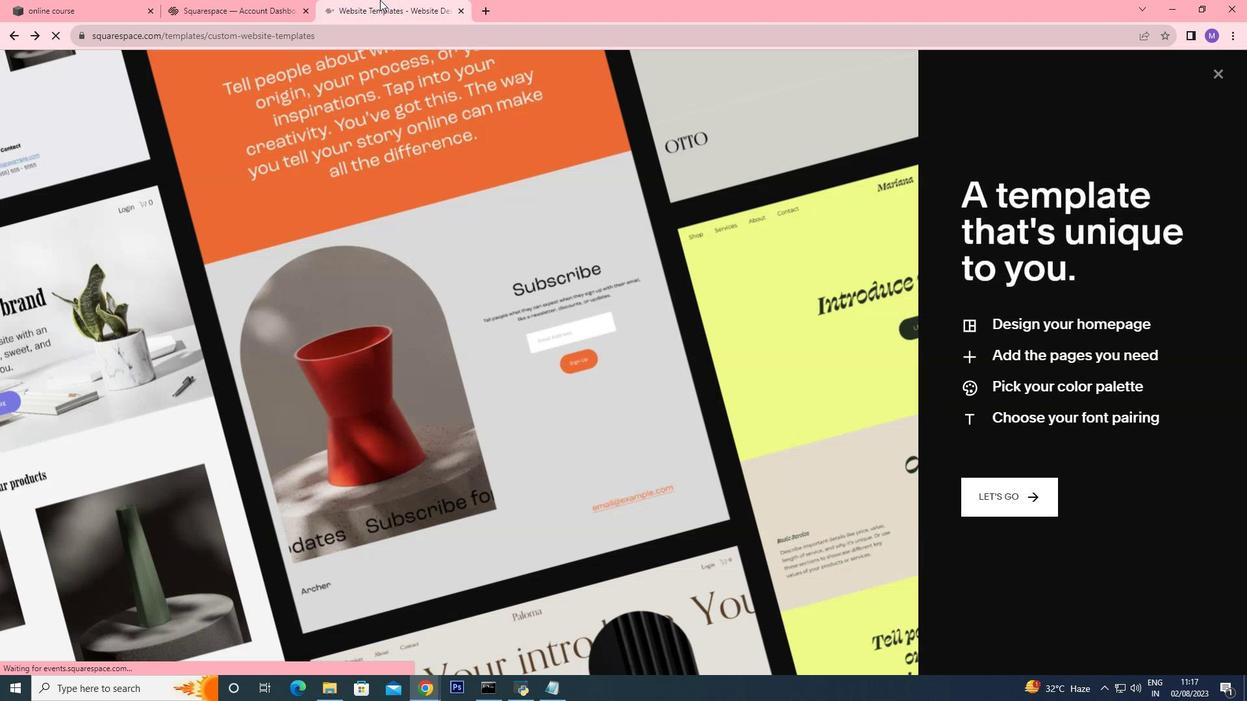 
Action: Mouse moved to (984, 571)
Screenshot: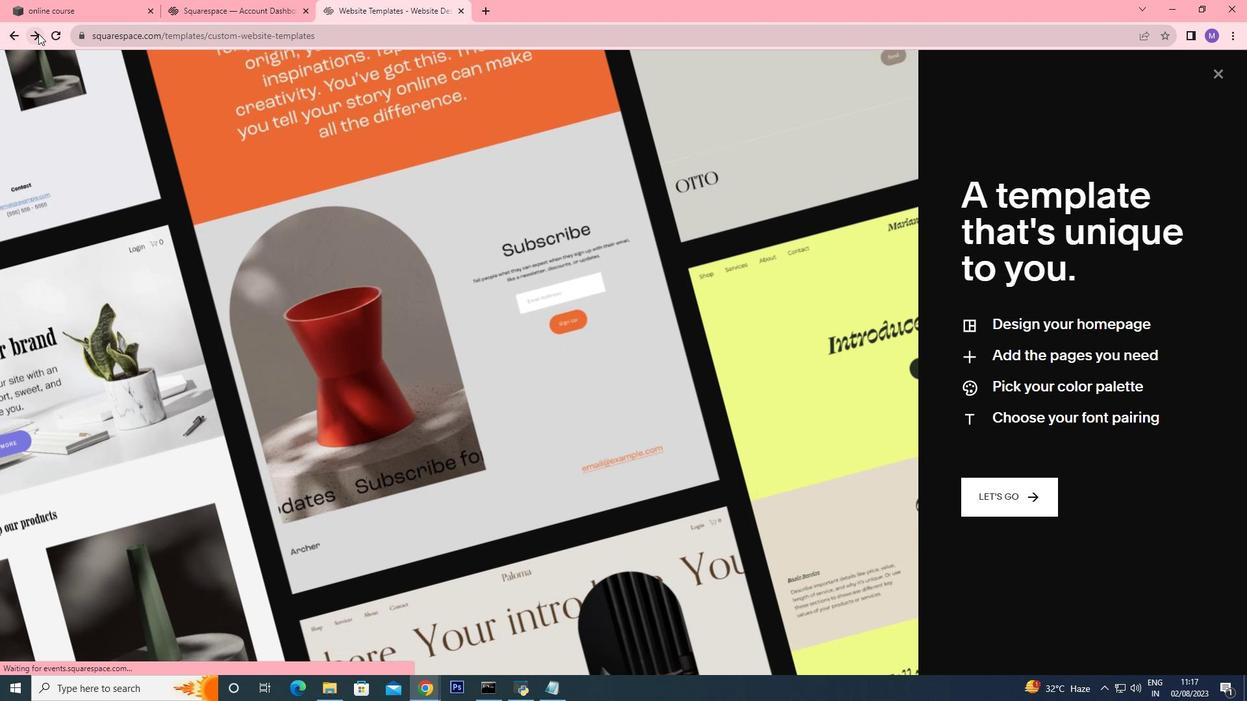 
Action: Mouse pressed left at (984, 571)
Screenshot: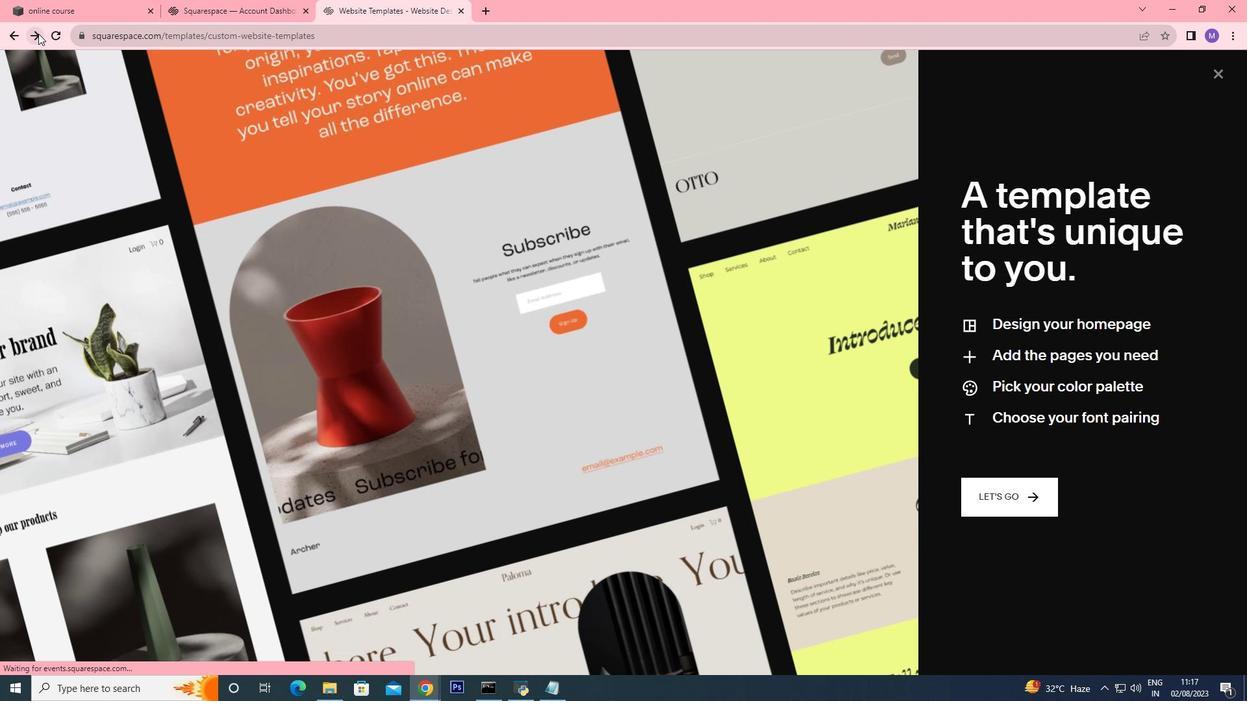 
Action: Mouse moved to (910, 517)
Screenshot: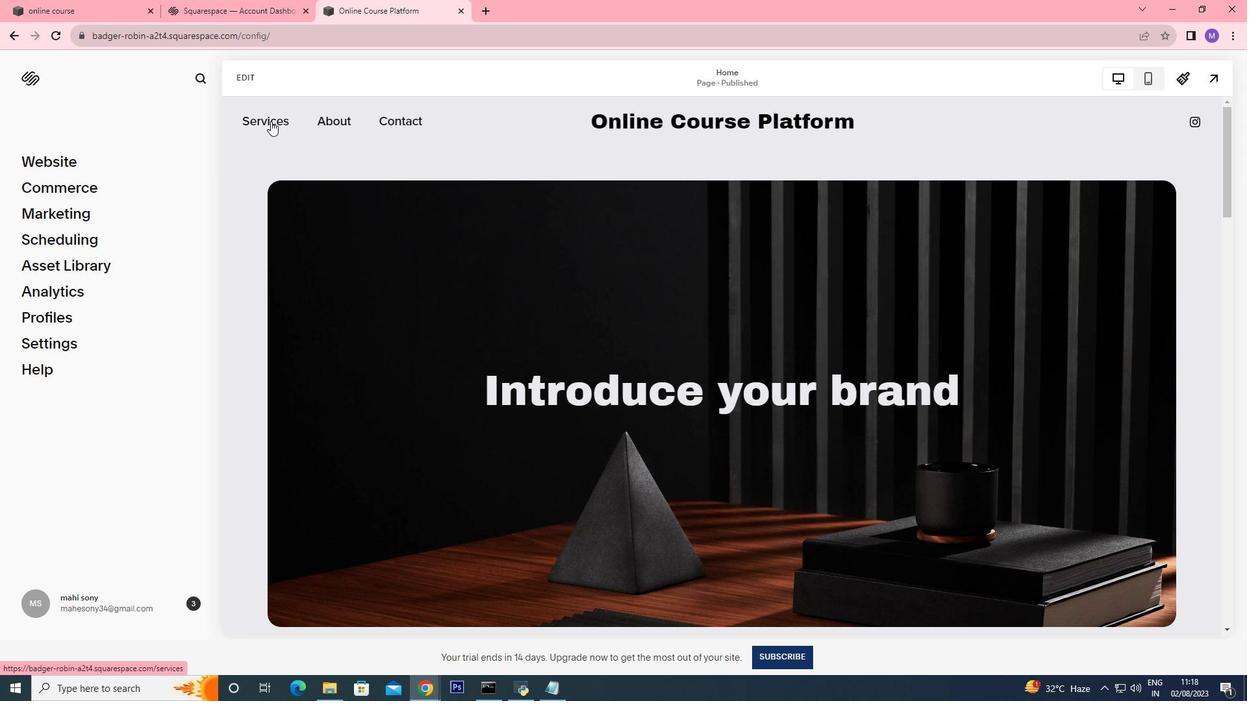 
Action: Mouse pressed left at (910, 517)
Screenshot: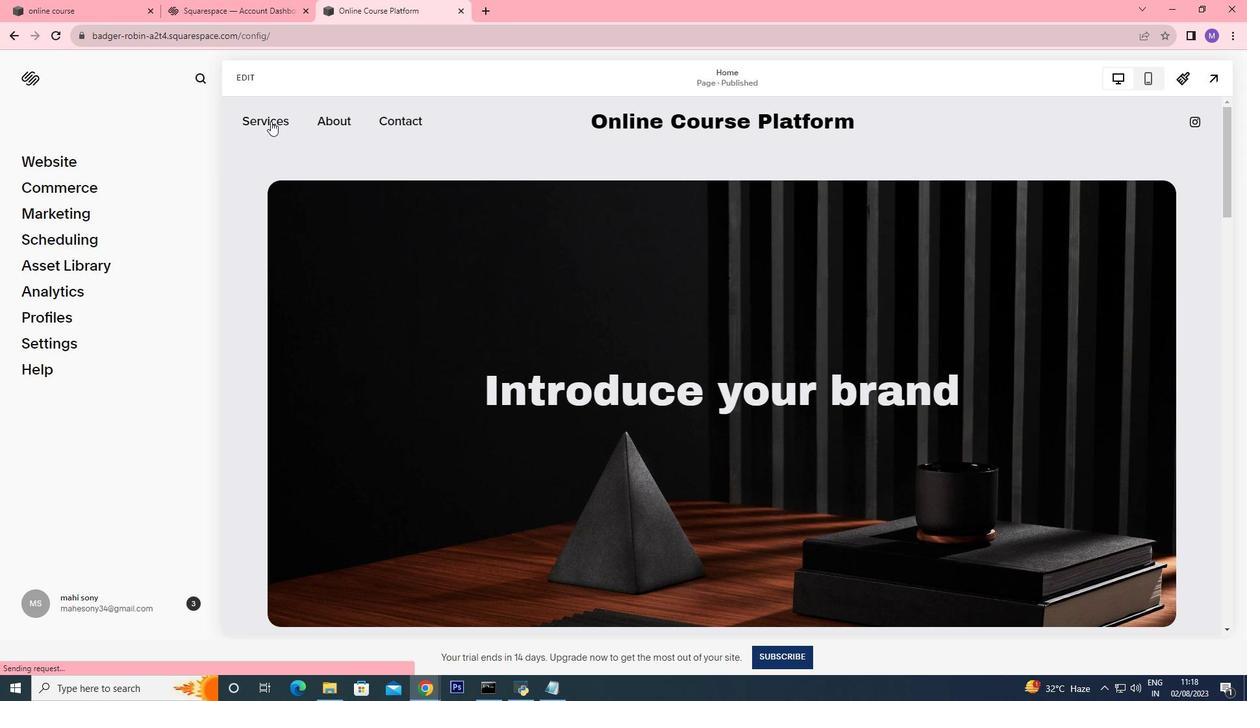 
Action: Mouse moved to (770, 391)
Screenshot: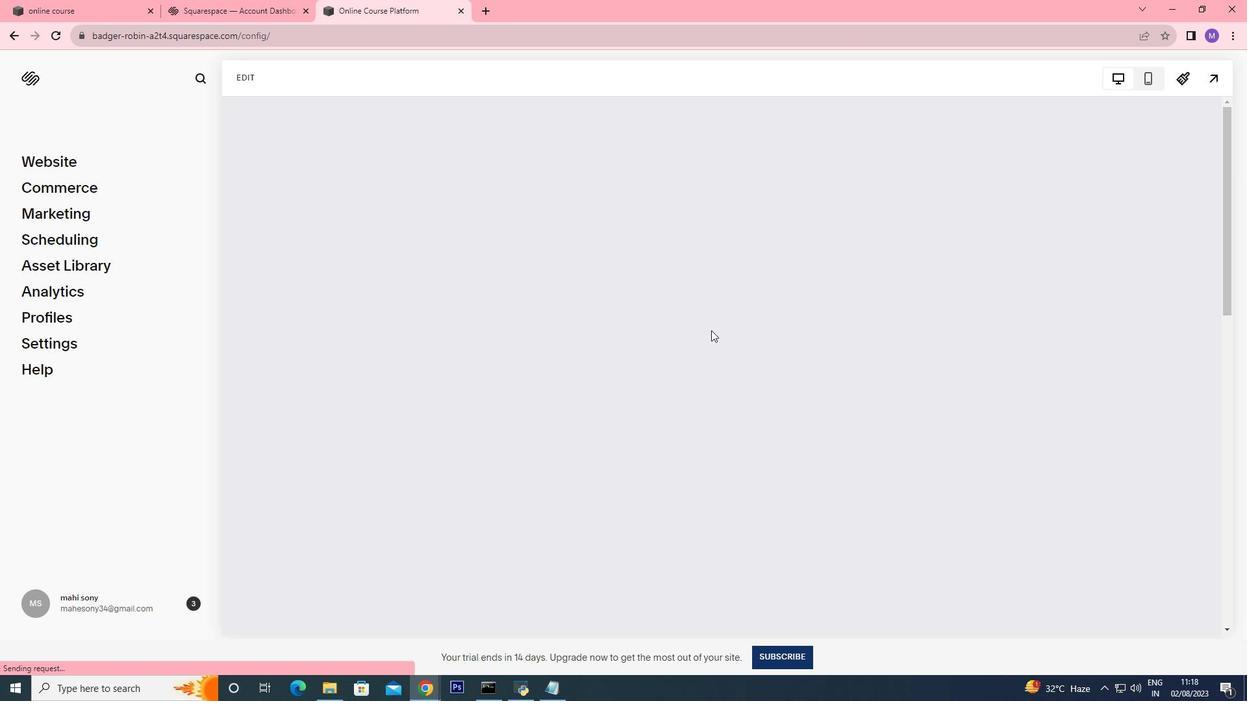 
Action: Mouse scrolled (770, 392) with delta (0, 0)
Screenshot: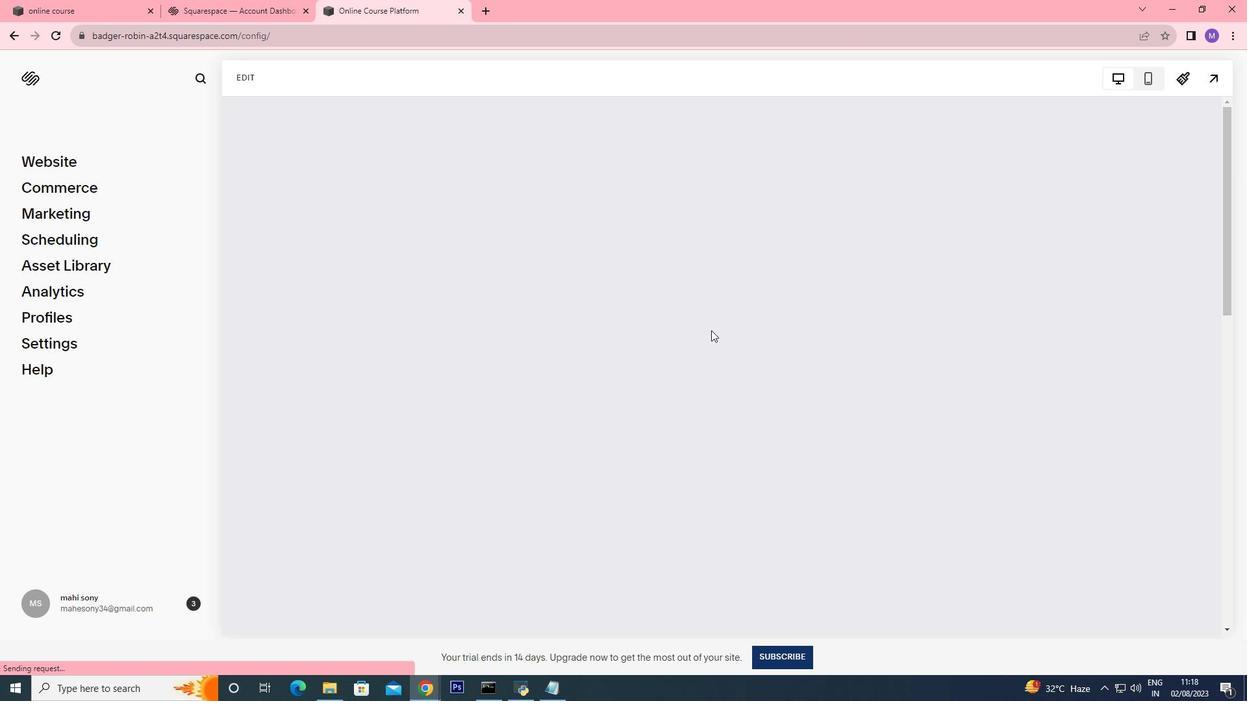 
Action: Mouse scrolled (770, 392) with delta (0, 0)
Screenshot: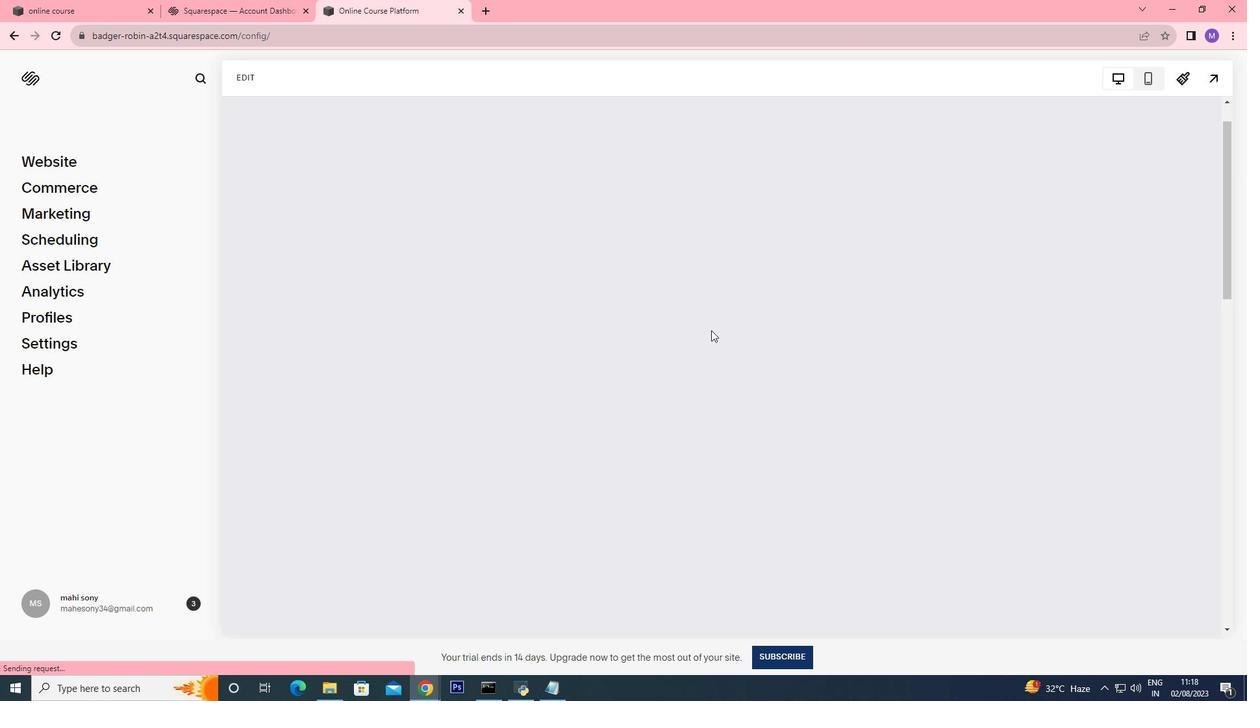 
Action: Mouse scrolled (770, 392) with delta (0, 0)
Screenshot: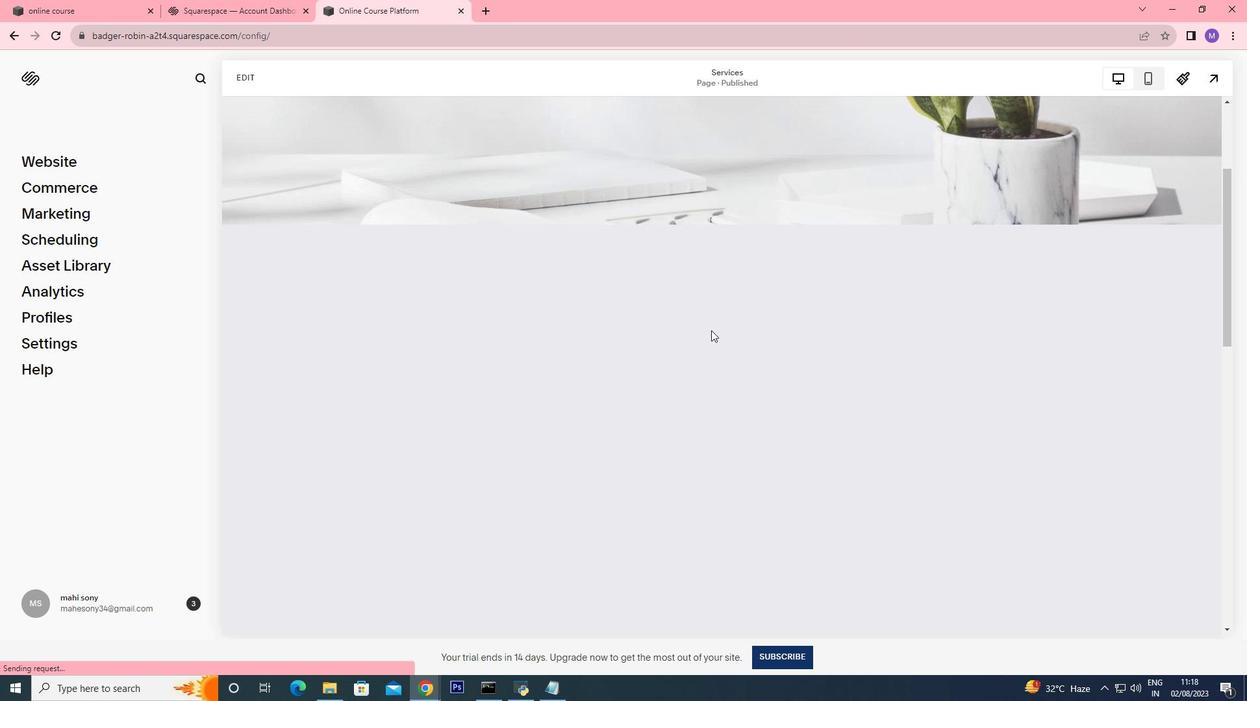 
Action: Mouse scrolled (770, 392) with delta (0, 0)
Screenshot: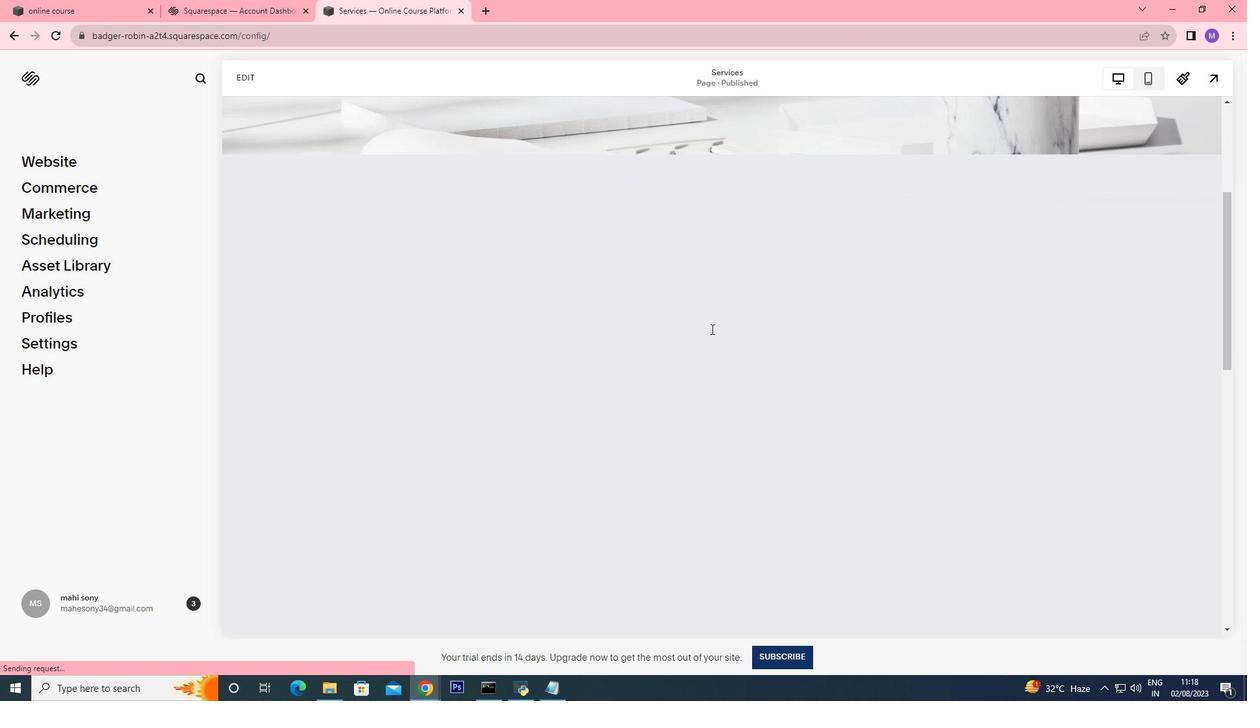
Action: Mouse scrolled (770, 392) with delta (0, 0)
Screenshot: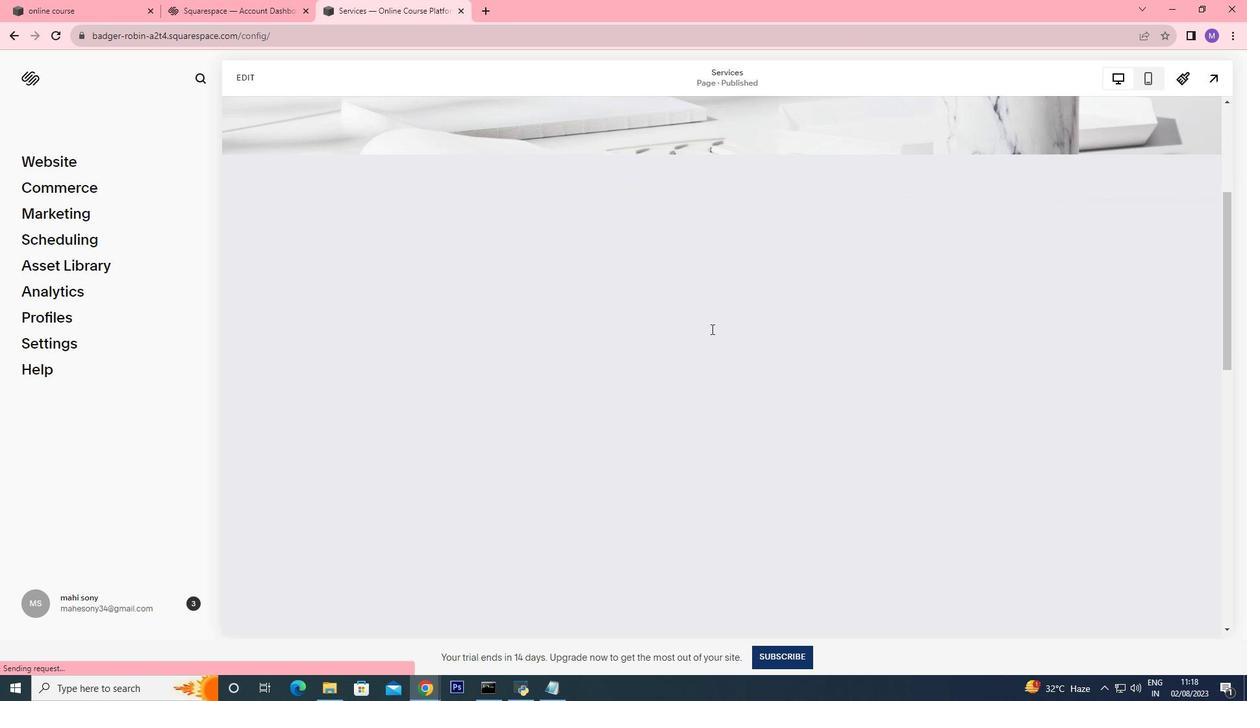 
Action: Mouse scrolled (770, 392) with delta (0, 0)
Screenshot: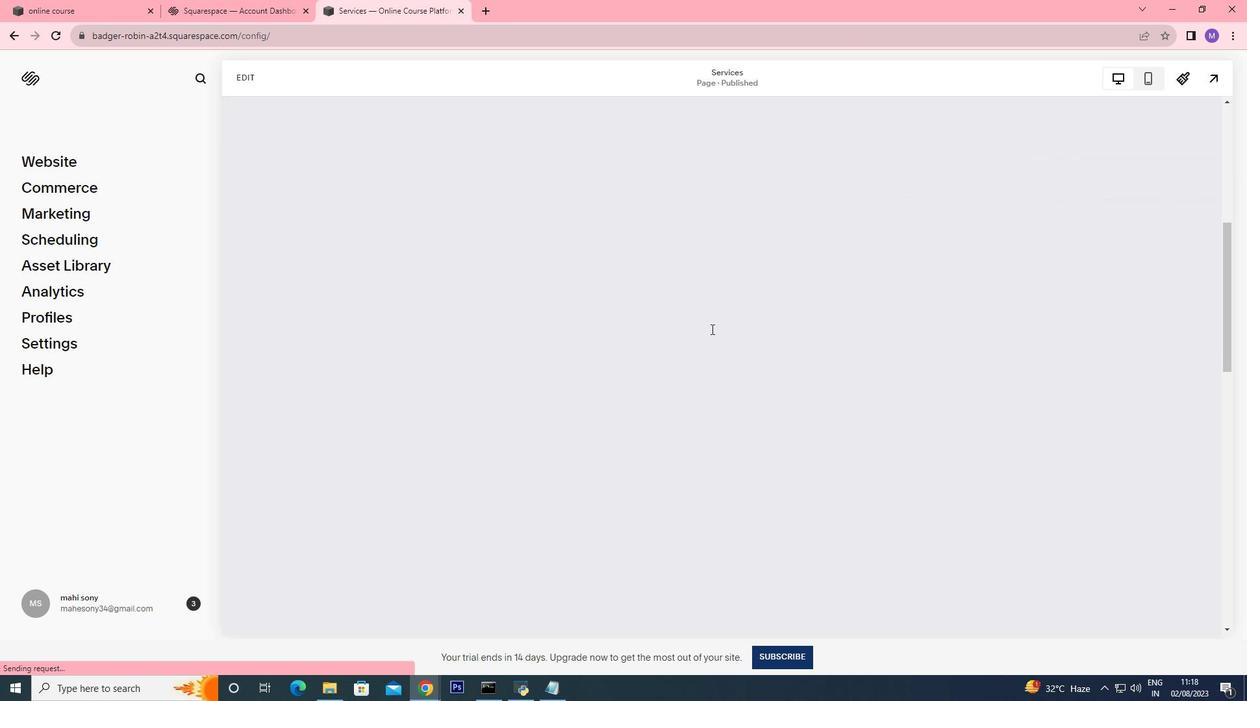 
Action: Mouse scrolled (770, 392) with delta (0, 0)
Screenshot: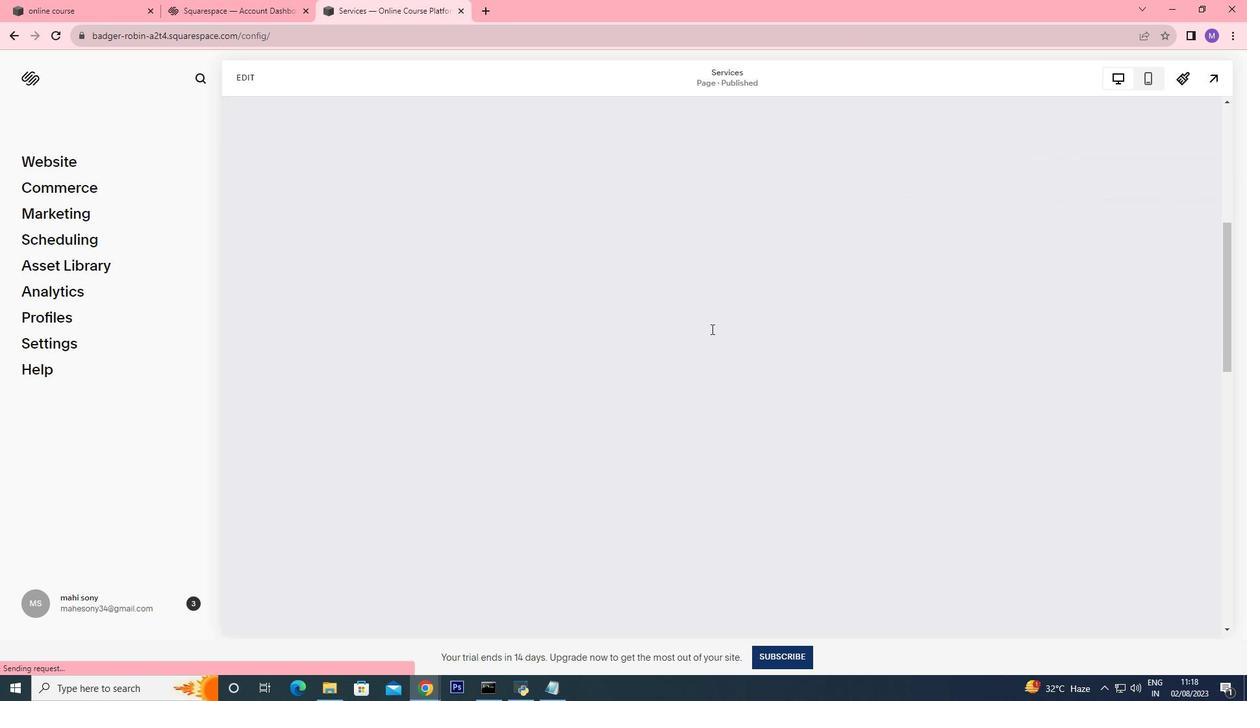 
Action: Mouse moved to (770, 393)
Screenshot: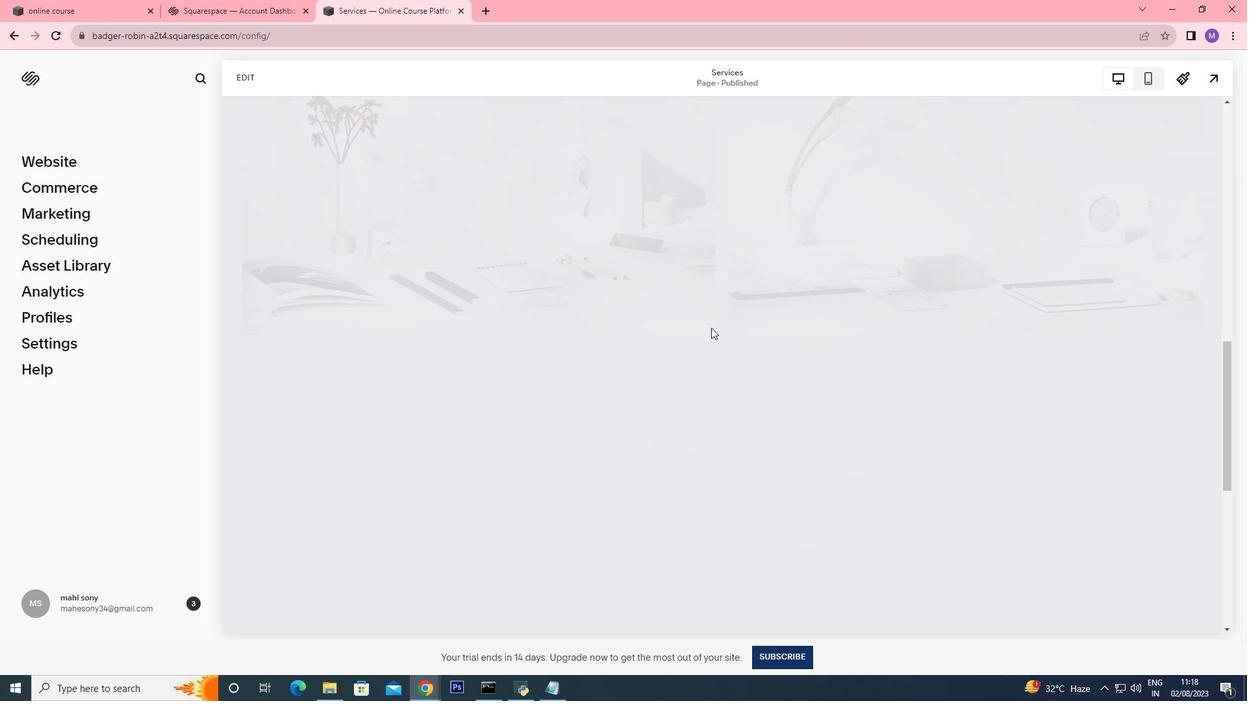 
Action: Mouse scrolled (770, 393) with delta (0, 0)
Screenshot: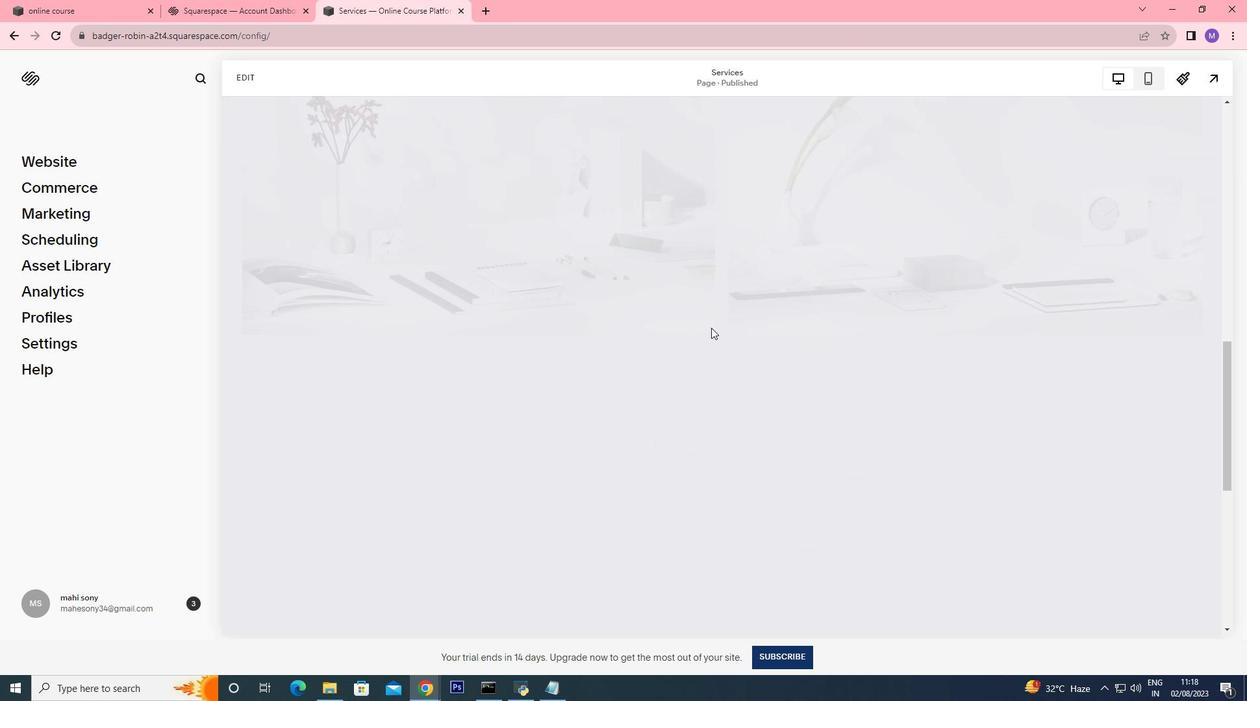 
Action: Mouse scrolled (770, 393) with delta (0, 0)
Screenshot: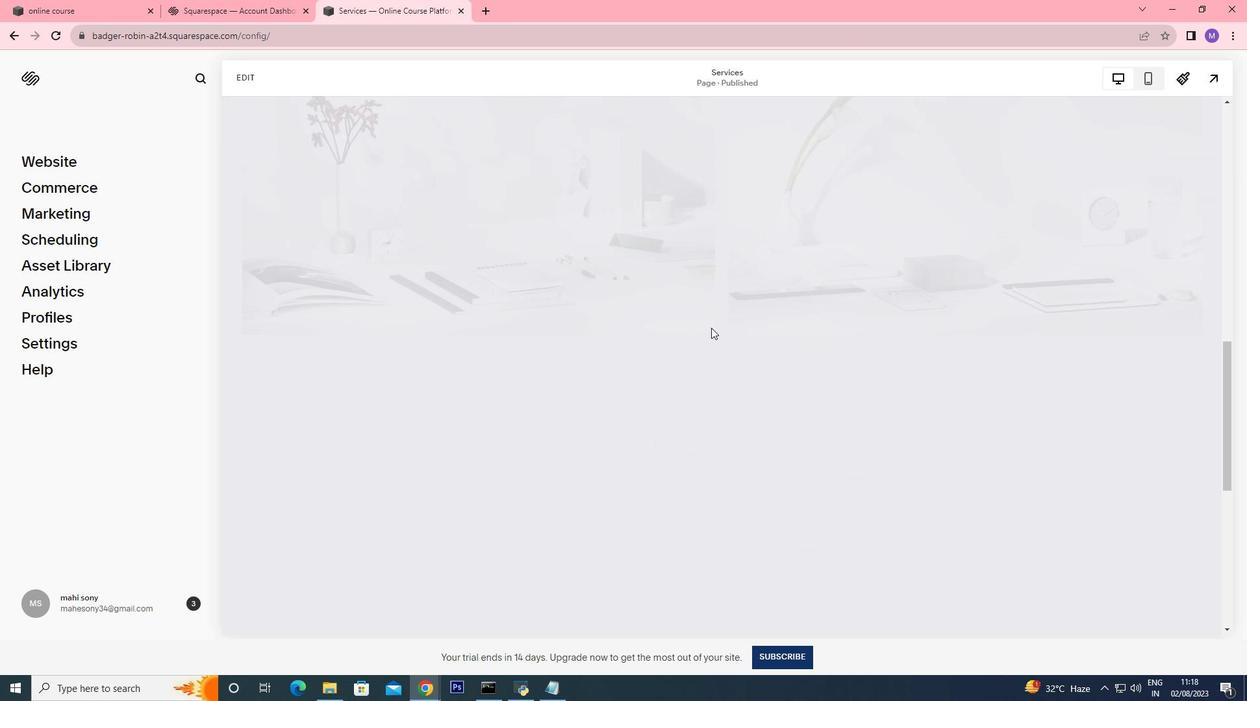 
Action: Mouse scrolled (770, 393) with delta (0, 0)
Screenshot: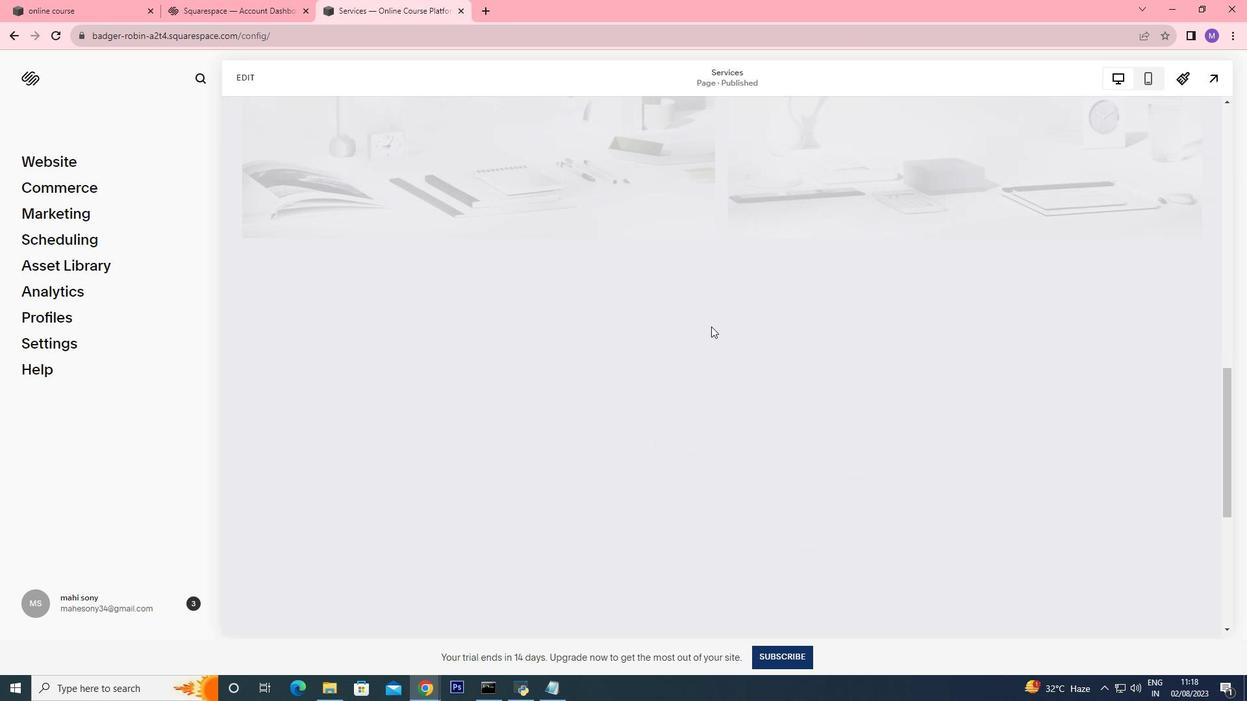 
Action: Mouse scrolled (770, 393) with delta (0, 0)
Screenshot: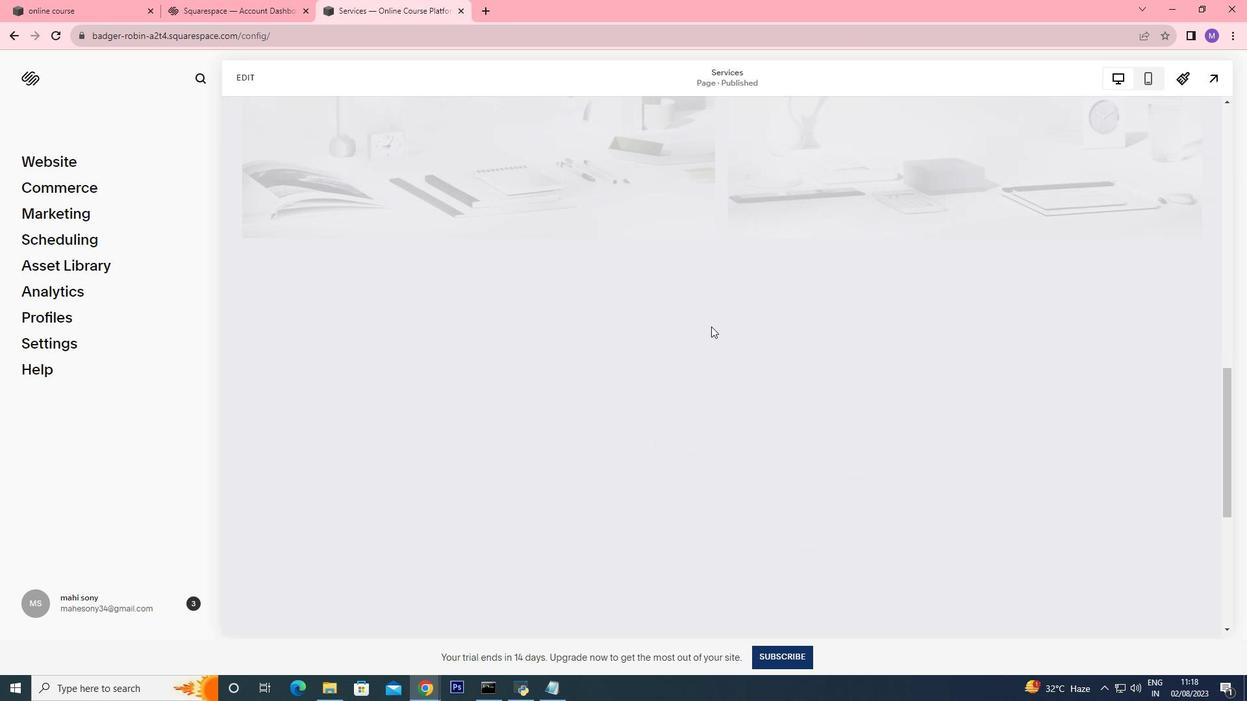 
Action: Mouse scrolled (770, 393) with delta (0, 0)
Screenshot: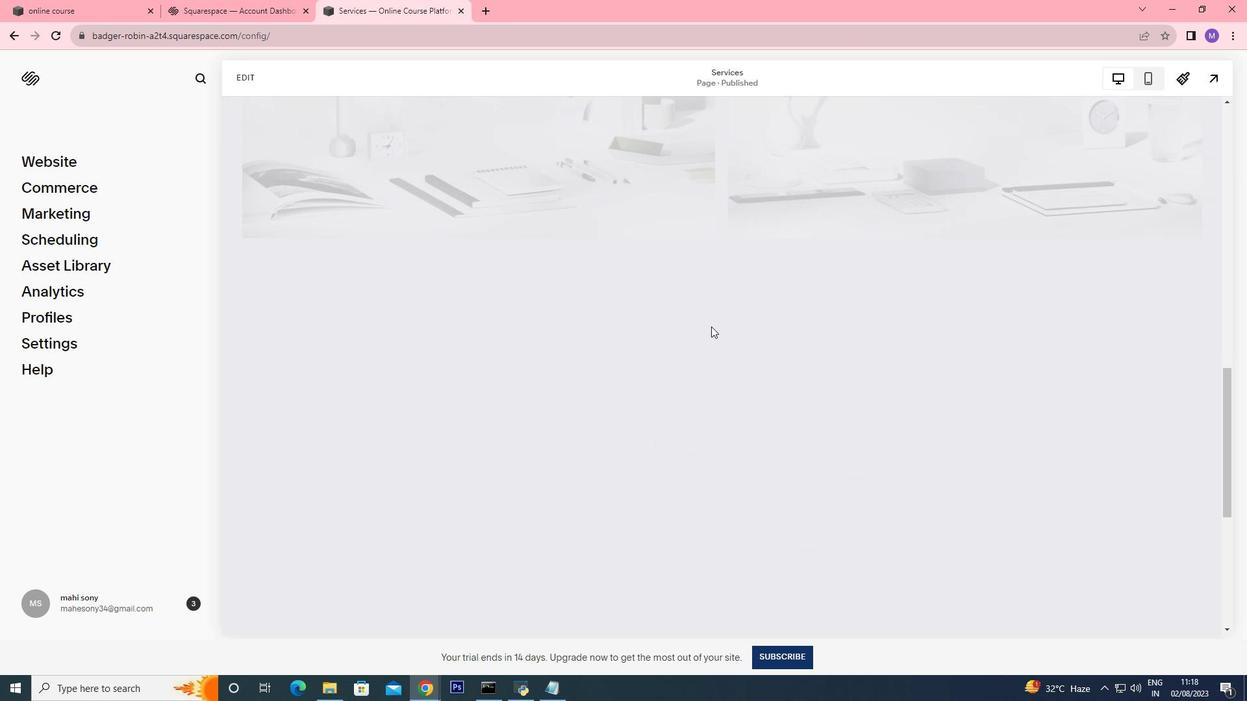 
Action: Mouse scrolled (770, 393) with delta (0, 0)
Screenshot: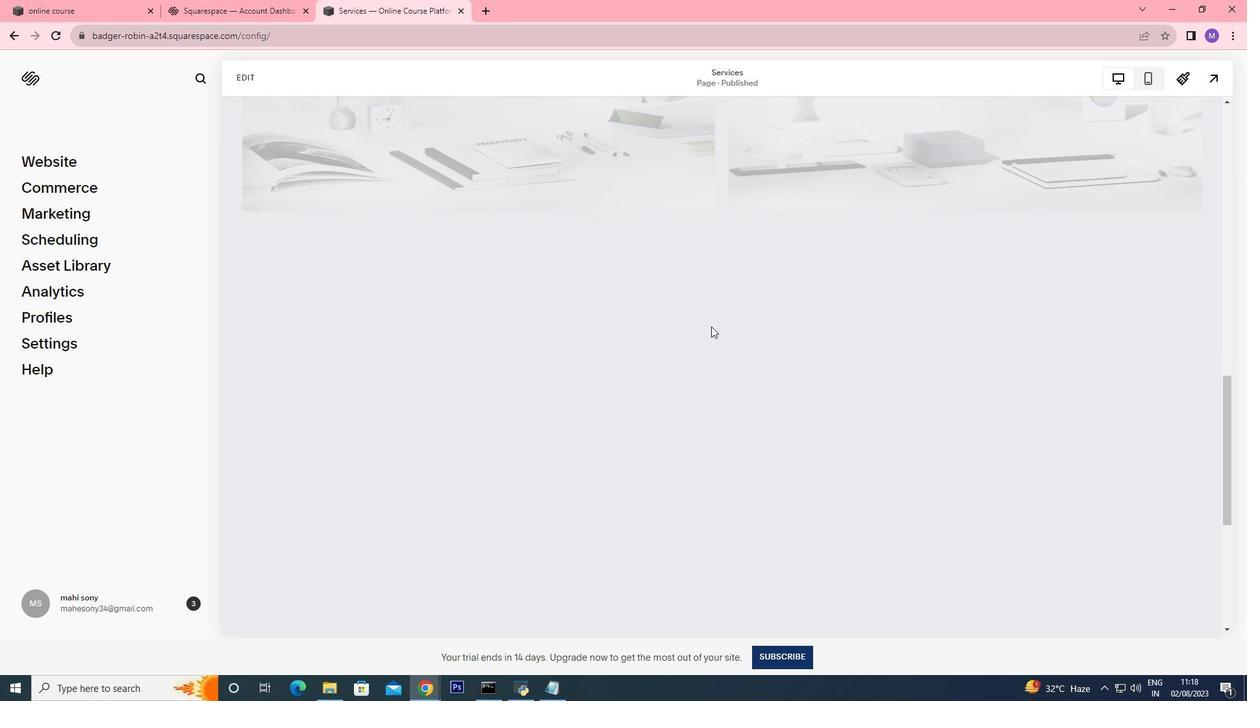 
Action: Mouse scrolled (770, 393) with delta (0, 0)
Screenshot: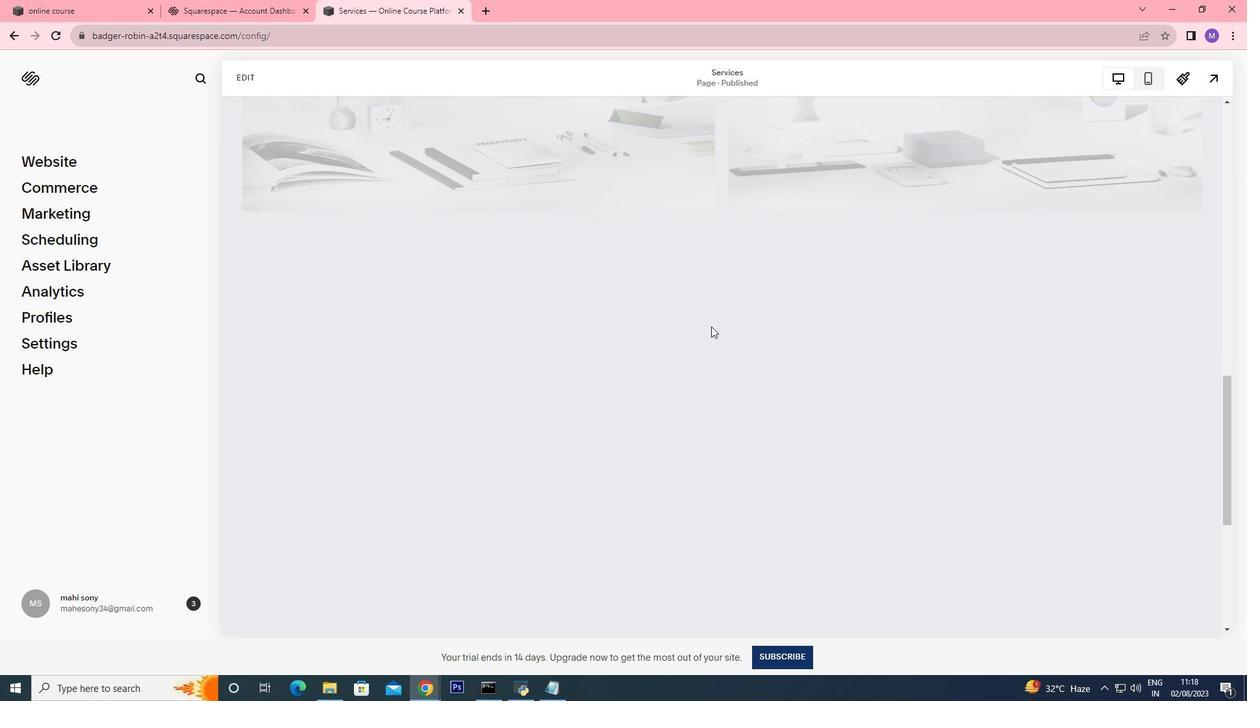 
Action: Mouse scrolled (770, 393) with delta (0, 0)
Screenshot: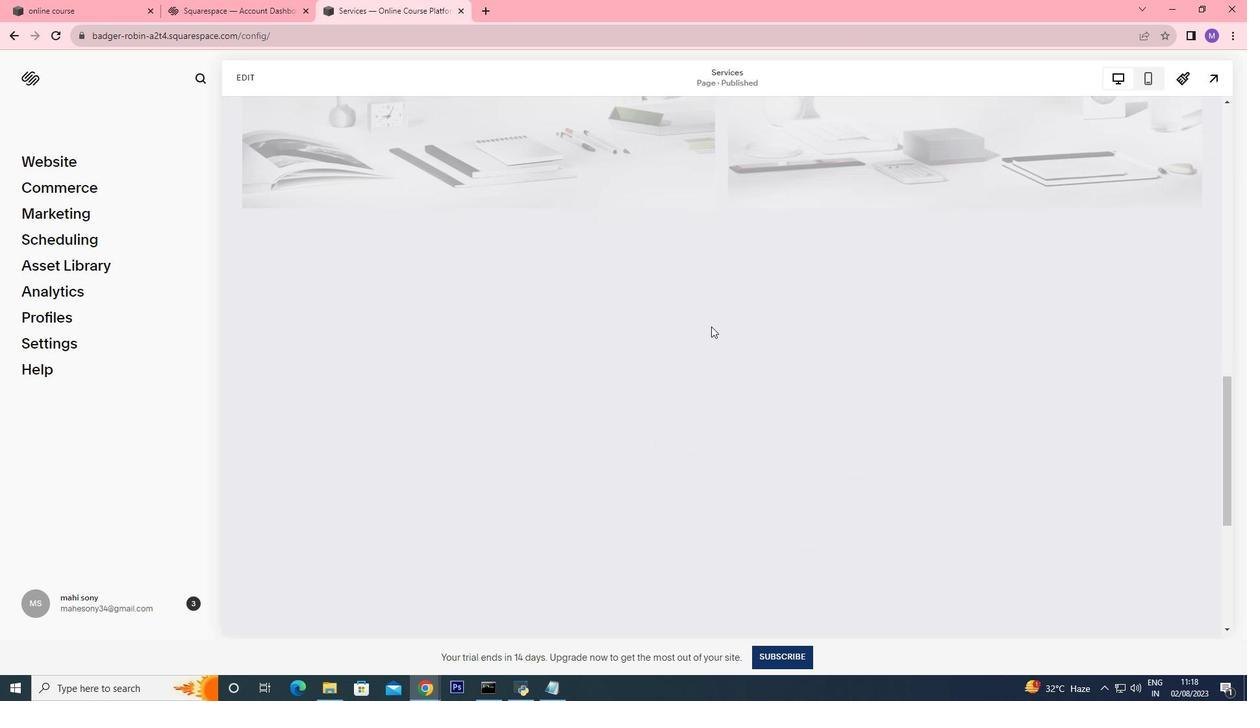 
Action: Mouse moved to (770, 394)
Screenshot: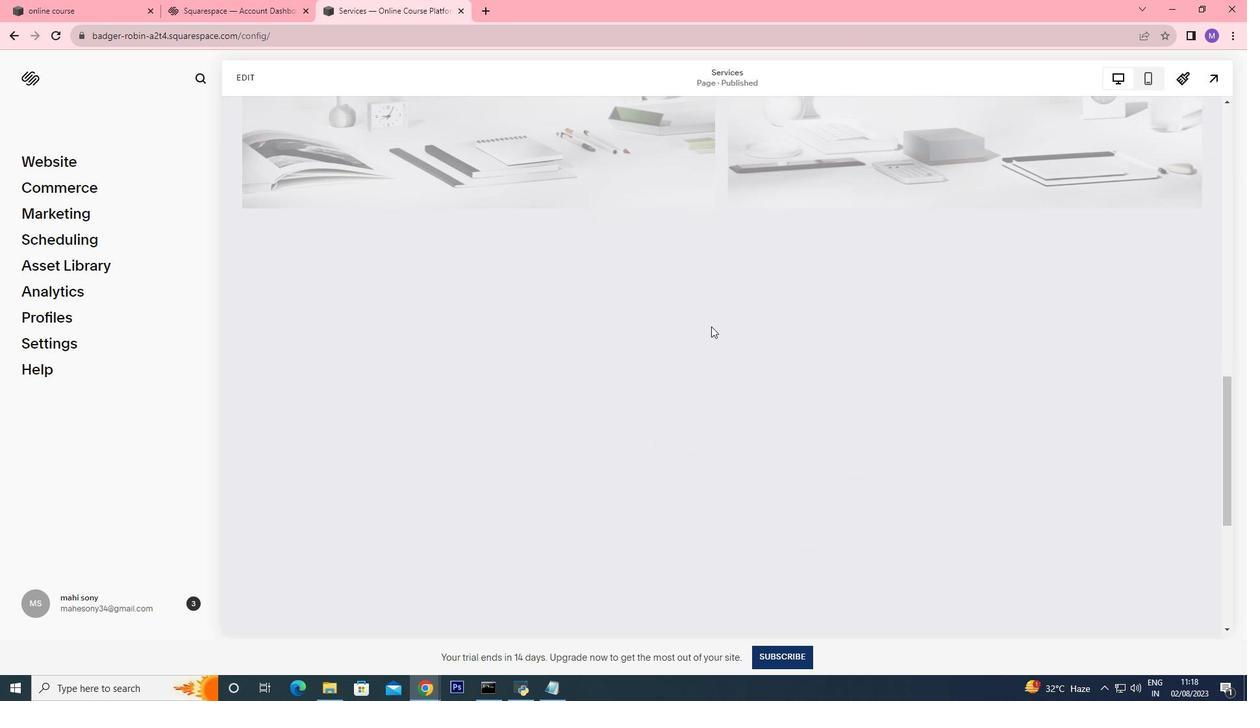 
Action: Mouse scrolled (770, 394) with delta (0, 0)
Screenshot: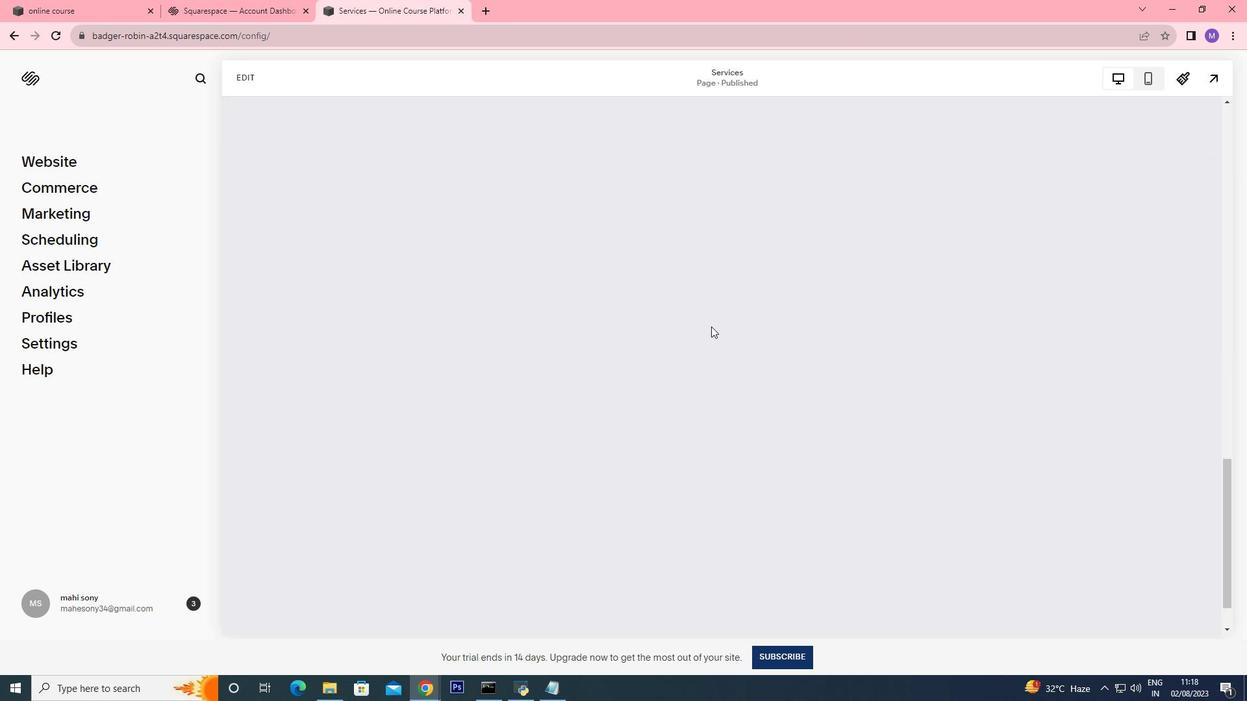
Action: Mouse scrolled (770, 394) with delta (0, 0)
Screenshot: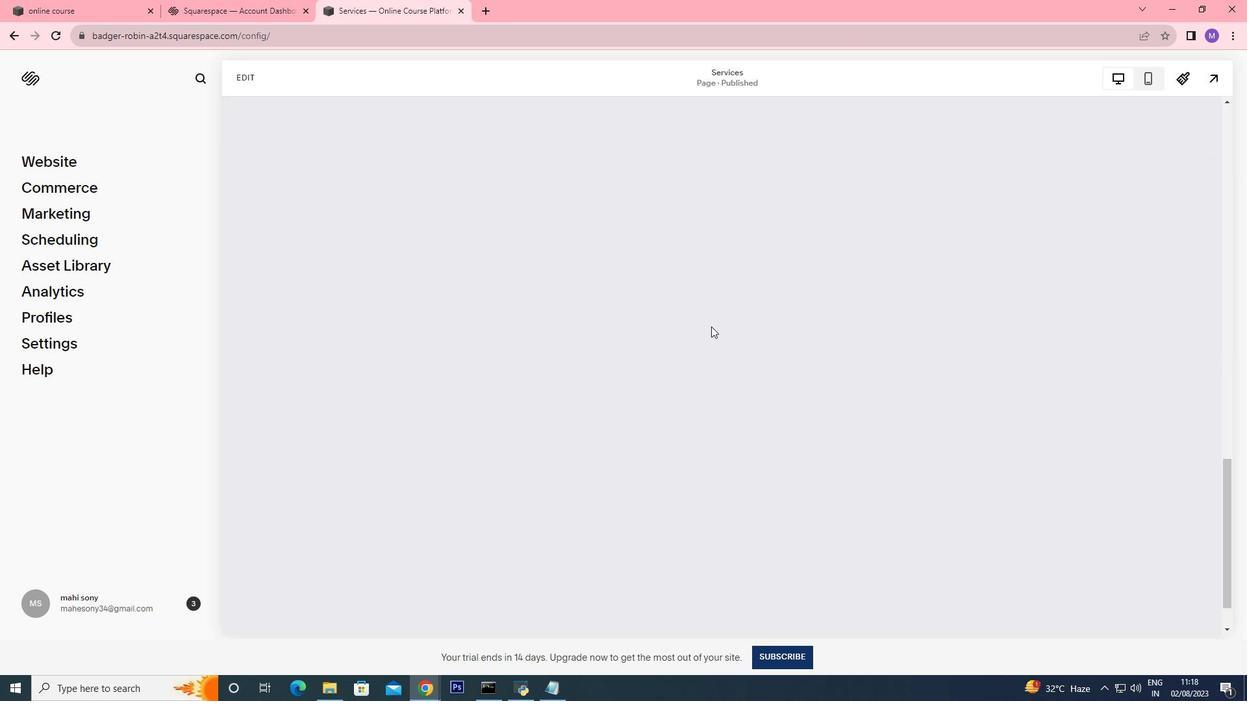 
Action: Mouse scrolled (770, 394) with delta (0, 0)
Screenshot: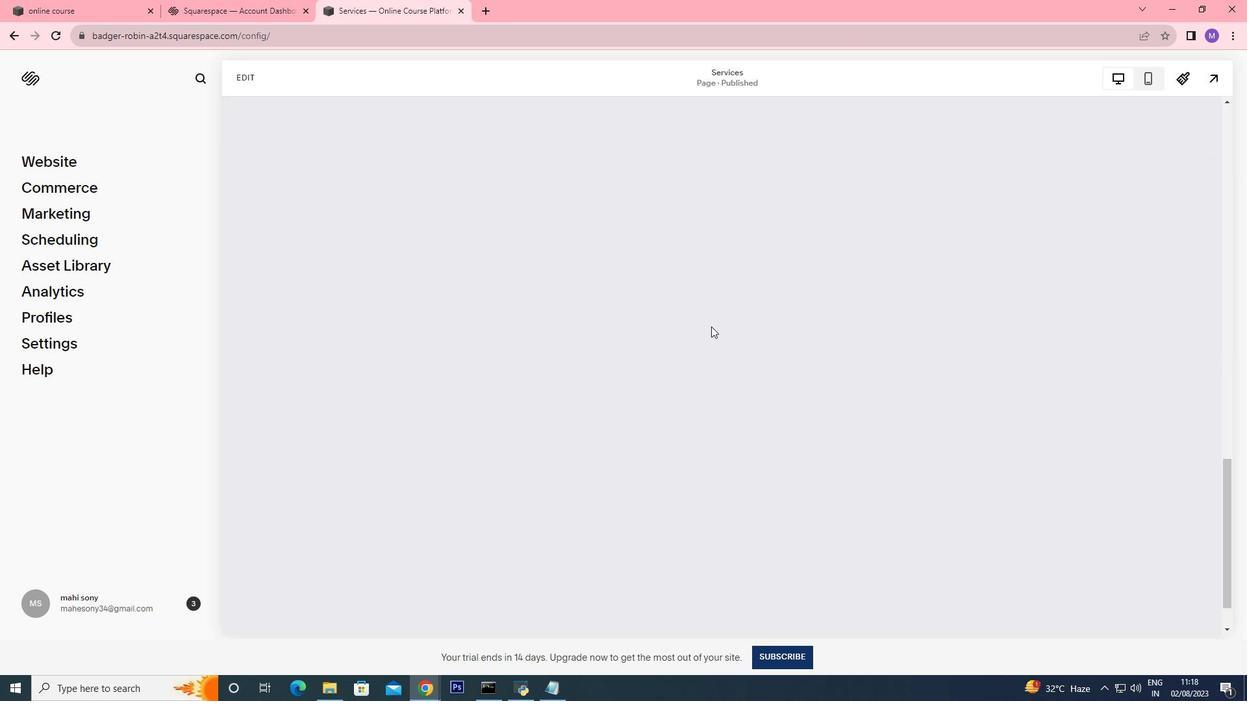 
Action: Mouse scrolled (770, 394) with delta (0, 0)
Screenshot: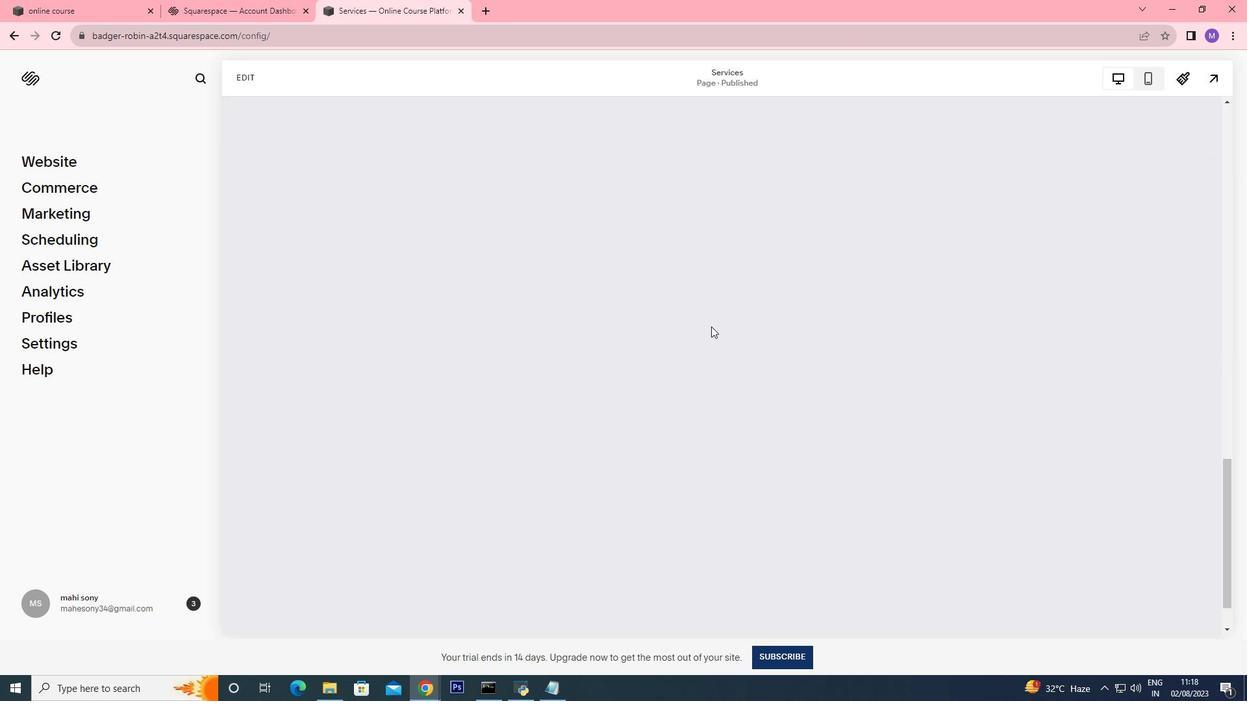 
Action: Mouse scrolled (770, 394) with delta (0, 0)
Screenshot: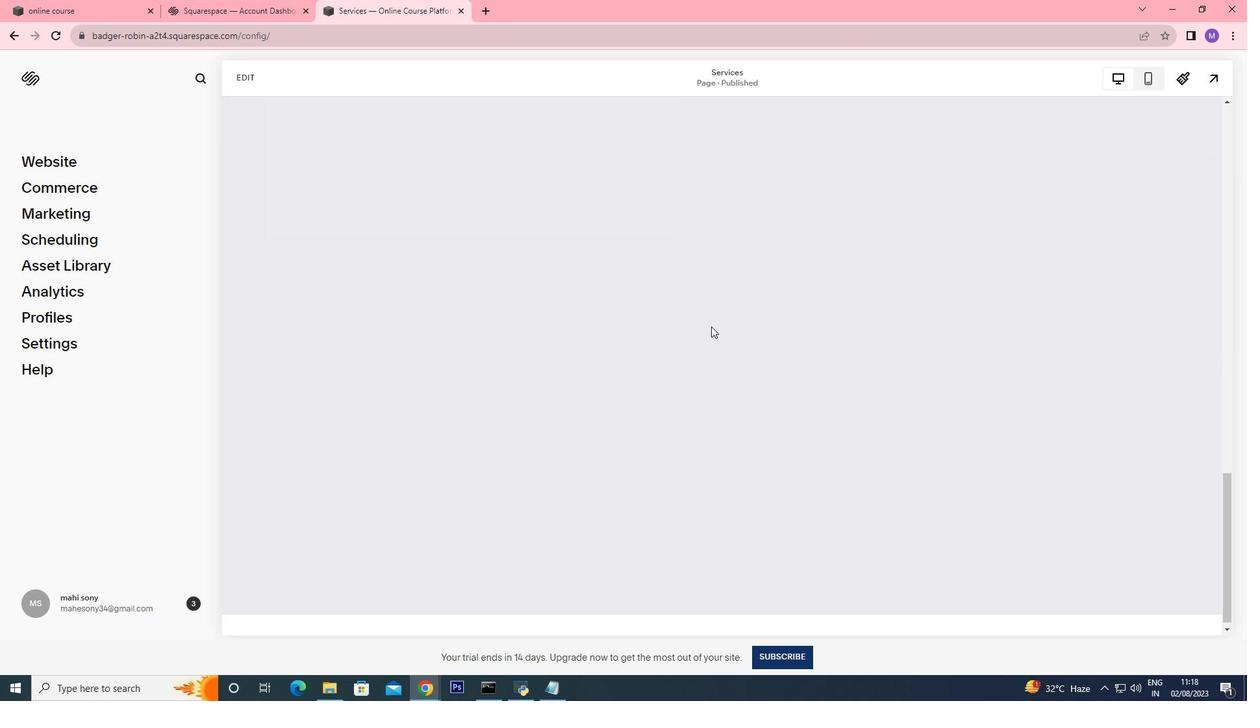 
Action: Mouse scrolled (770, 394) with delta (0, 0)
Screenshot: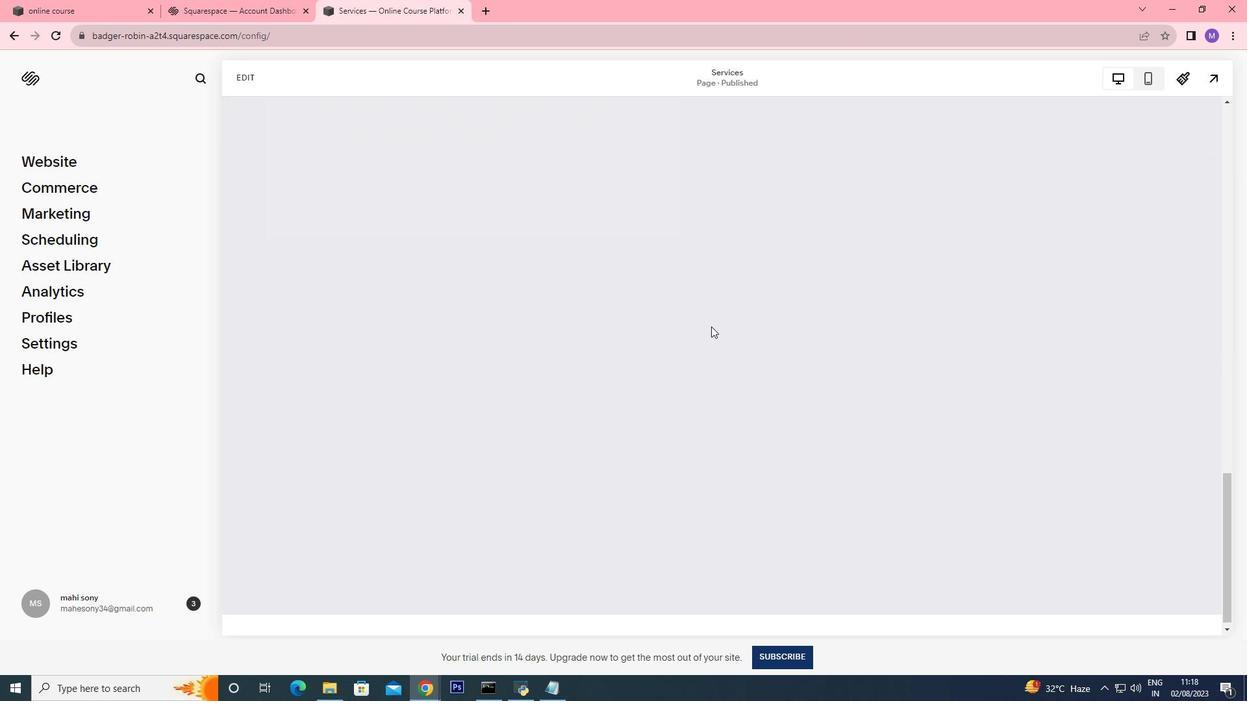 
Action: Mouse scrolled (770, 394) with delta (0, 0)
Screenshot: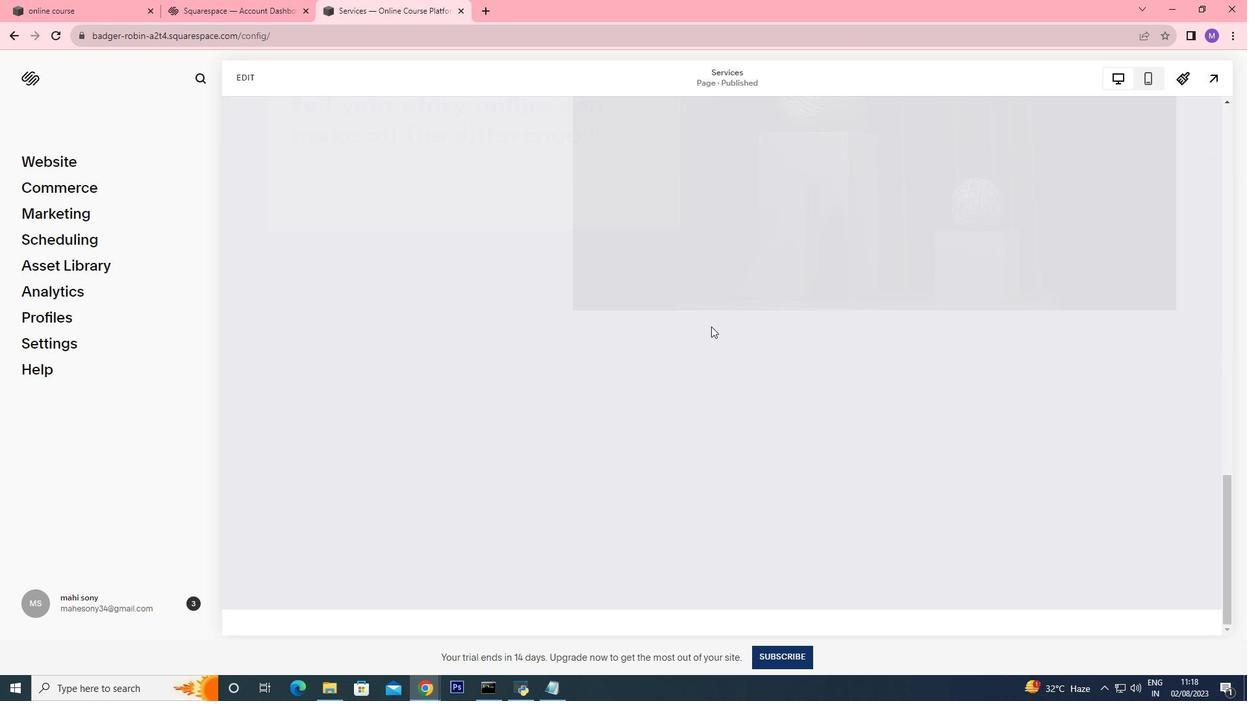 
Action: Mouse scrolled (770, 394) with delta (0, 0)
Screenshot: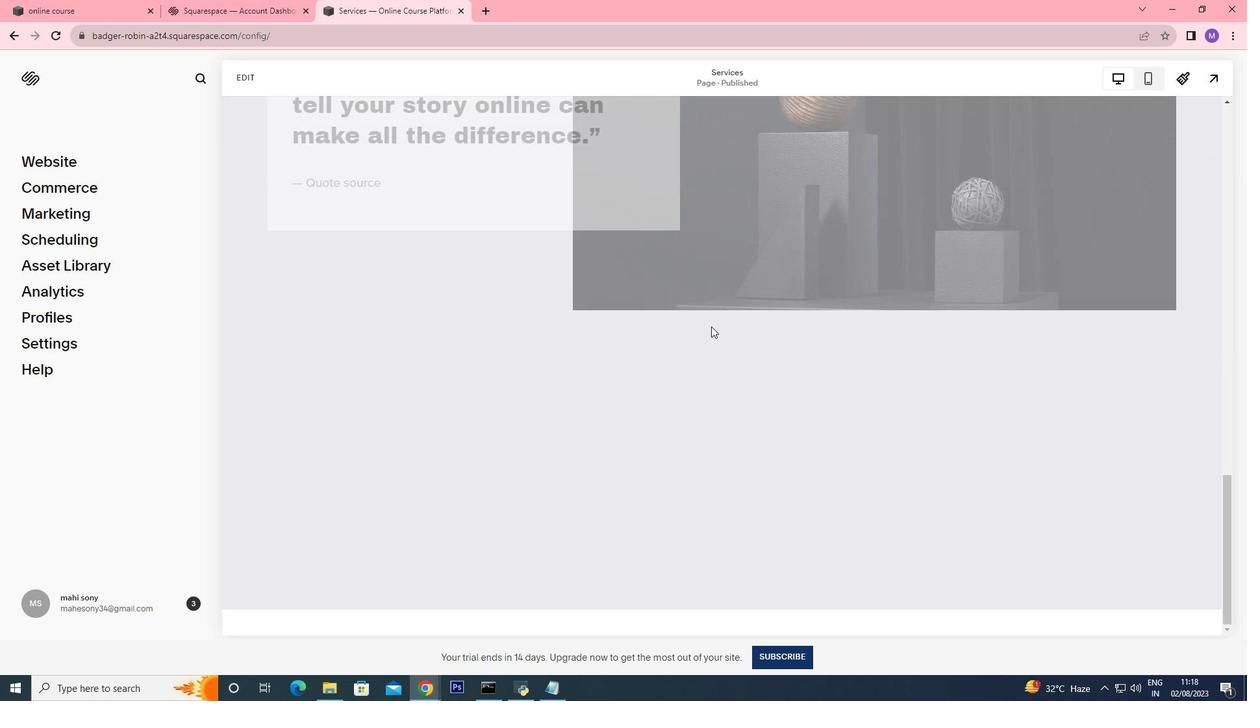 
Action: Mouse scrolled (770, 394) with delta (0, 0)
Screenshot: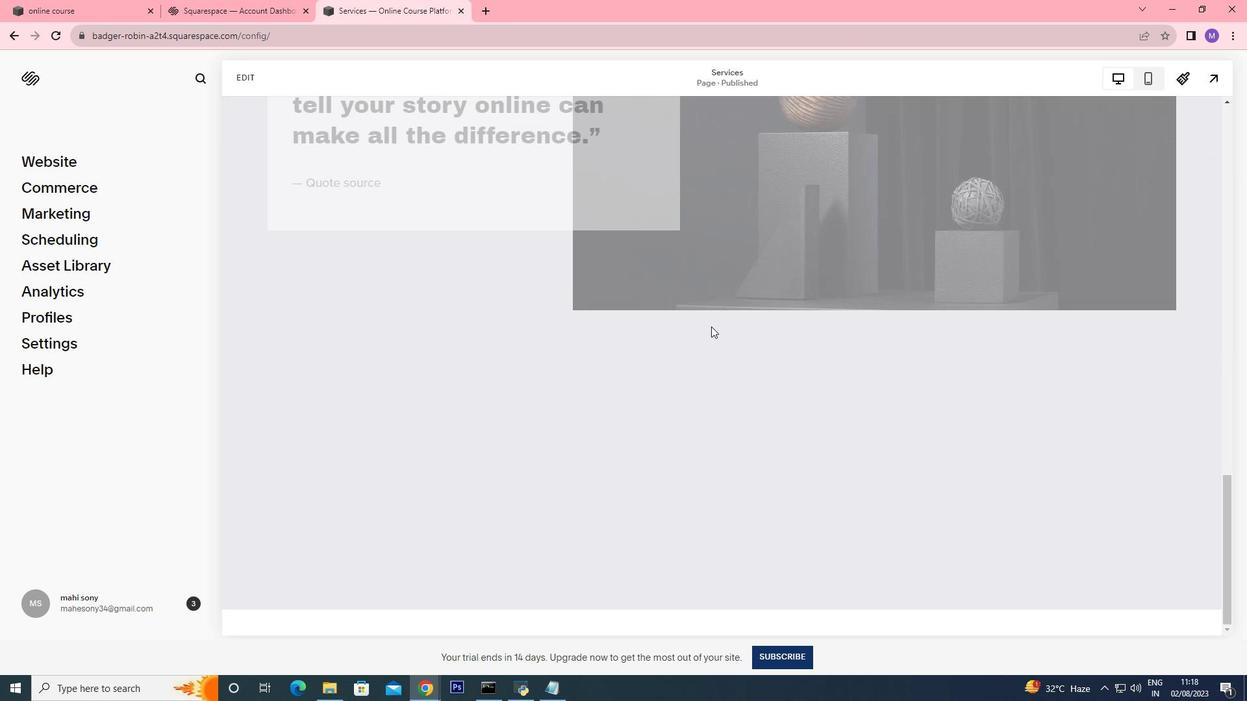 
Action: Mouse scrolled (770, 394) with delta (0, 0)
Screenshot: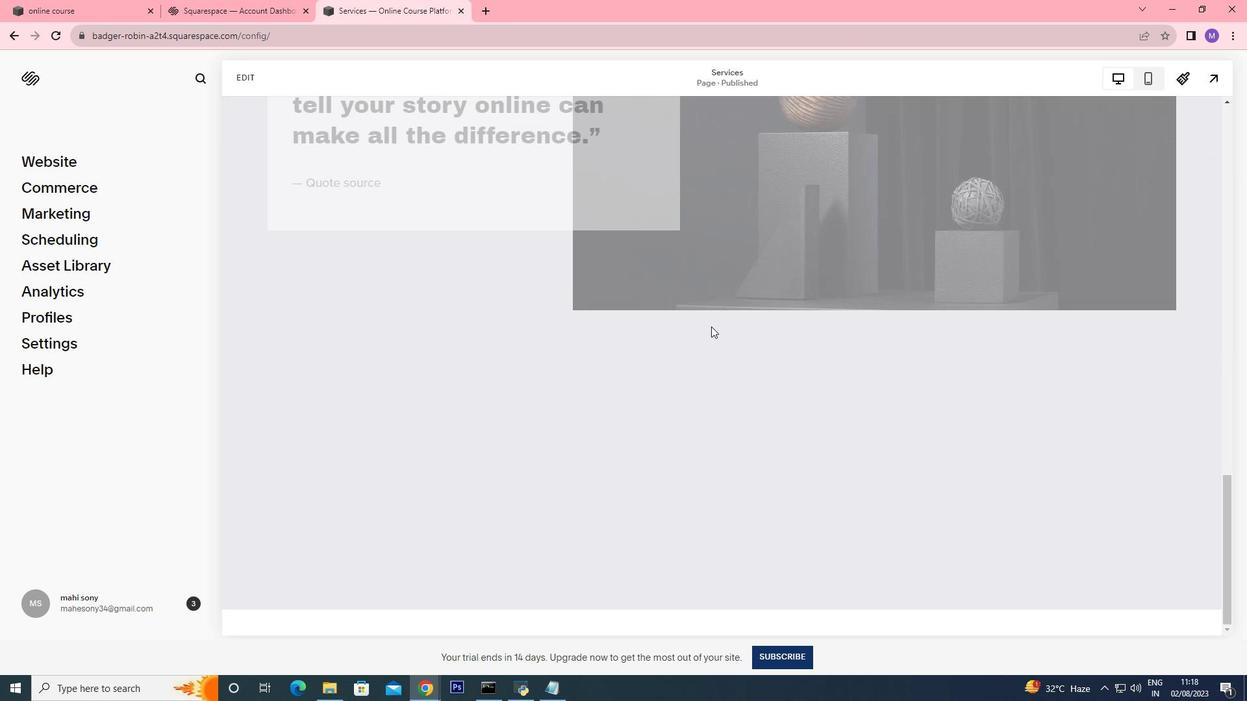 
Action: Mouse scrolled (770, 394) with delta (0, 0)
Screenshot: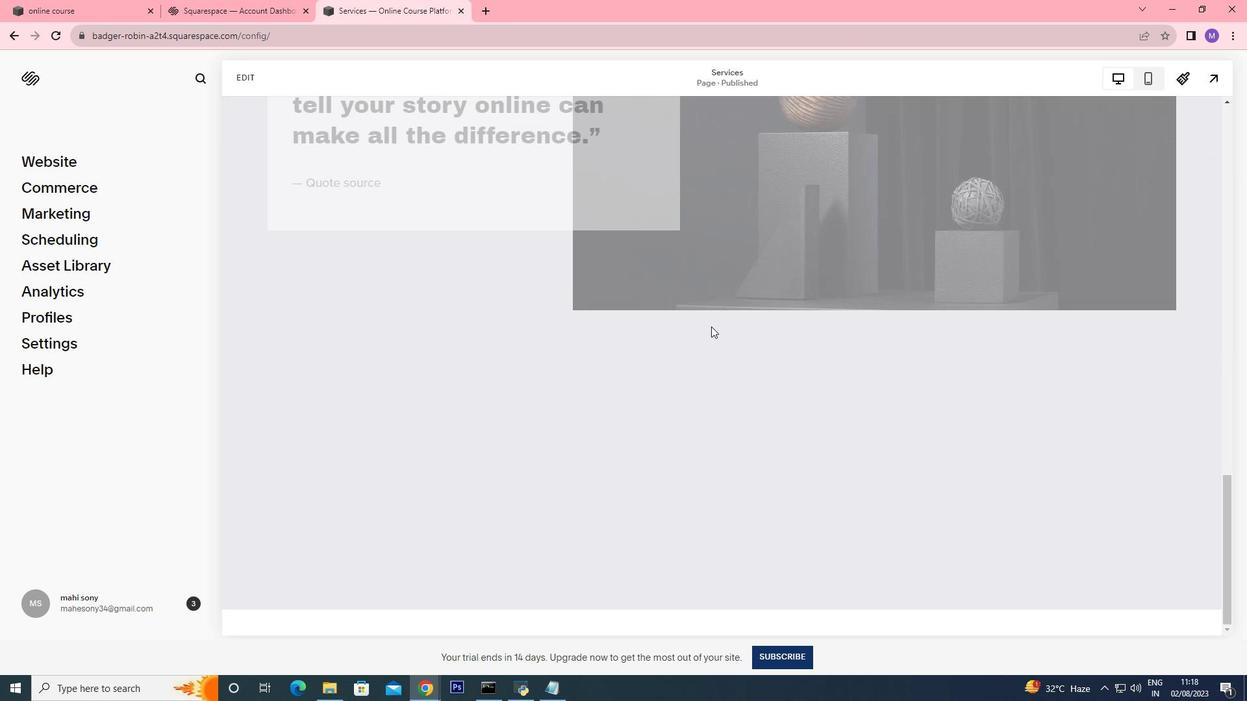 
Action: Mouse scrolled (770, 394) with delta (0, 0)
Screenshot: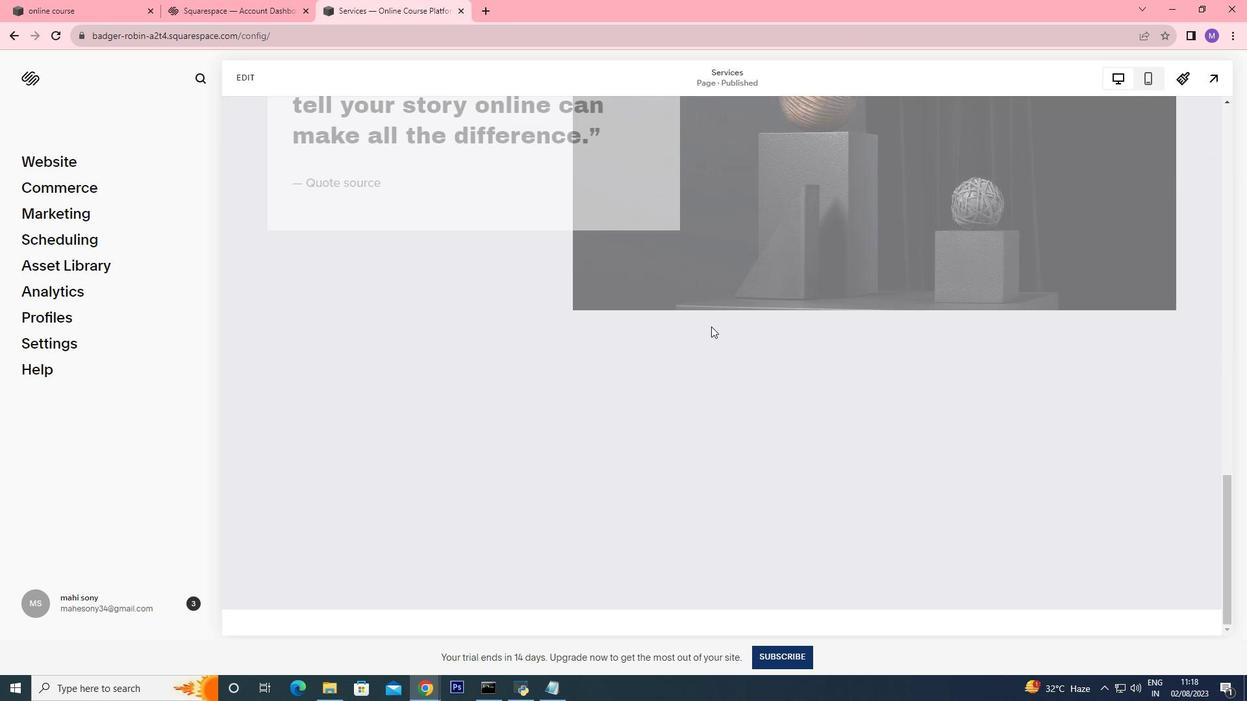 
Action: Mouse scrolled (770, 394) with delta (0, 0)
Screenshot: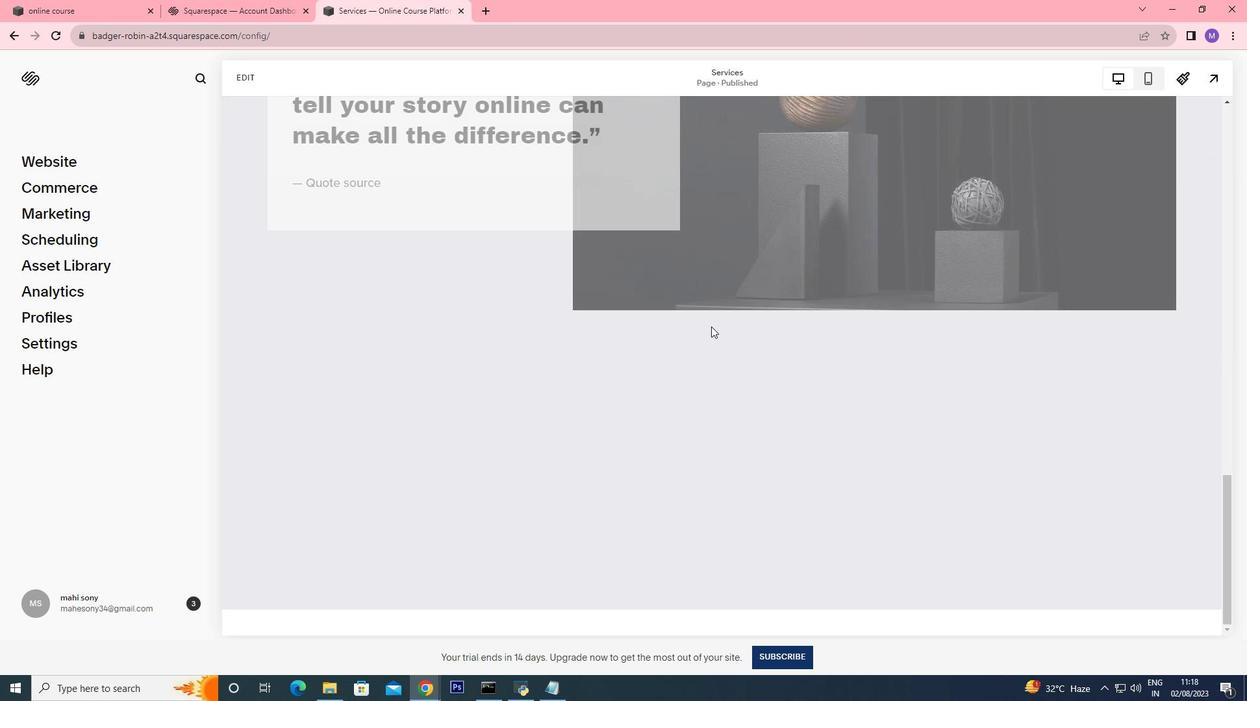 
Action: Mouse scrolled (770, 394) with delta (0, 0)
Screenshot: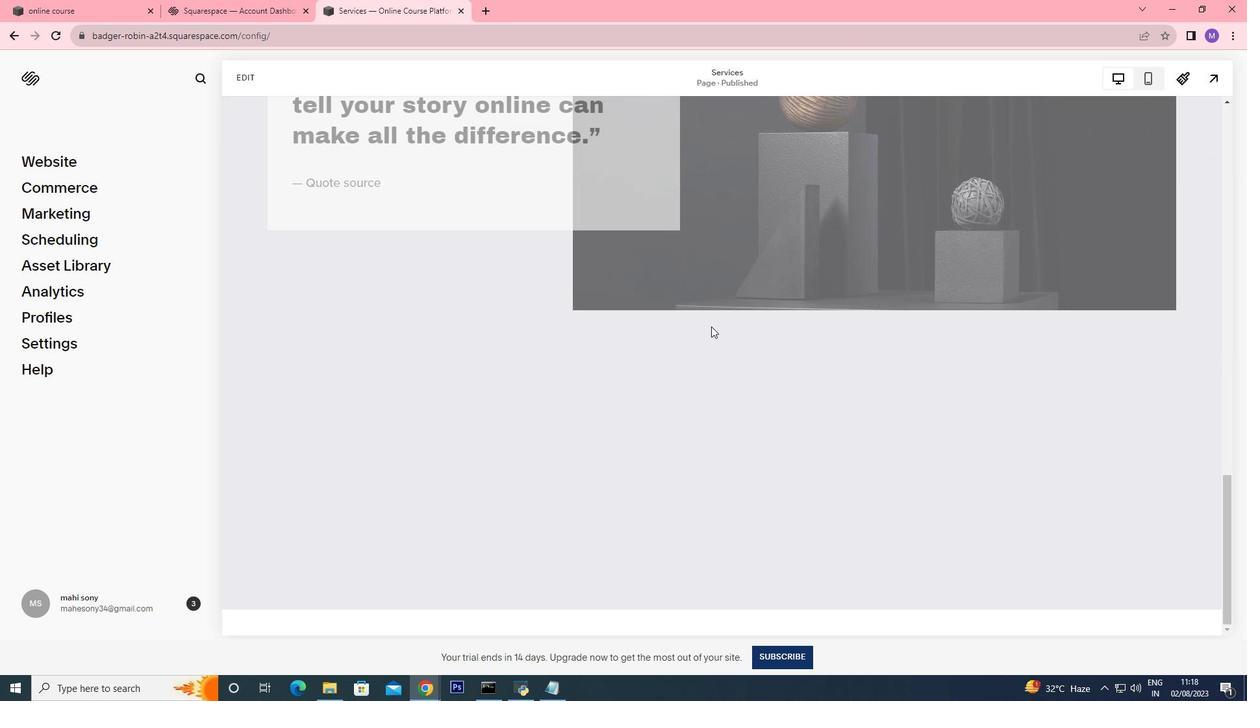 
Action: Mouse scrolled (770, 393) with delta (0, 0)
Screenshot: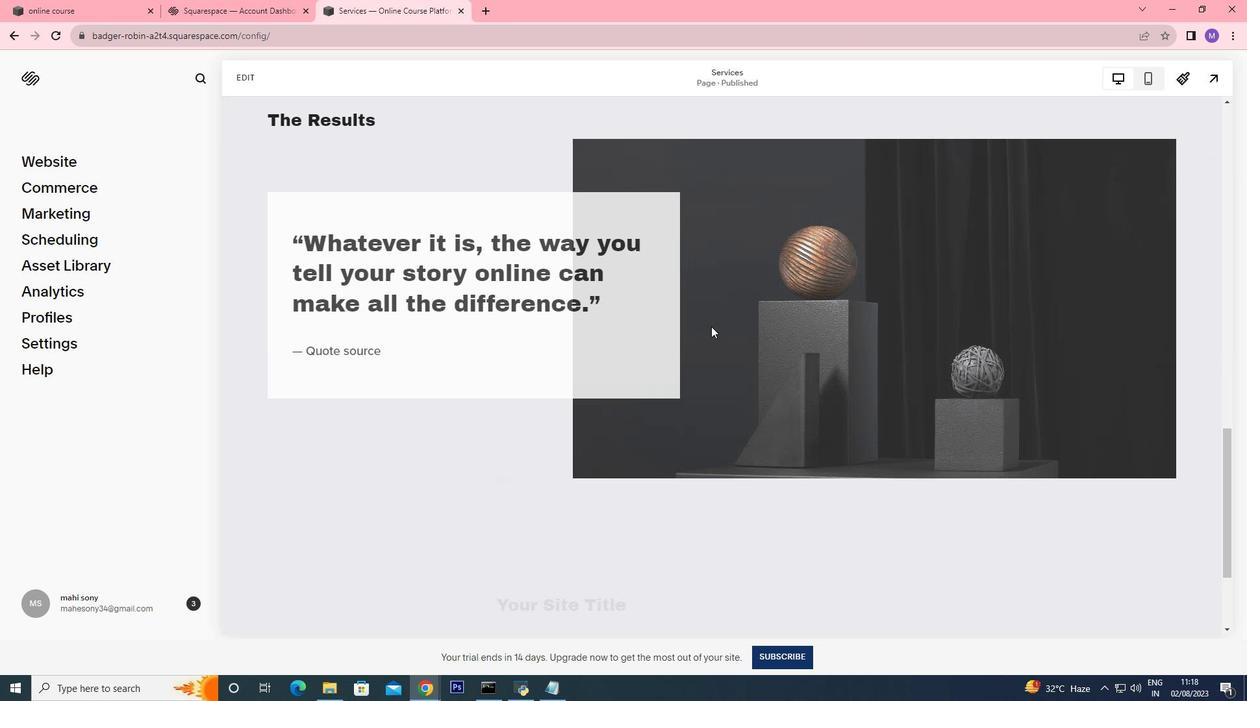 
Action: Mouse scrolled (770, 393) with delta (0, 0)
Screenshot: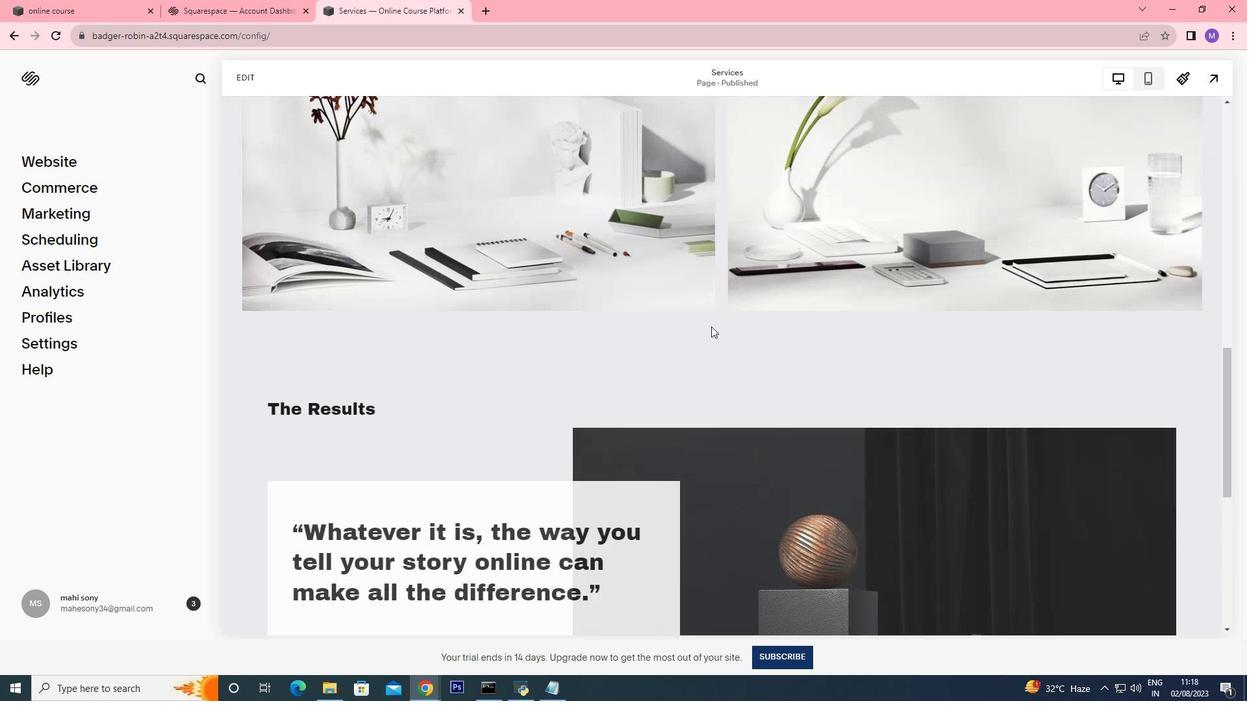 
Action: Mouse scrolled (770, 393) with delta (0, 0)
Screenshot: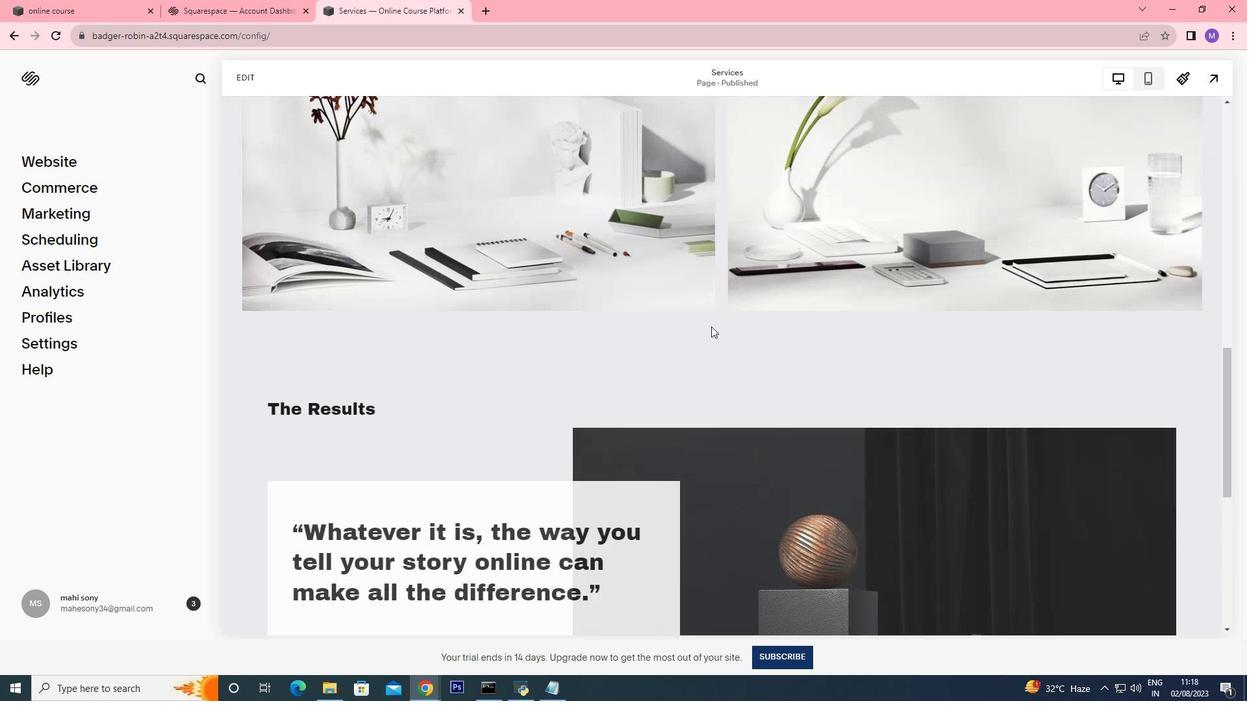 
Action: Mouse scrolled (770, 393) with delta (0, 0)
Screenshot: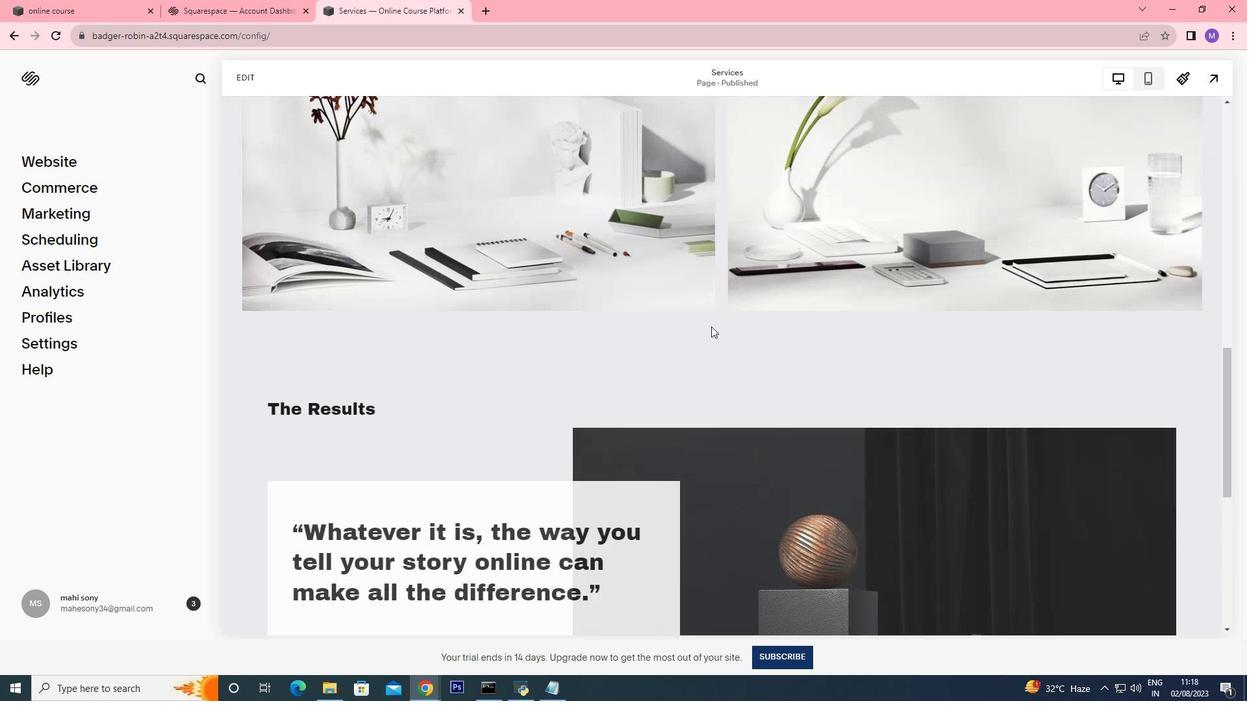
Action: Mouse scrolled (770, 393) with delta (0, 0)
Screenshot: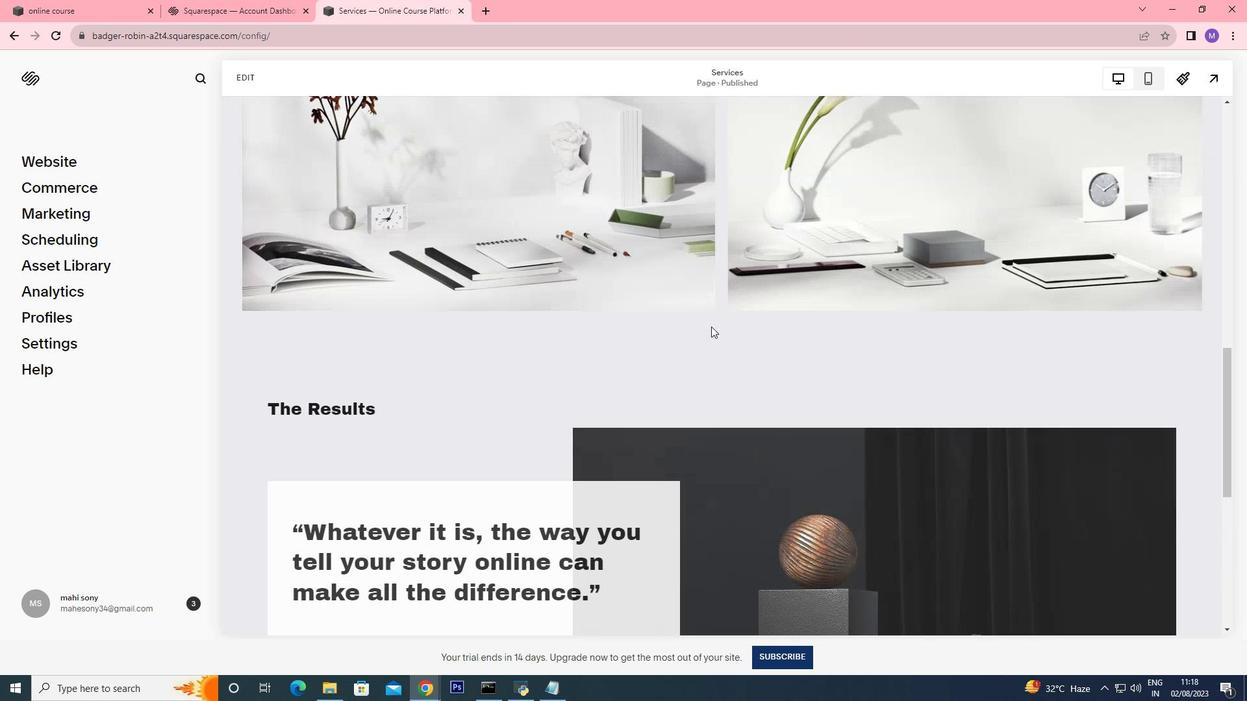 
Action: Mouse scrolled (770, 393) with delta (0, 0)
Screenshot: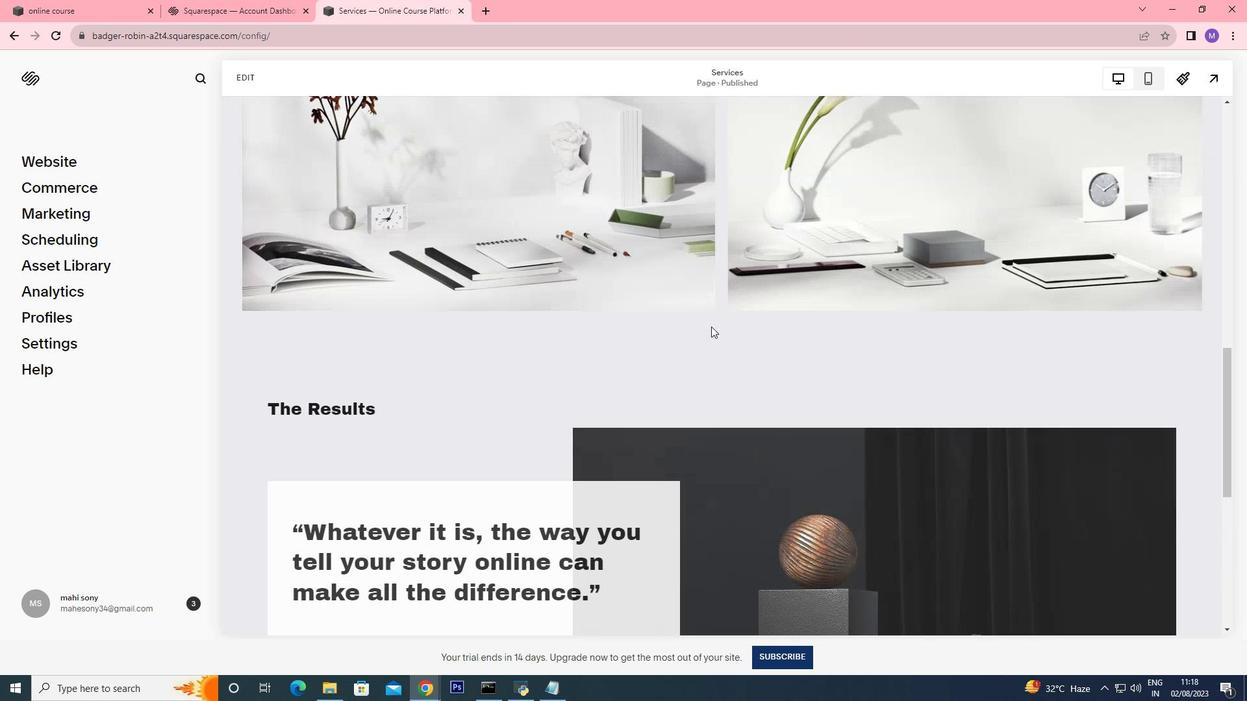 
Action: Mouse scrolled (770, 393) with delta (0, 0)
Screenshot: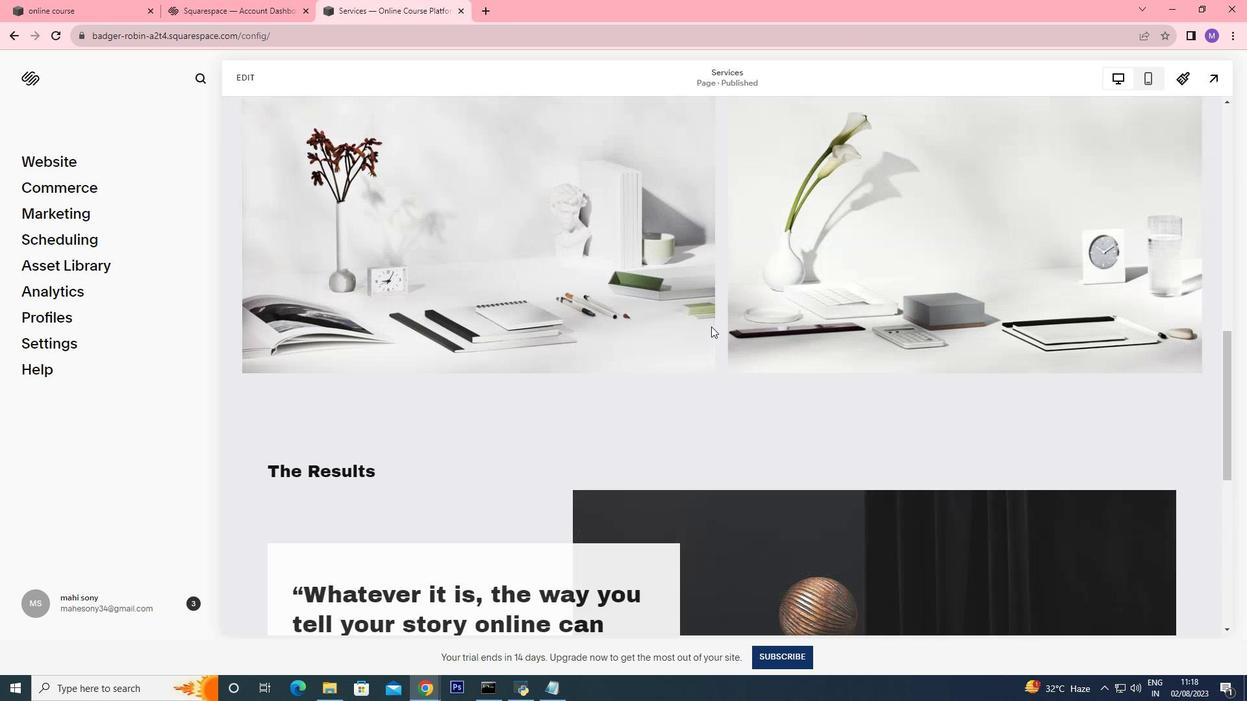 
Action: Mouse scrolled (770, 393) with delta (0, 0)
Screenshot: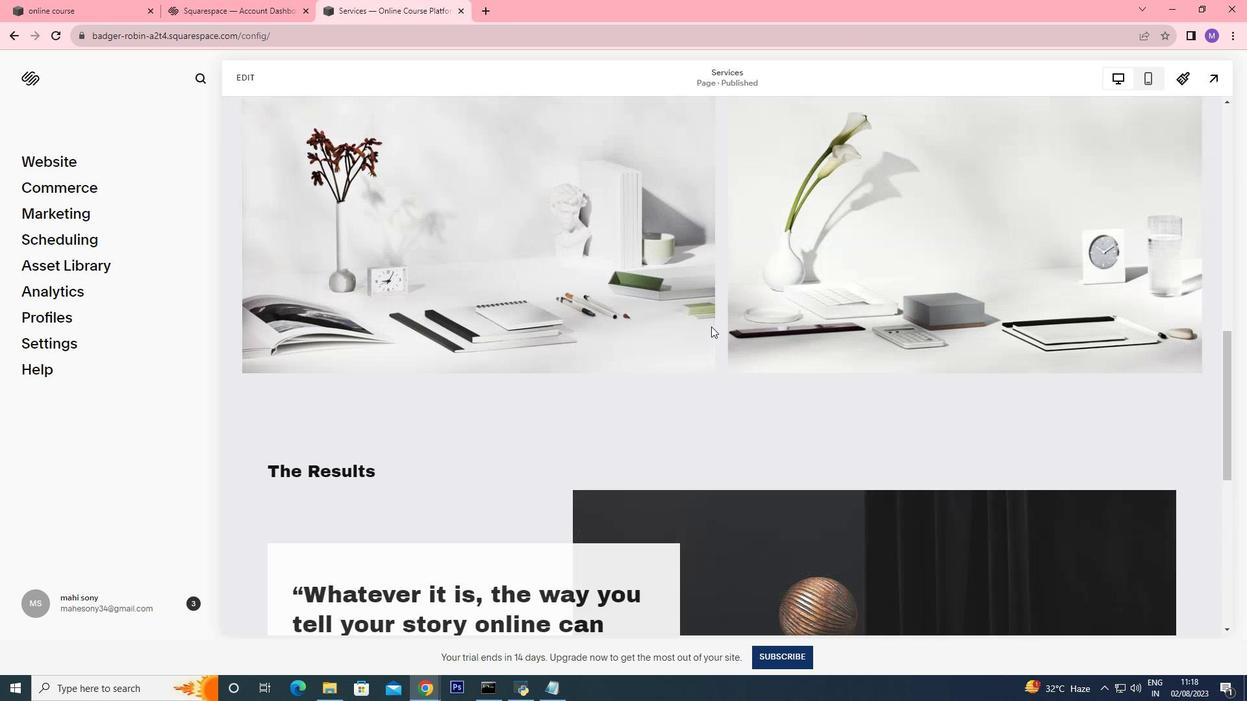 
Action: Mouse scrolled (770, 393) with delta (0, 0)
Screenshot: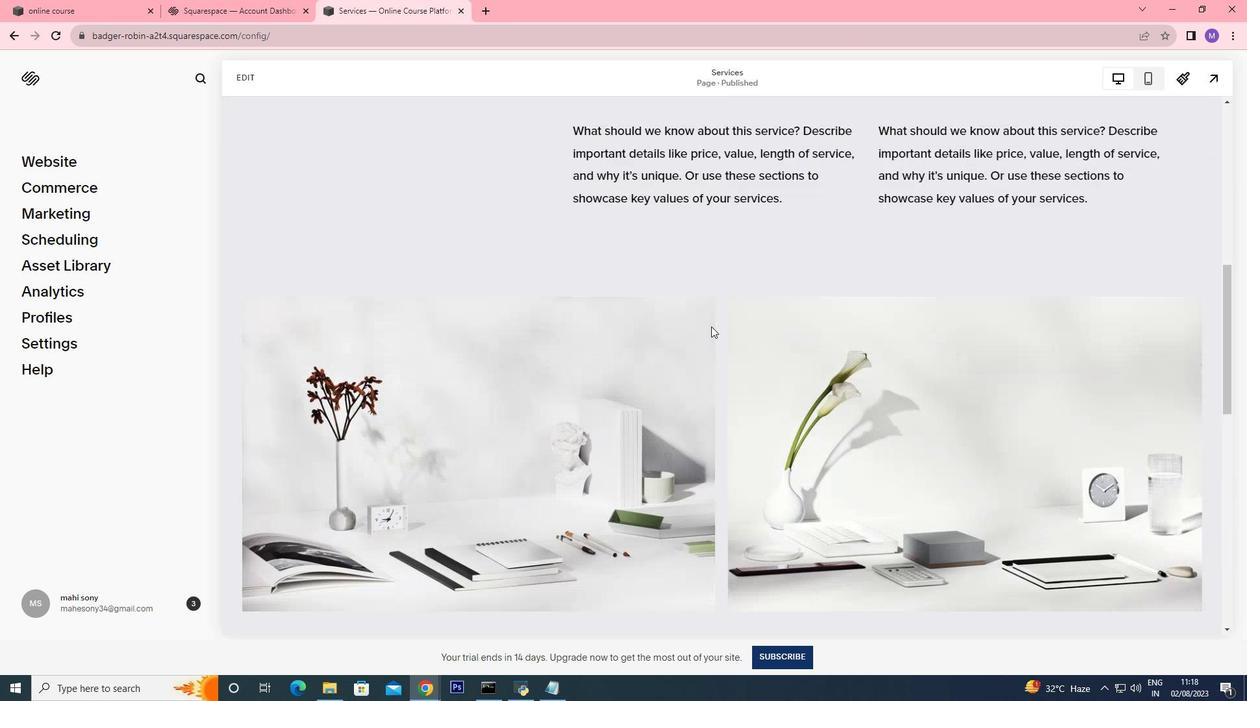 
Action: Mouse scrolled (770, 393) with delta (0, 0)
Screenshot: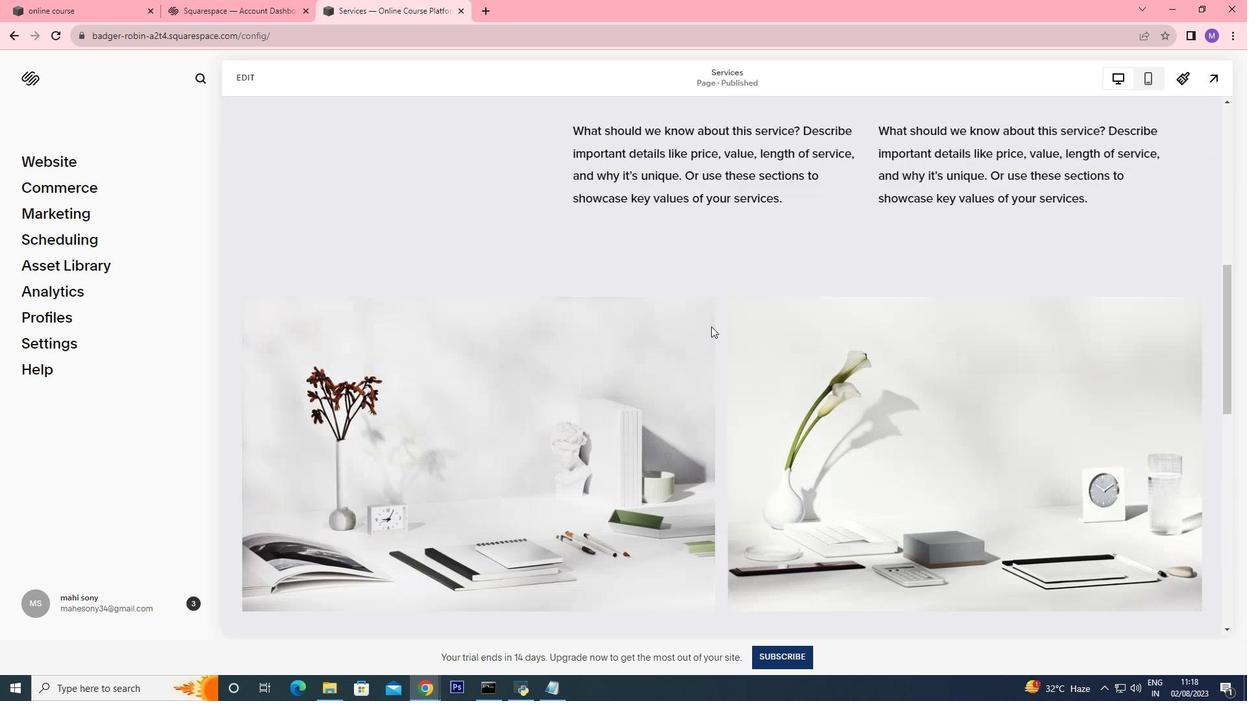 
Action: Mouse scrolled (770, 393) with delta (0, 0)
Screenshot: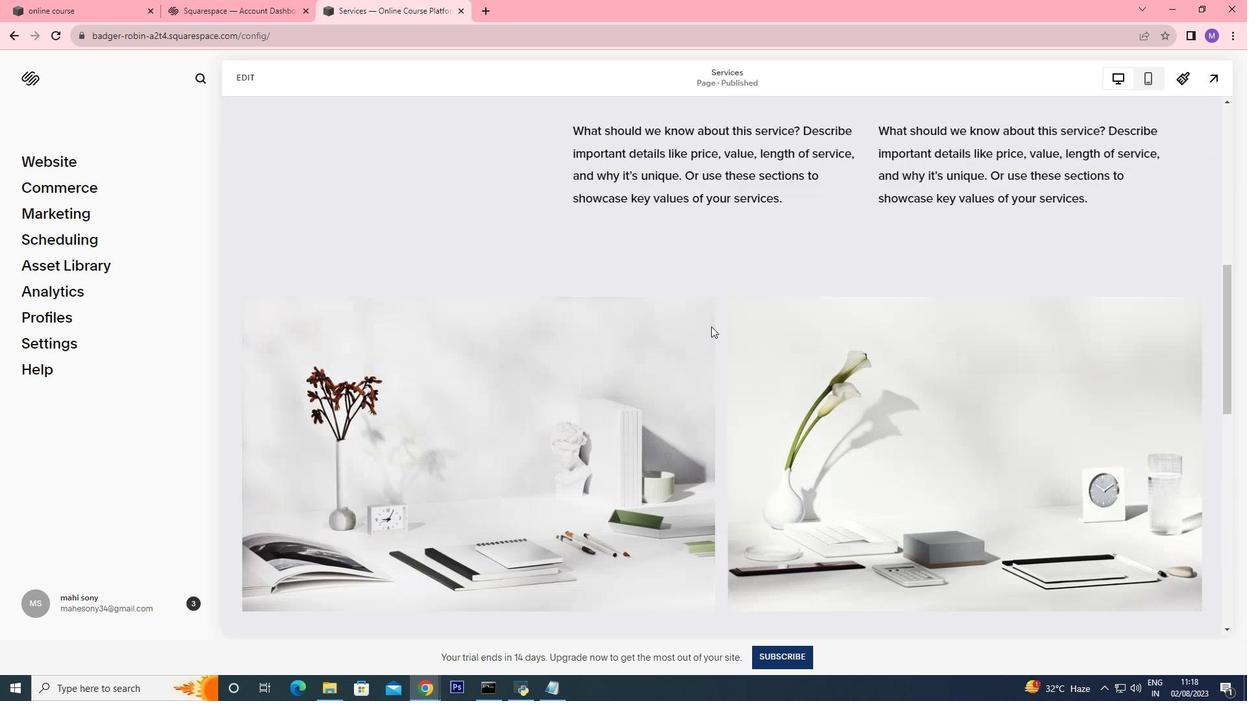 
Action: Mouse scrolled (770, 393) with delta (0, 0)
Screenshot: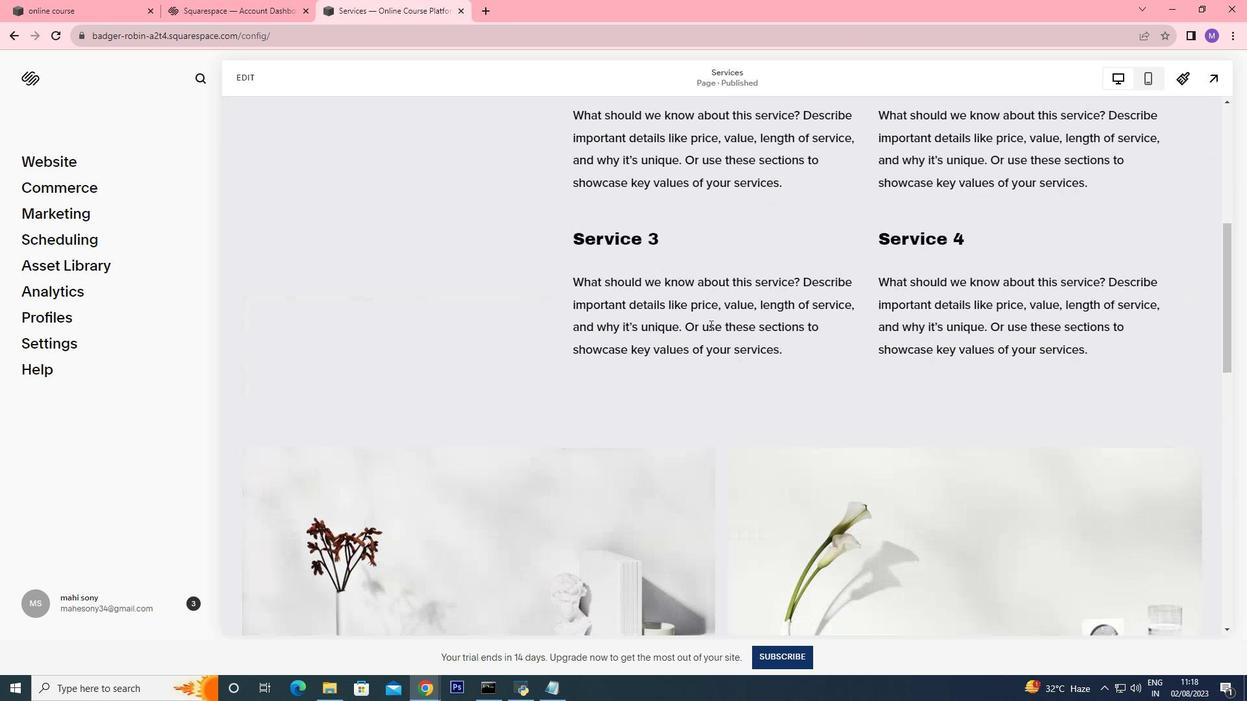 
Action: Mouse scrolled (770, 393) with delta (0, 0)
Screenshot: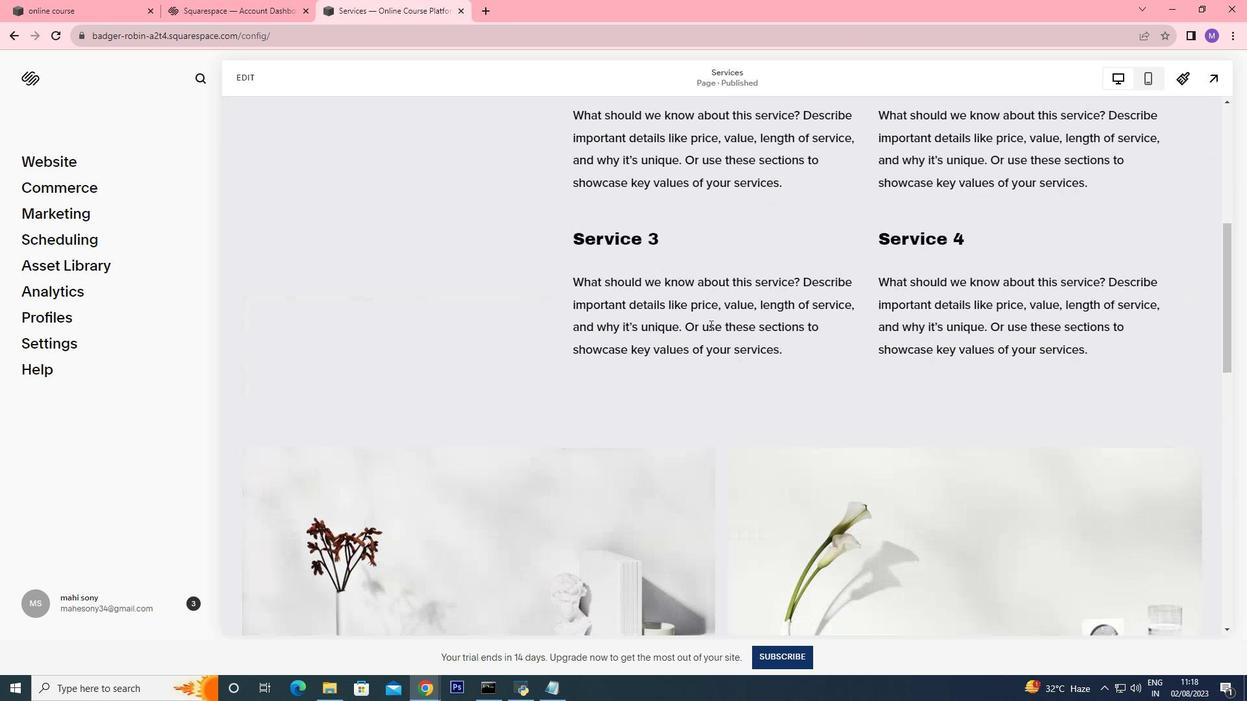 
Action: Mouse scrolled (770, 393) with delta (0, 0)
Screenshot: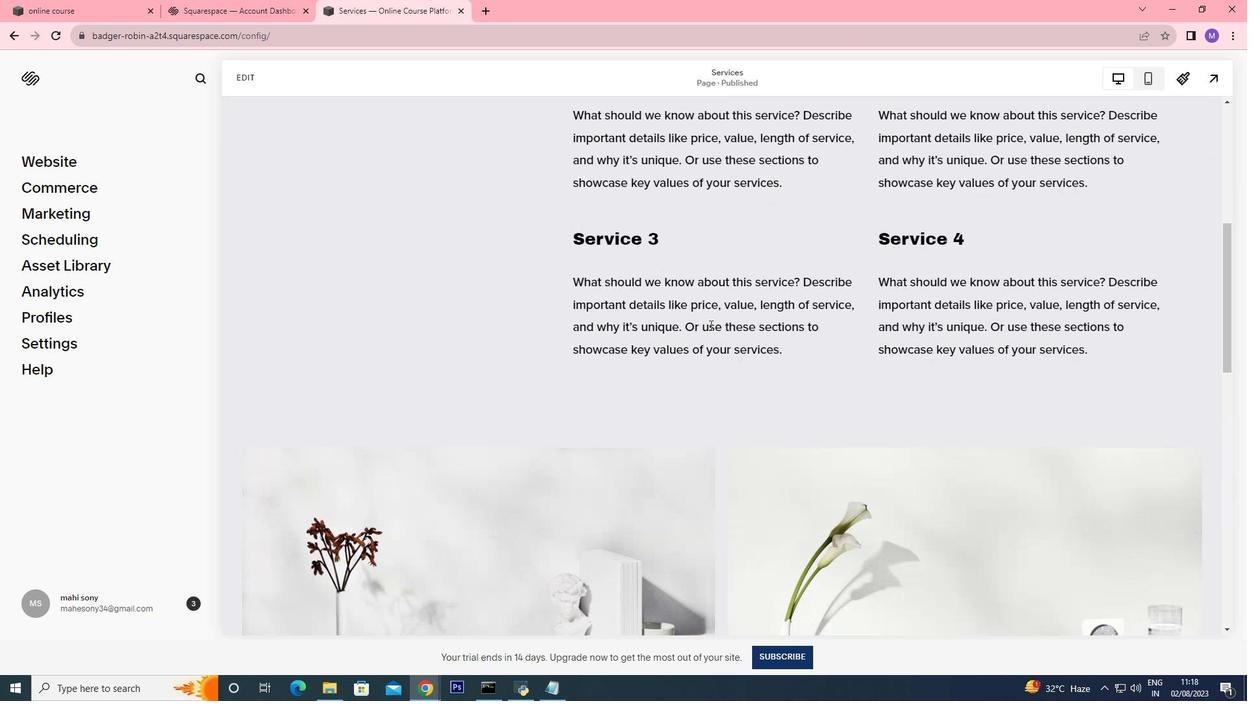 
Action: Mouse moved to (770, 395)
Screenshot: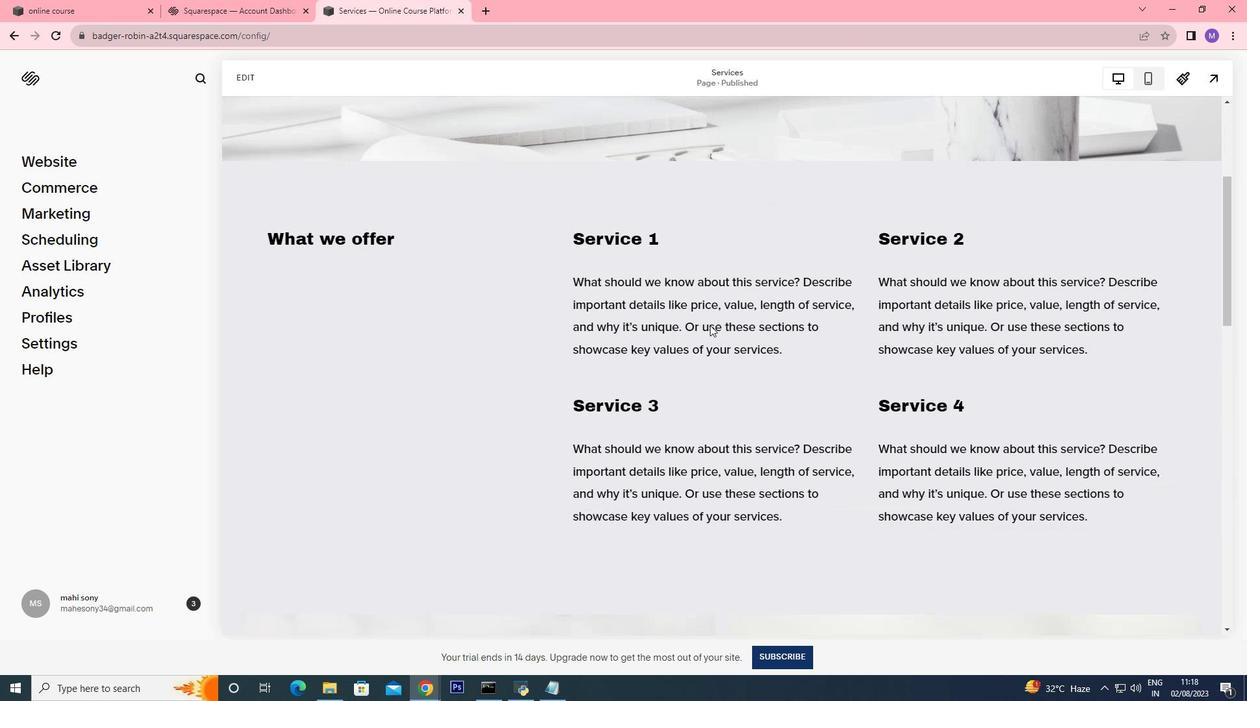 
Action: Mouse scrolled (770, 394) with delta (0, 0)
Screenshot: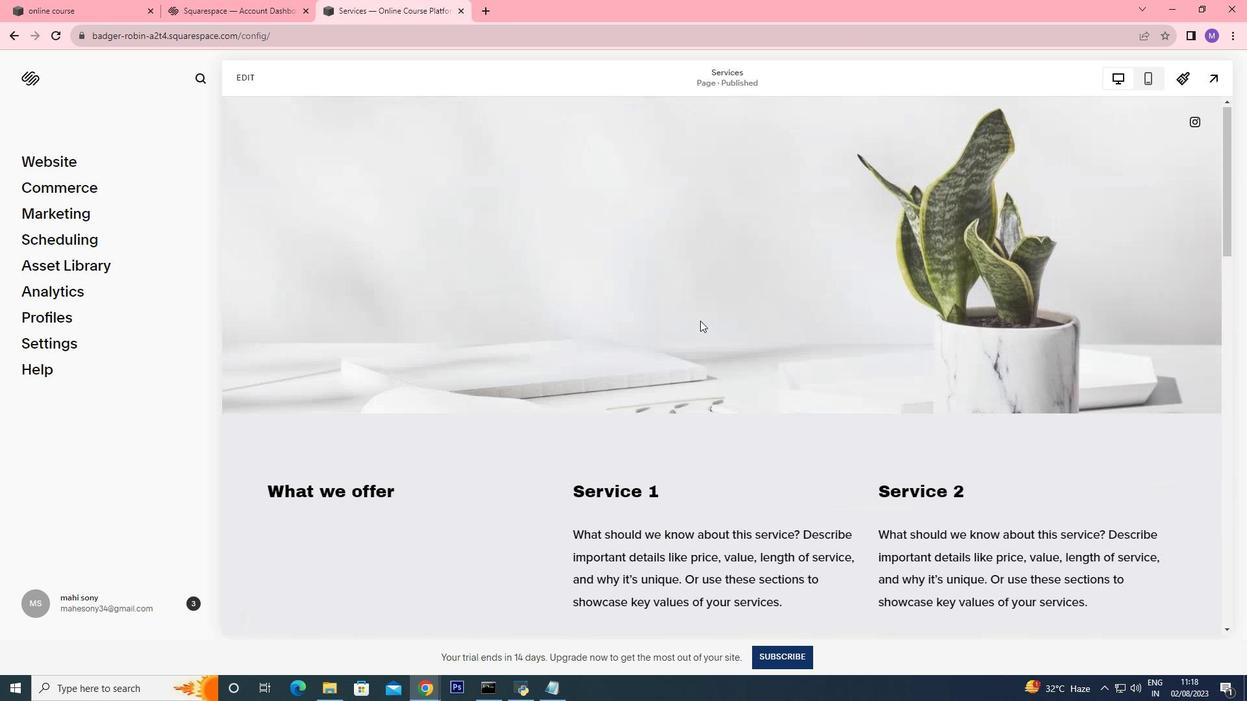 
Action: Mouse scrolled (770, 394) with delta (0, 0)
Screenshot: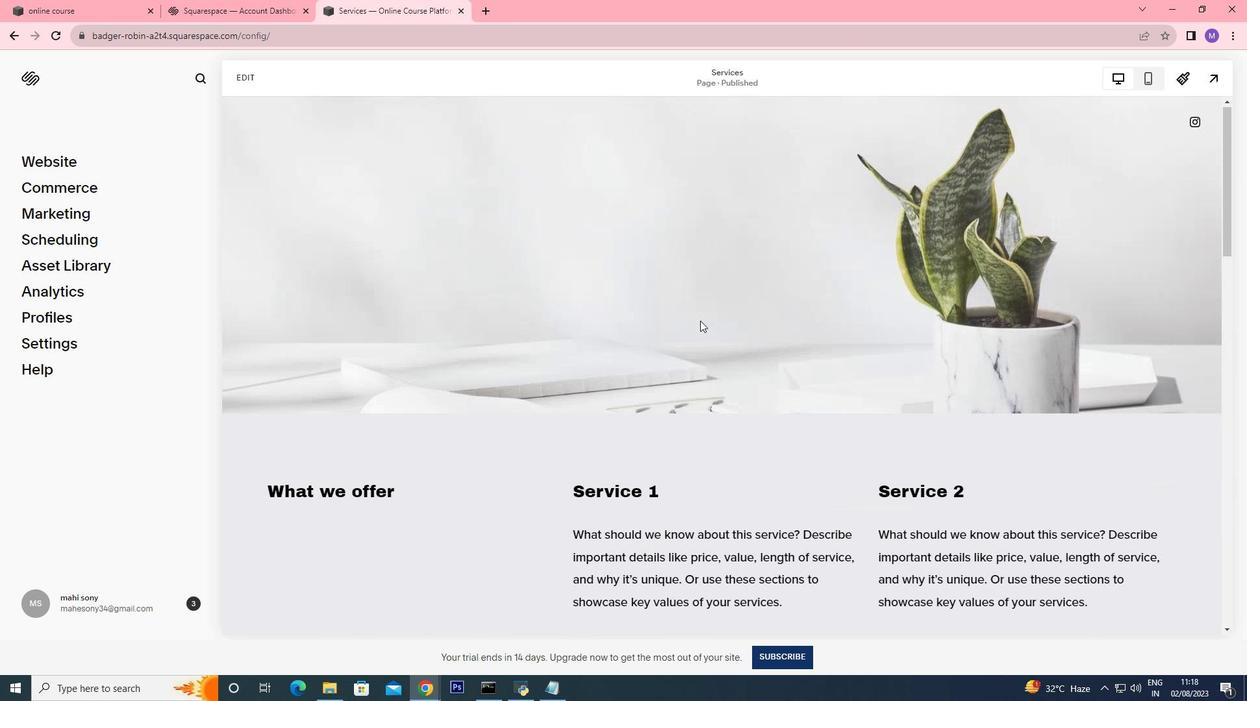 
Action: Mouse scrolled (770, 394) with delta (0, 0)
Screenshot: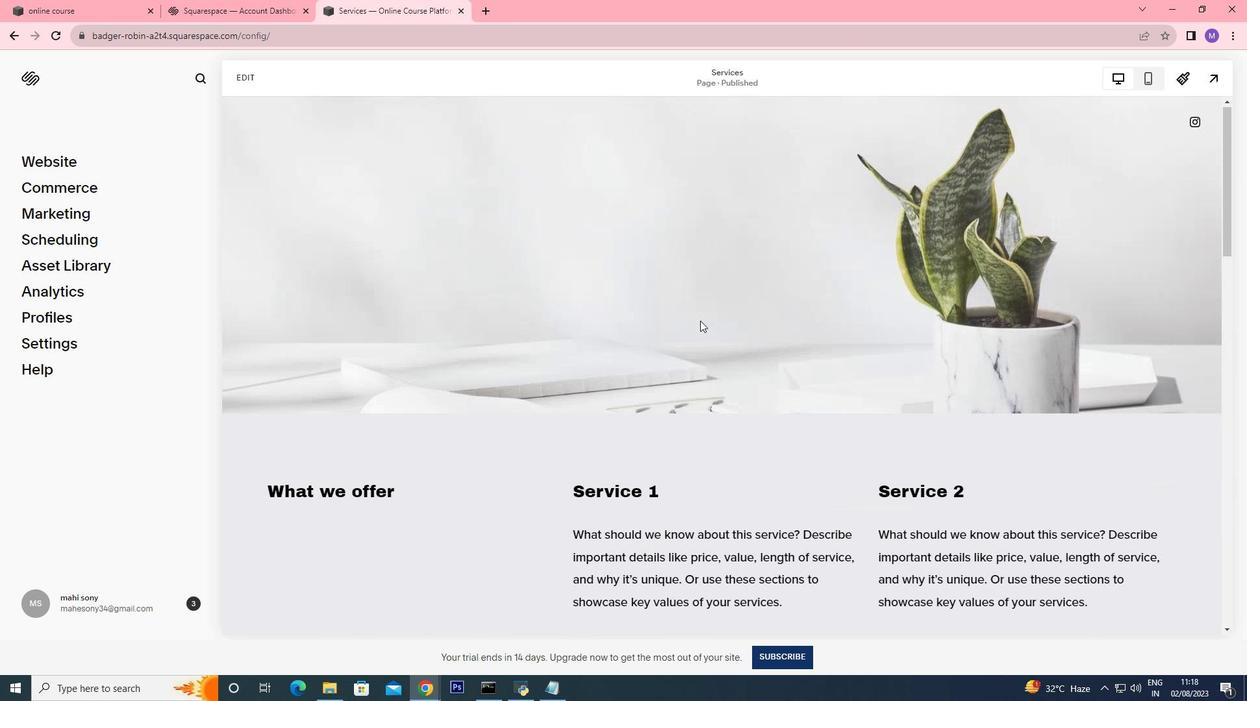 
Action: Mouse scrolled (770, 394) with delta (0, 0)
Screenshot: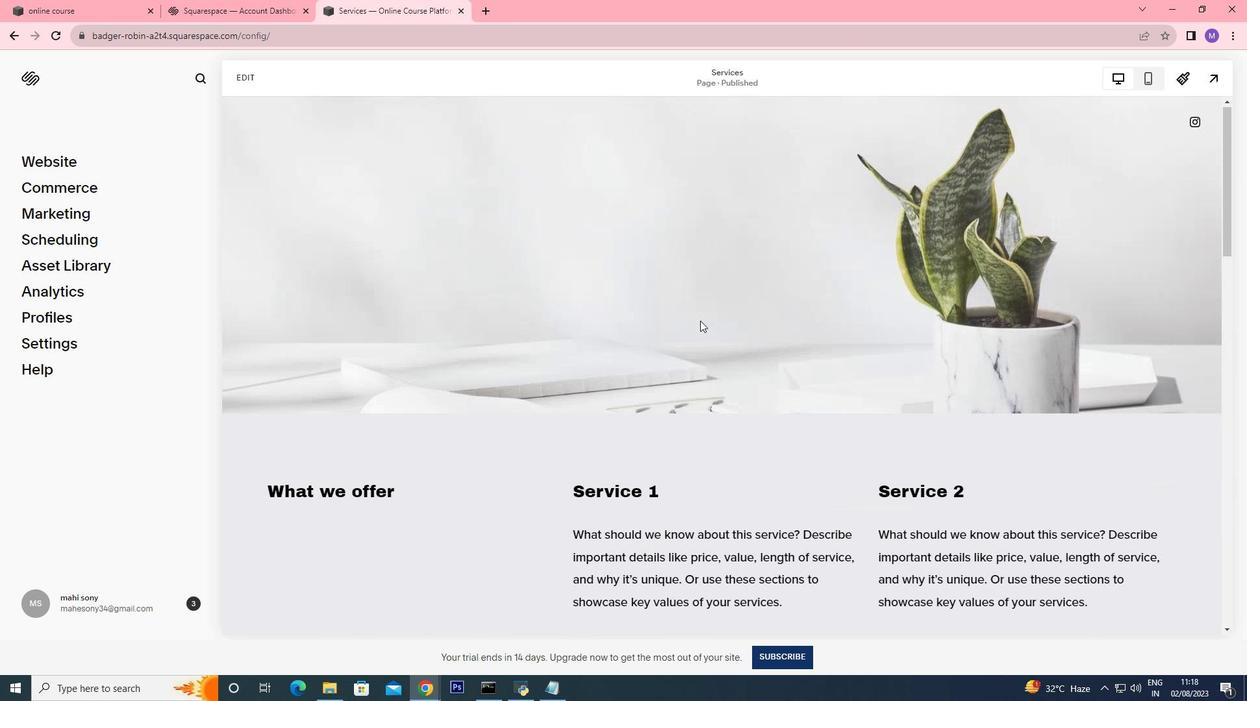 
Action: Mouse scrolled (770, 394) with delta (0, 0)
Screenshot: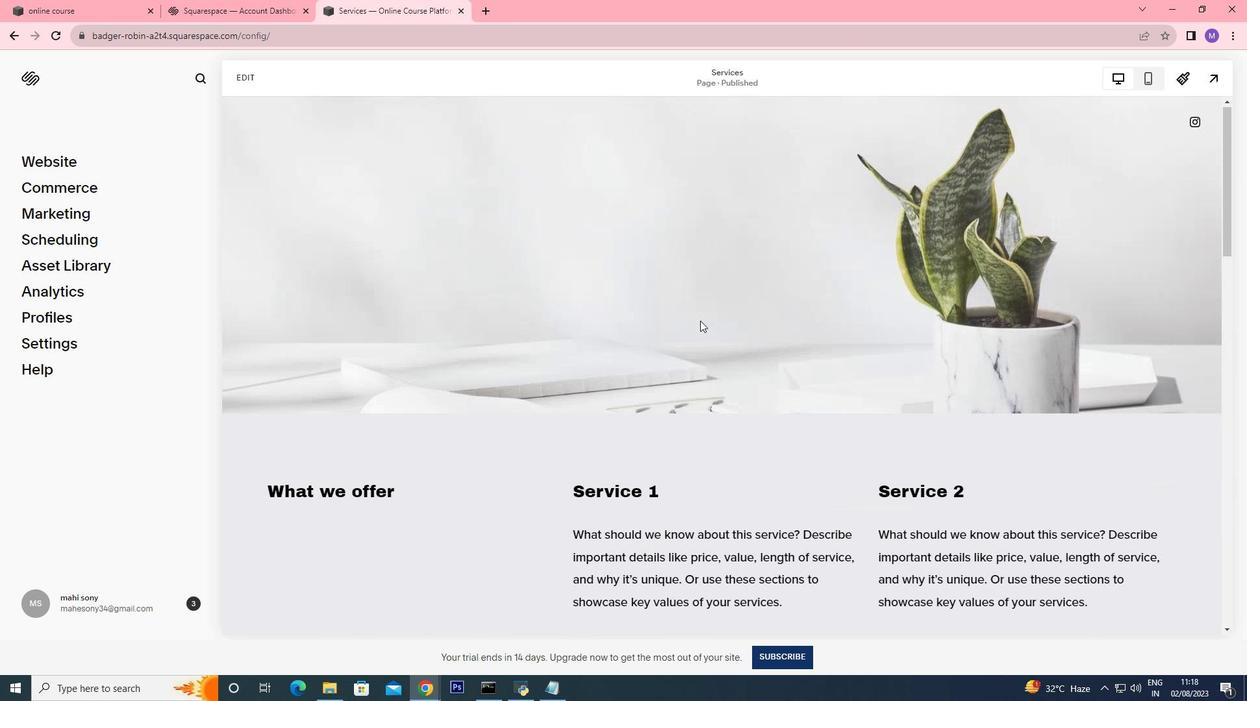
Action: Mouse scrolled (770, 394) with delta (0, 0)
Screenshot: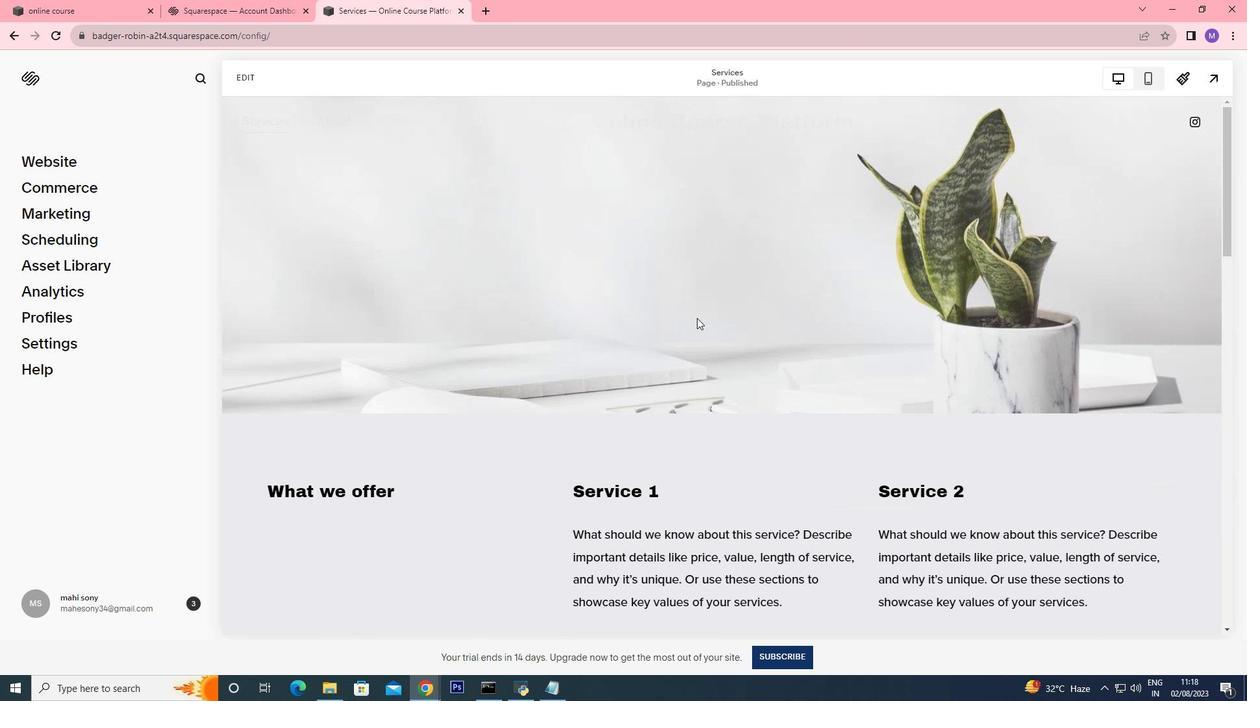 
Action: Mouse scrolled (770, 394) with delta (0, 0)
Screenshot: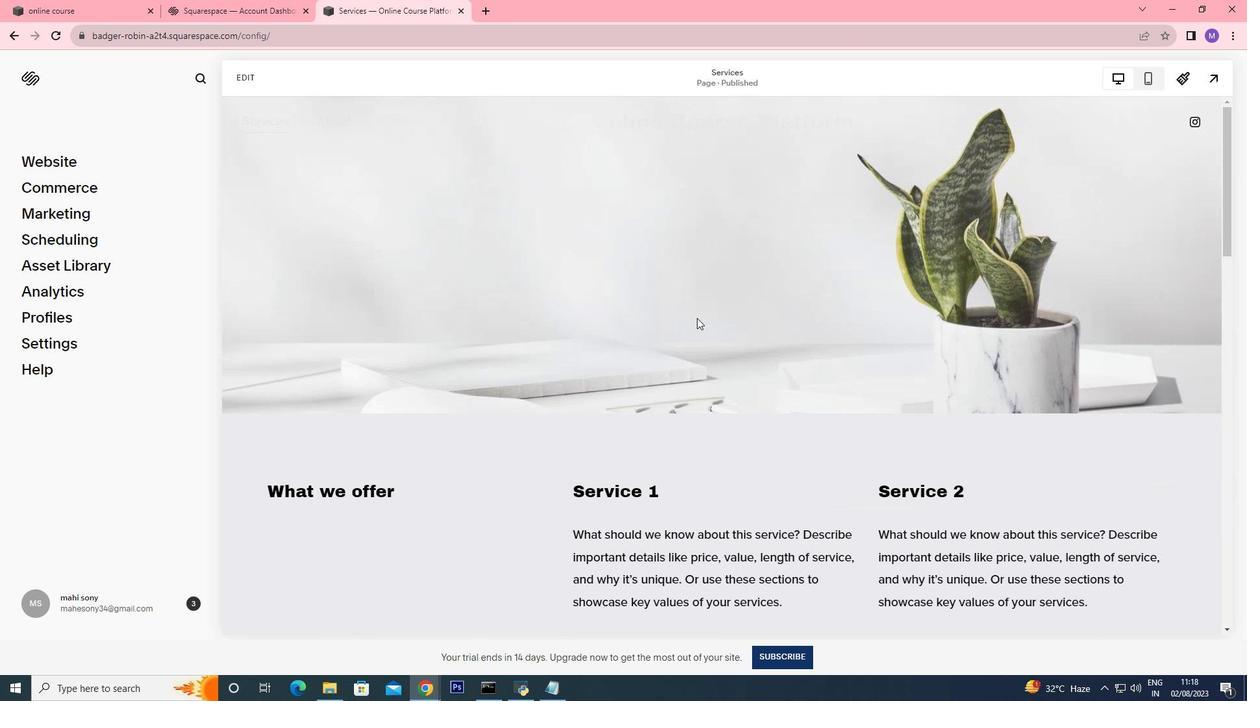 
Action: Mouse moved to (774, 399)
Screenshot: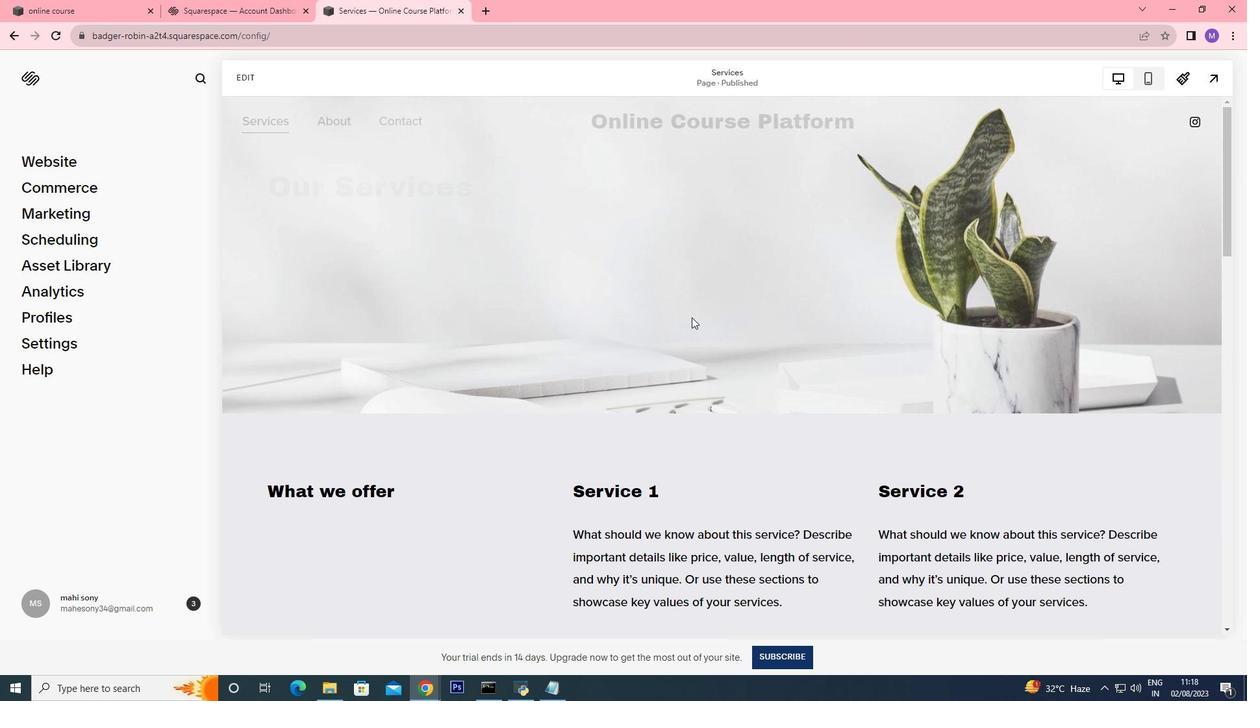 
Action: Mouse scrolled (774, 399) with delta (0, 0)
Screenshot: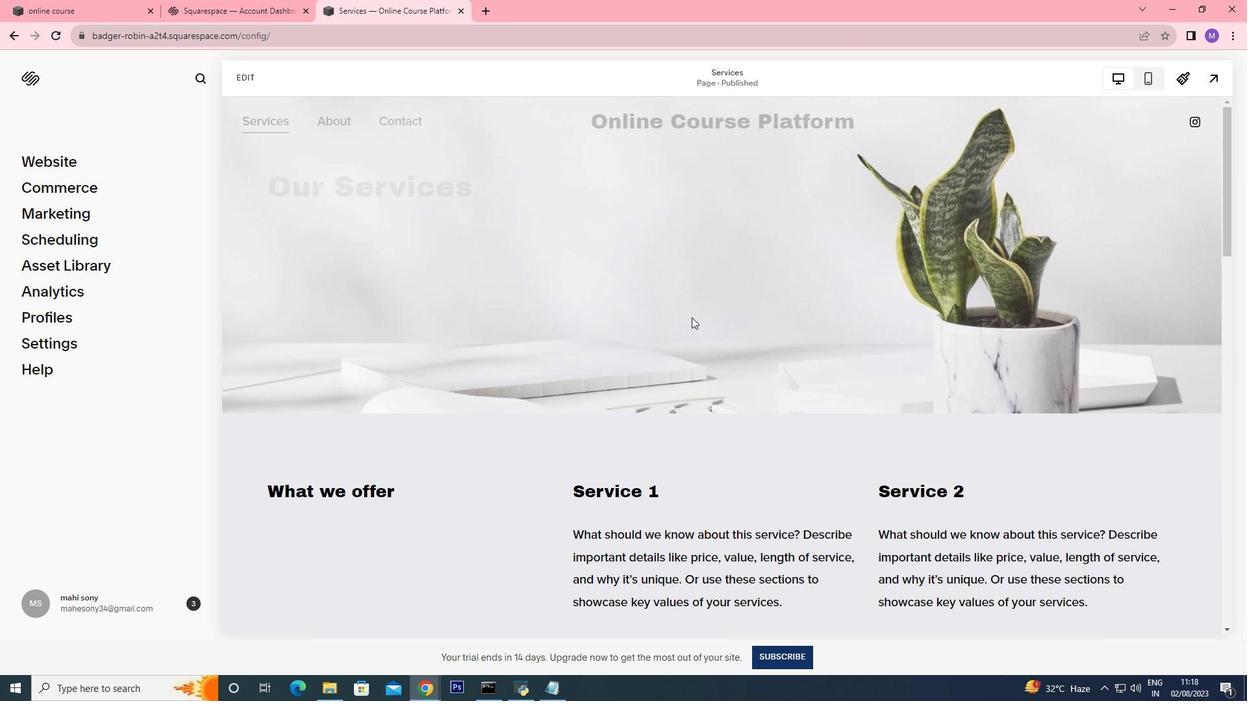 
Action: Mouse scrolled (774, 399) with delta (0, 0)
Screenshot: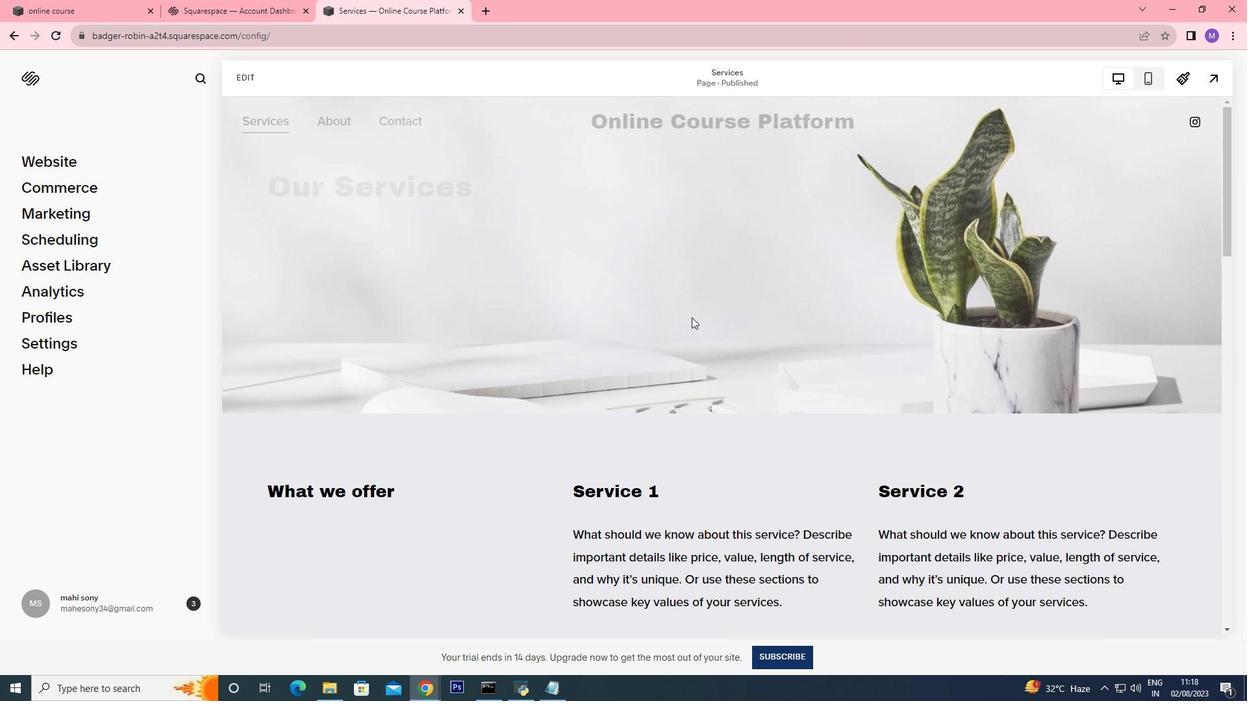 
Action: Mouse scrolled (774, 399) with delta (0, 0)
Screenshot: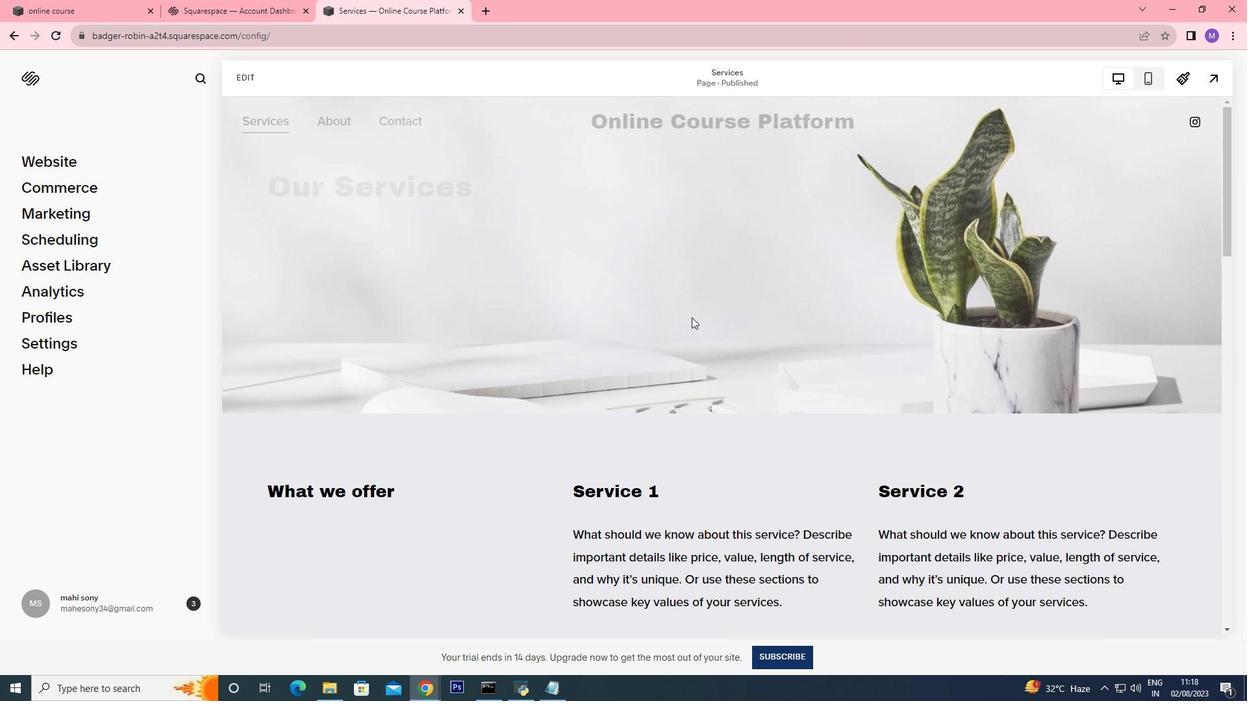 
Action: Mouse scrolled (774, 399) with delta (0, 0)
Screenshot: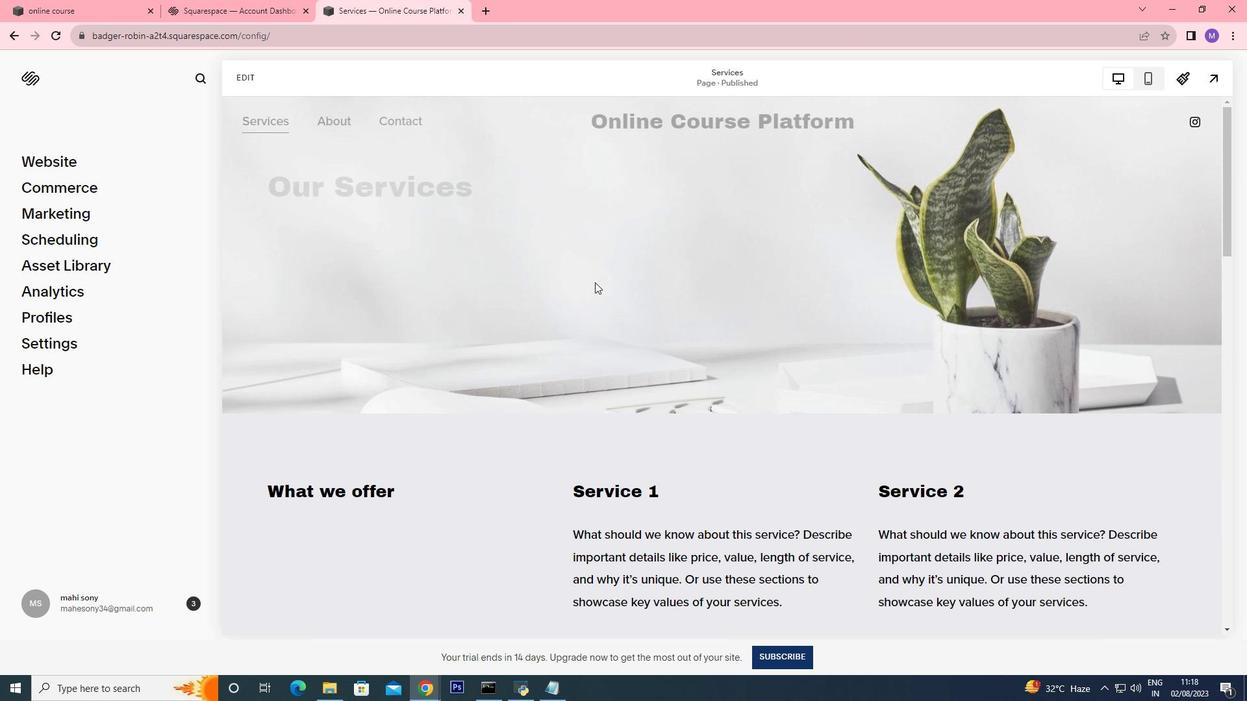 
Action: Mouse scrolled (774, 399) with delta (0, 0)
Screenshot: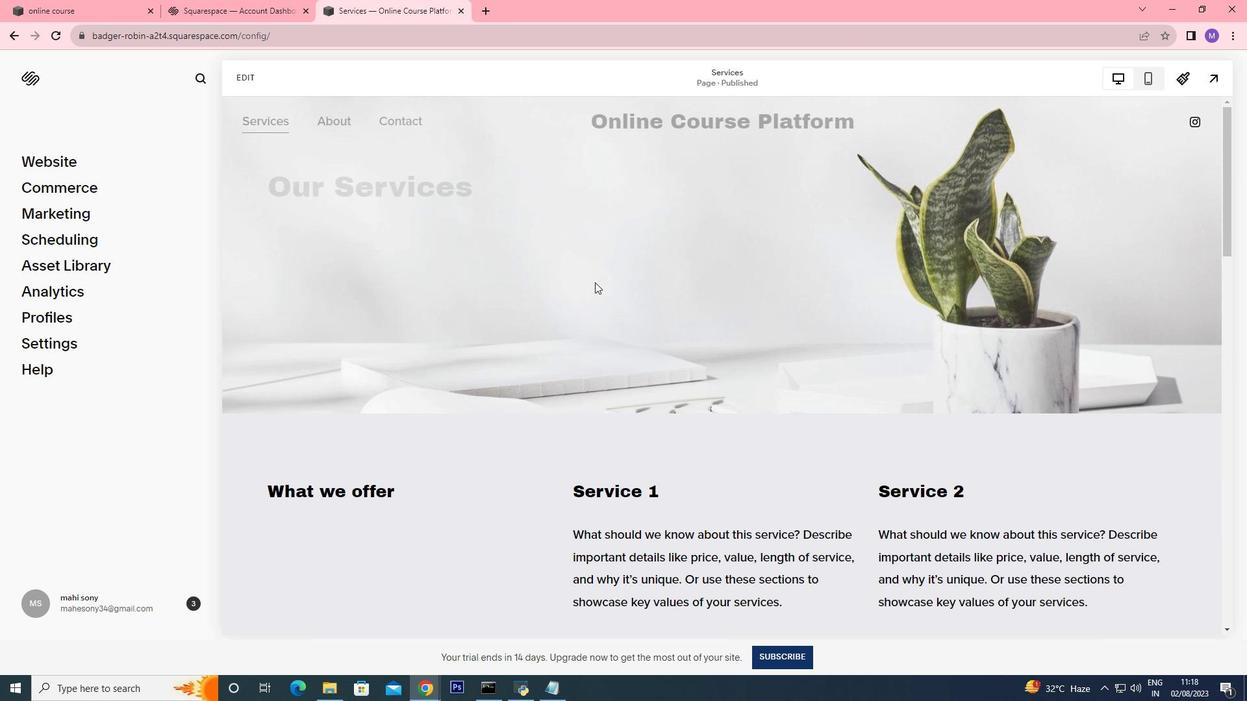 
Action: Mouse scrolled (774, 399) with delta (0, 0)
Screenshot: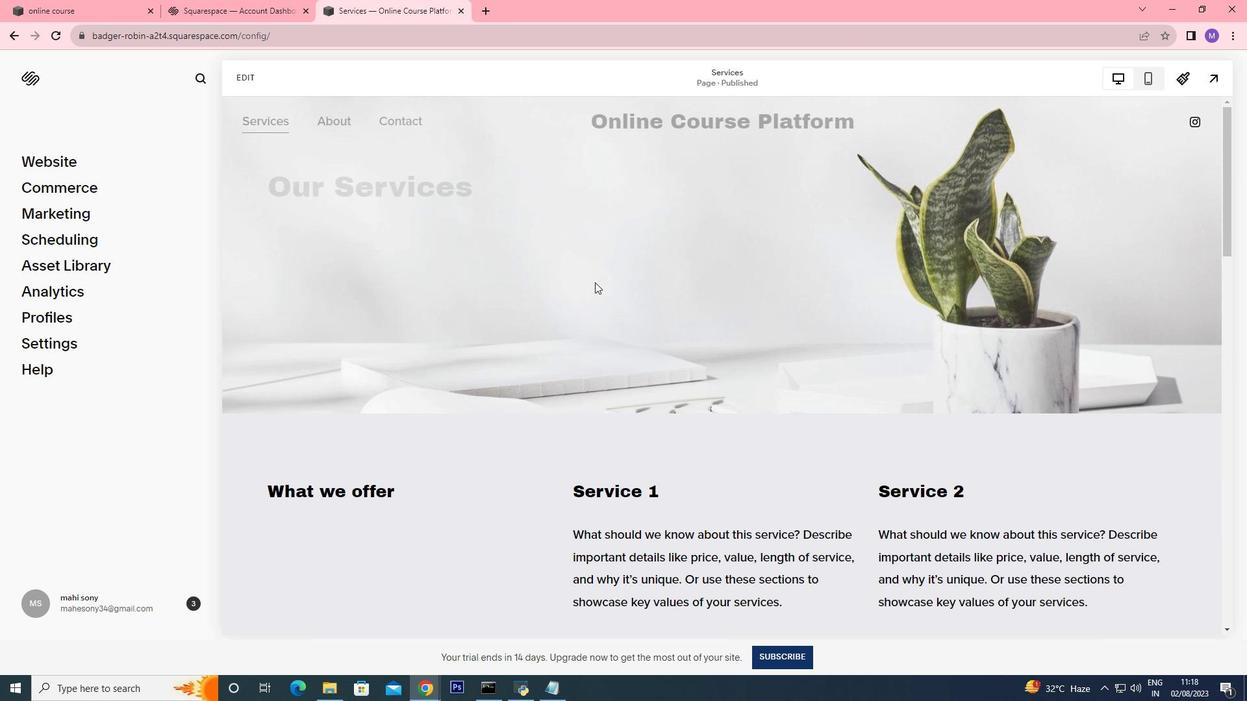 
Action: Mouse scrolled (774, 399) with delta (0, 0)
Screenshot: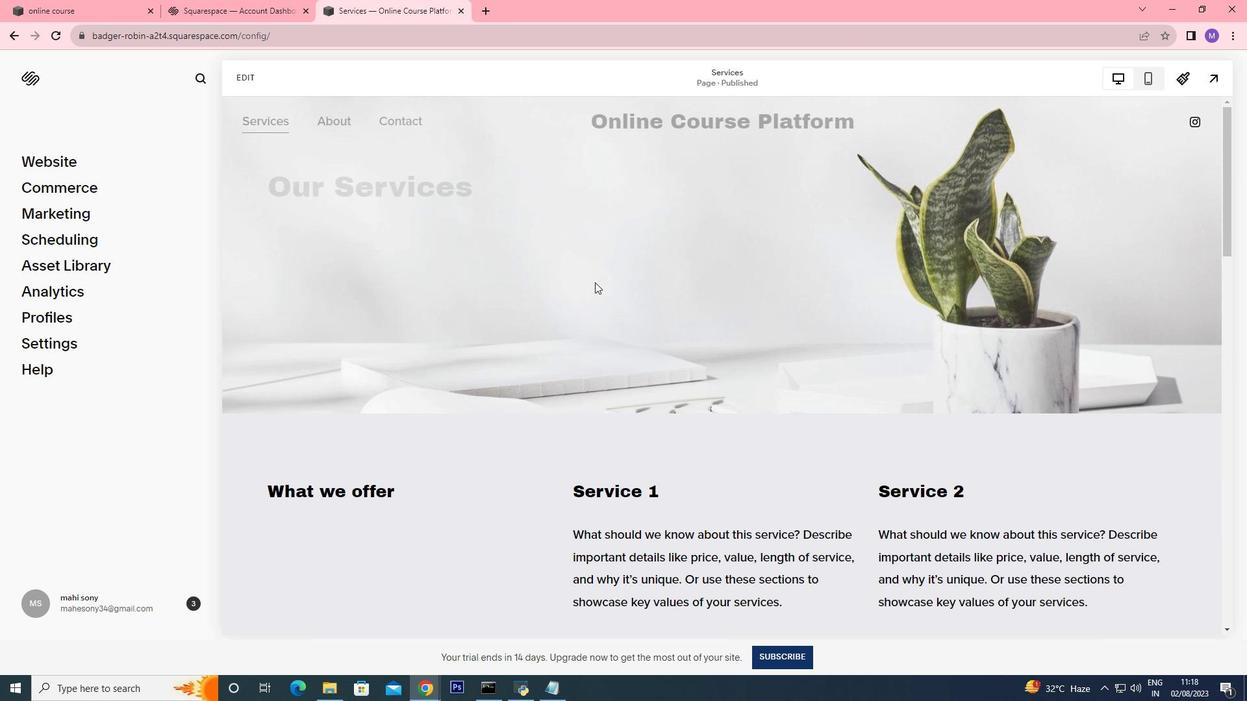 
Action: Mouse moved to (887, 516)
Screenshot: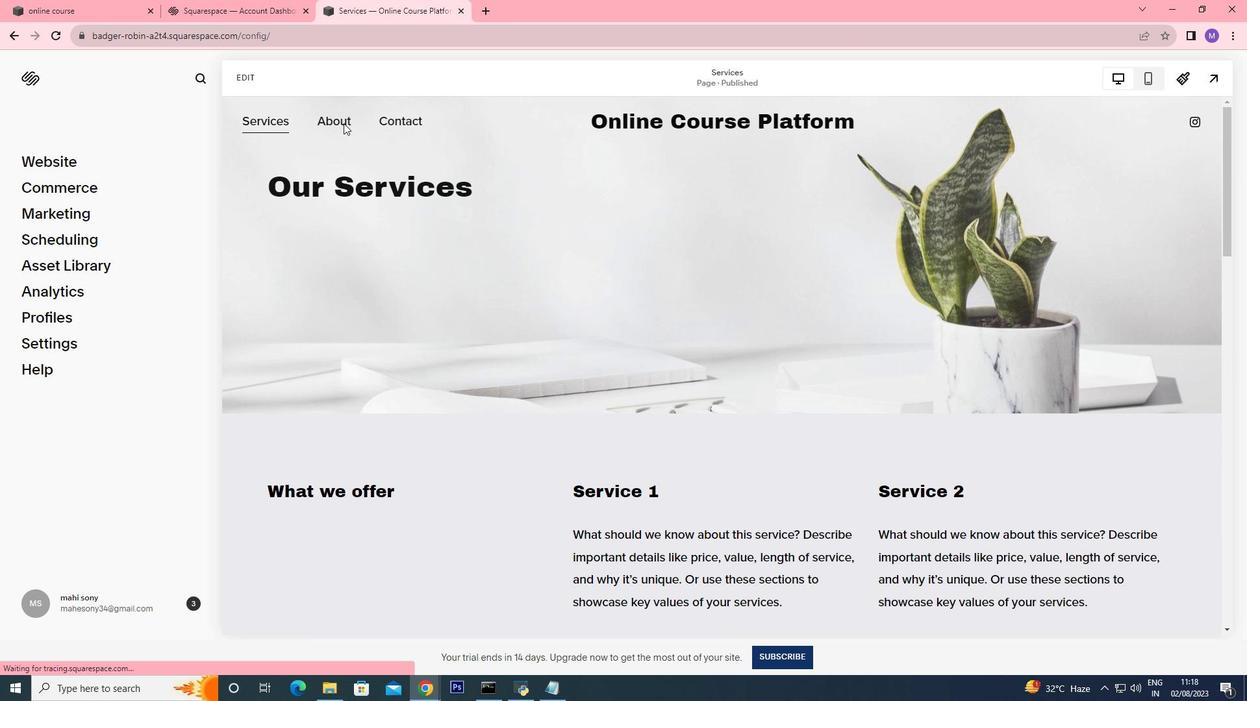 
Action: Mouse pressed left at (887, 516)
Screenshot: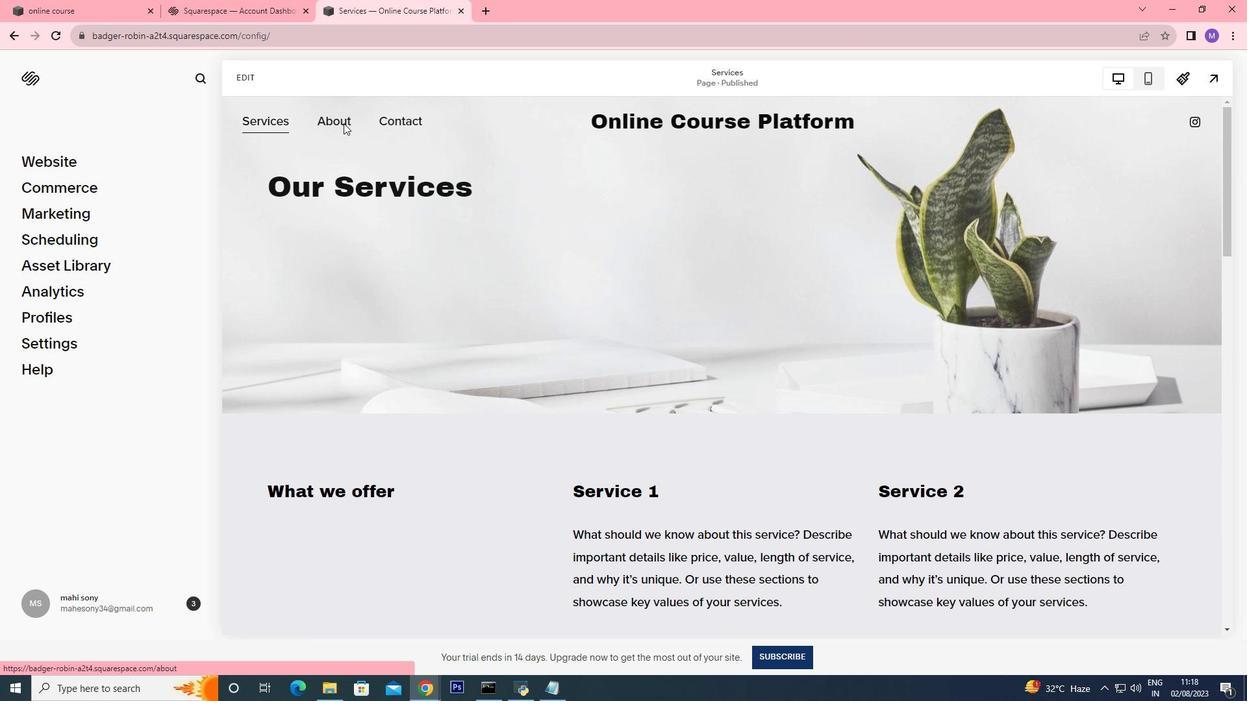 
Action: Mouse pressed left at (887, 516)
Screenshot: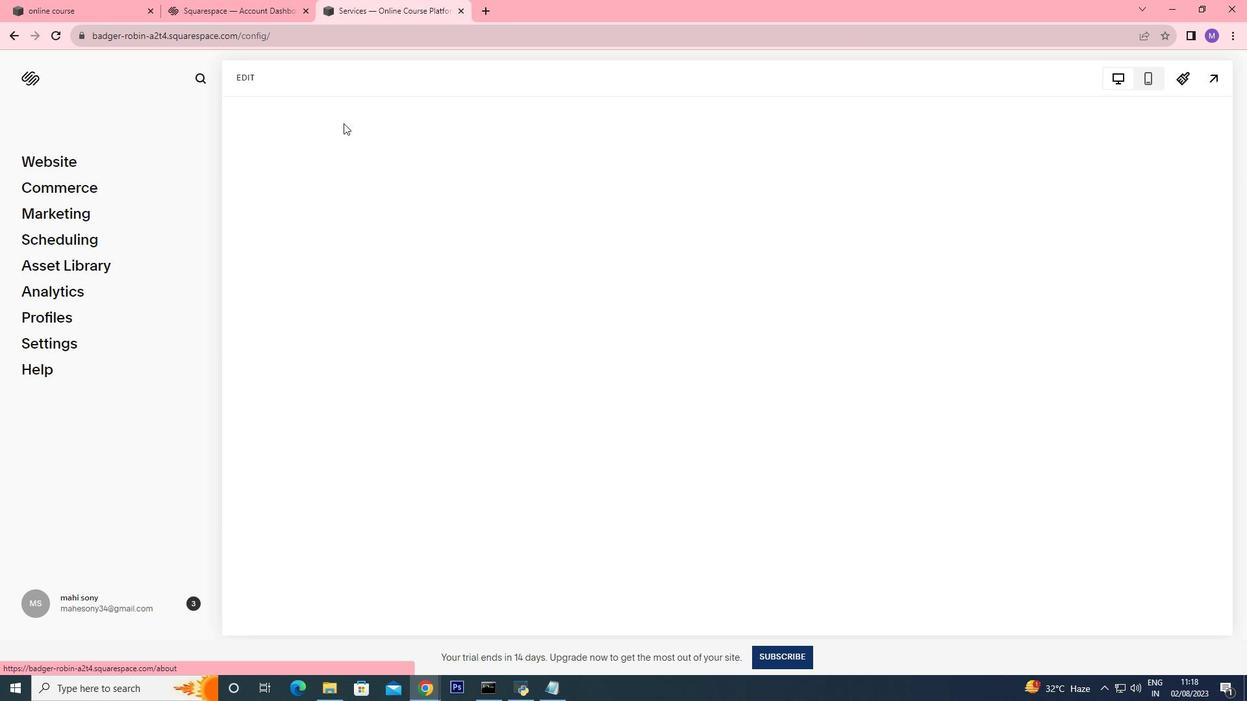 
Action: Mouse moved to (766, 381)
Screenshot: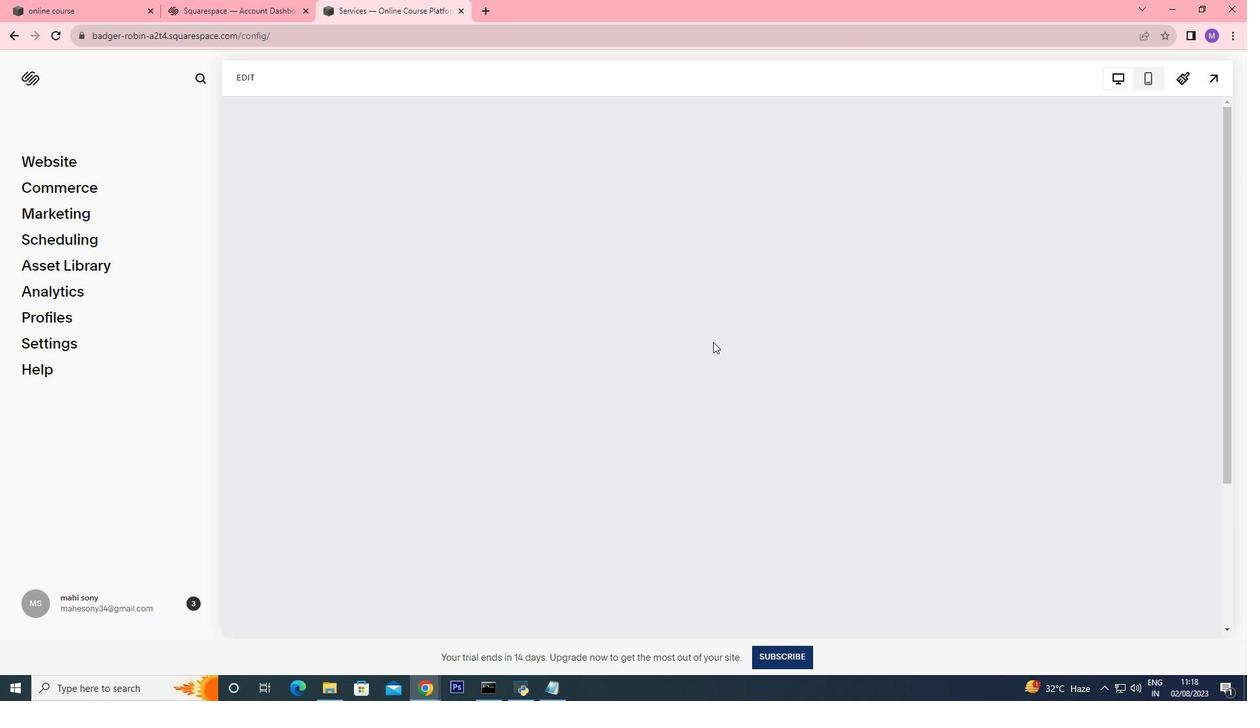 
Action: Mouse scrolled (766, 381) with delta (0, 0)
Screenshot: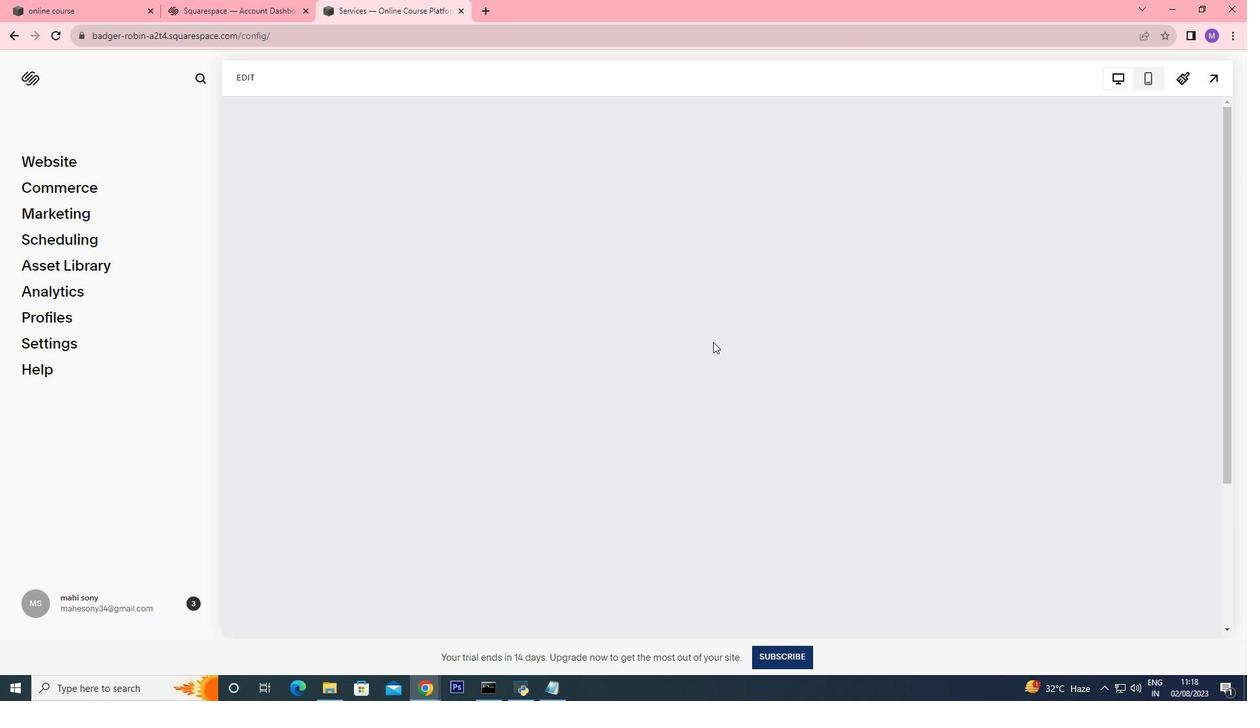 
Action: Mouse scrolled (766, 381) with delta (0, 0)
Screenshot: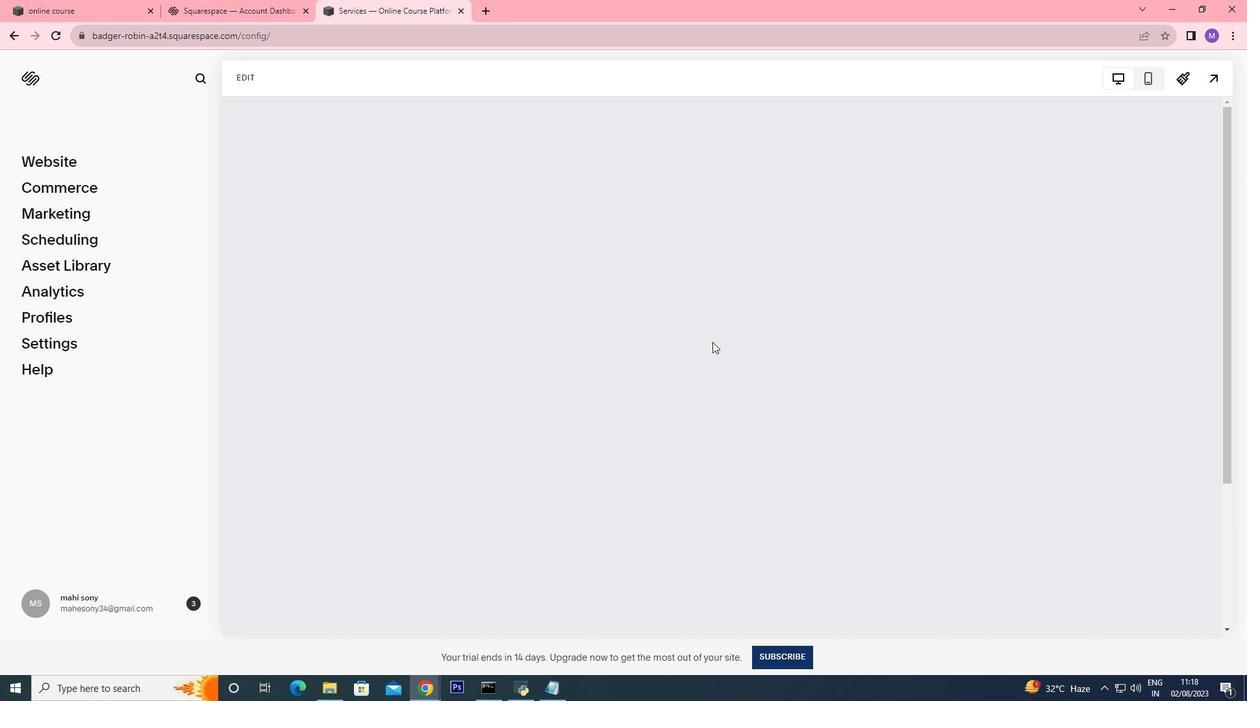 
Action: Mouse scrolled (766, 381) with delta (0, 0)
Screenshot: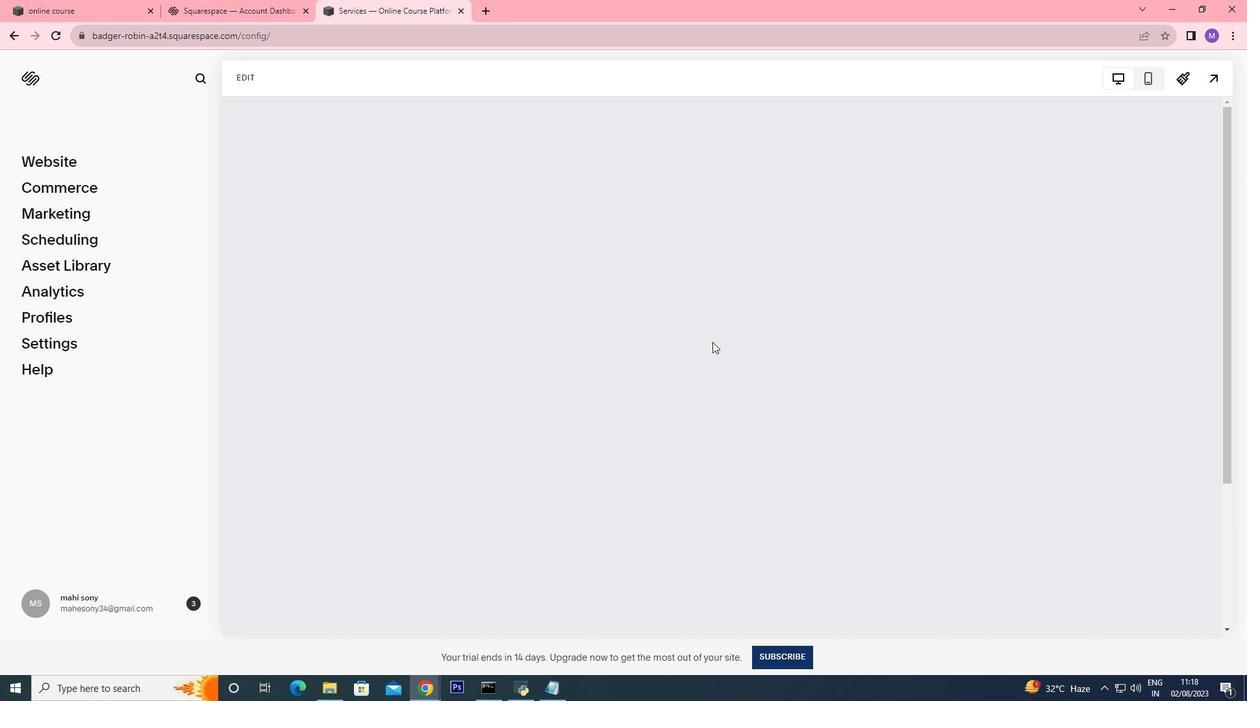 
Action: Mouse scrolled (766, 381) with delta (0, 0)
Screenshot: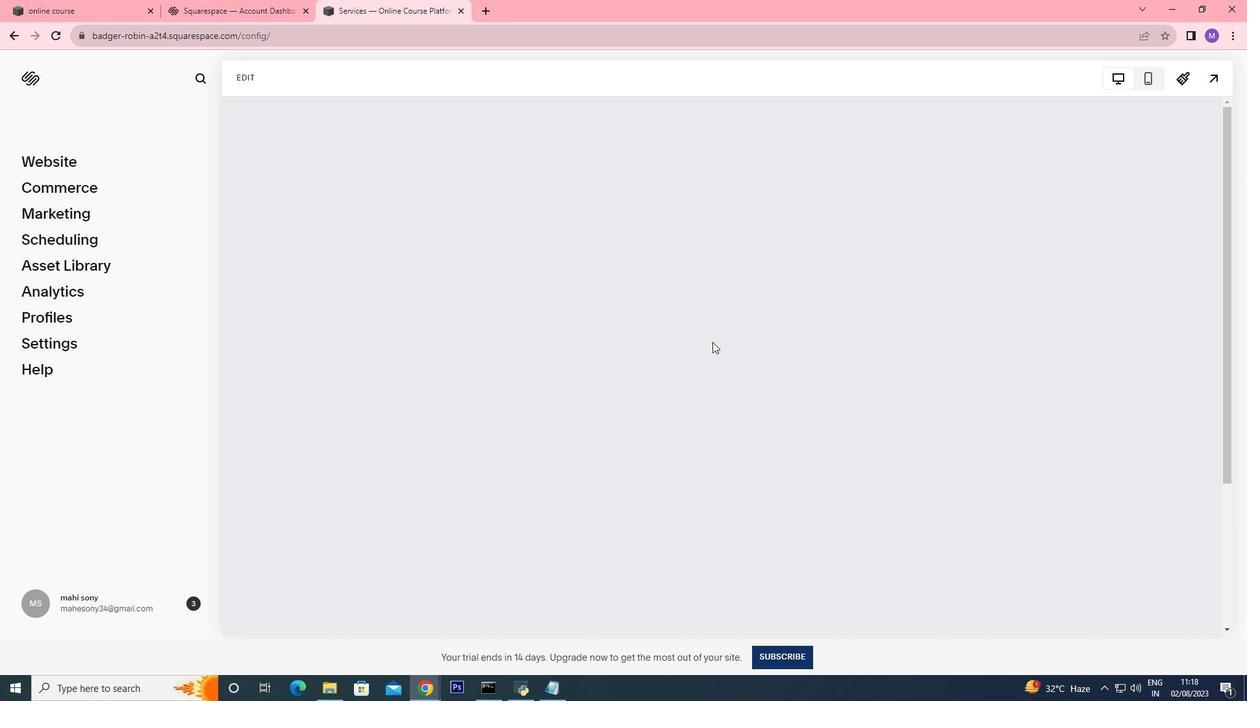 
Action: Mouse scrolled (766, 381) with delta (0, 0)
Screenshot: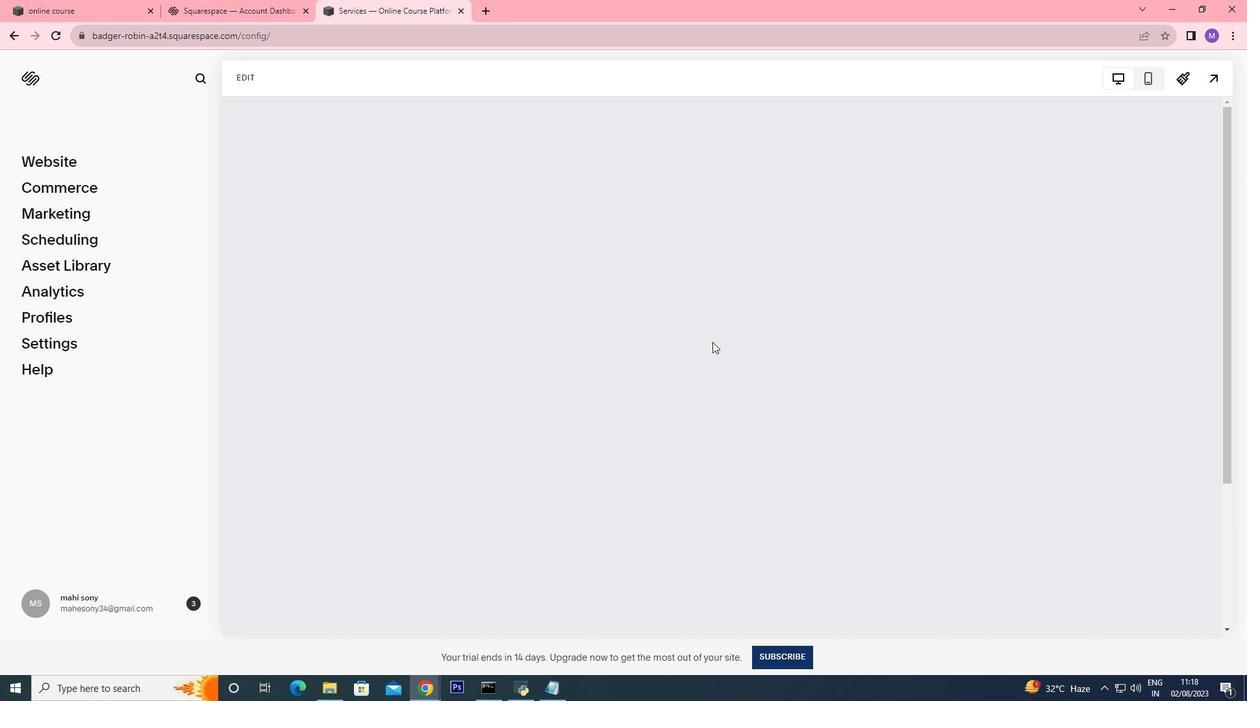 
Action: Mouse moved to (768, 382)
Screenshot: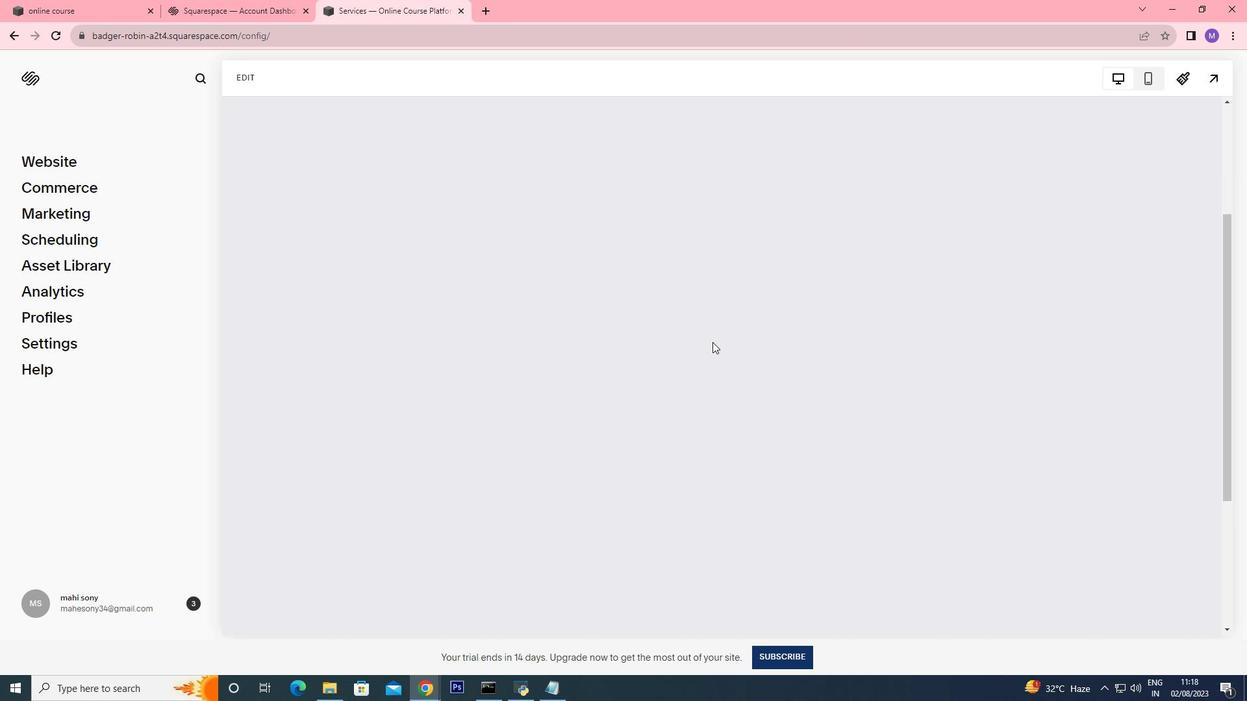 
Action: Mouse scrolled (767, 382) with delta (0, 0)
Screenshot: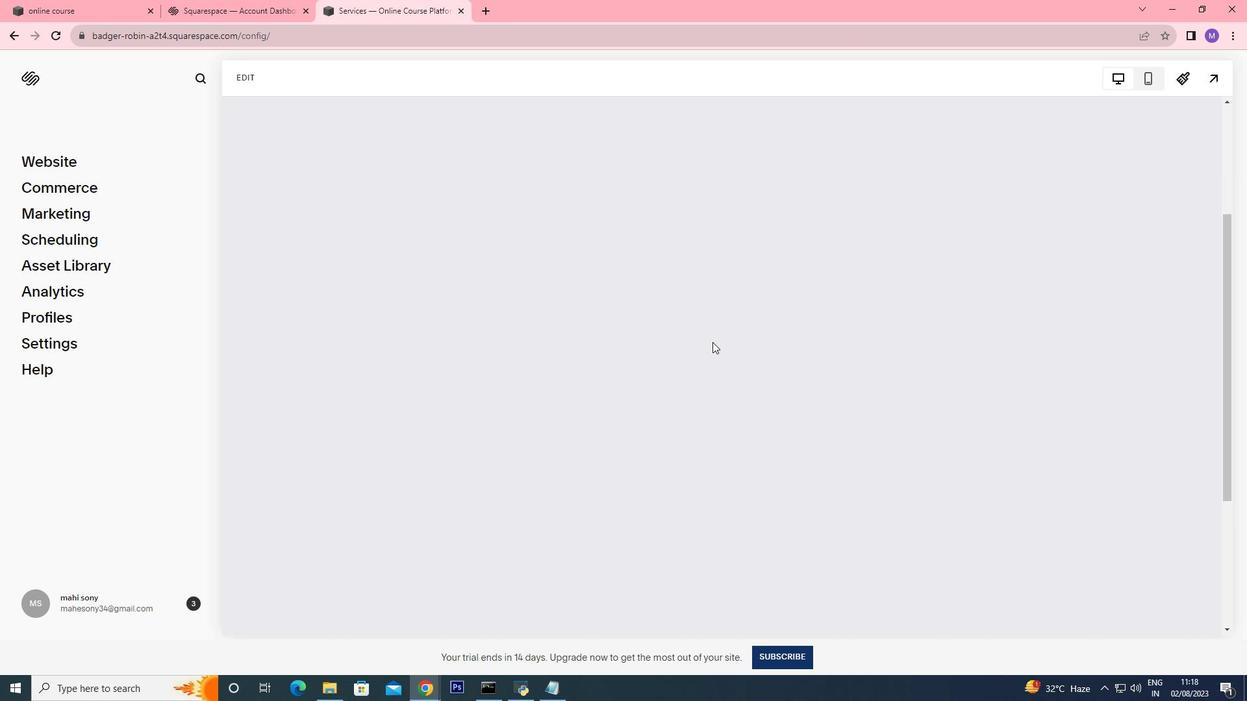 
Action: Mouse moved to (769, 383)
Screenshot: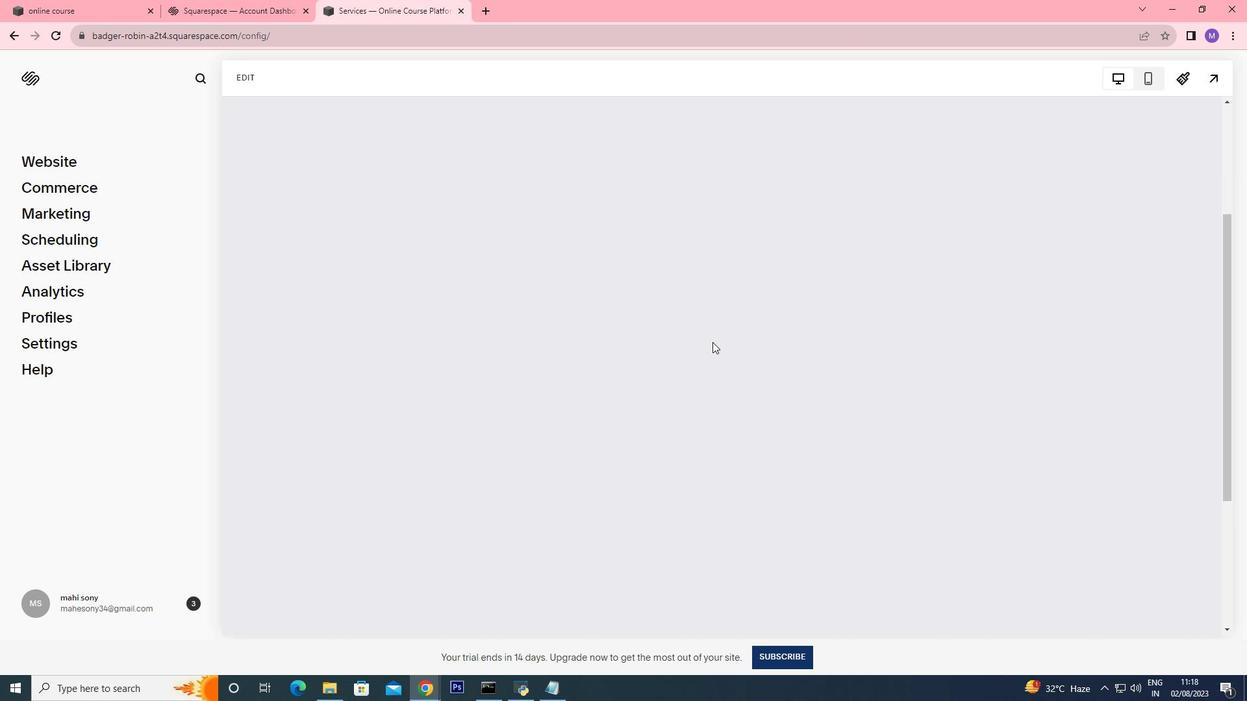 
Action: Mouse scrolled (768, 383) with delta (0, 0)
Screenshot: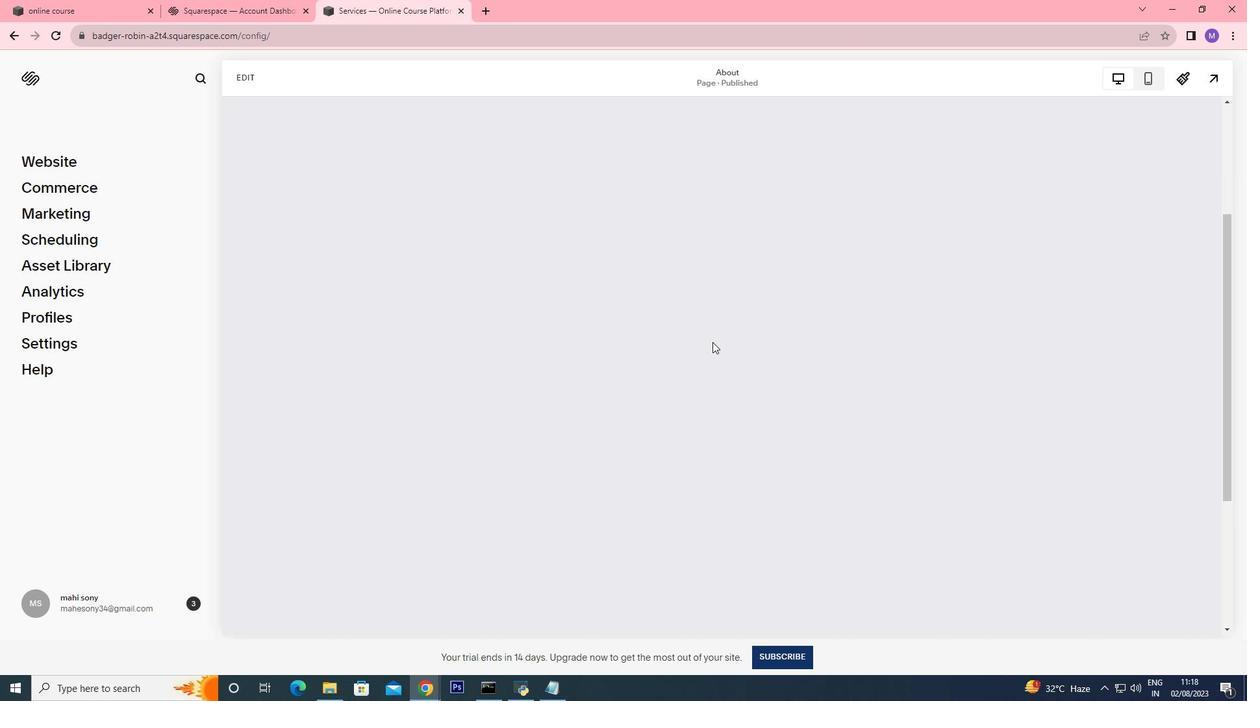 
Action: Mouse moved to (769, 384)
Screenshot: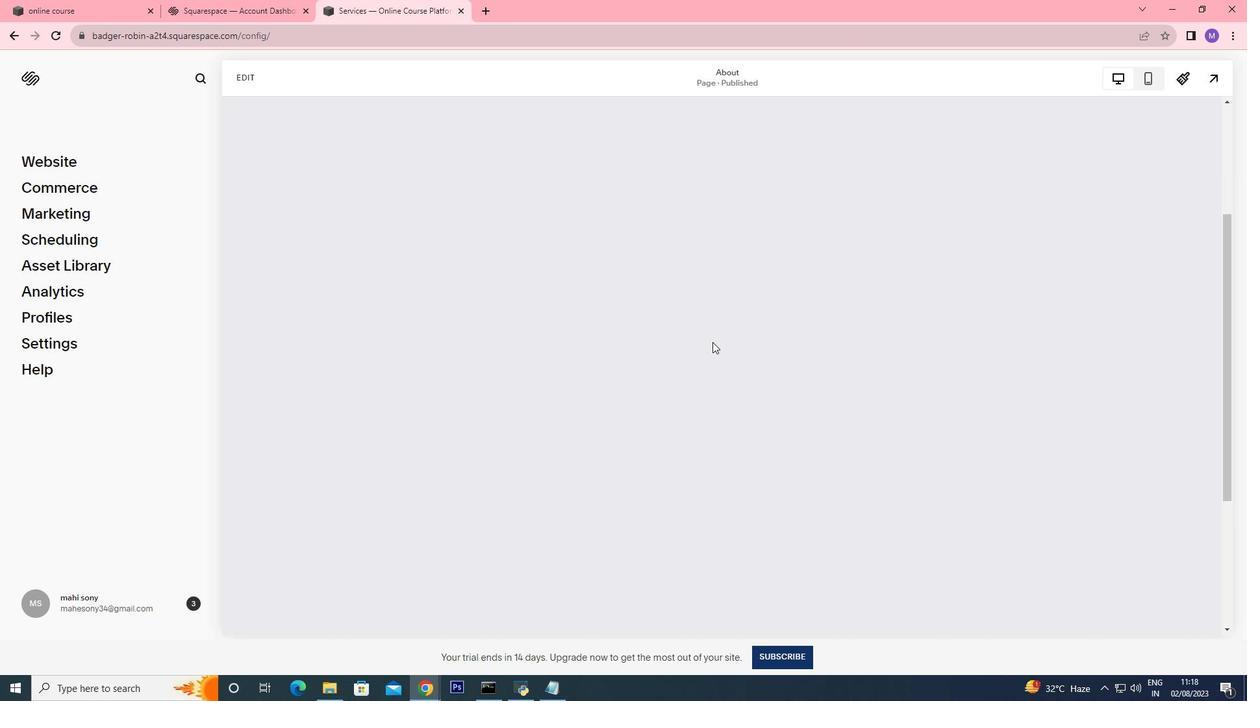 
Action: Mouse scrolled (769, 385) with delta (0, 0)
Screenshot: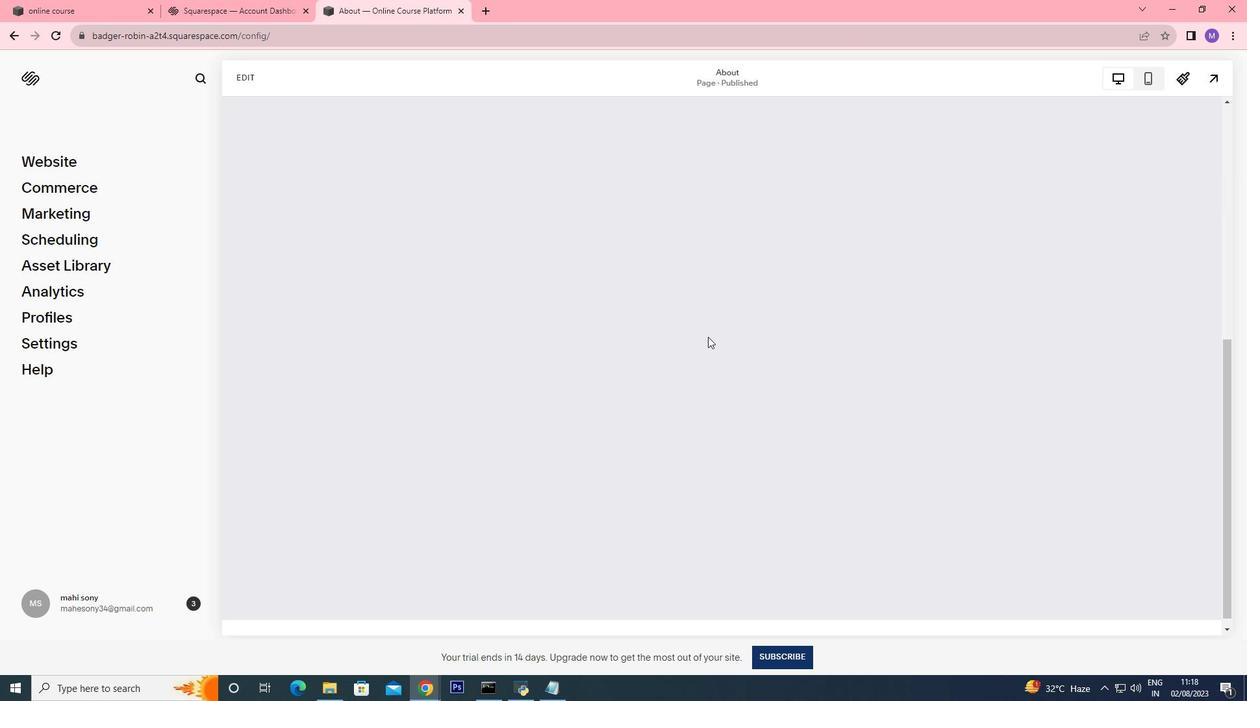
Action: Mouse scrolled (769, 385) with delta (0, 0)
Screenshot: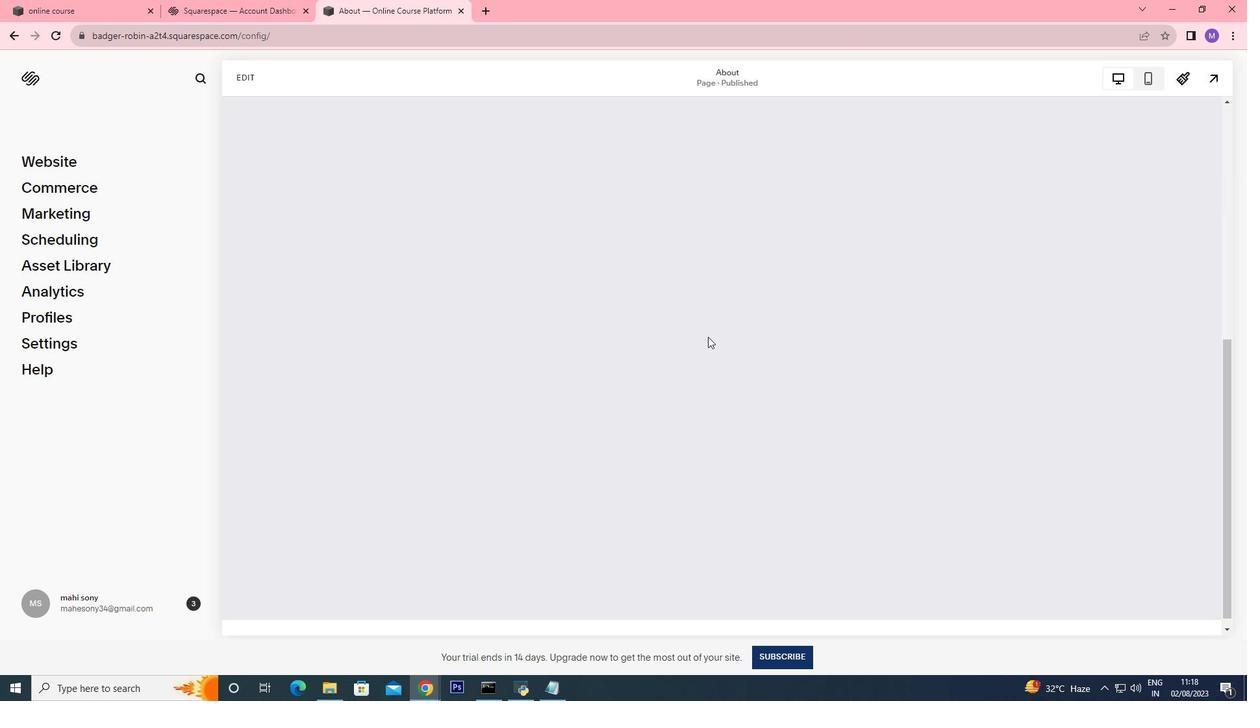 
Action: Mouse scrolled (769, 385) with delta (0, 0)
Screenshot: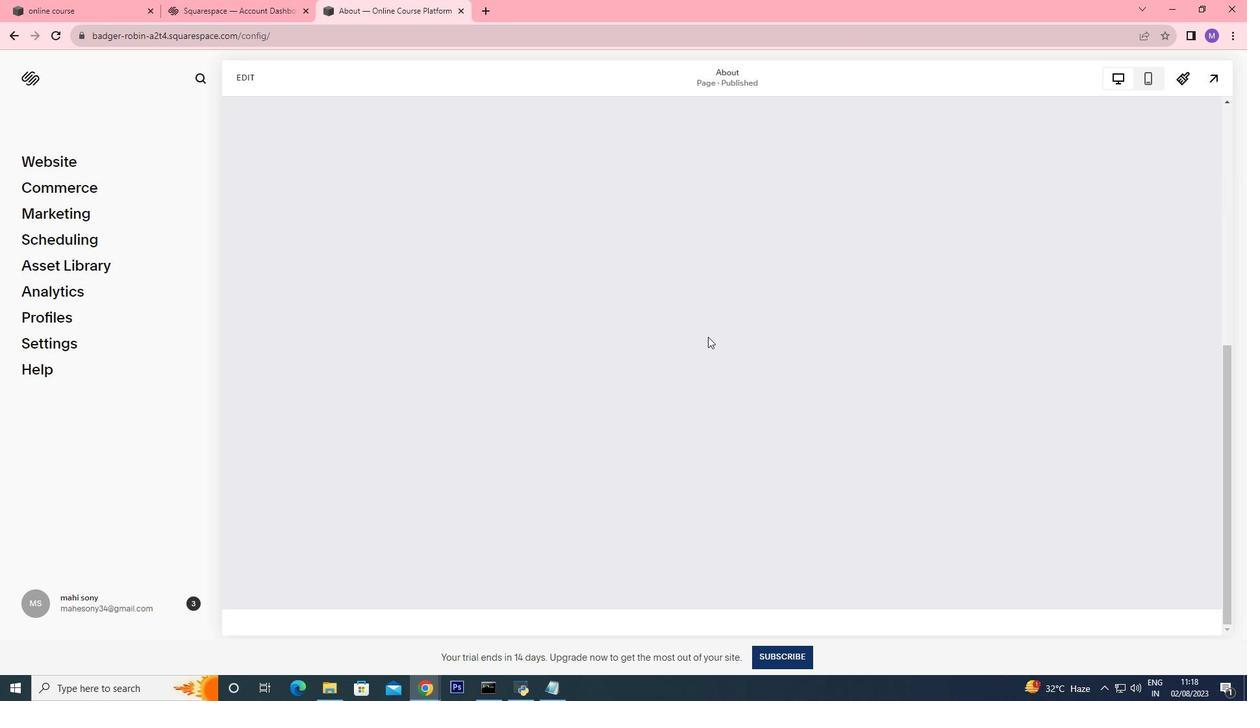 
Action: Mouse scrolled (769, 385) with delta (0, 0)
Screenshot: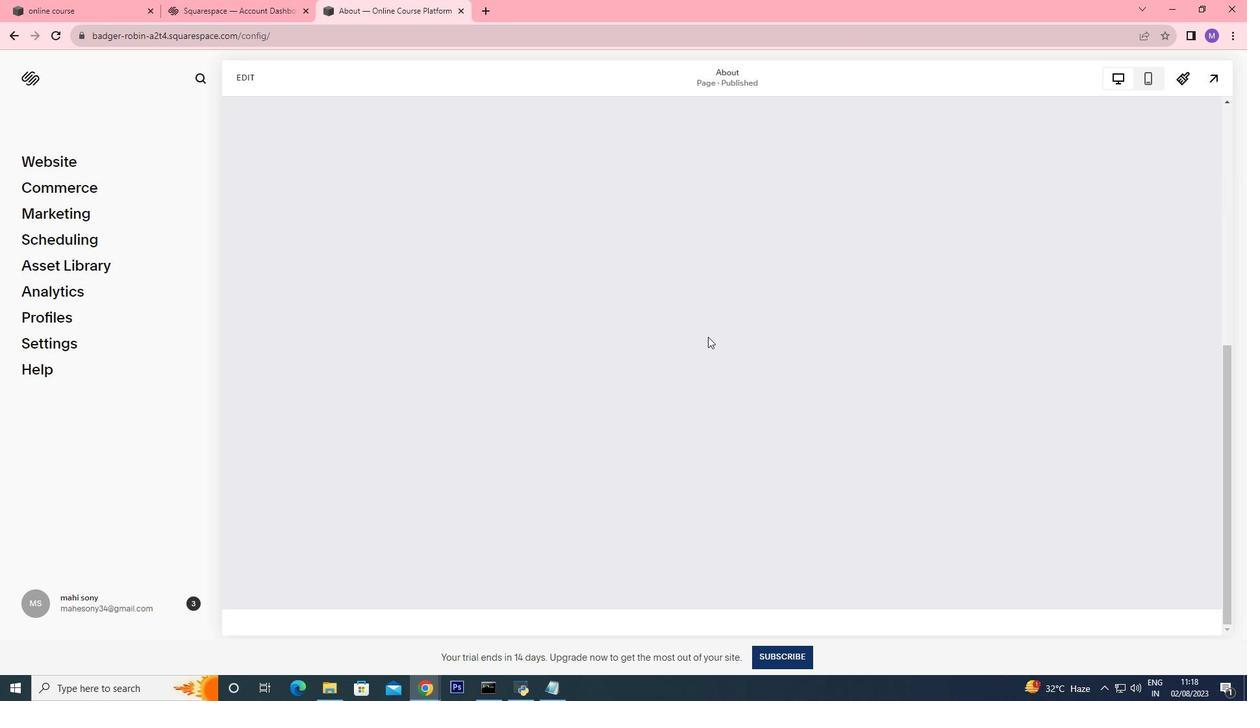 
Action: Mouse scrolled (769, 385) with delta (0, 0)
Screenshot: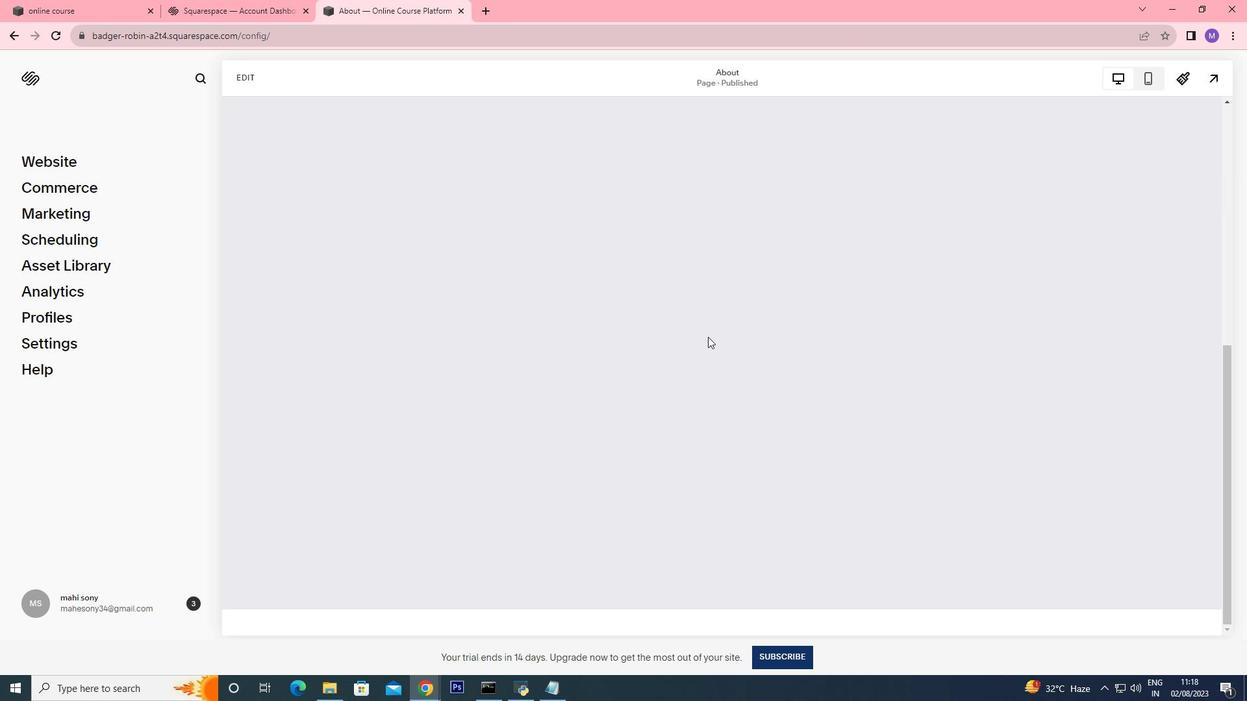
Action: Mouse moved to (769, 385)
Screenshot: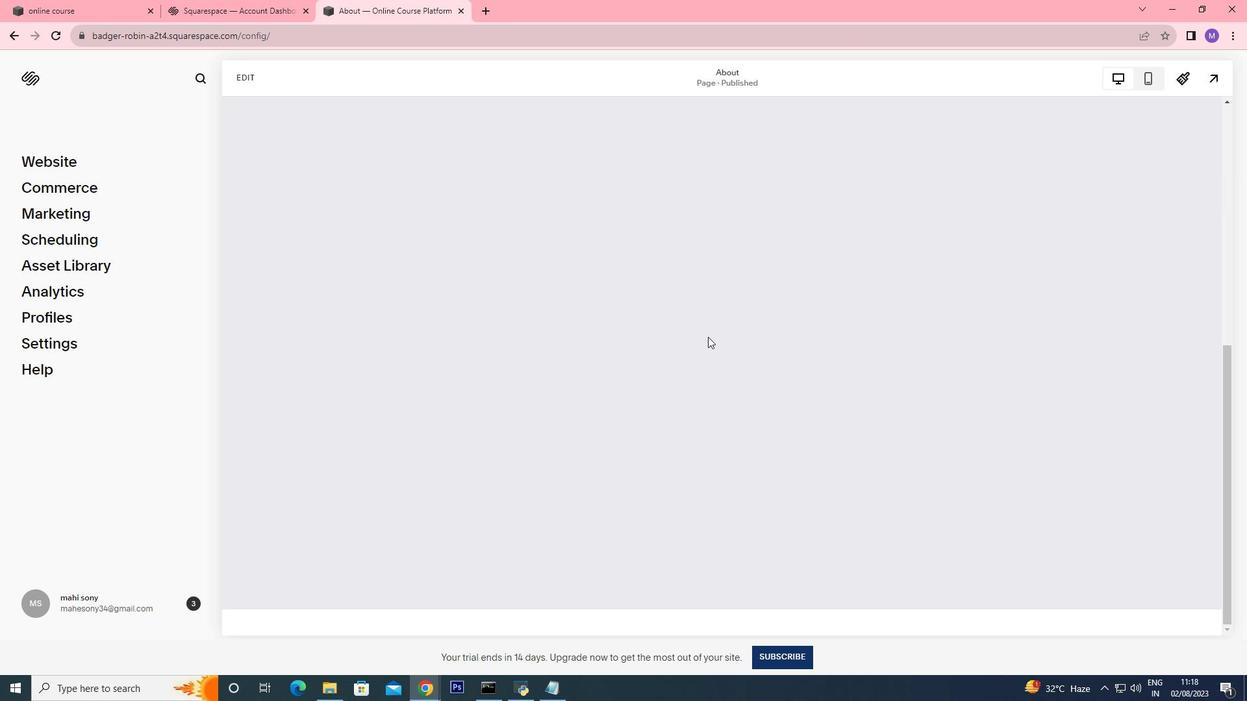 
Action: Mouse scrolled (769, 385) with delta (0, 0)
Screenshot: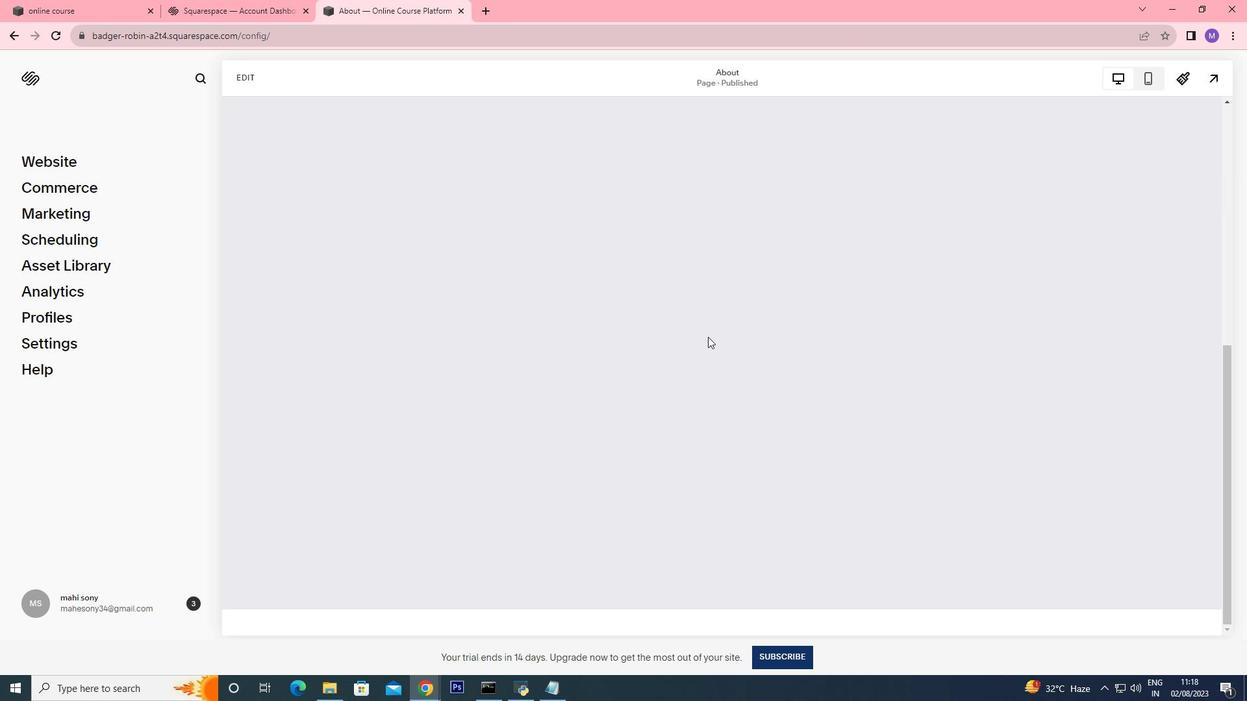 
Action: Mouse moved to (770, 386)
Screenshot: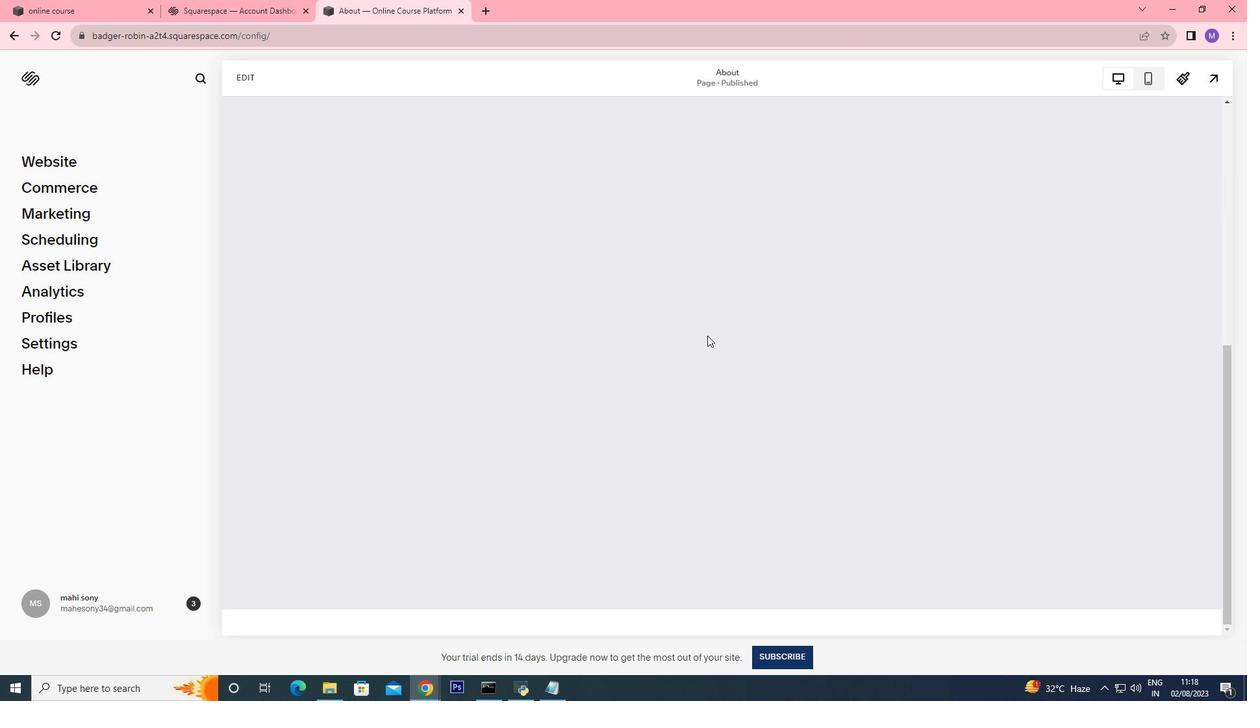 
Action: Mouse scrolled (770, 387) with delta (0, 0)
Screenshot: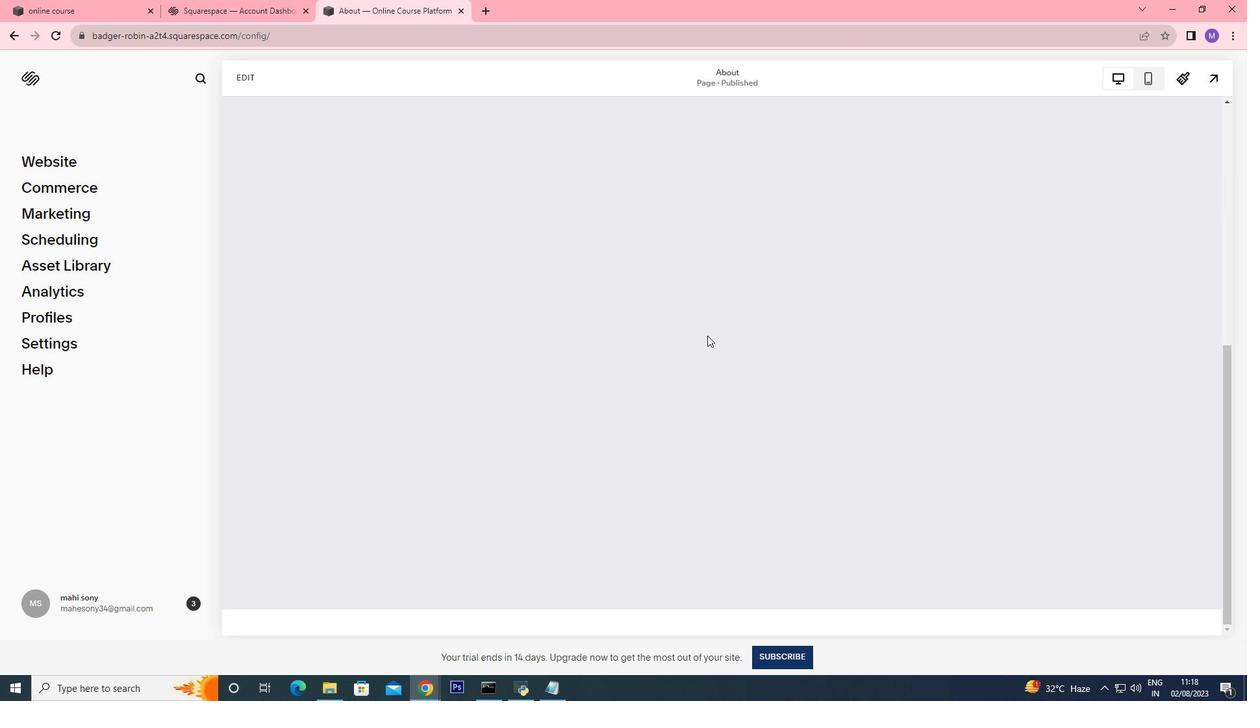 
Action: Mouse moved to (771, 389)
Screenshot: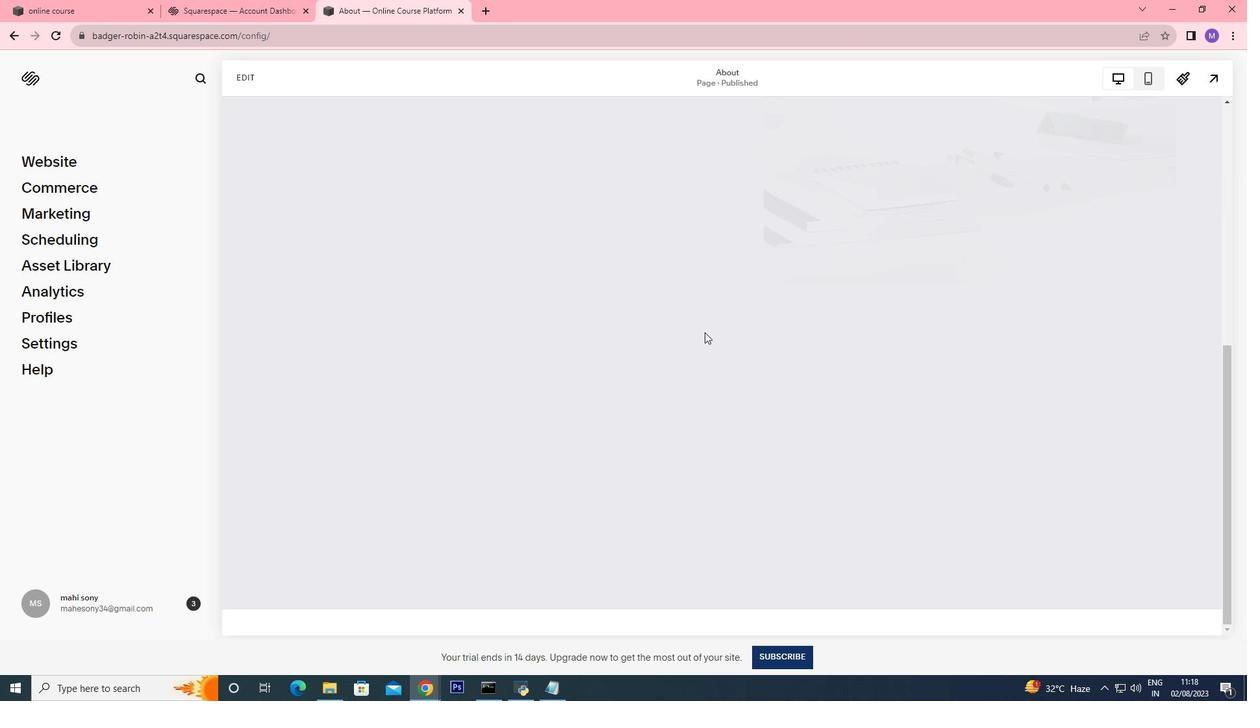 
Action: Mouse scrolled (771, 389) with delta (0, 0)
Screenshot: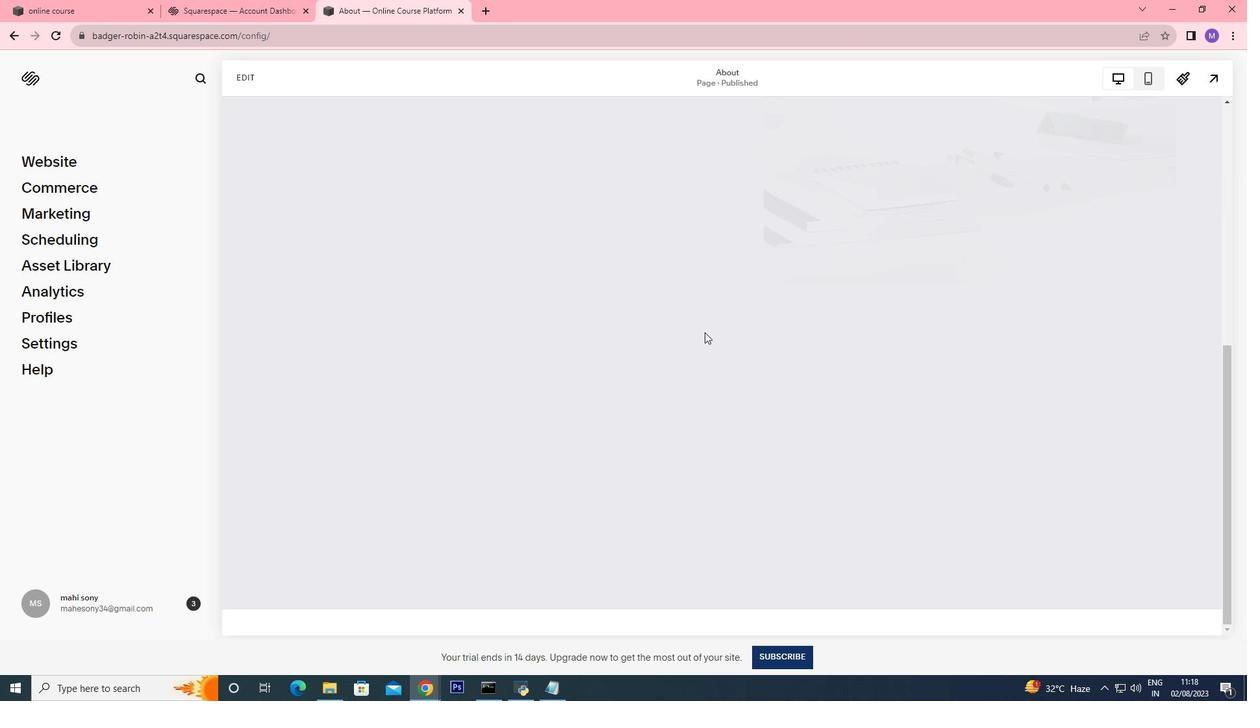 
Action: Mouse scrolled (771, 389) with delta (0, 0)
Screenshot: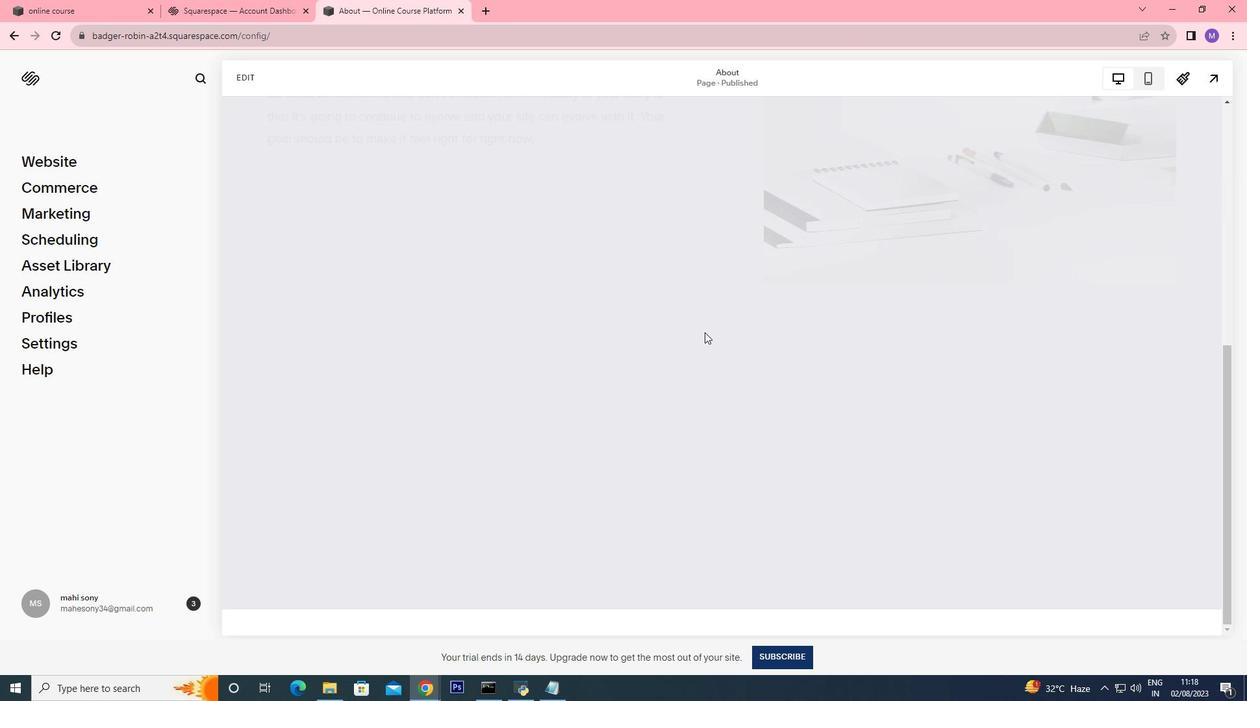 
Action: Mouse moved to (771, 389)
Screenshot: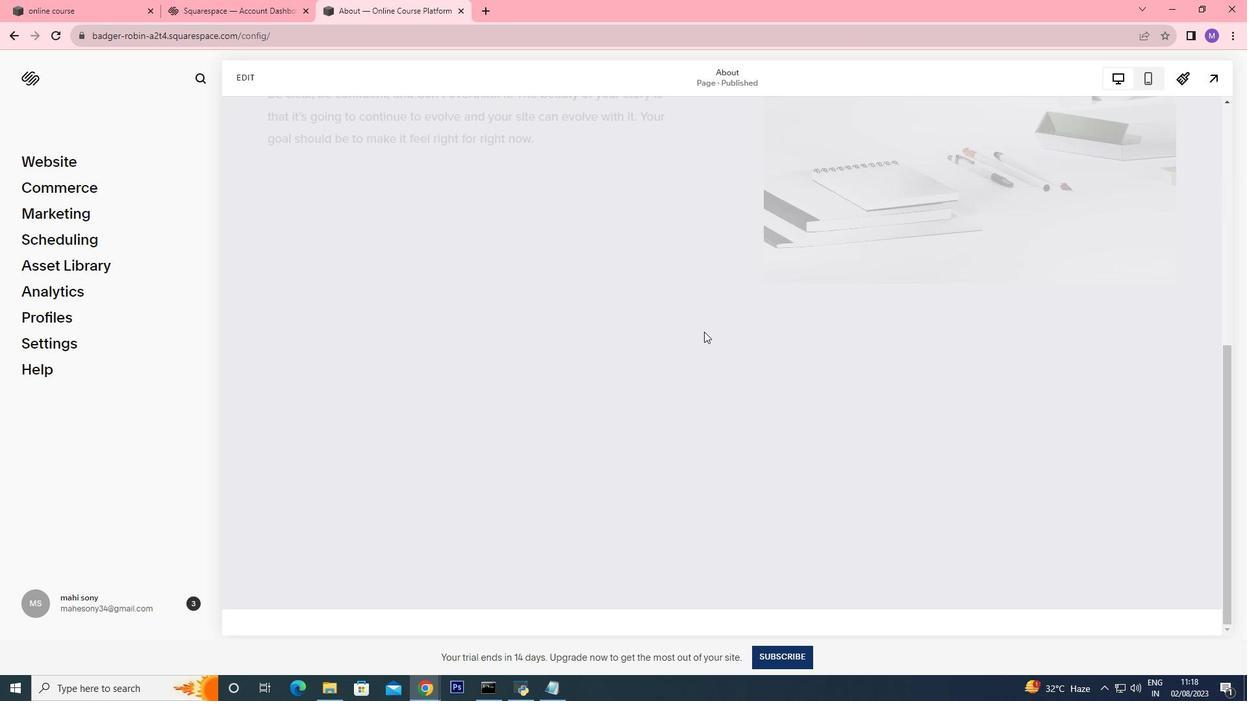 
Action: Mouse scrolled (771, 389) with delta (0, 0)
